 Task: Buy 4 Idler Arms & Parts from Shocks, Struts & Suspension section under best seller category for shipping address: Markus Robinson, 2834 Point Street, Park Ridge, Illinois 60068, Cell Number 7738643880. Pay from credit card ending with 7965, CVV 549
Action: Key pressed amazon.com<Key.enter>
Screenshot: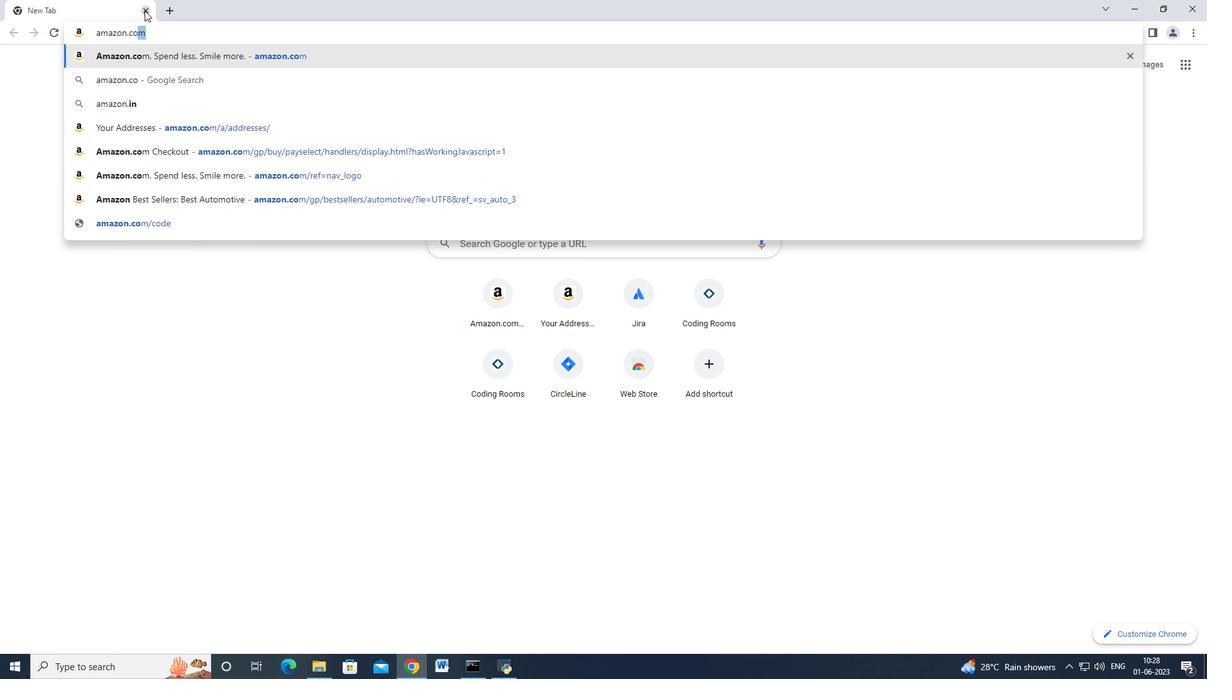 
Action: Mouse moved to (33, 96)
Screenshot: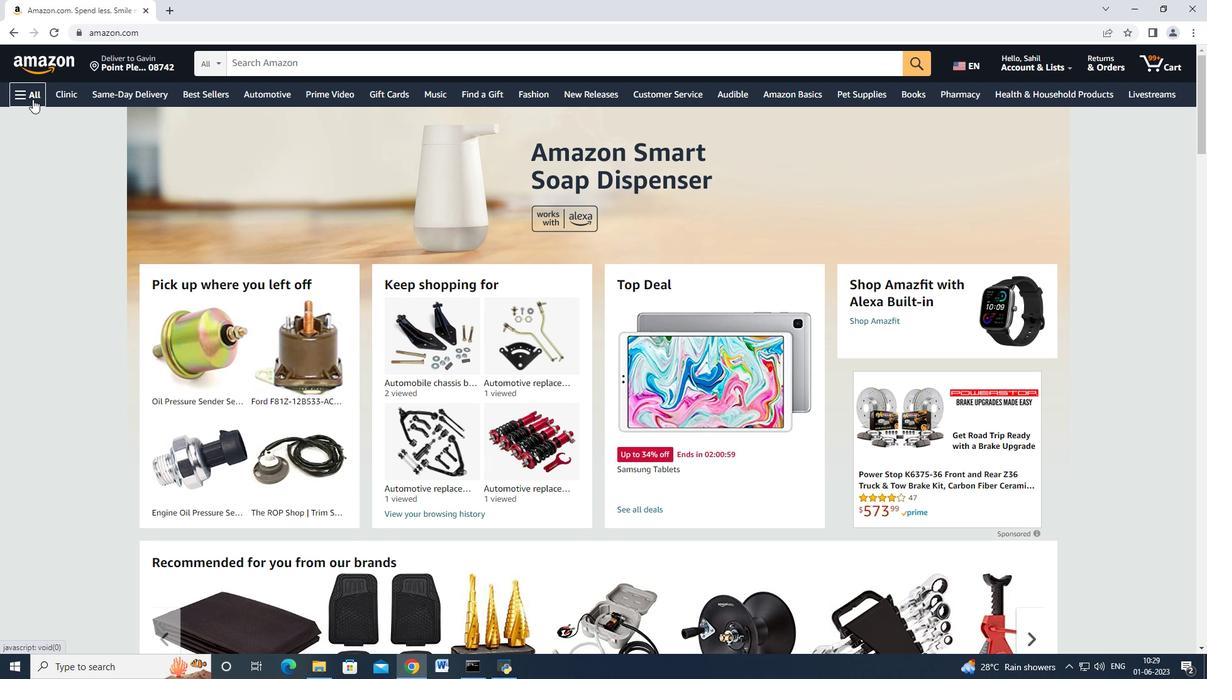 
Action: Mouse pressed left at (33, 96)
Screenshot: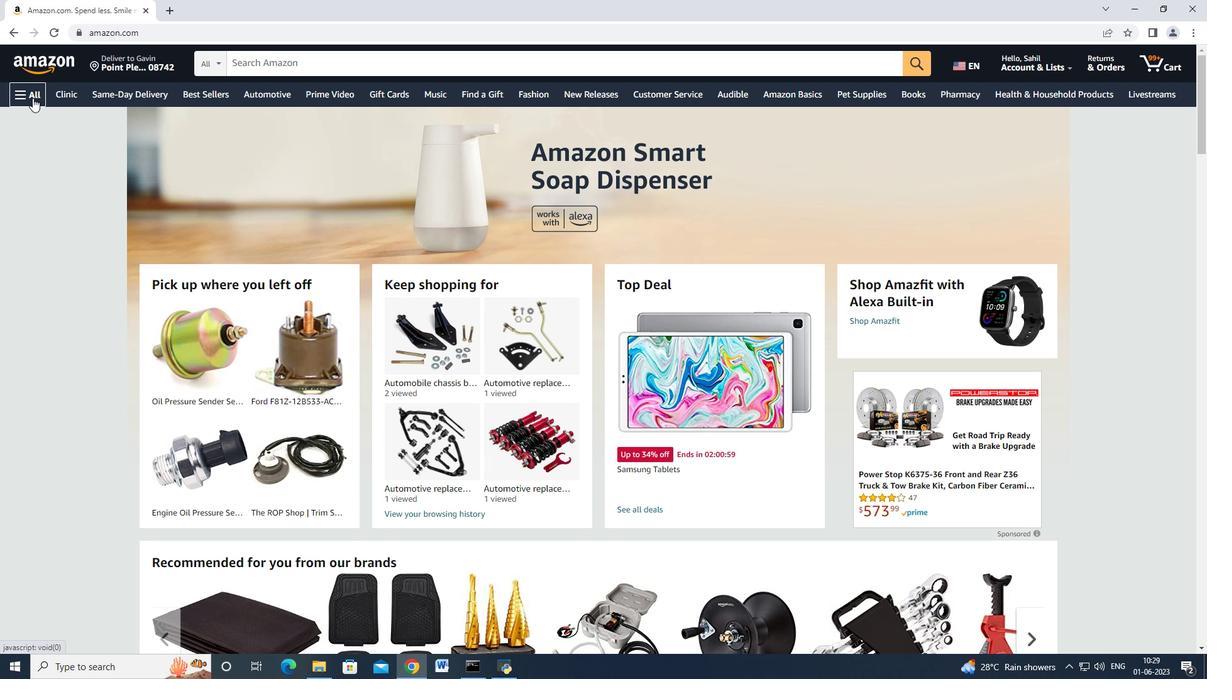 
Action: Mouse moved to (117, 220)
Screenshot: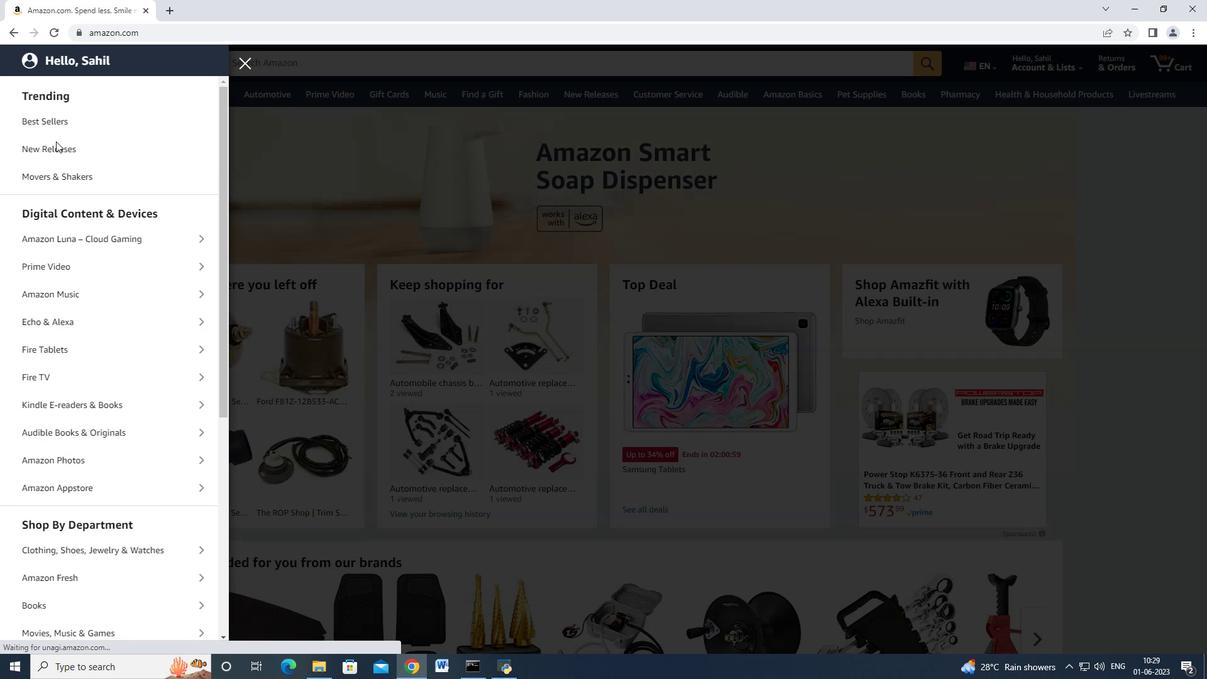 
Action: Mouse scrolled (117, 220) with delta (0, 0)
Screenshot: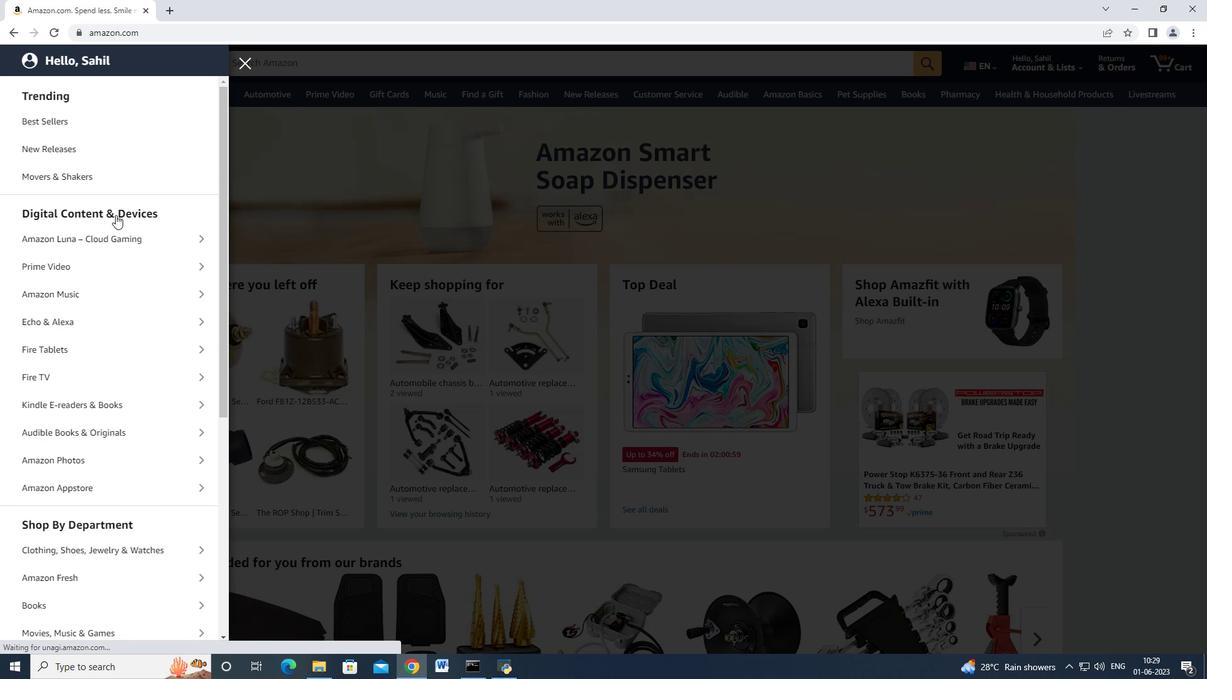 
Action: Mouse moved to (117, 220)
Screenshot: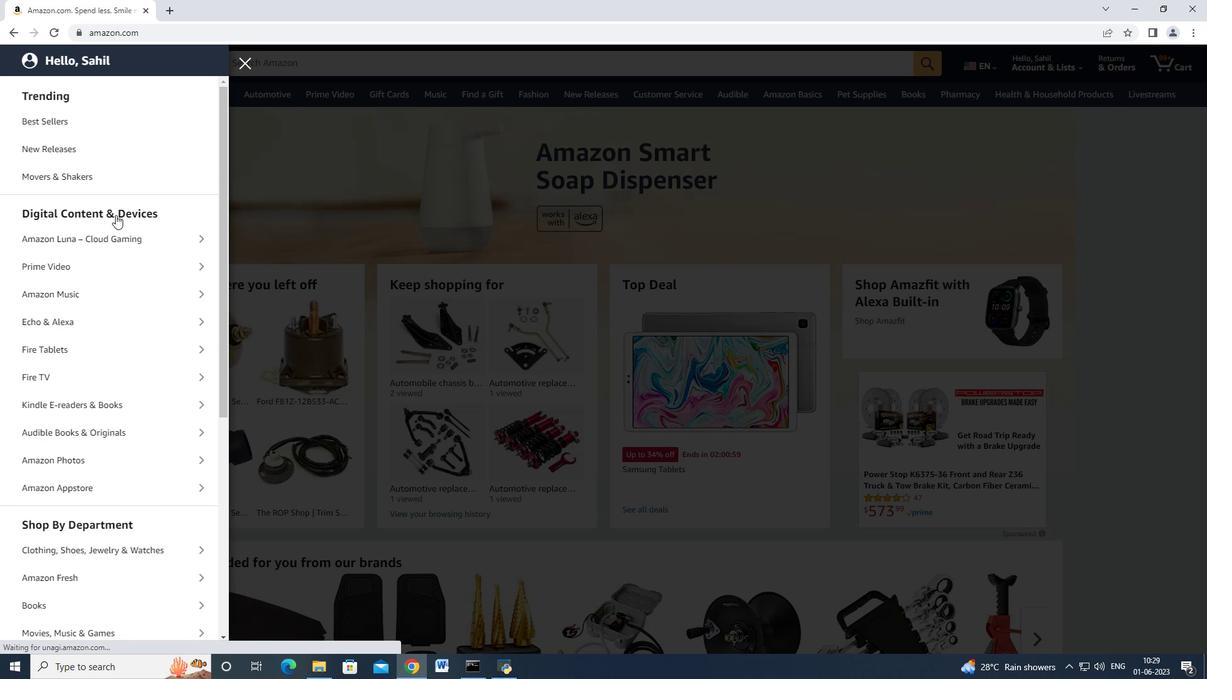 
Action: Mouse scrolled (117, 220) with delta (0, 0)
Screenshot: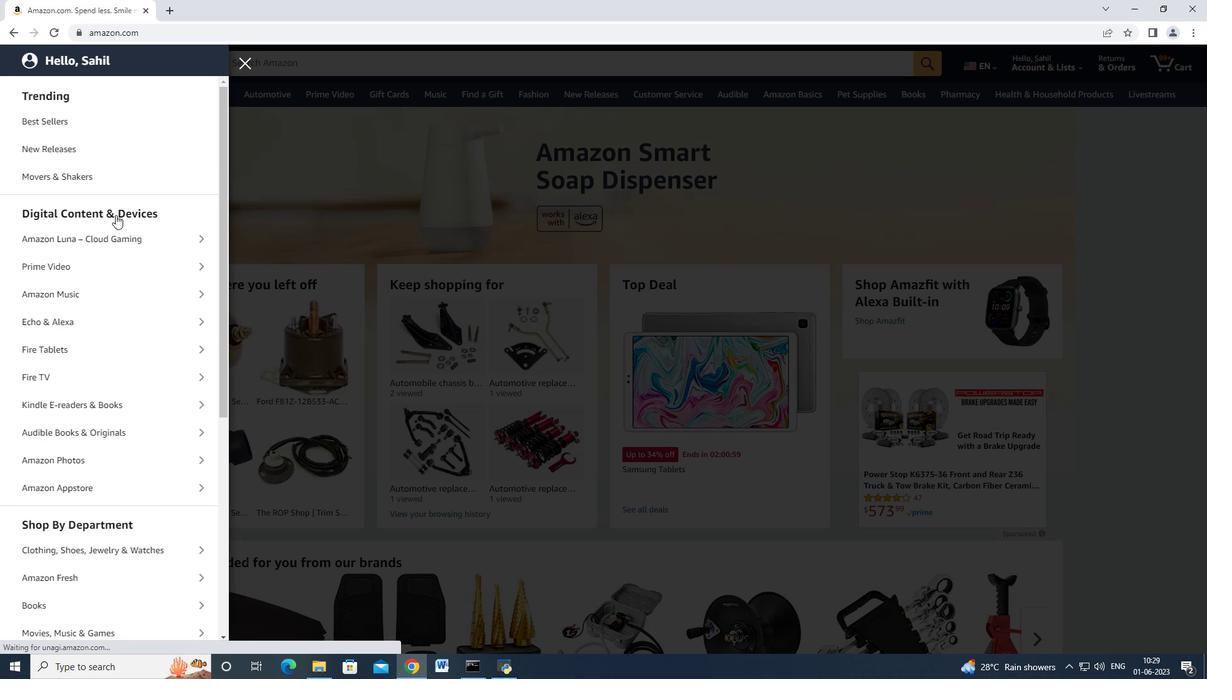 
Action: Mouse moved to (63, 532)
Screenshot: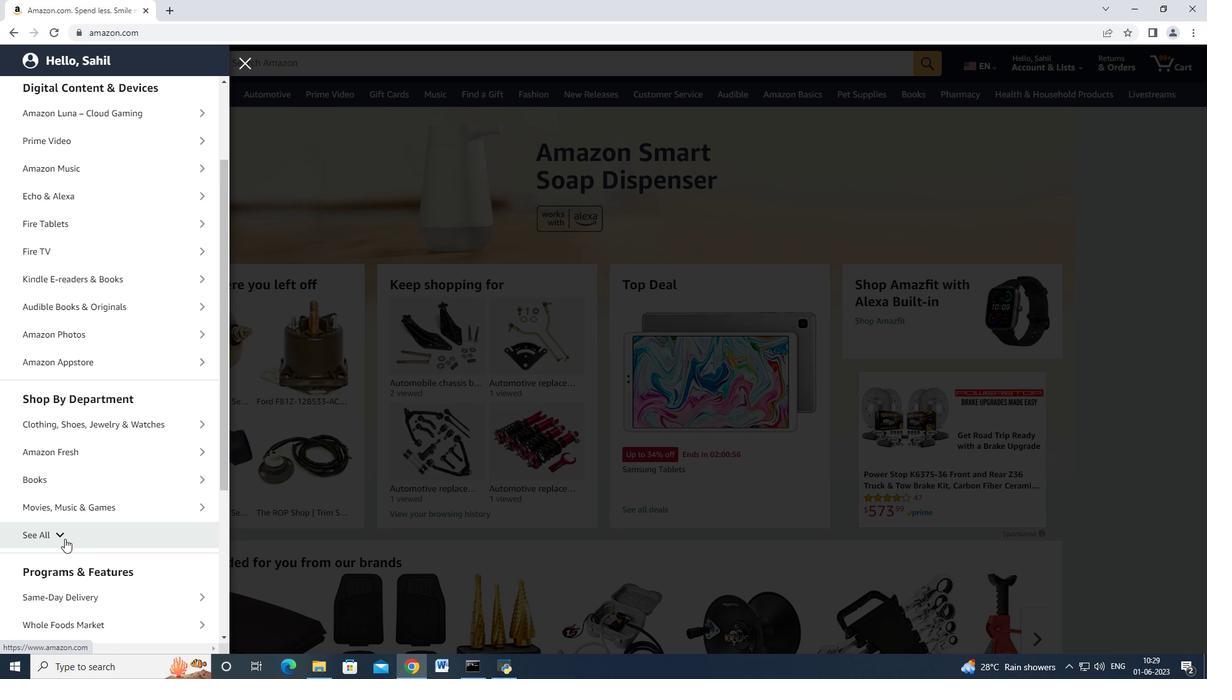 
Action: Mouse pressed left at (63, 532)
Screenshot: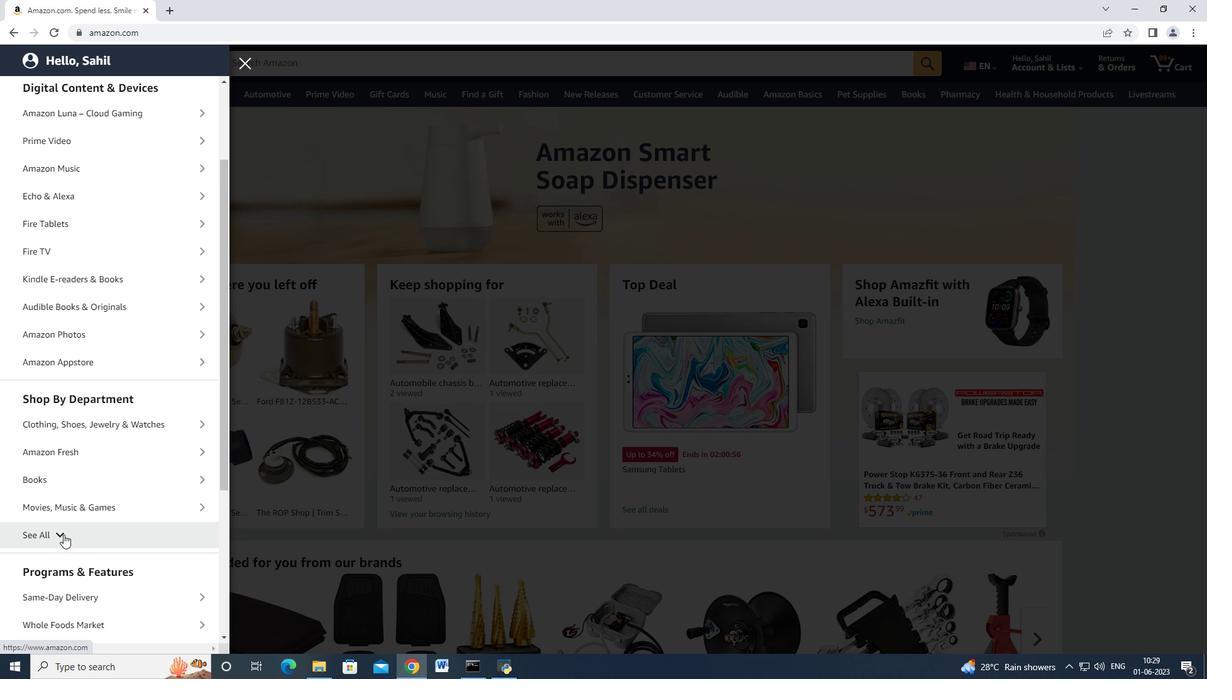 
Action: Mouse moved to (86, 474)
Screenshot: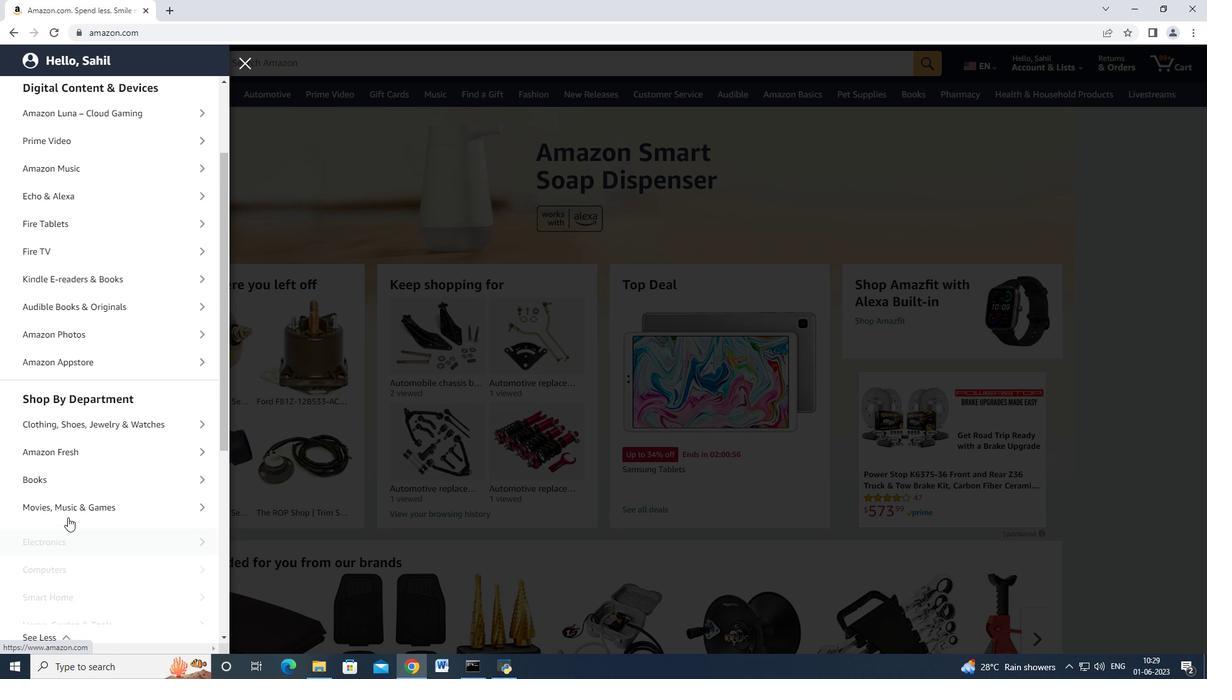 
Action: Mouse scrolled (86, 474) with delta (0, 0)
Screenshot: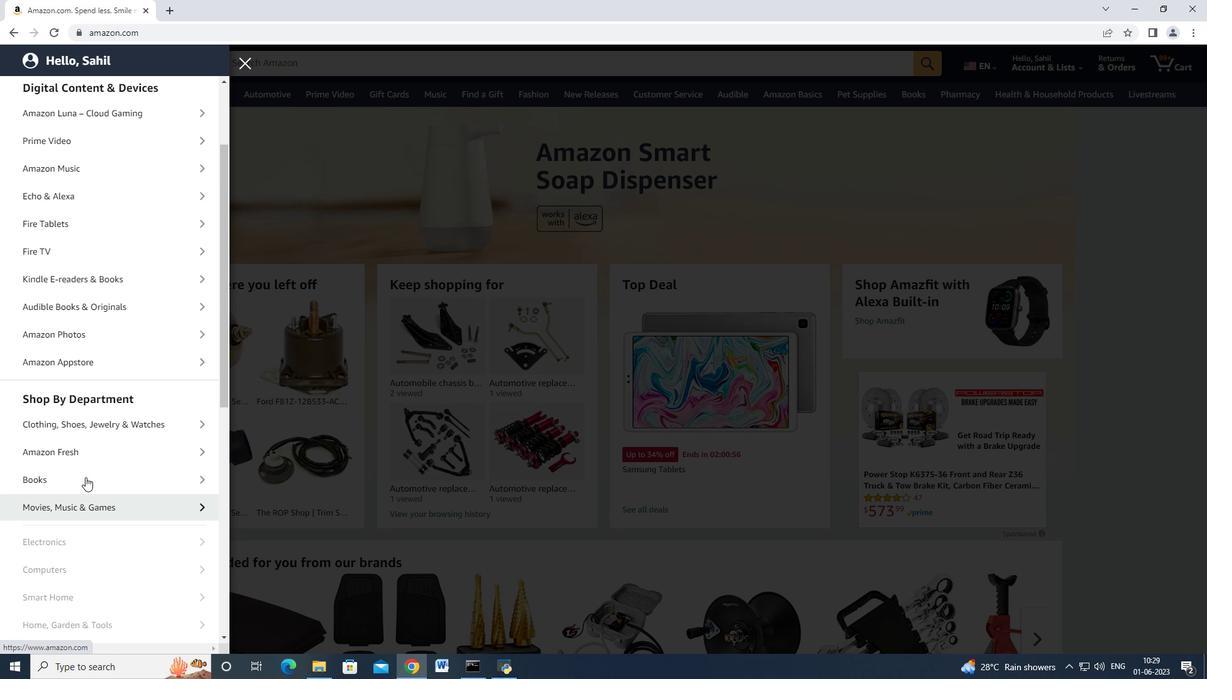 
Action: Mouse scrolled (86, 474) with delta (0, 0)
Screenshot: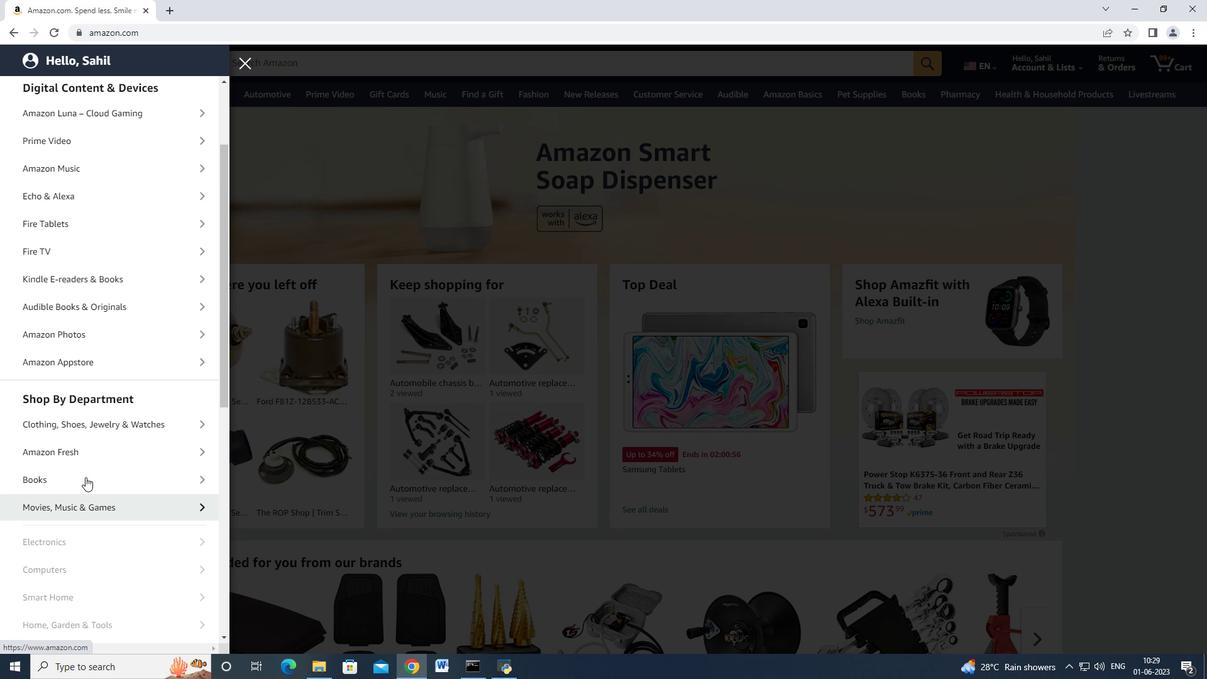 
Action: Mouse scrolled (86, 474) with delta (0, 0)
Screenshot: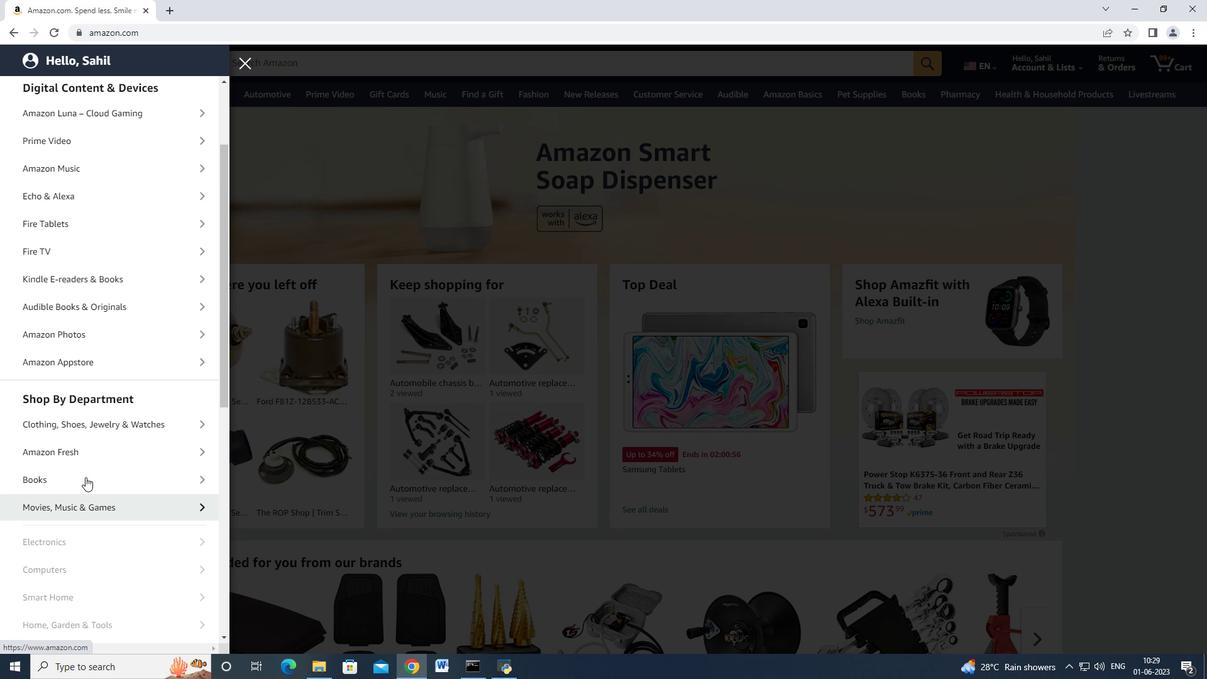 
Action: Mouse scrolled (86, 474) with delta (0, 0)
Screenshot: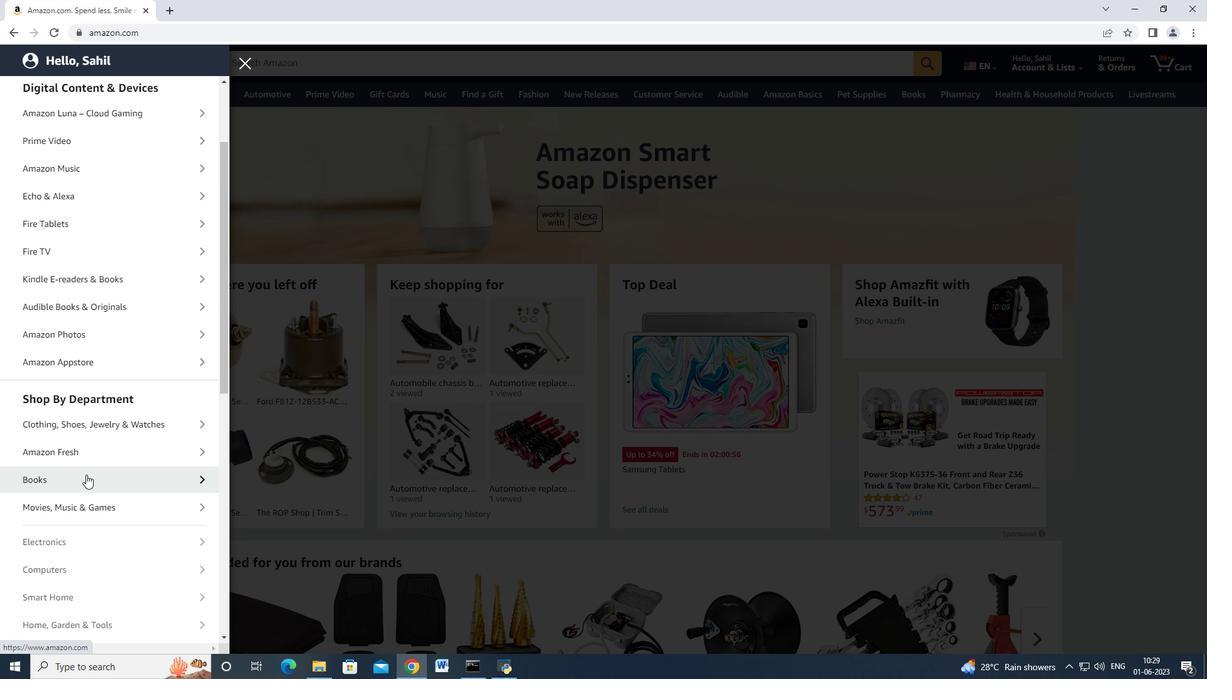 
Action: Mouse scrolled (86, 474) with delta (0, 0)
Screenshot: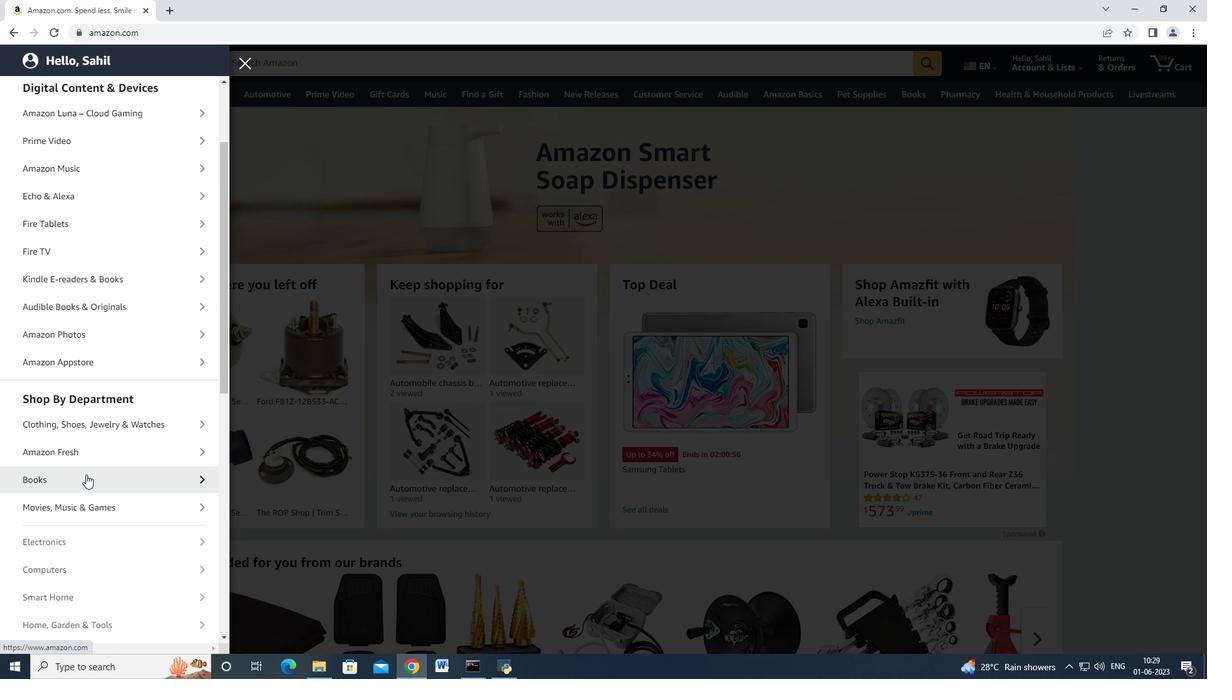
Action: Mouse moved to (104, 481)
Screenshot: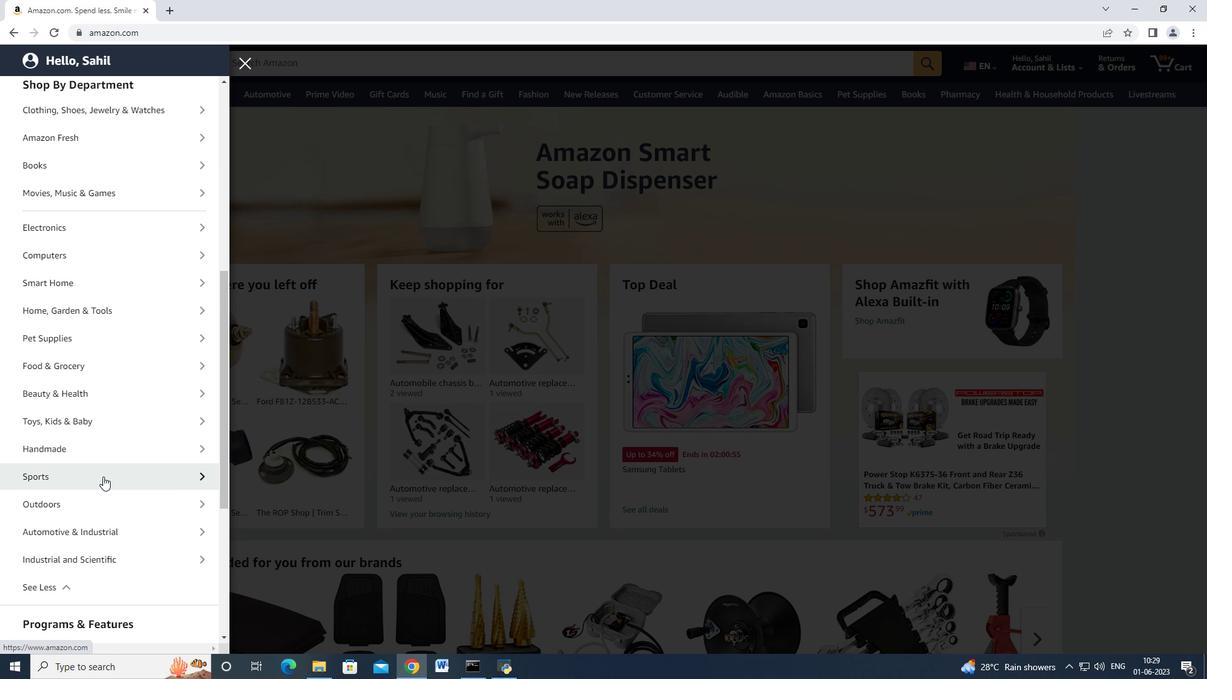 
Action: Mouse scrolled (104, 481) with delta (0, 0)
Screenshot: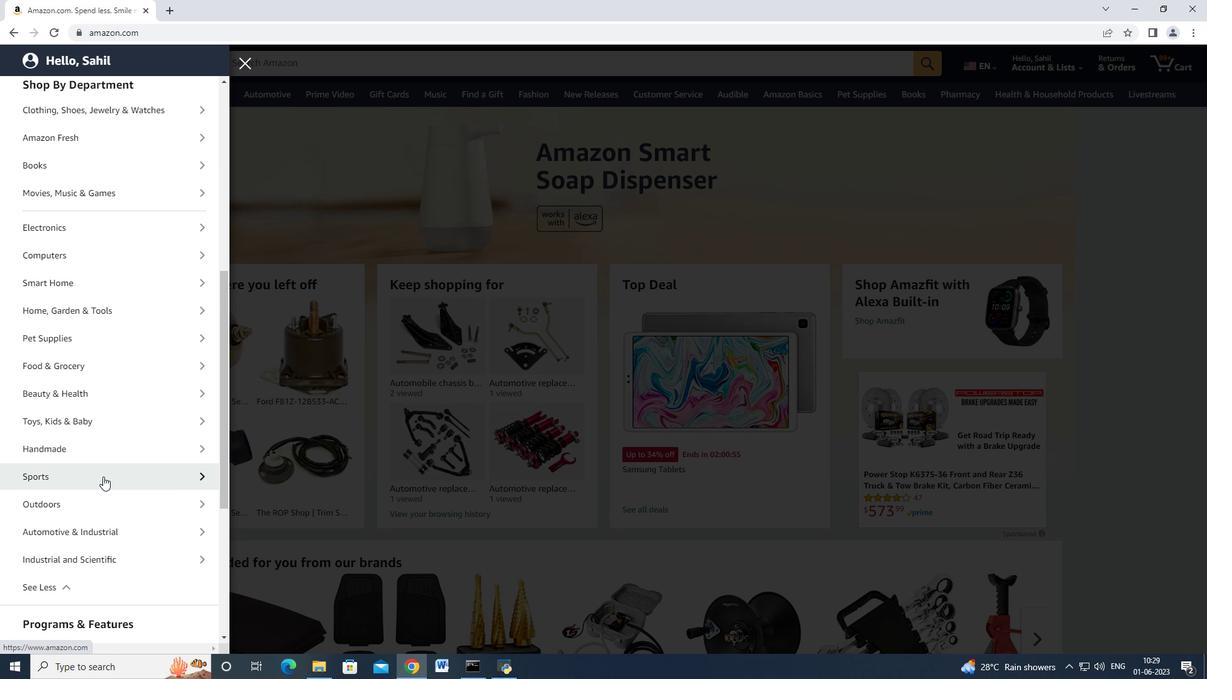 
Action: Mouse moved to (109, 472)
Screenshot: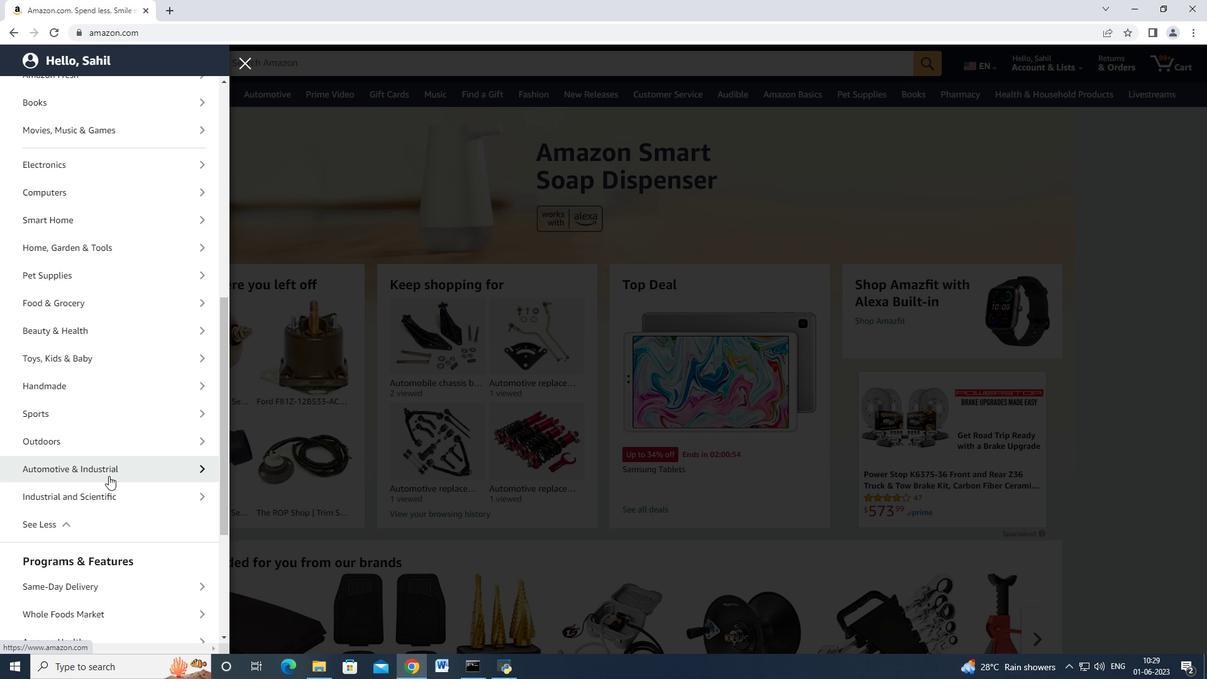 
Action: Mouse pressed left at (109, 472)
Screenshot: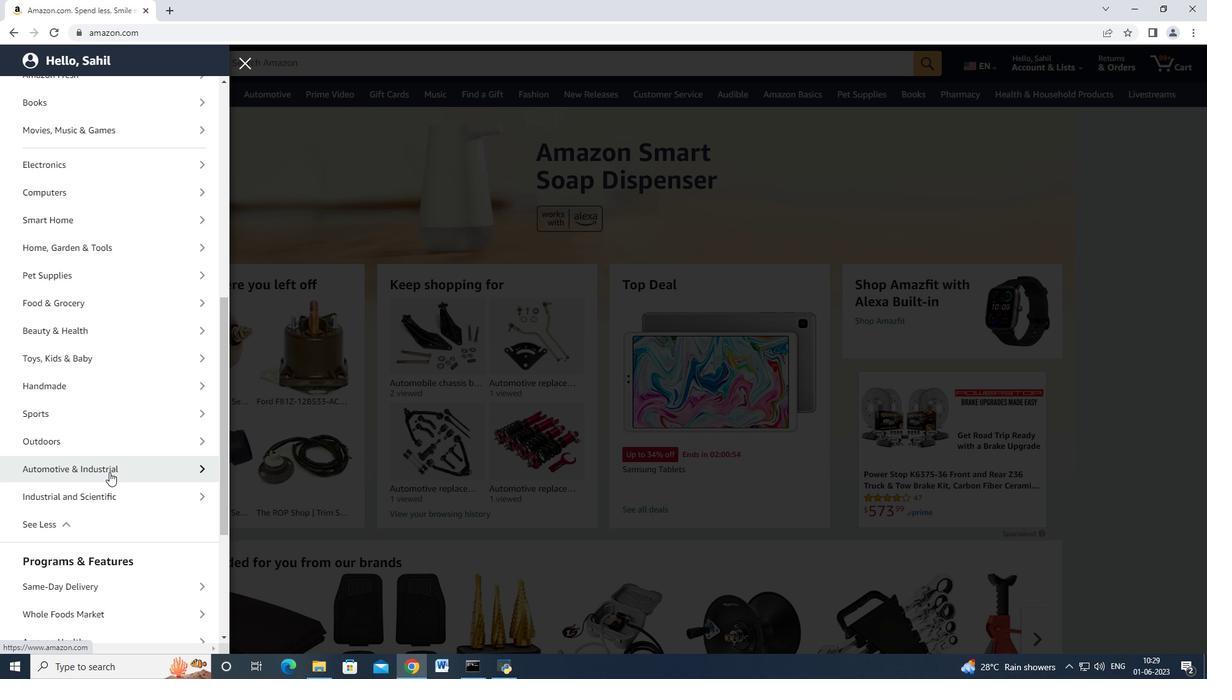 
Action: Mouse moved to (102, 153)
Screenshot: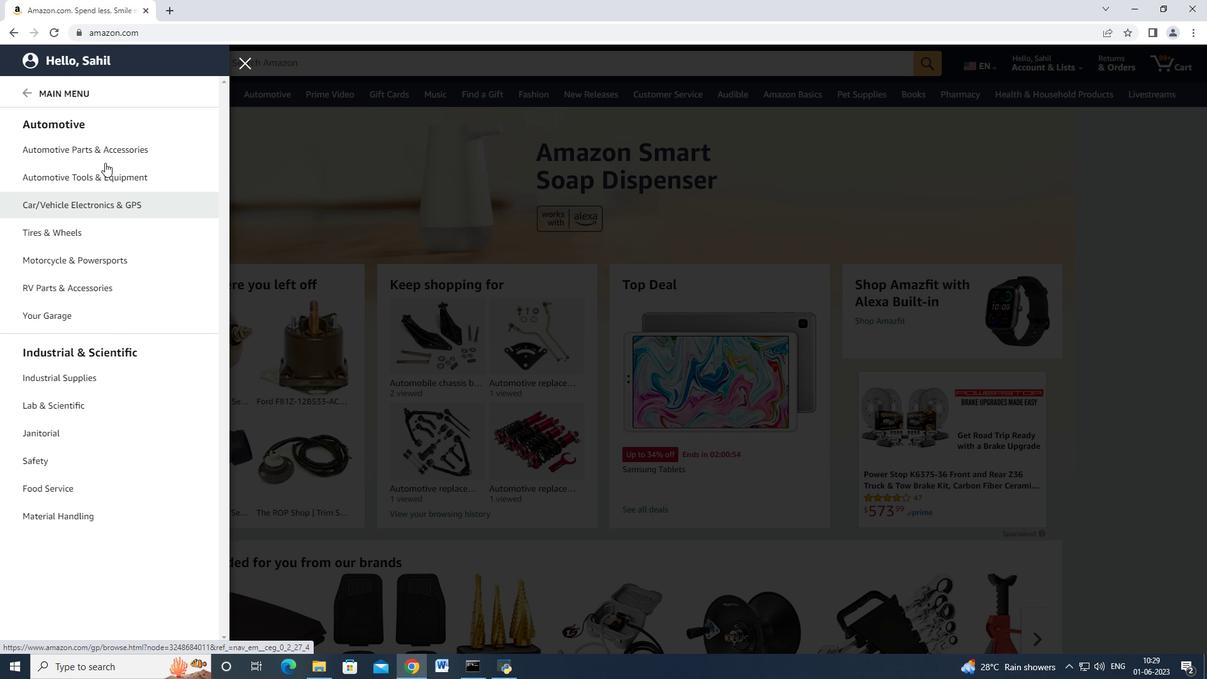 
Action: Mouse pressed left at (102, 153)
Screenshot: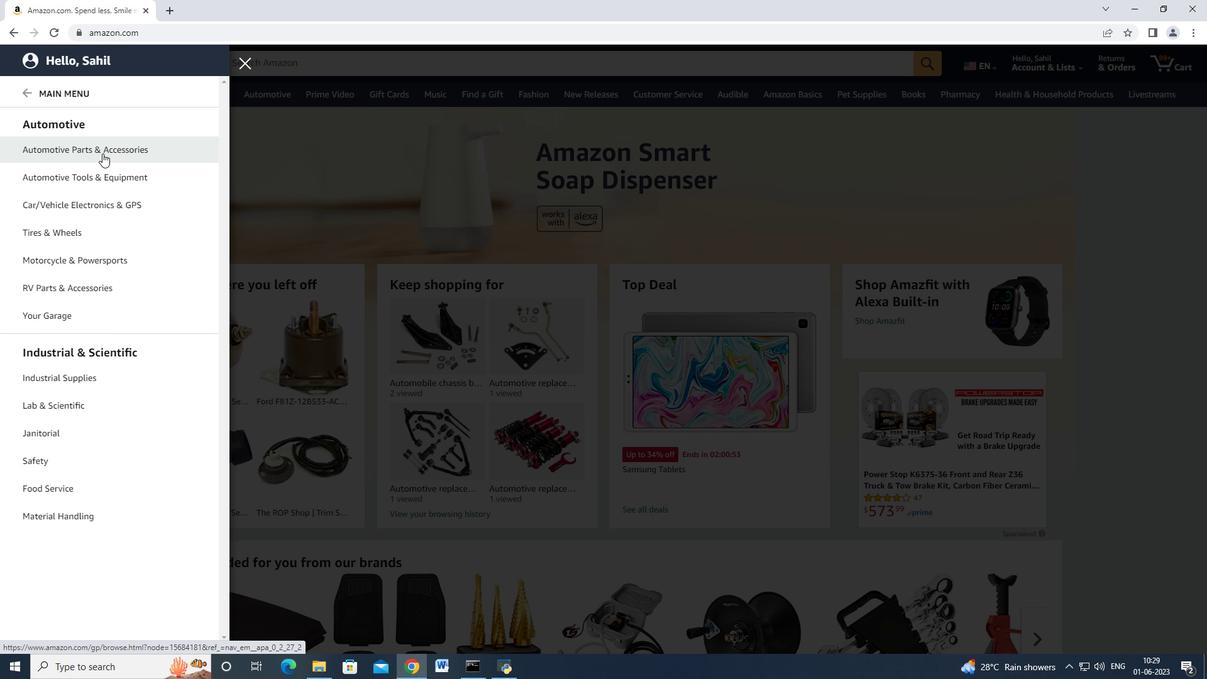 
Action: Mouse moved to (130, 215)
Screenshot: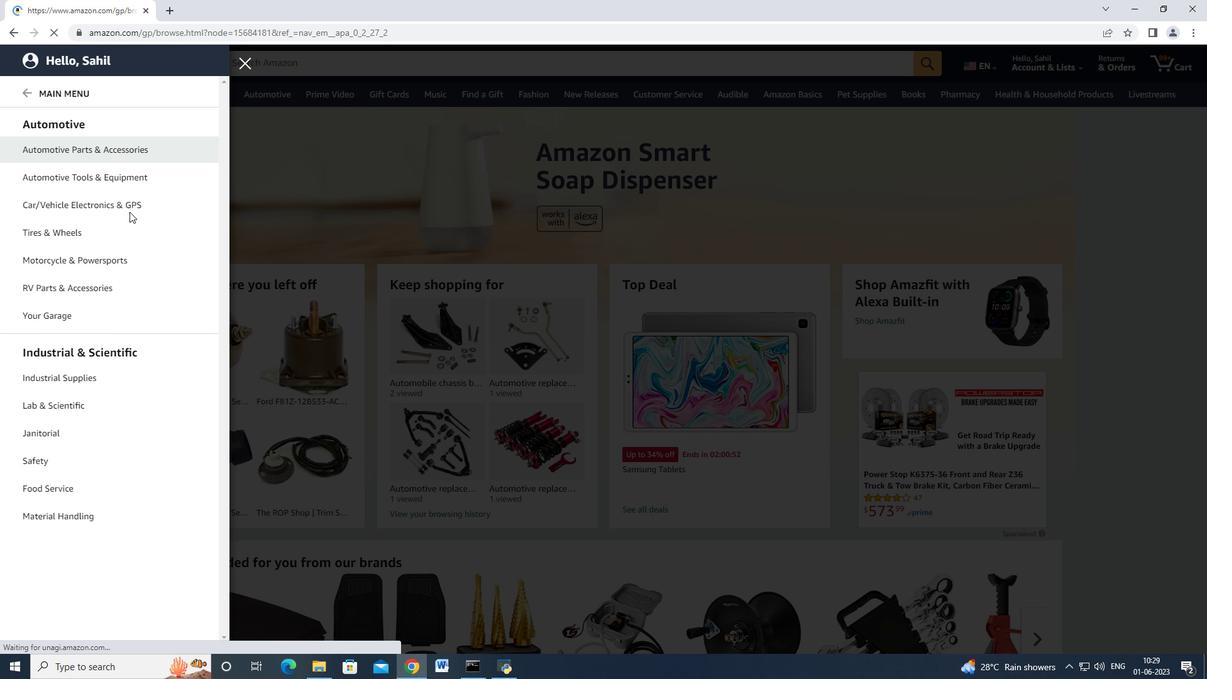 
Action: Mouse scrolled (130, 215) with delta (0, 0)
Screenshot: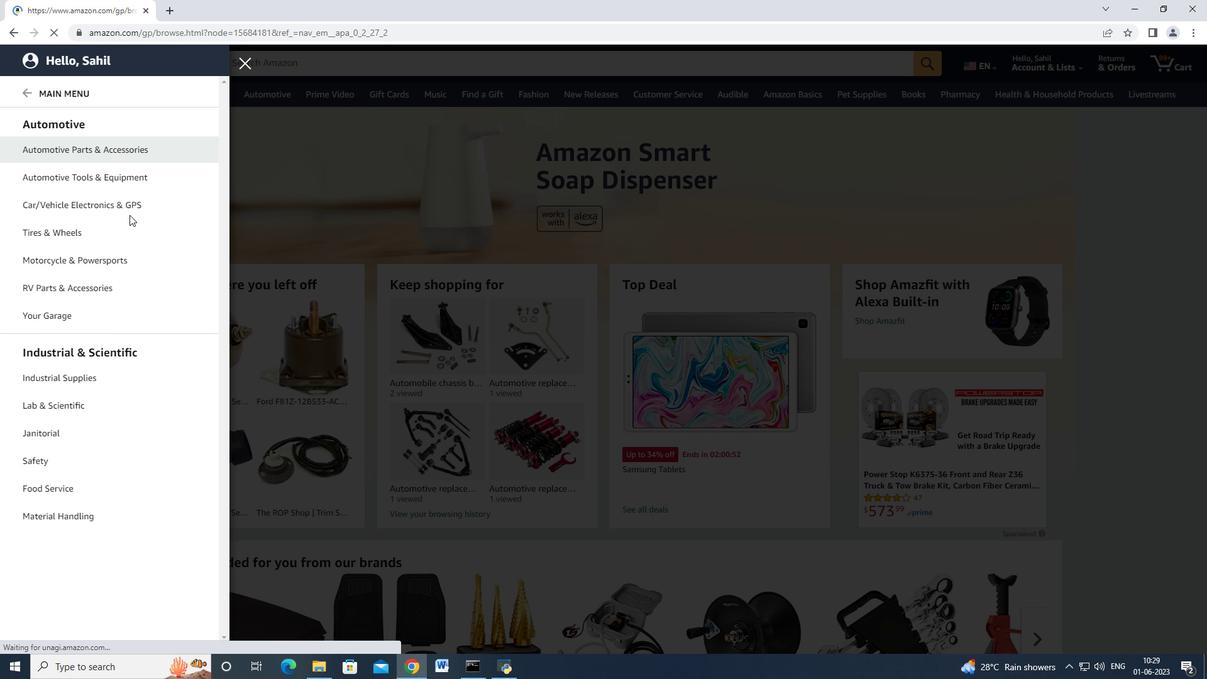 
Action: Mouse moved to (231, 119)
Screenshot: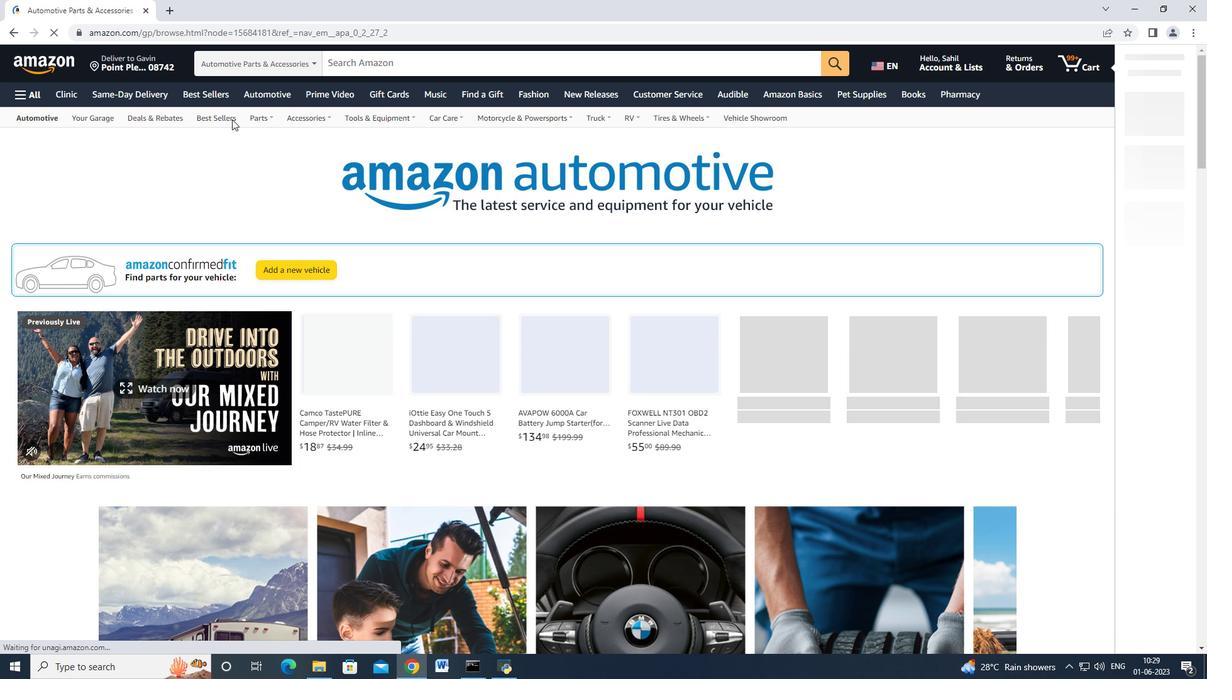 
Action: Mouse pressed left at (231, 119)
Screenshot: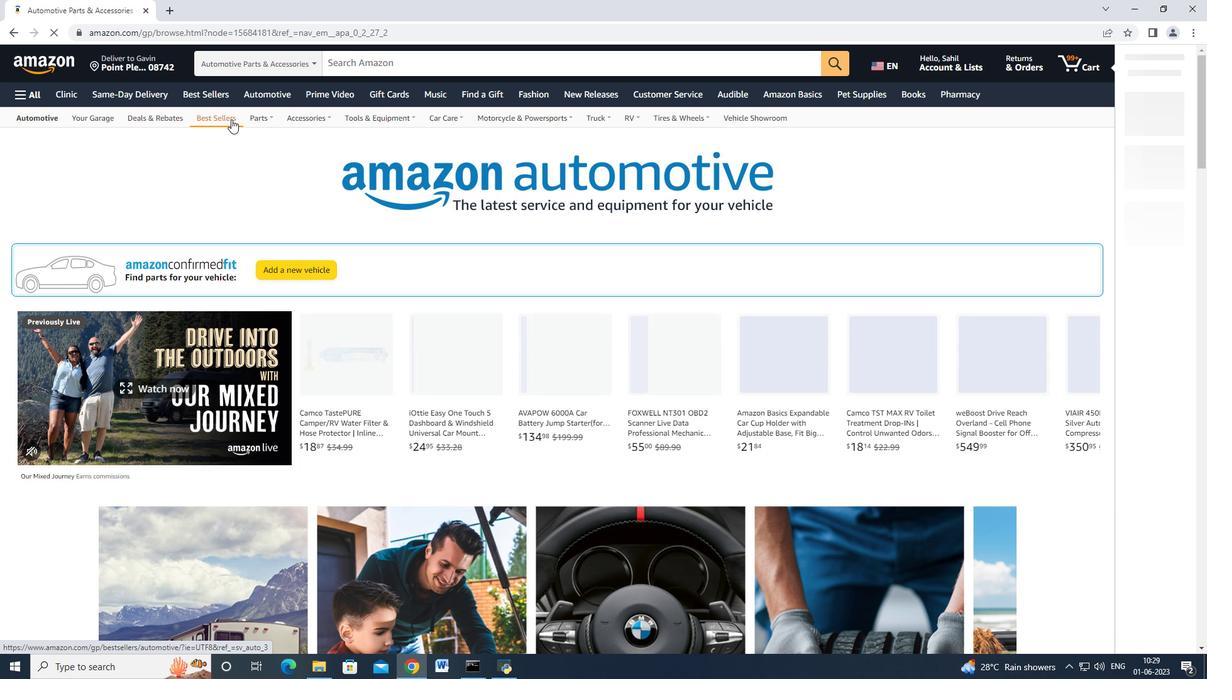
Action: Mouse moved to (222, 176)
Screenshot: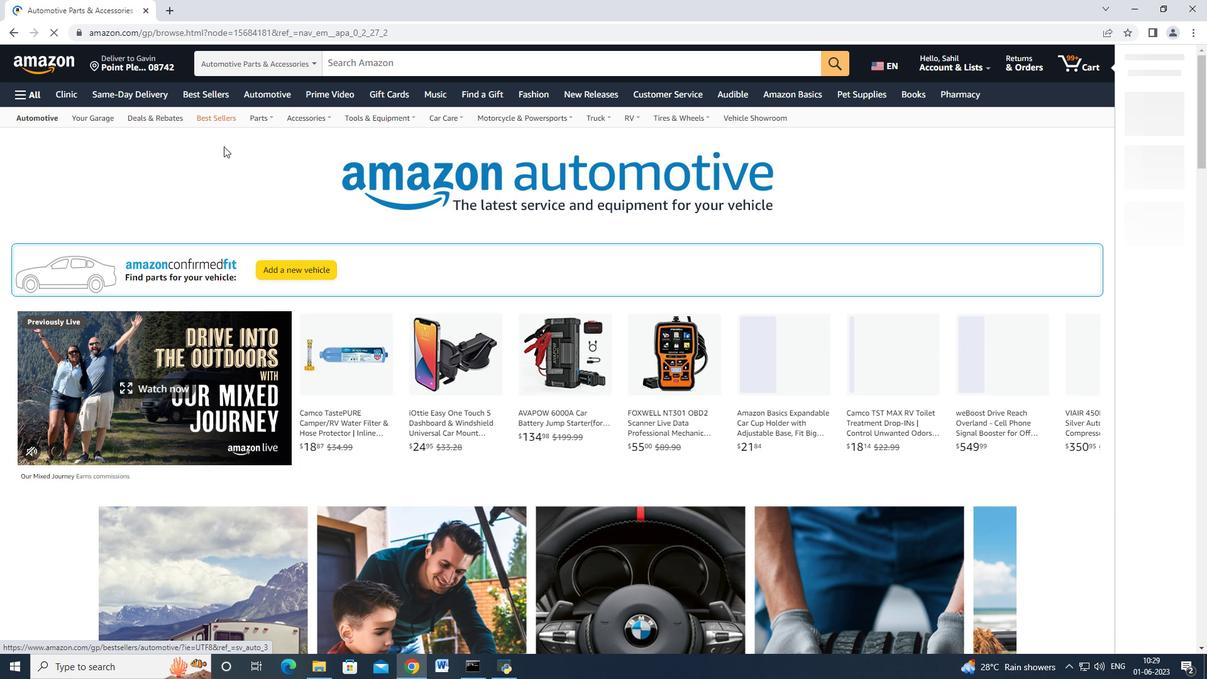
Action: Mouse scrolled (222, 175) with delta (0, 0)
Screenshot: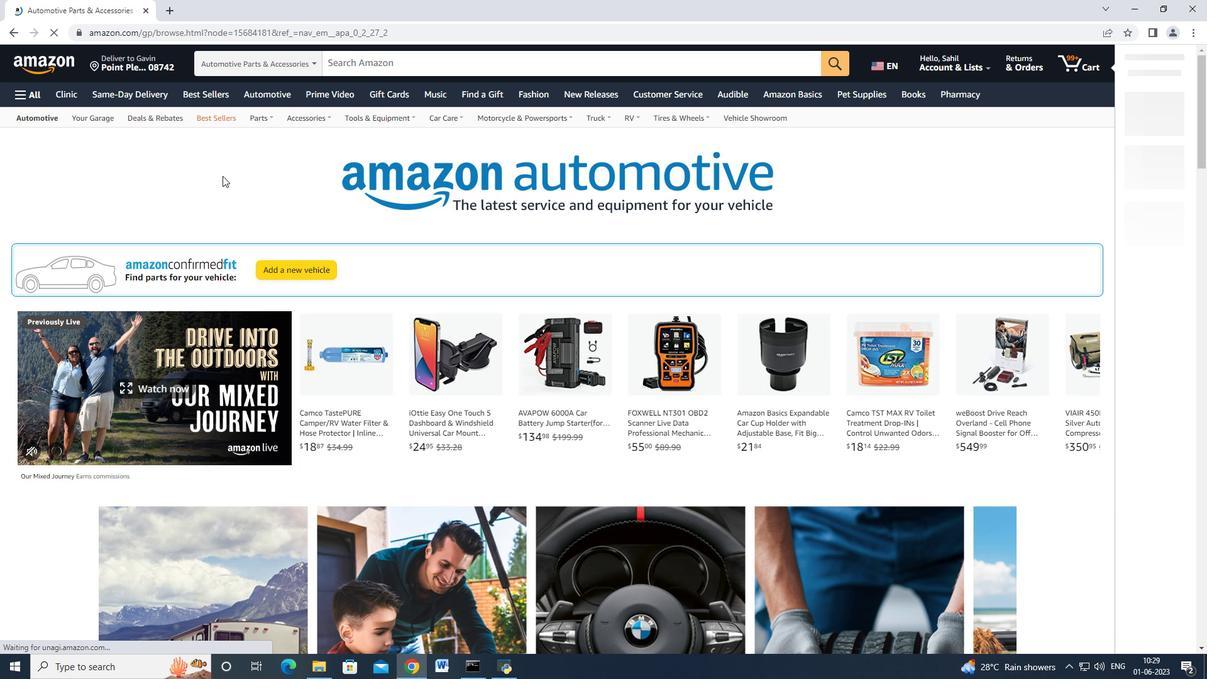 
Action: Mouse scrolled (222, 175) with delta (0, 0)
Screenshot: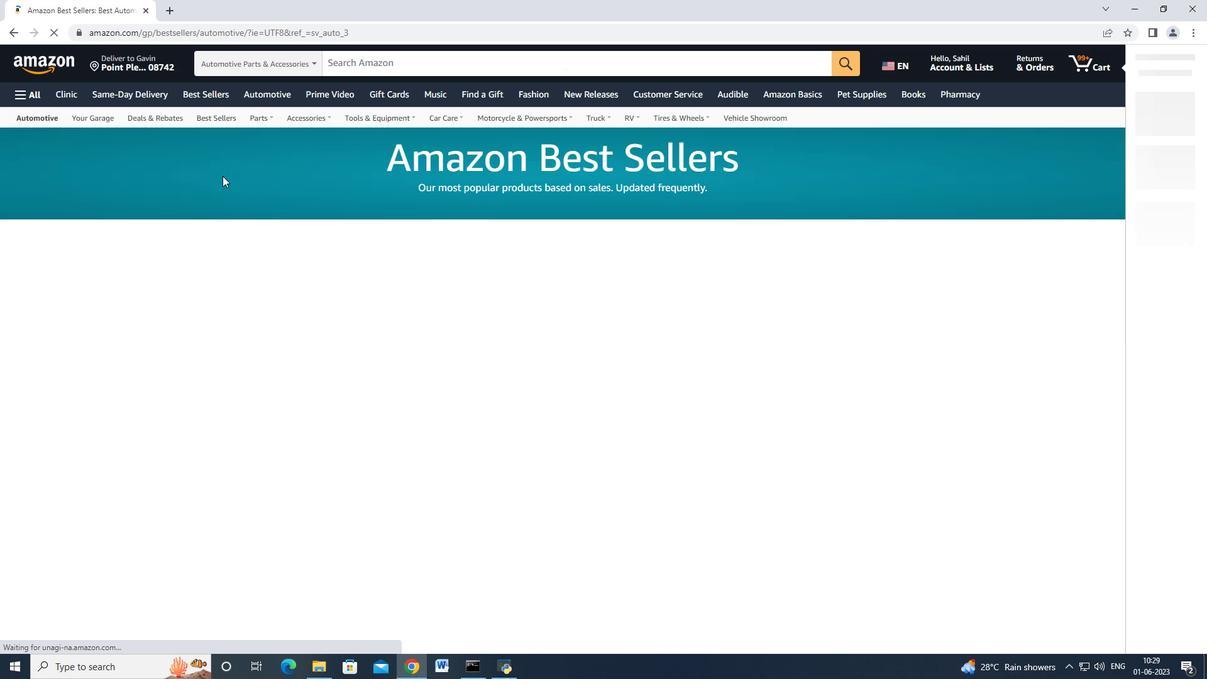 
Action: Mouse moved to (222, 176)
Screenshot: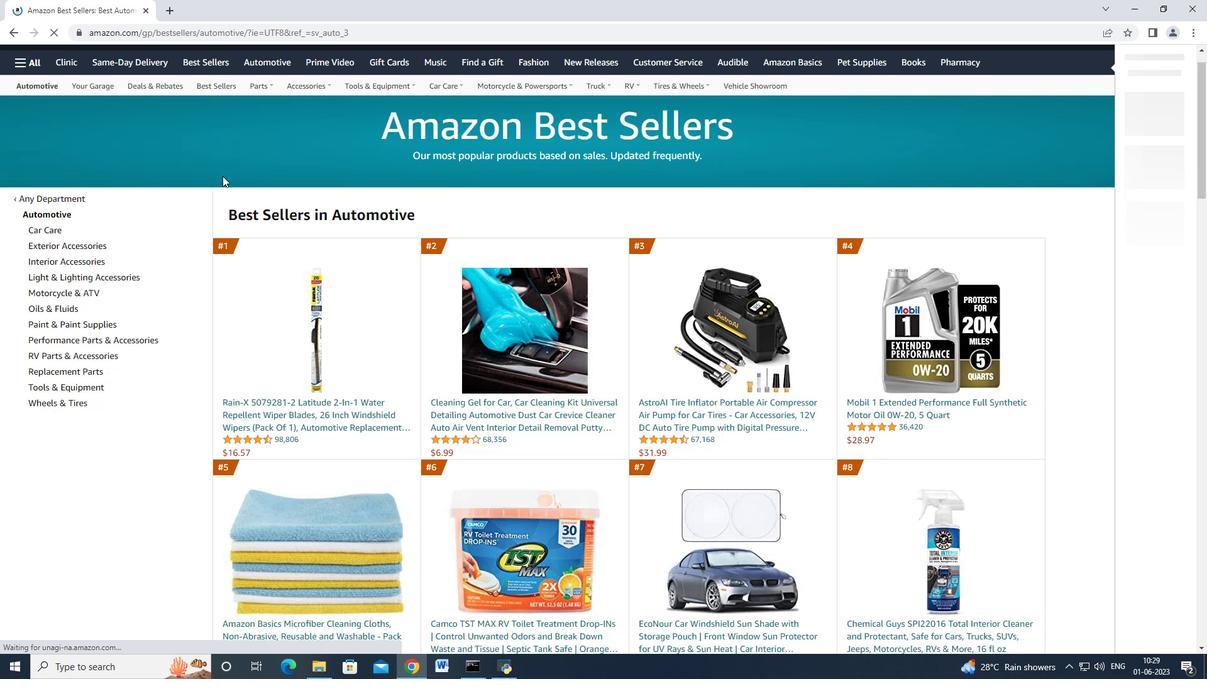 
Action: Mouse scrolled (222, 175) with delta (0, 0)
Screenshot: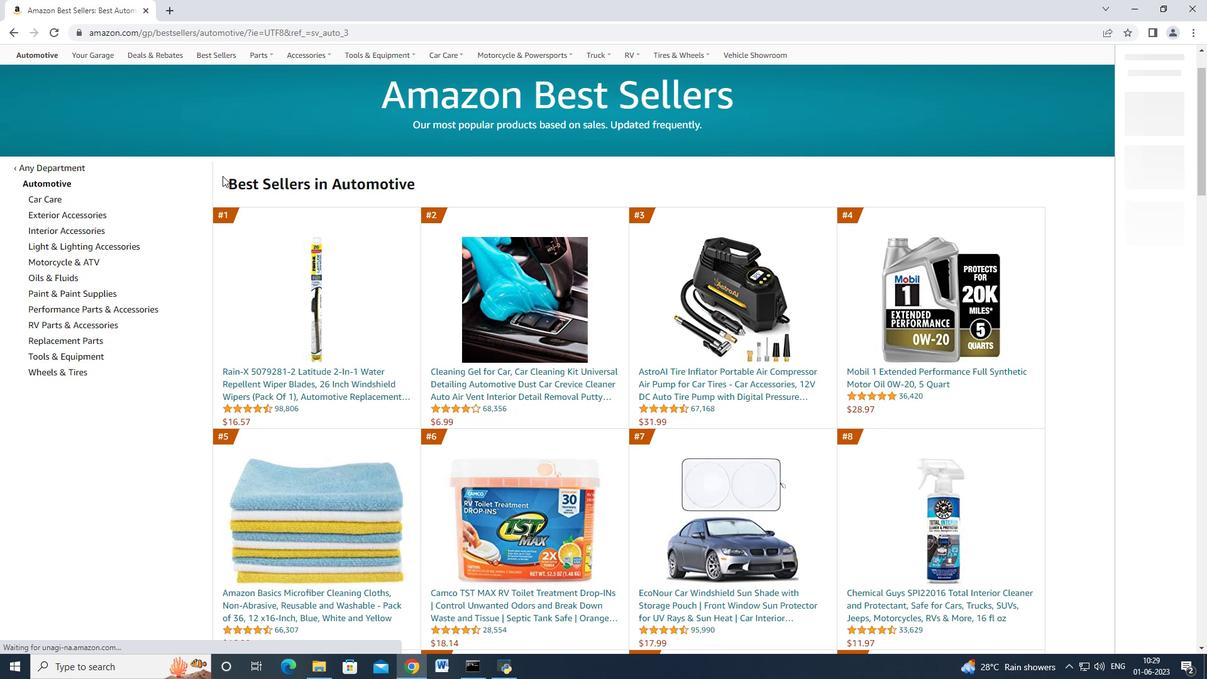 
Action: Mouse moved to (81, 273)
Screenshot: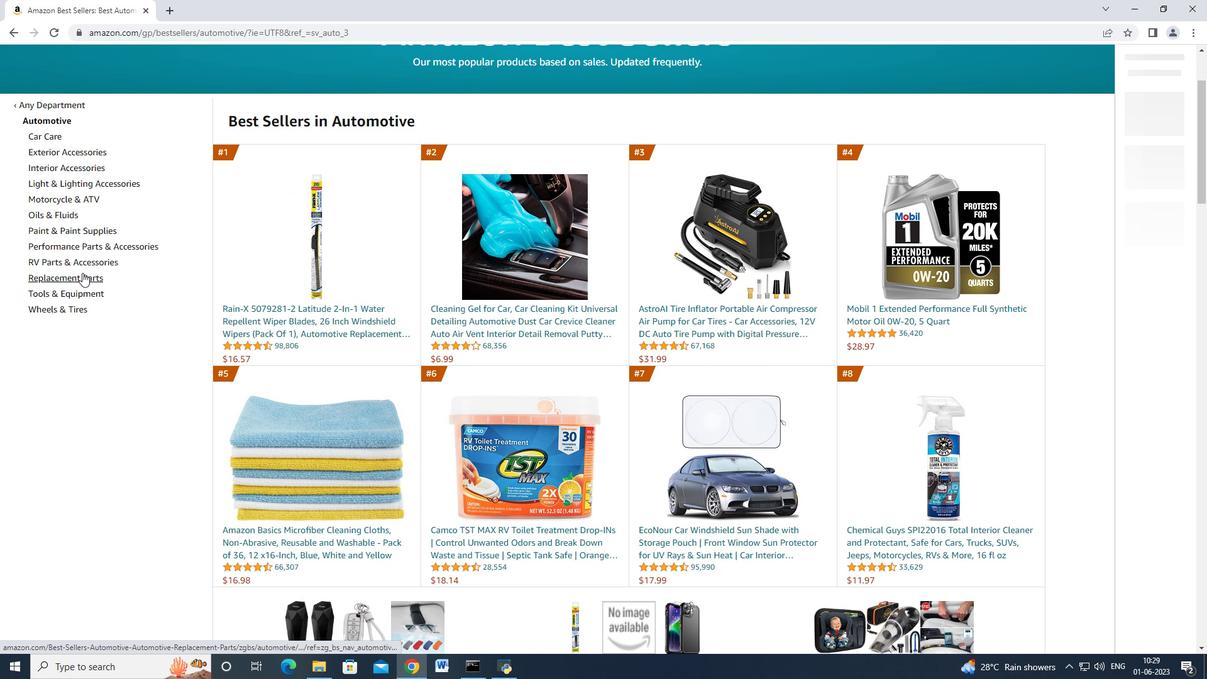 
Action: Mouse pressed left at (81, 273)
Screenshot: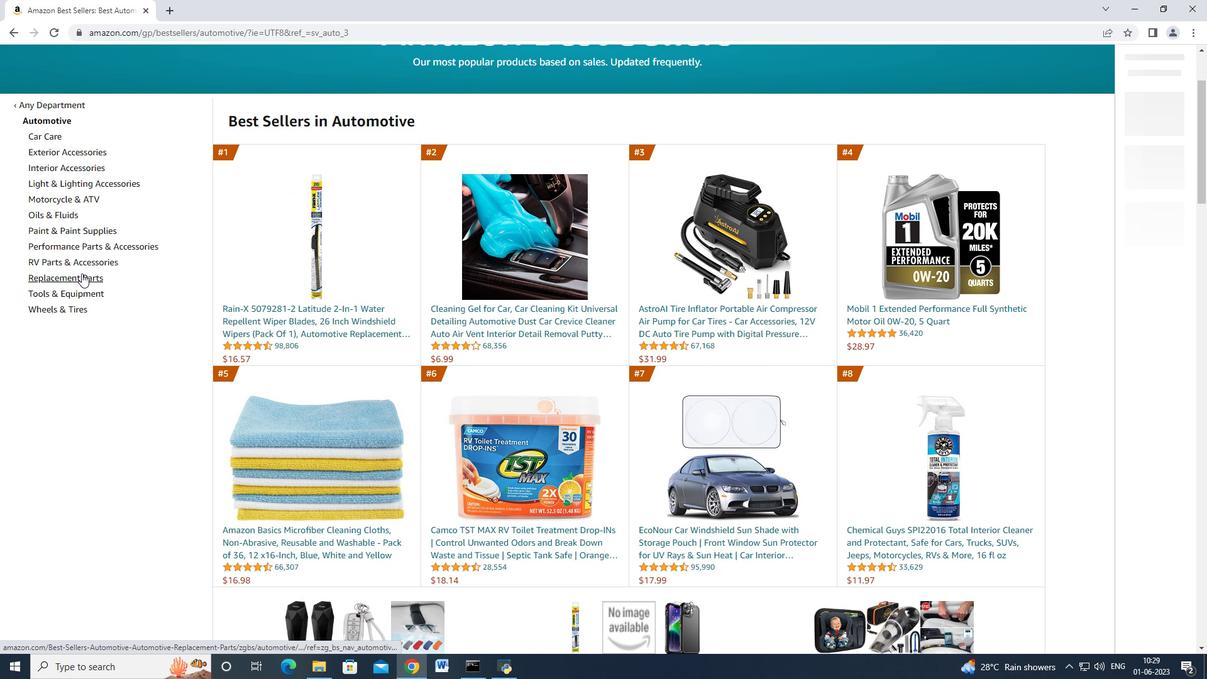 
Action: Mouse moved to (223, 220)
Screenshot: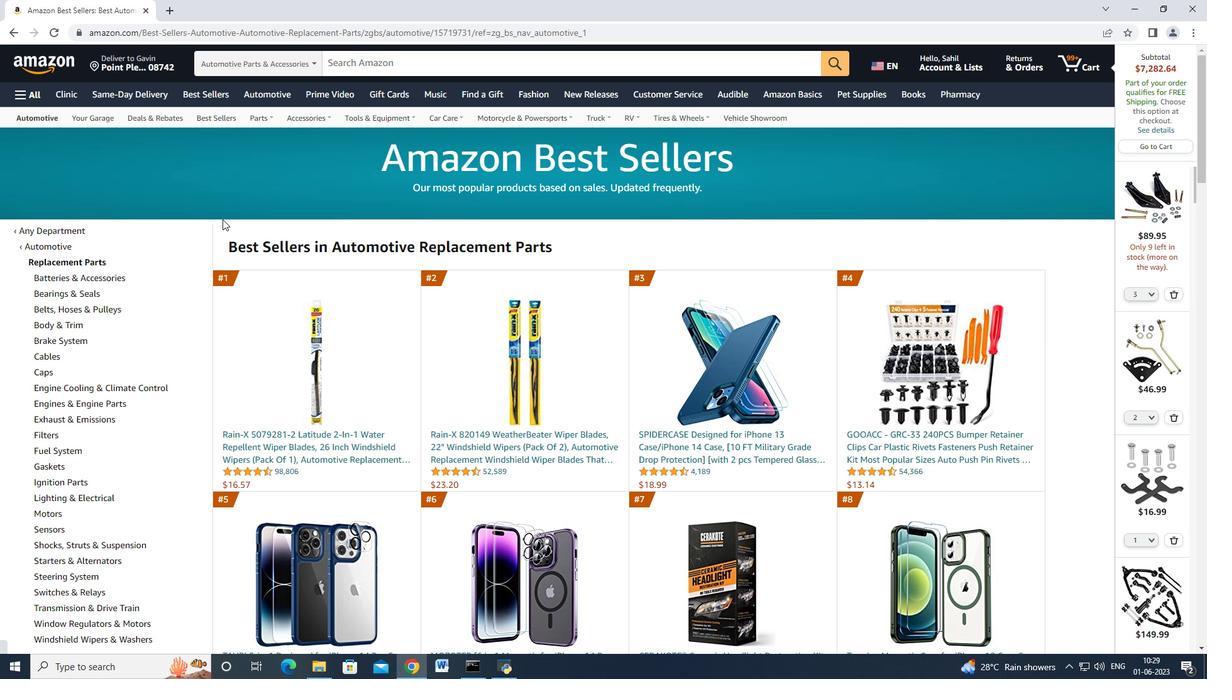 
Action: Mouse scrolled (223, 220) with delta (0, 0)
Screenshot: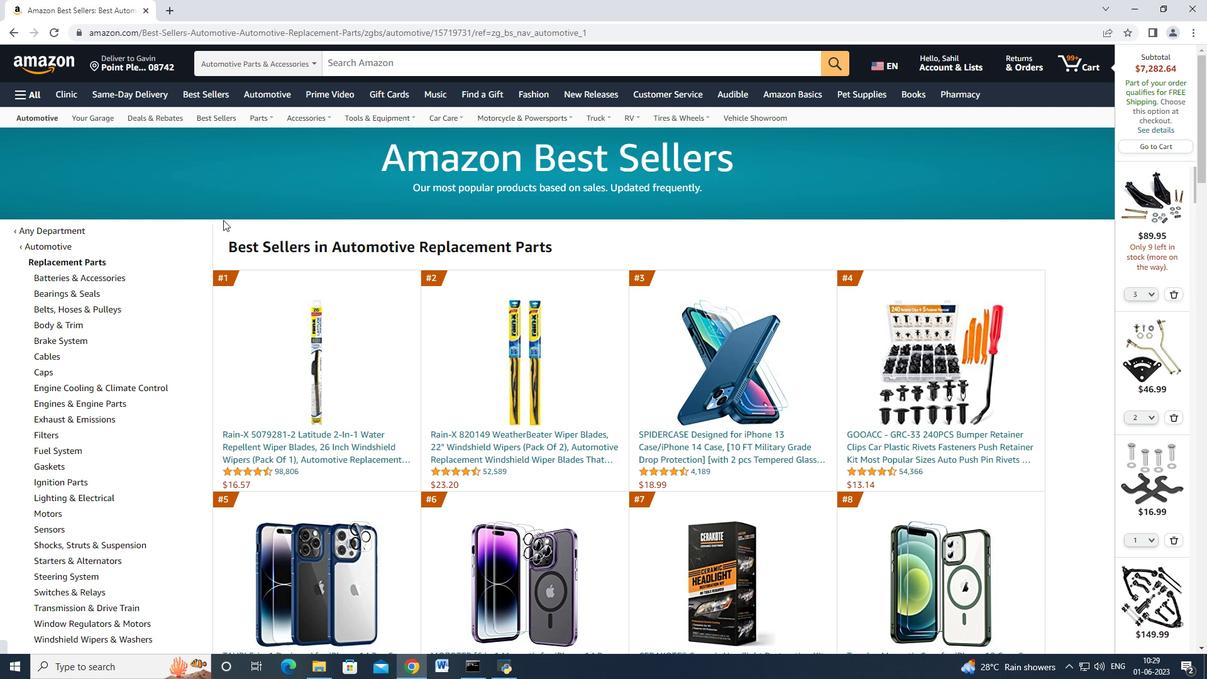 
Action: Mouse scrolled (223, 220) with delta (0, 0)
Screenshot: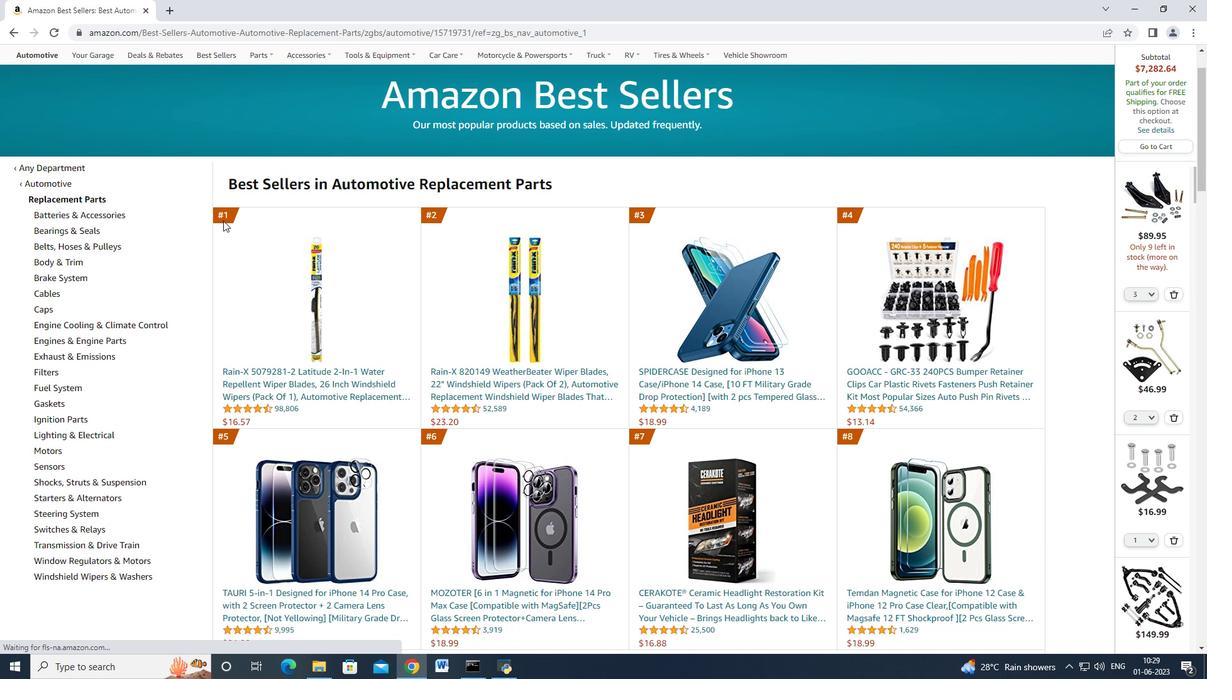 
Action: Mouse moved to (129, 416)
Screenshot: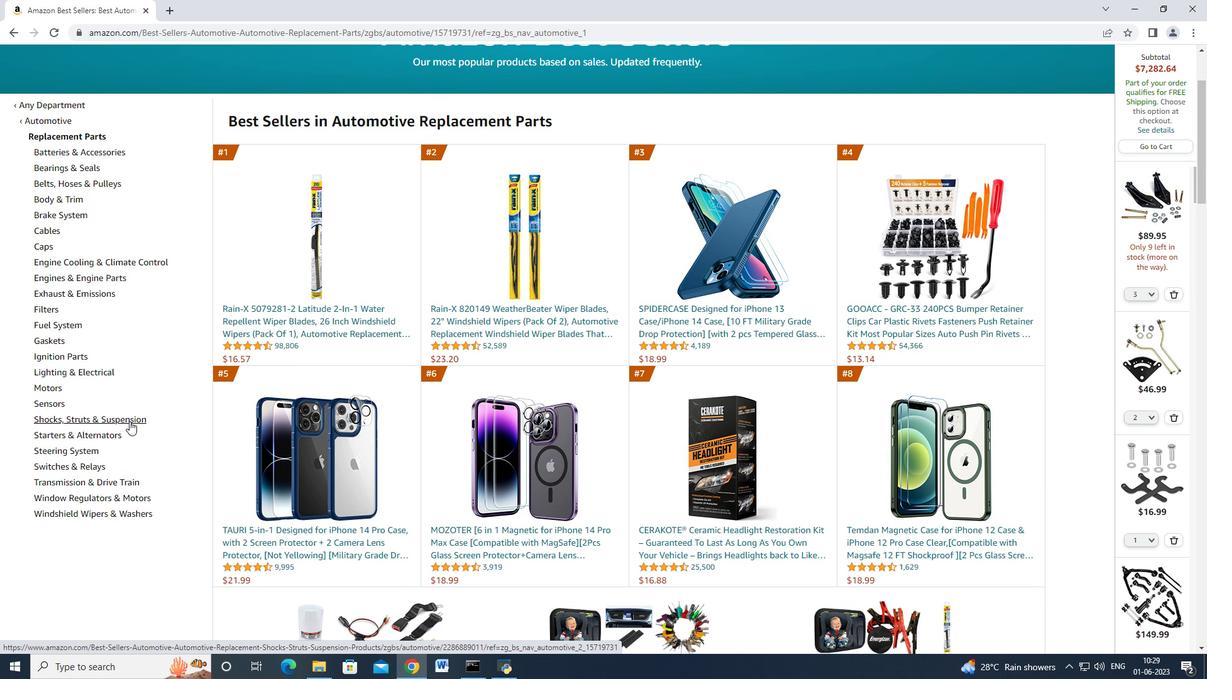 
Action: Mouse pressed left at (129, 416)
Screenshot: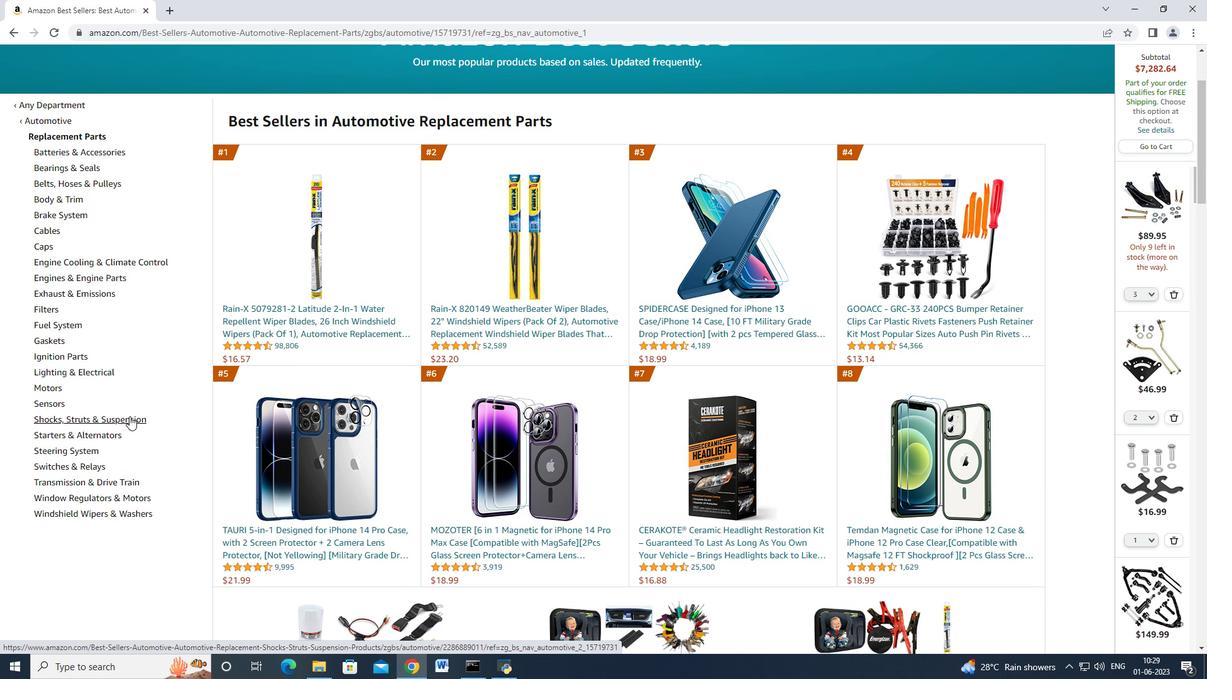 
Action: Mouse moved to (175, 297)
Screenshot: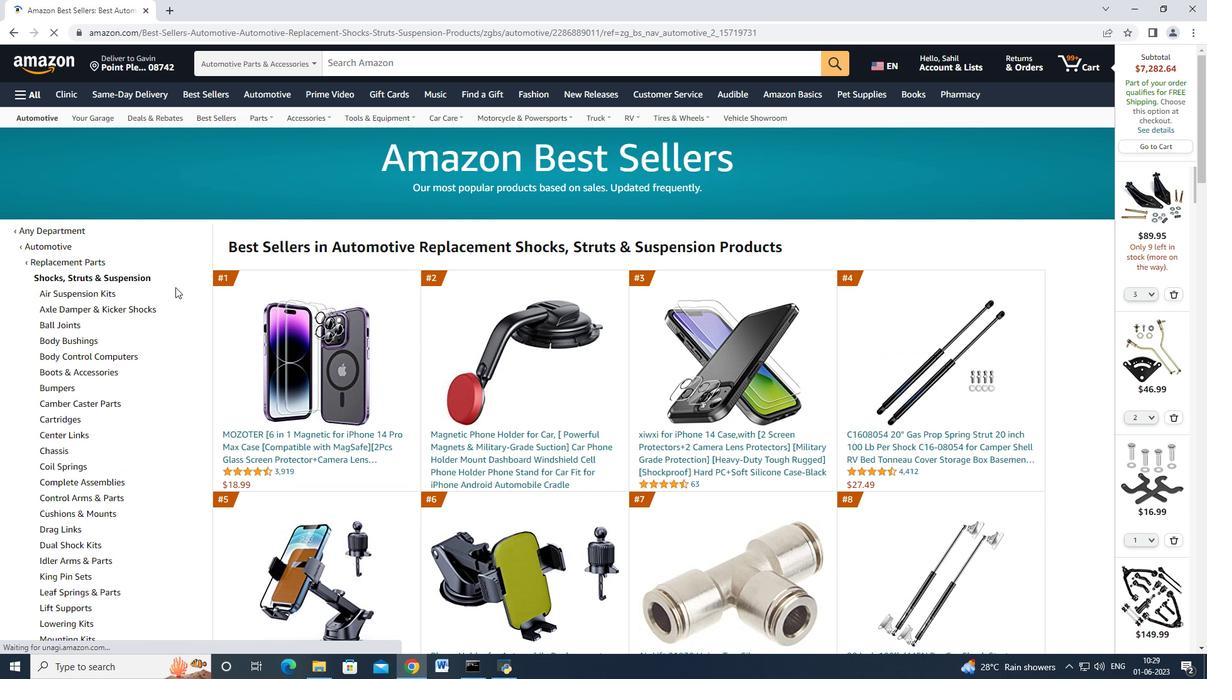 
Action: Mouse scrolled (175, 296) with delta (0, 0)
Screenshot: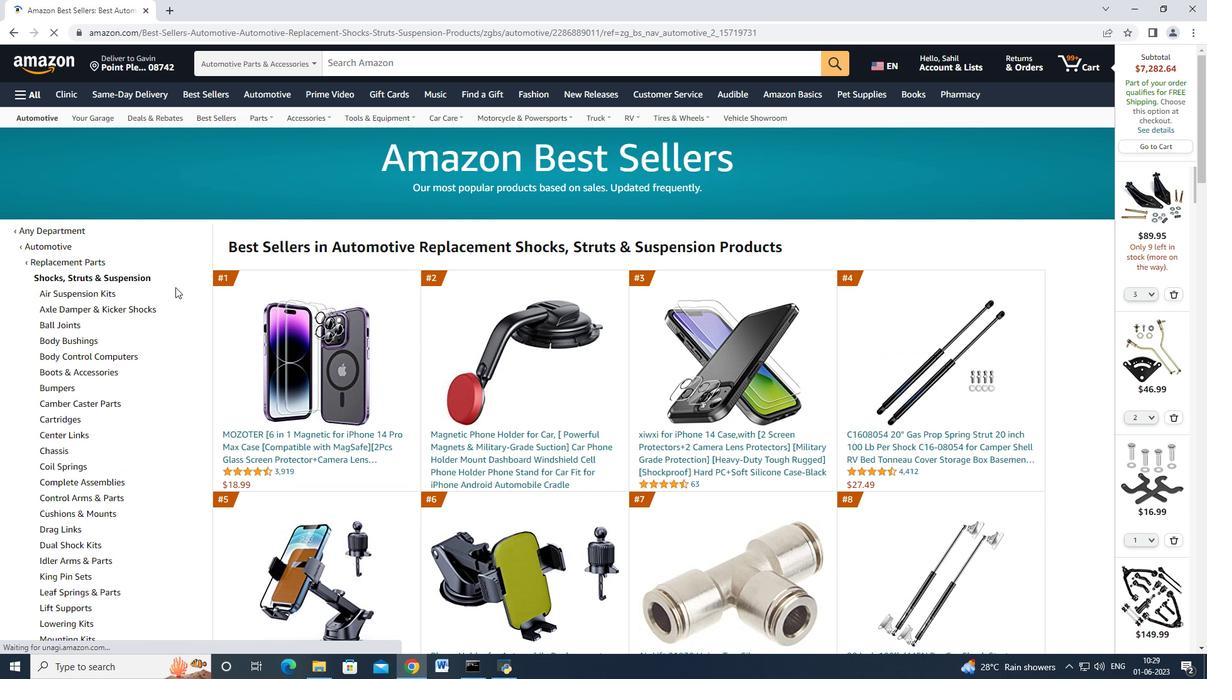 
Action: Mouse moved to (176, 300)
Screenshot: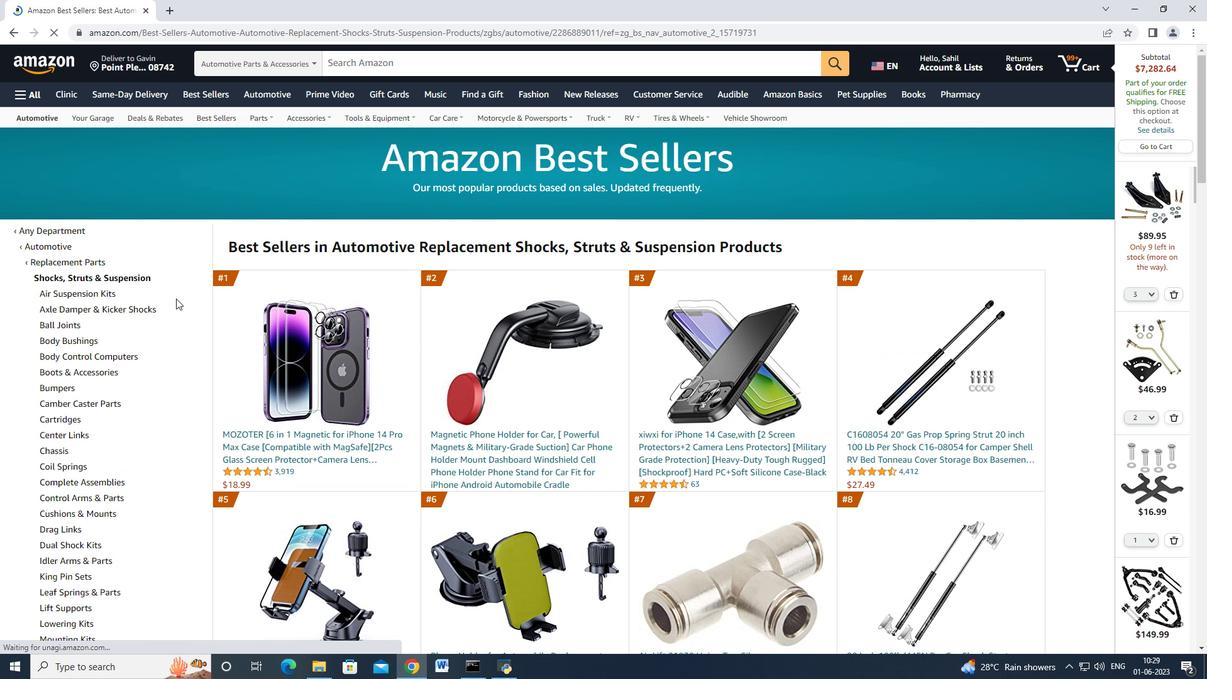 
Action: Mouse scrolled (176, 299) with delta (0, 0)
Screenshot: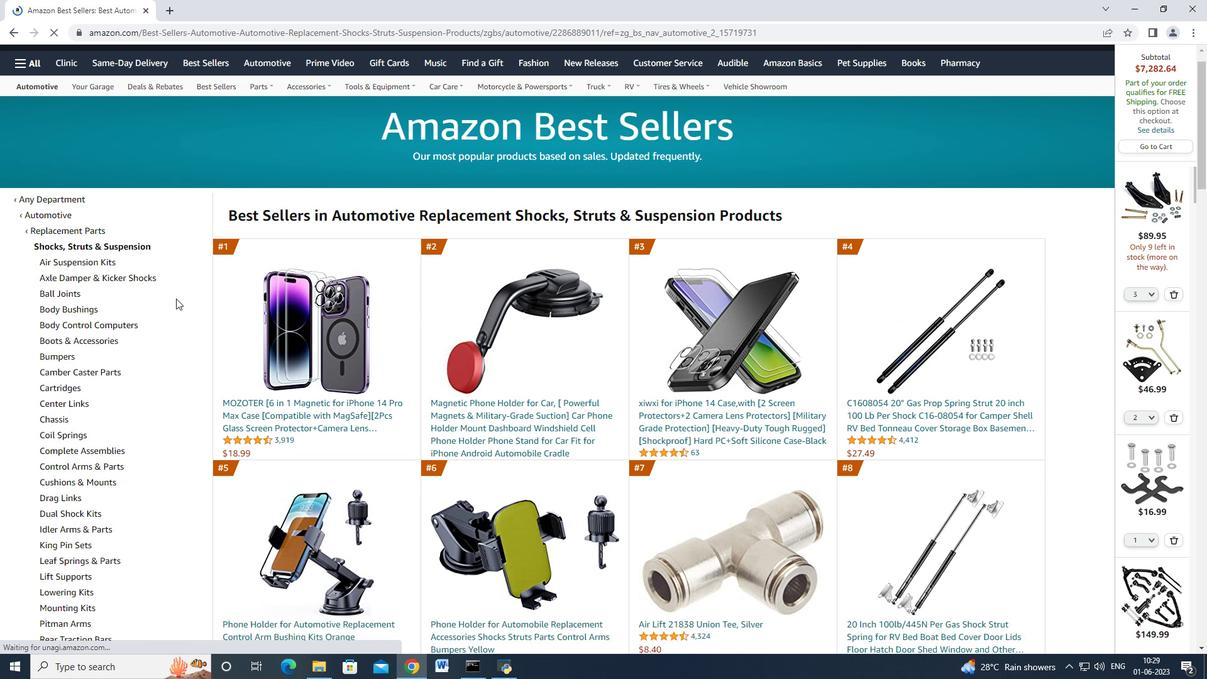 
Action: Mouse scrolled (176, 299) with delta (0, 0)
Screenshot: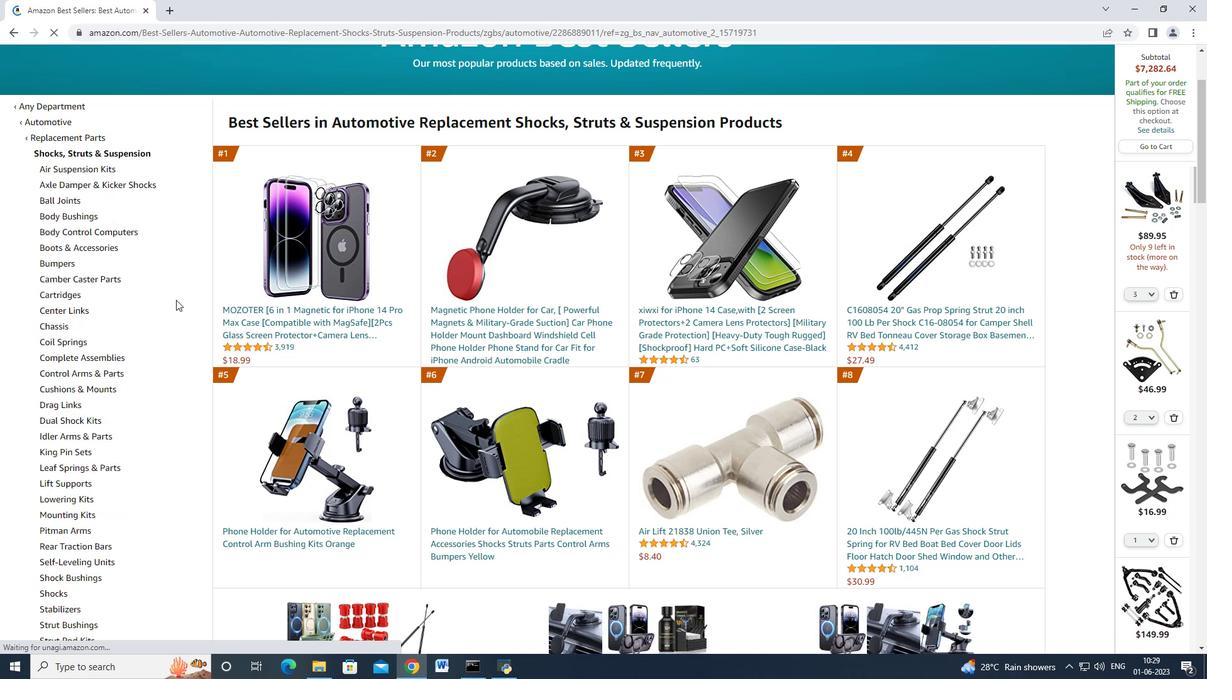 
Action: Mouse scrolled (176, 299) with delta (0, 0)
Screenshot: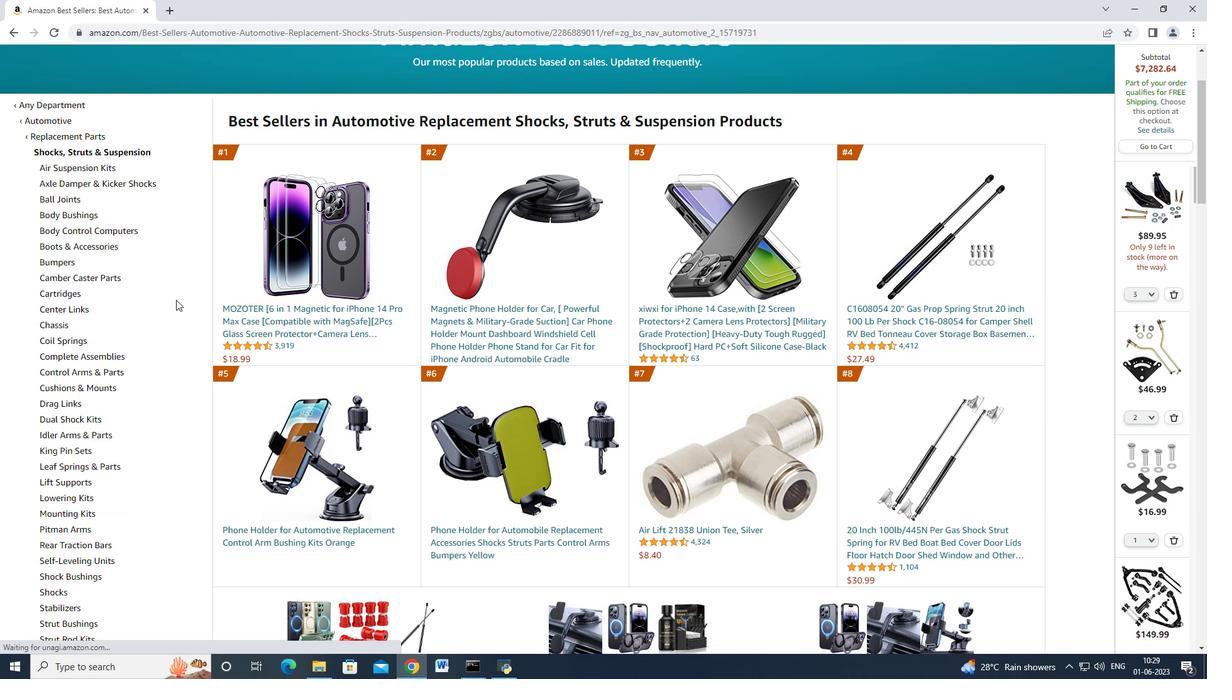 
Action: Mouse scrolled (176, 299) with delta (0, 0)
Screenshot: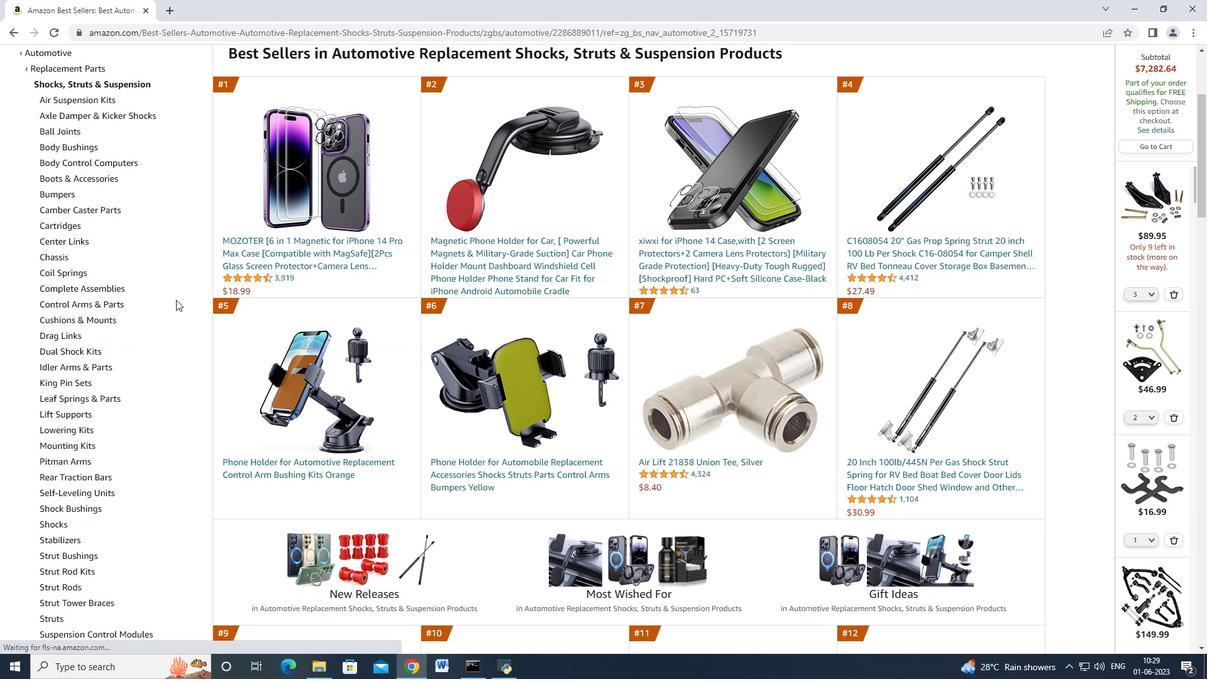 
Action: Mouse scrolled (176, 299) with delta (0, 0)
Screenshot: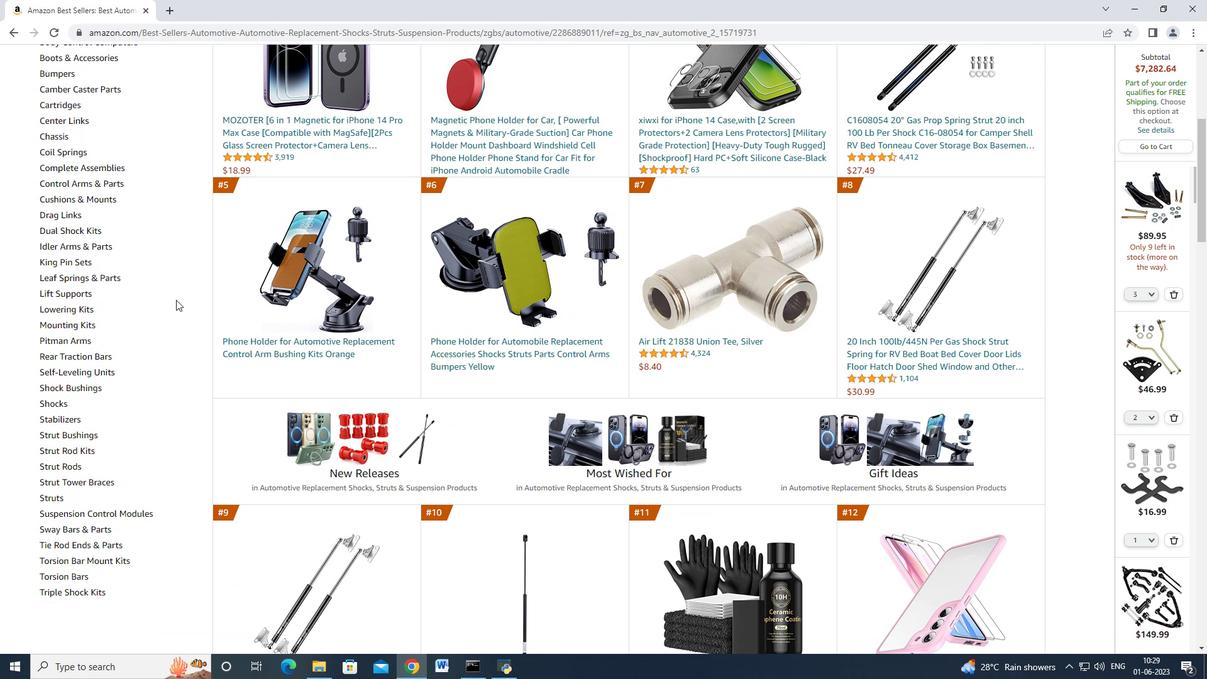 
Action: Mouse scrolled (176, 299) with delta (0, 0)
Screenshot: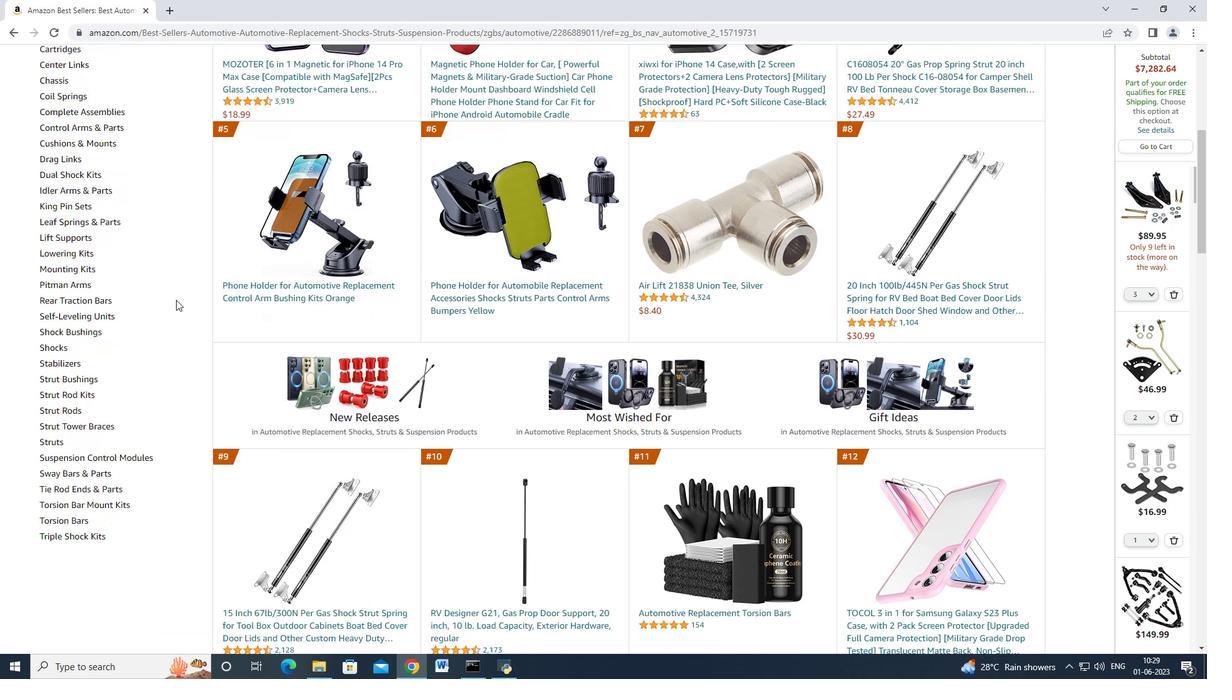 
Action: Mouse scrolled (176, 299) with delta (0, 0)
Screenshot: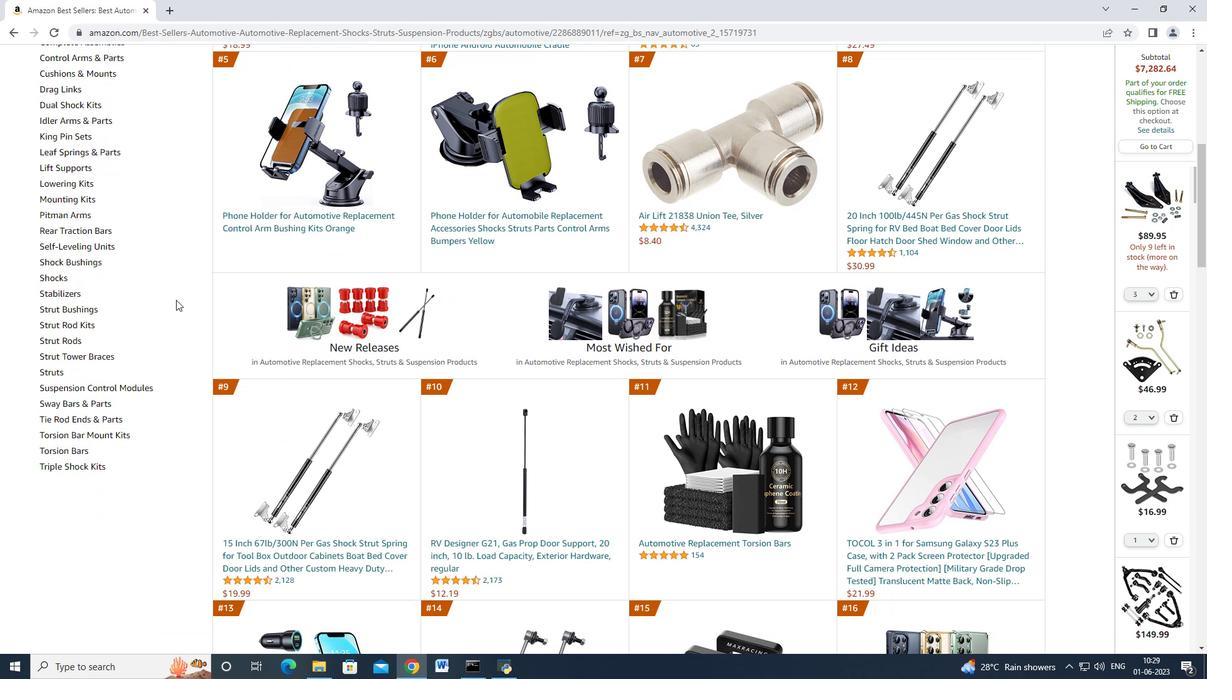 
Action: Mouse scrolled (176, 299) with delta (0, 0)
Screenshot: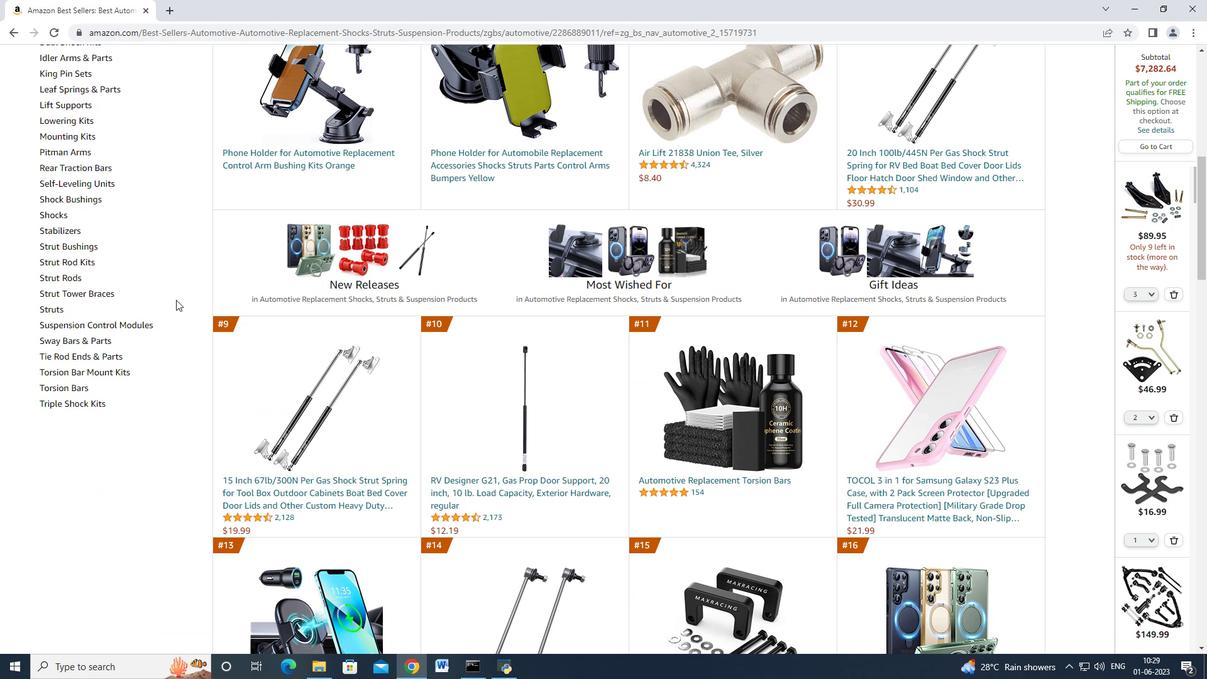 
Action: Mouse scrolled (176, 299) with delta (0, 0)
Screenshot: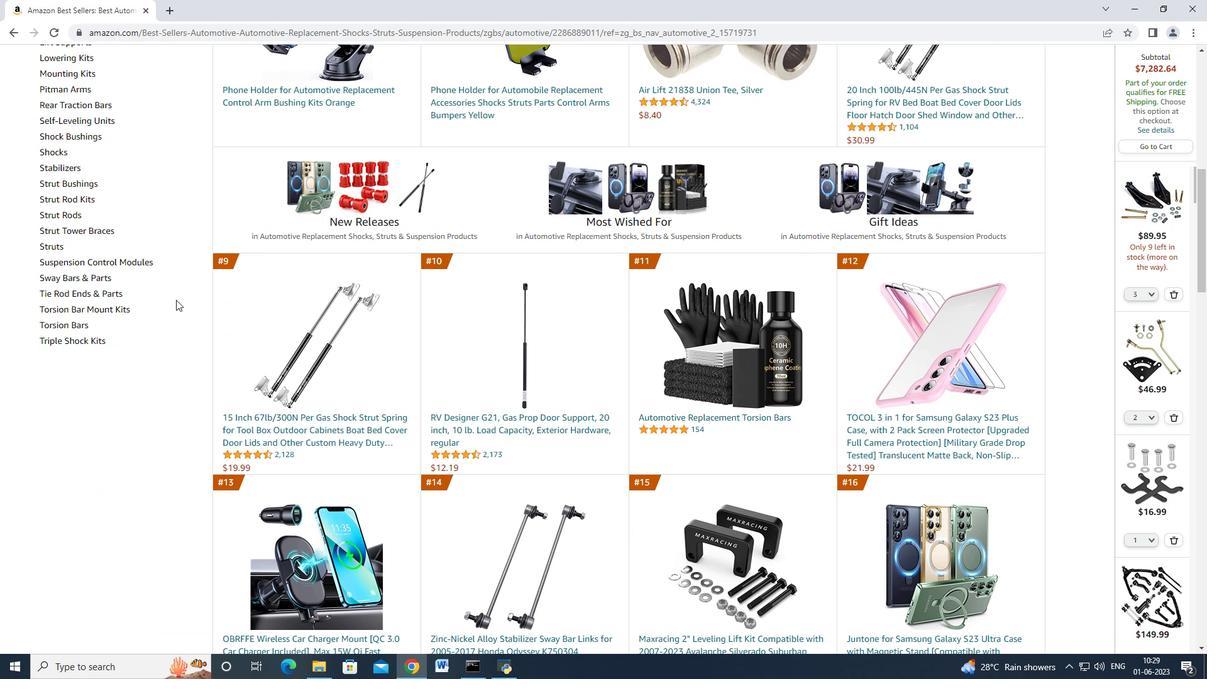 
Action: Mouse scrolled (176, 299) with delta (0, 0)
Screenshot: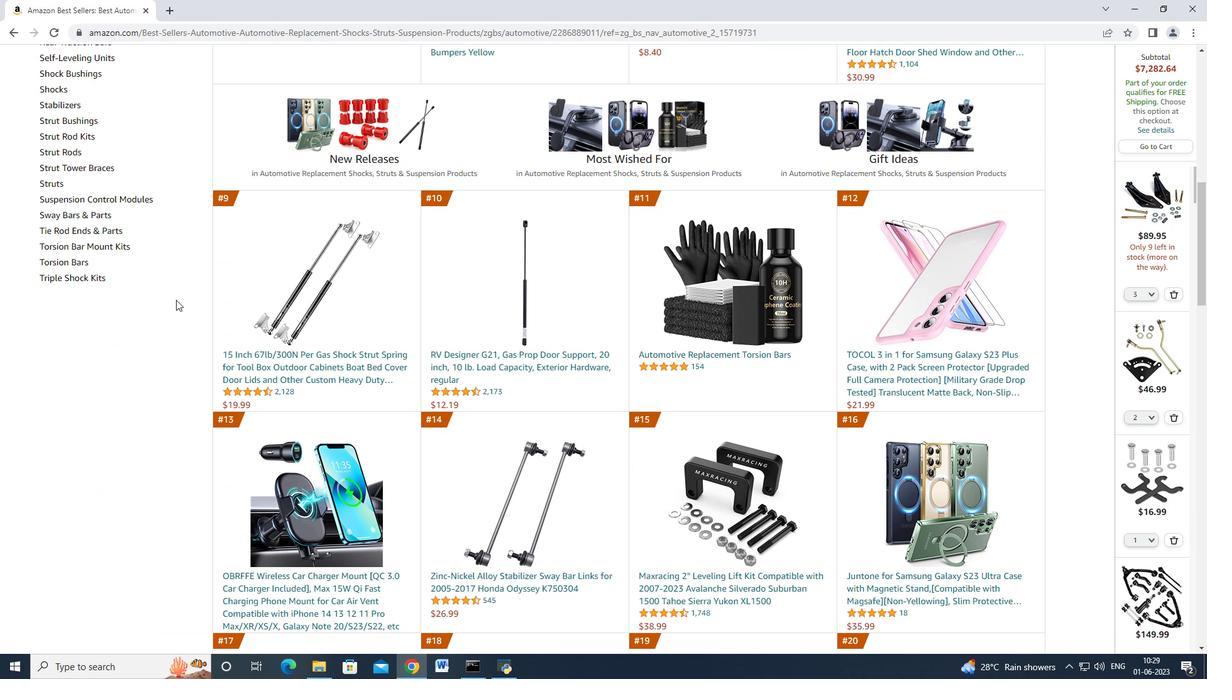
Action: Mouse scrolled (176, 299) with delta (0, 0)
Screenshot: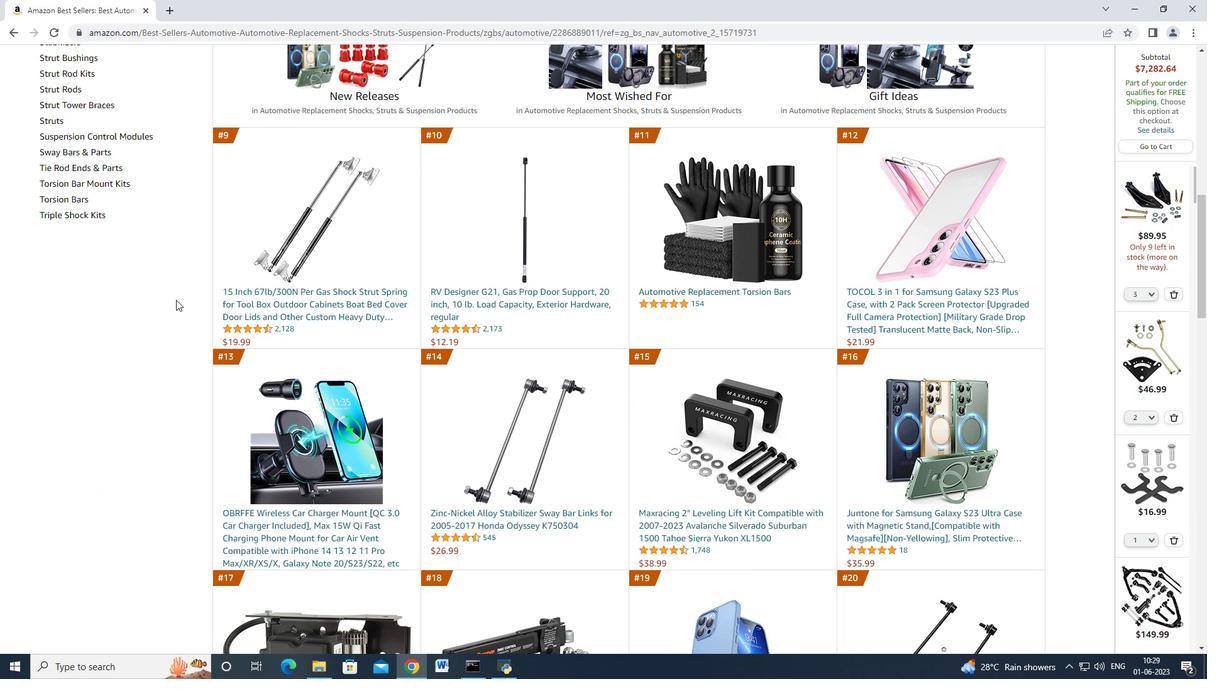 
Action: Mouse scrolled (176, 300) with delta (0, 0)
Screenshot: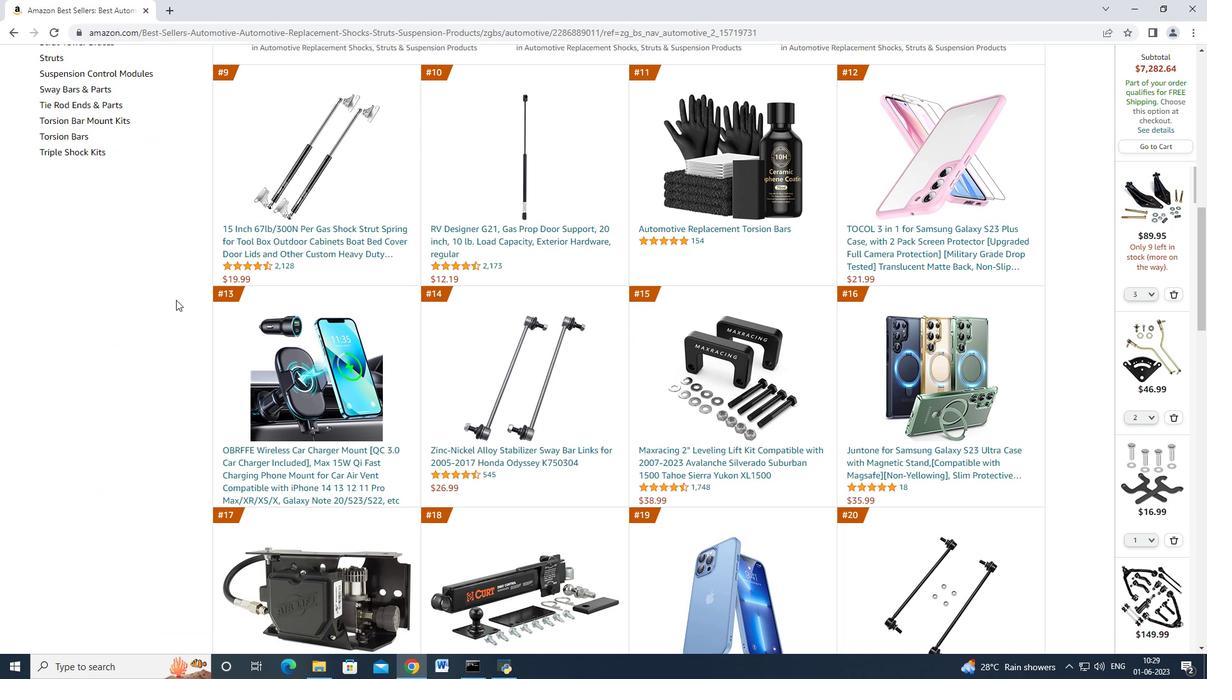 
Action: Mouse scrolled (176, 300) with delta (0, 0)
Screenshot: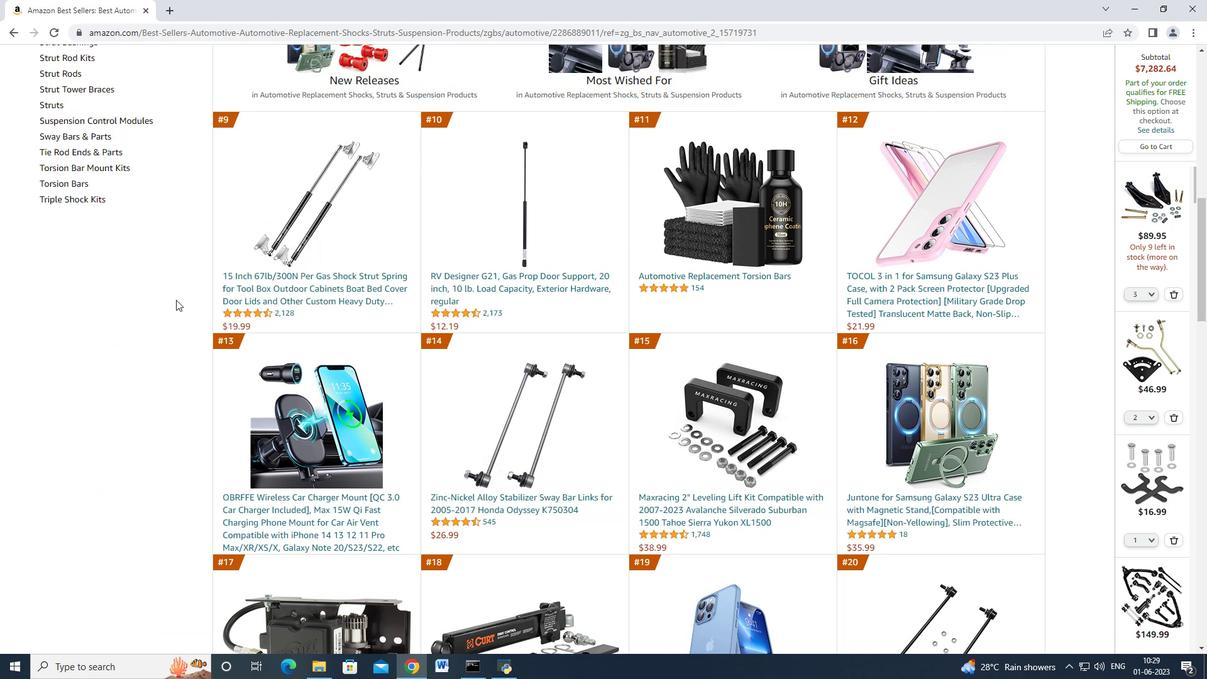 
Action: Mouse scrolled (176, 300) with delta (0, 0)
Screenshot: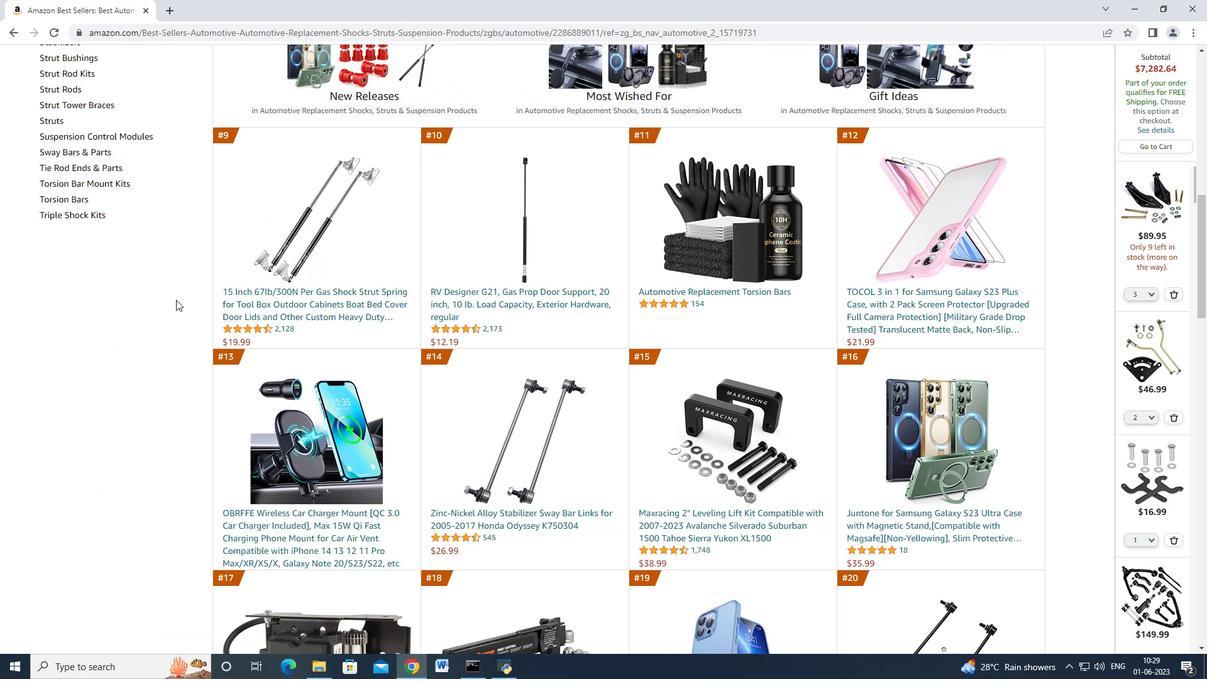 
Action: Mouse scrolled (176, 300) with delta (0, 0)
Screenshot: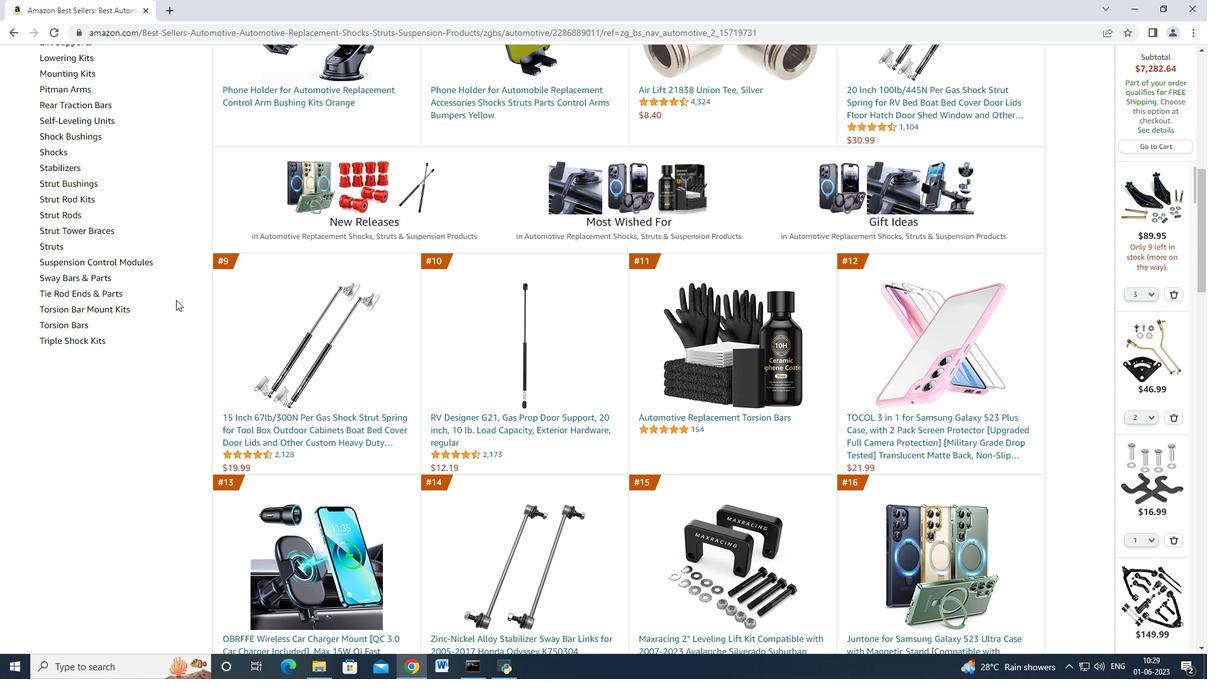 
Action: Mouse scrolled (176, 300) with delta (0, 0)
Screenshot: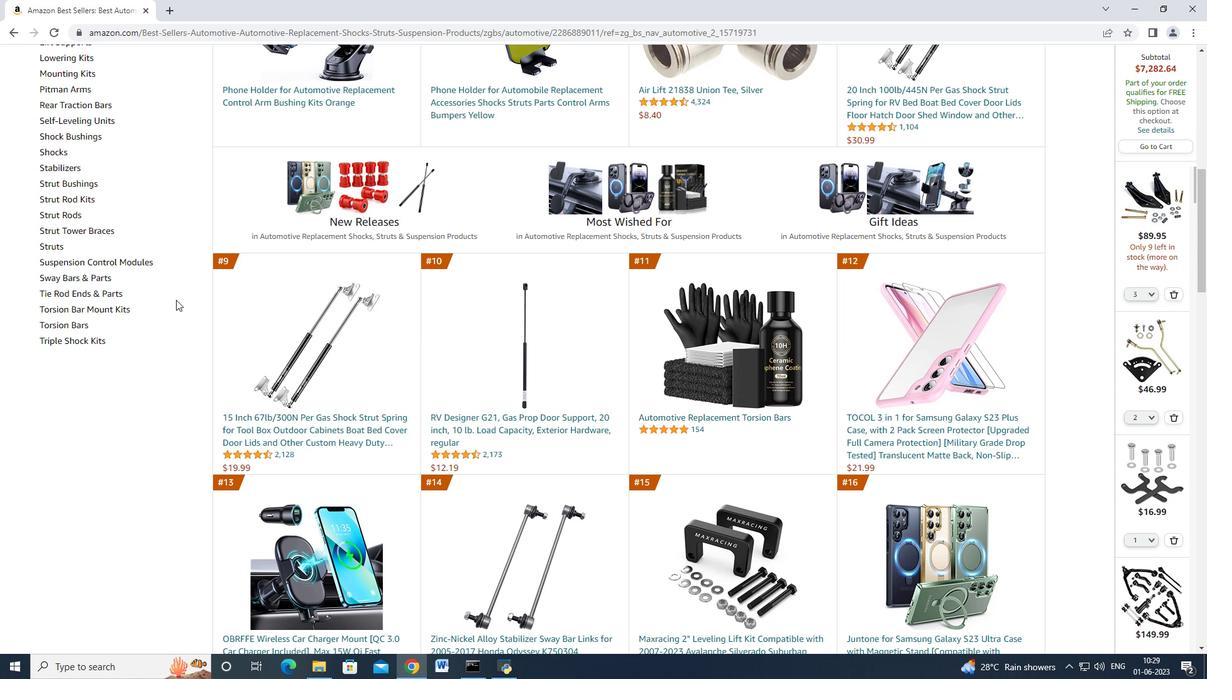 
Action: Mouse moved to (108, 306)
Screenshot: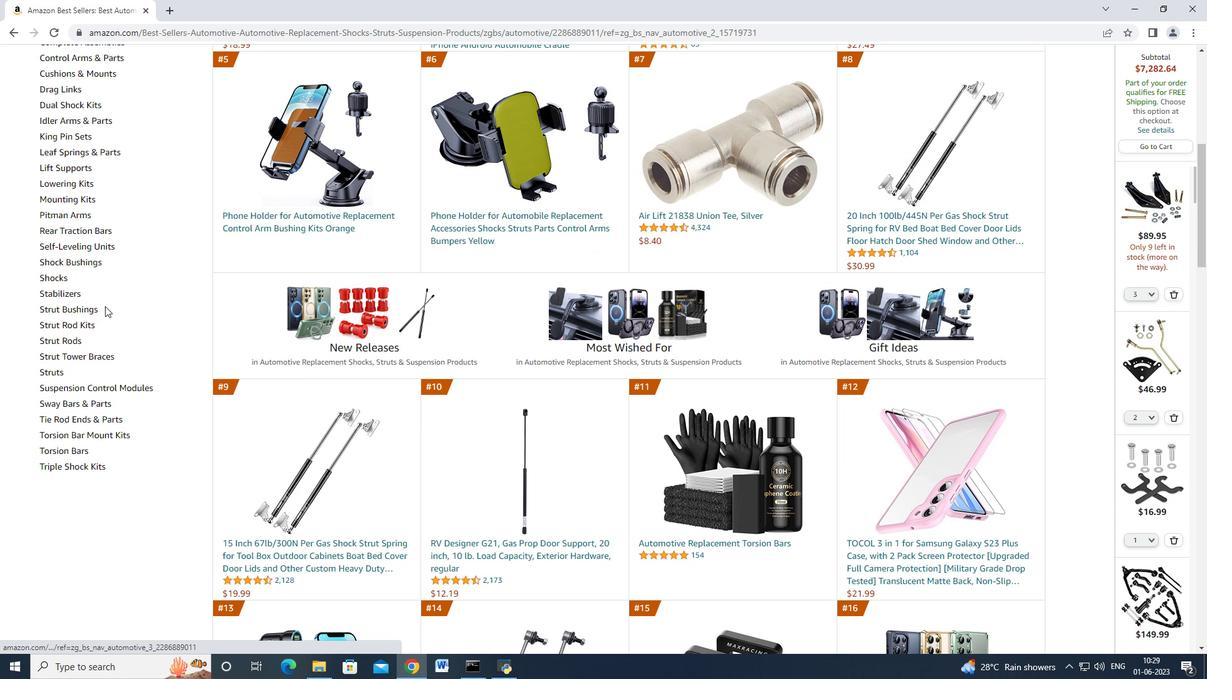 
Action: Mouse scrolled (108, 306) with delta (0, 0)
Screenshot: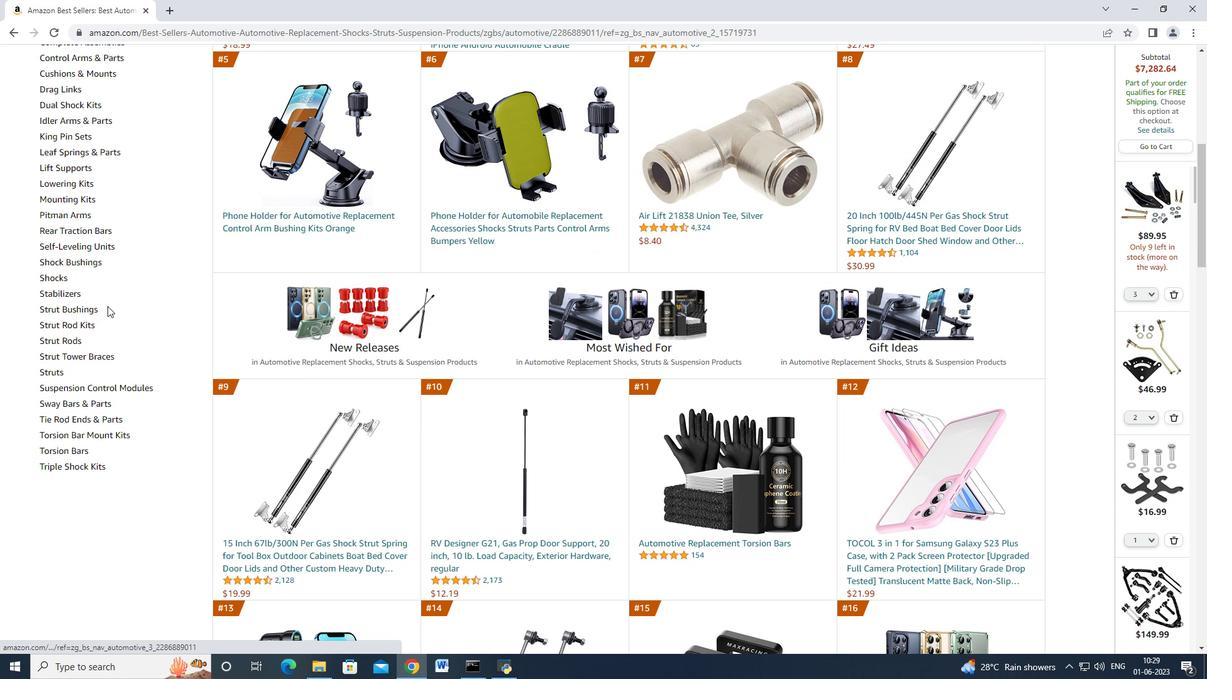 
Action: Mouse moved to (108, 306)
Screenshot: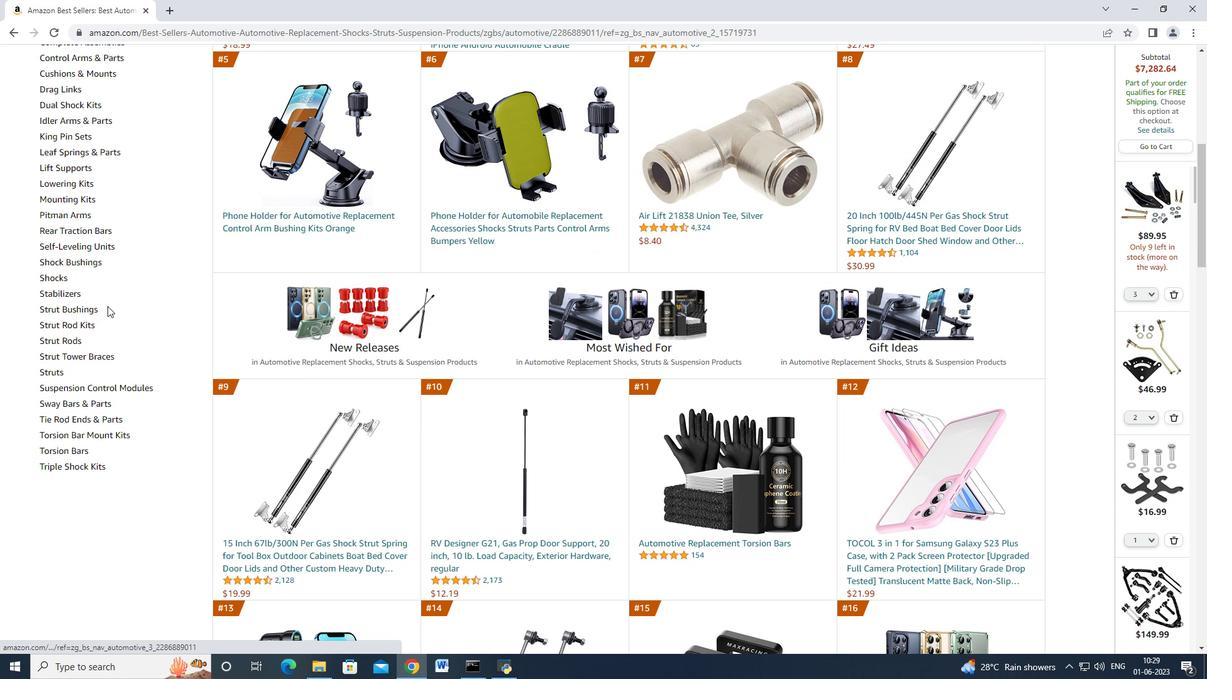 
Action: Mouse scrolled (108, 306) with delta (0, 0)
Screenshot: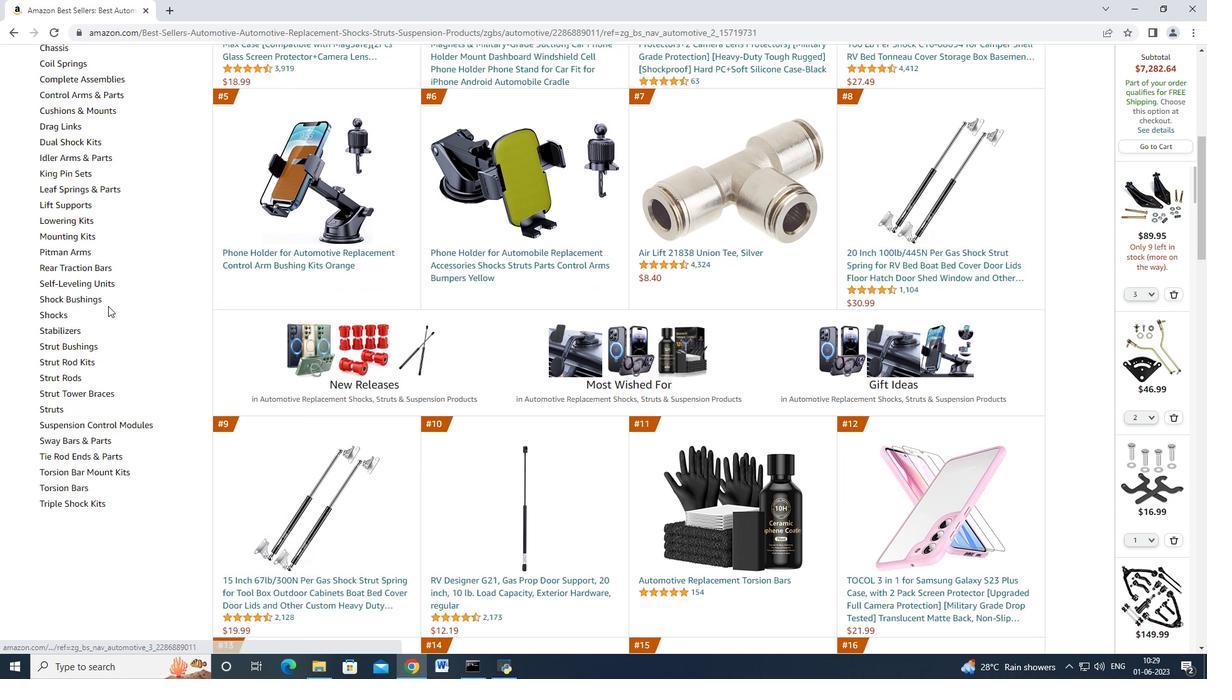 
Action: Mouse scrolled (108, 306) with delta (0, 0)
Screenshot: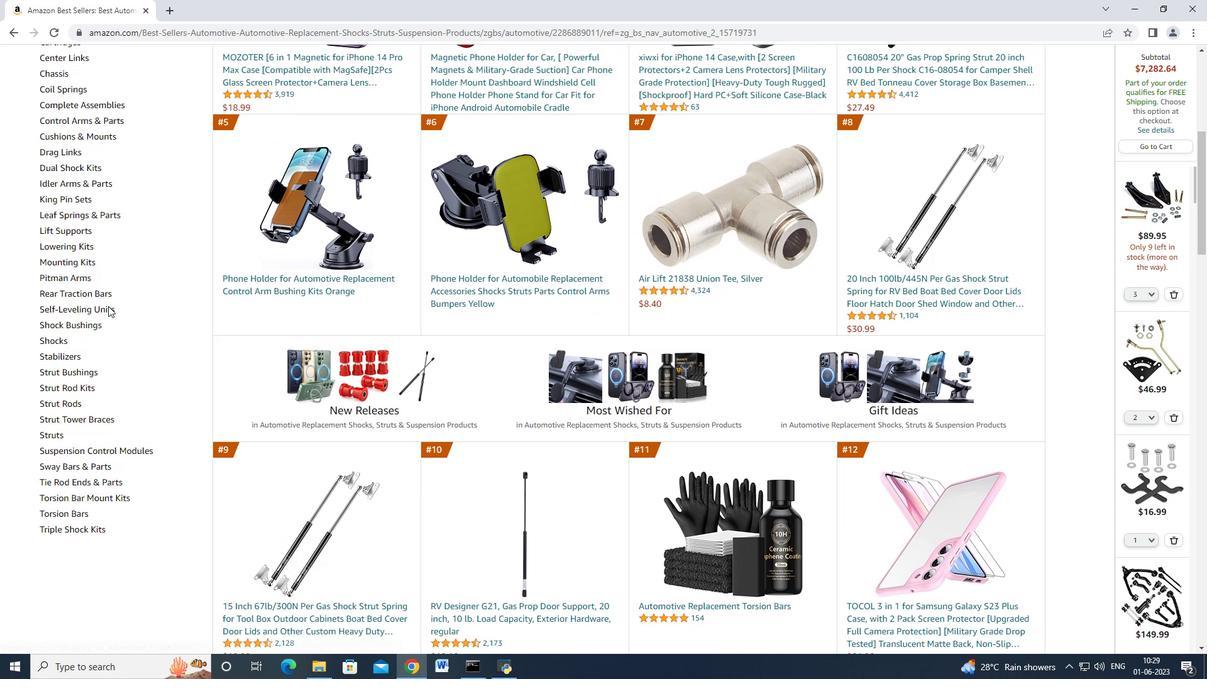 
Action: Mouse scrolled (108, 306) with delta (0, 0)
Screenshot: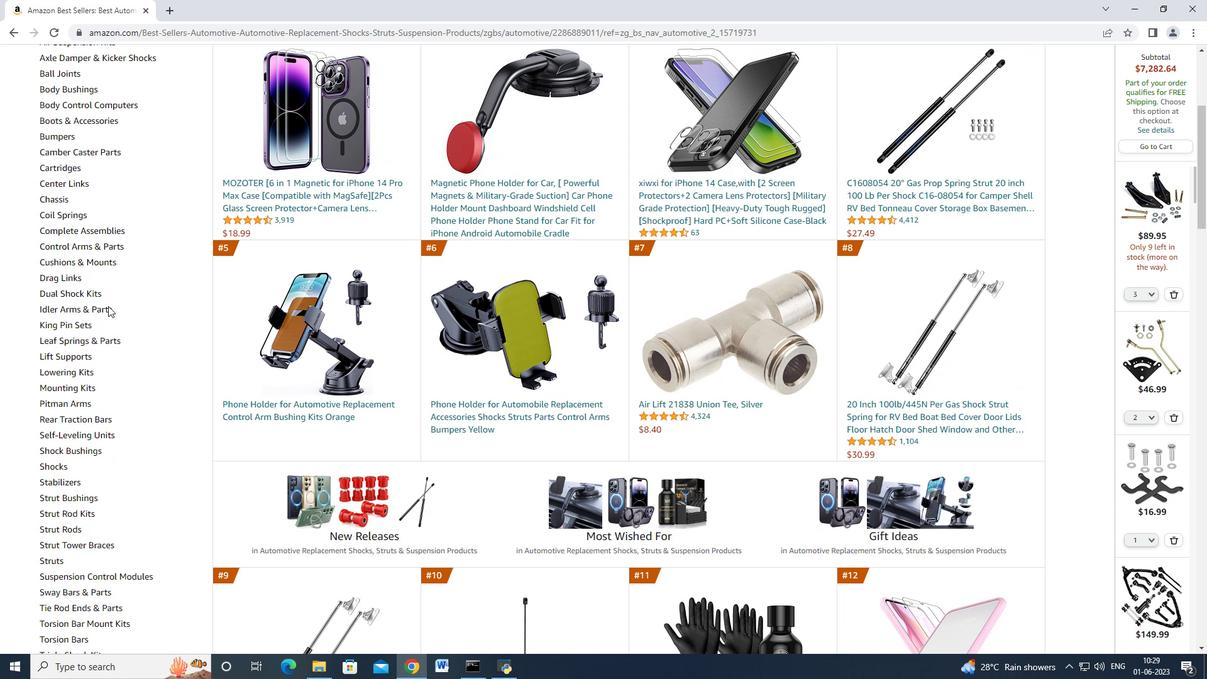 
Action: Mouse moved to (83, 371)
Screenshot: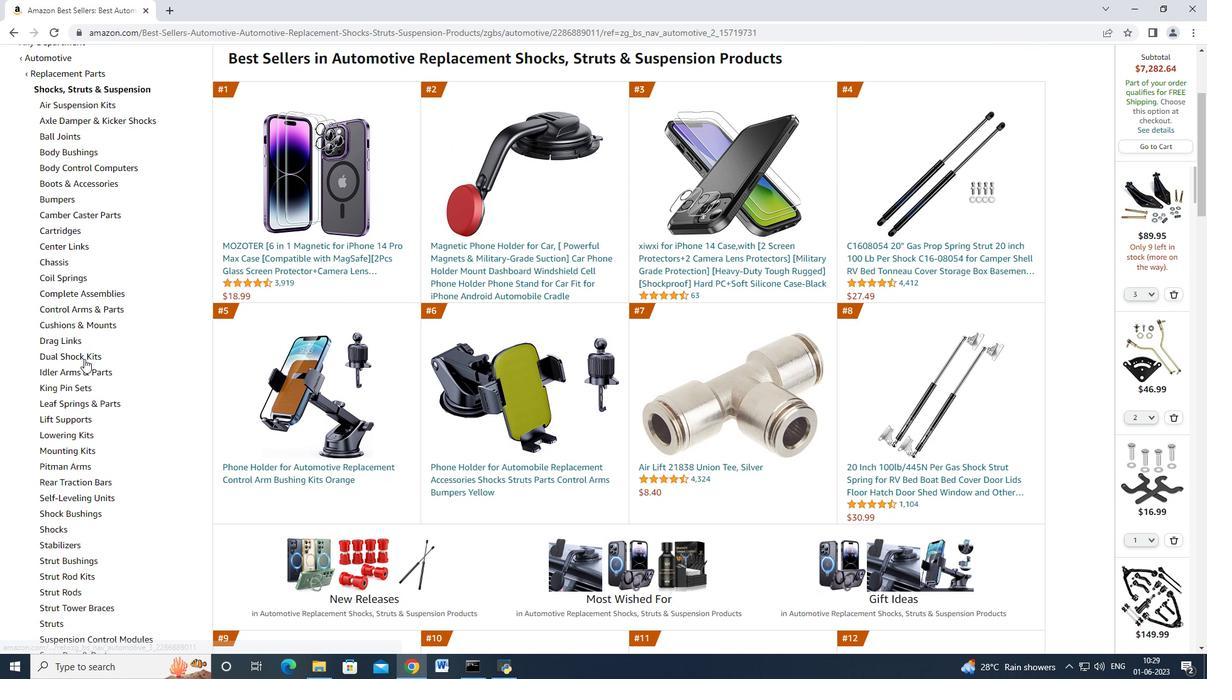 
Action: Mouse pressed left at (83, 371)
Screenshot: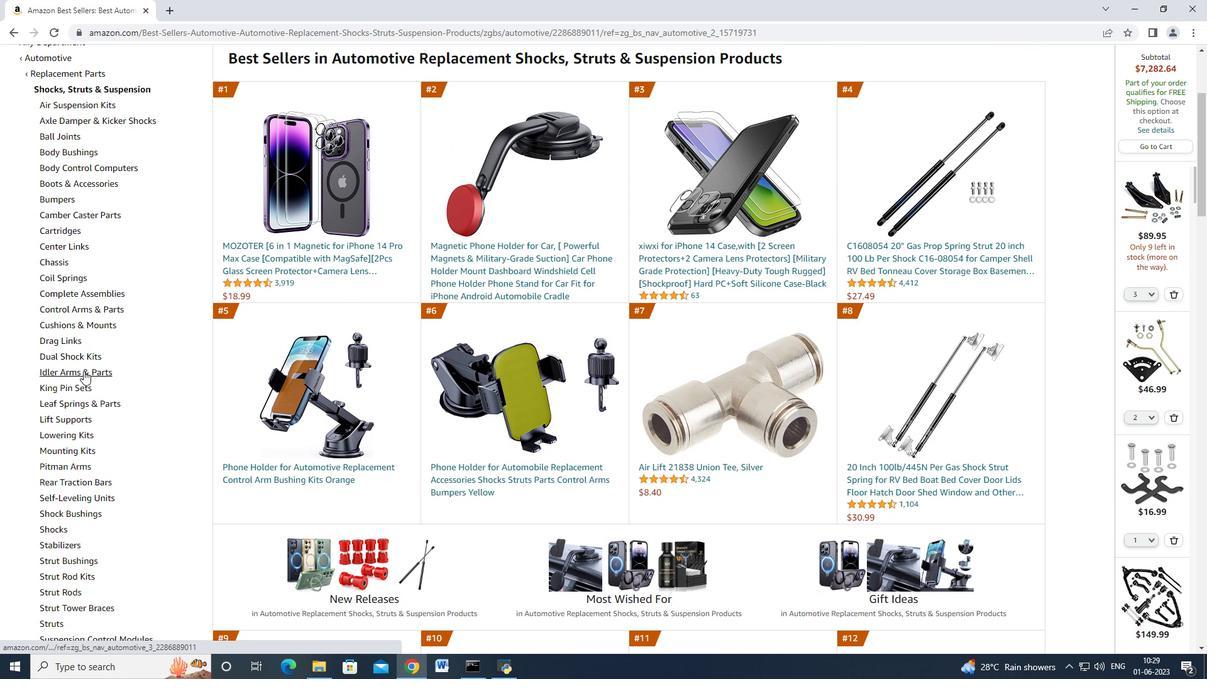 
Action: Mouse moved to (322, 436)
Screenshot: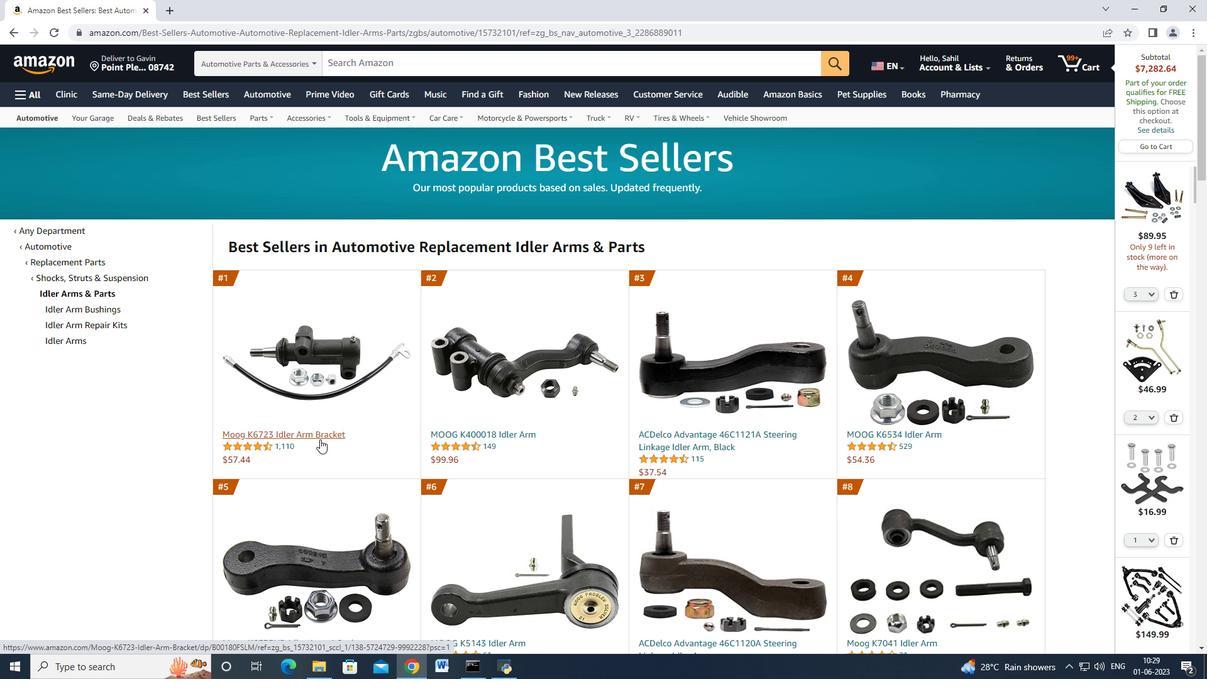 
Action: Mouse pressed left at (322, 436)
Screenshot: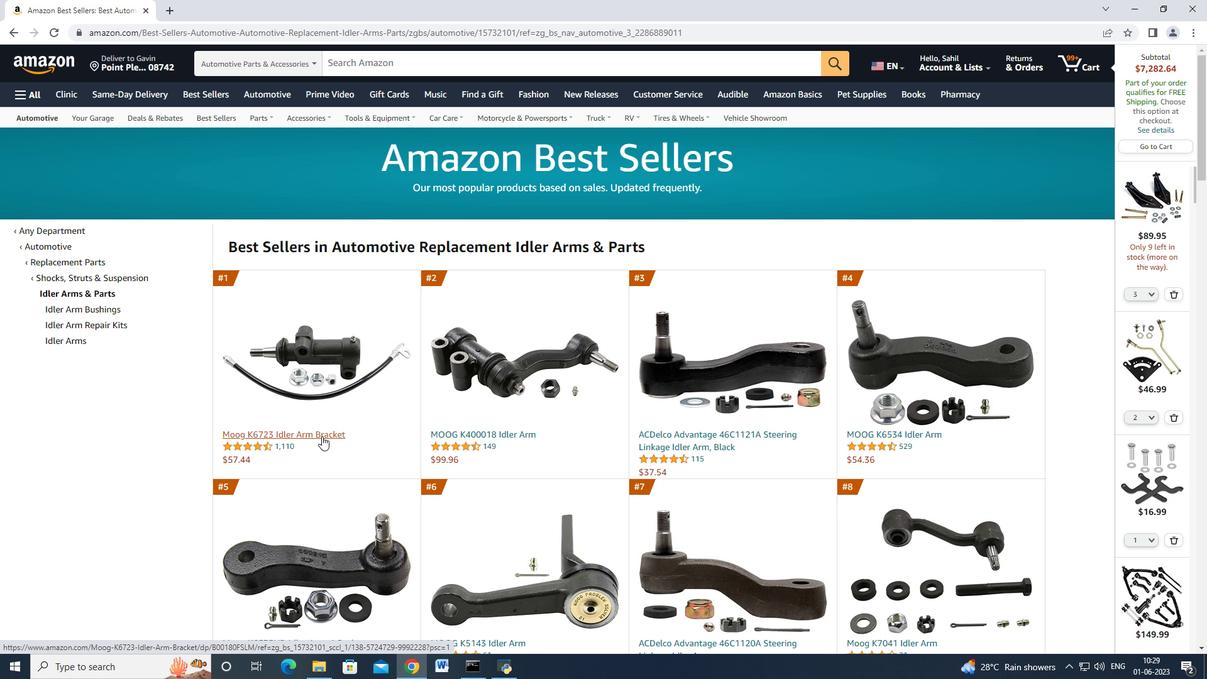 
Action: Mouse moved to (929, 496)
Screenshot: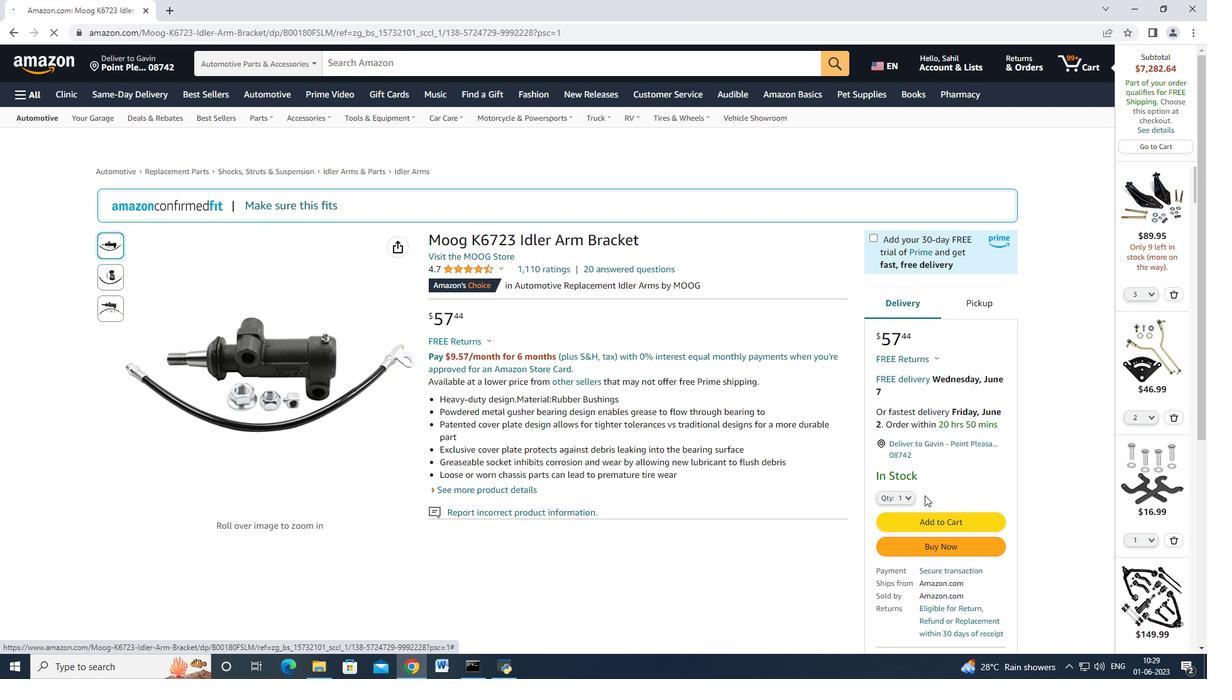 
Action: Mouse scrolled (929, 496) with delta (0, 0)
Screenshot: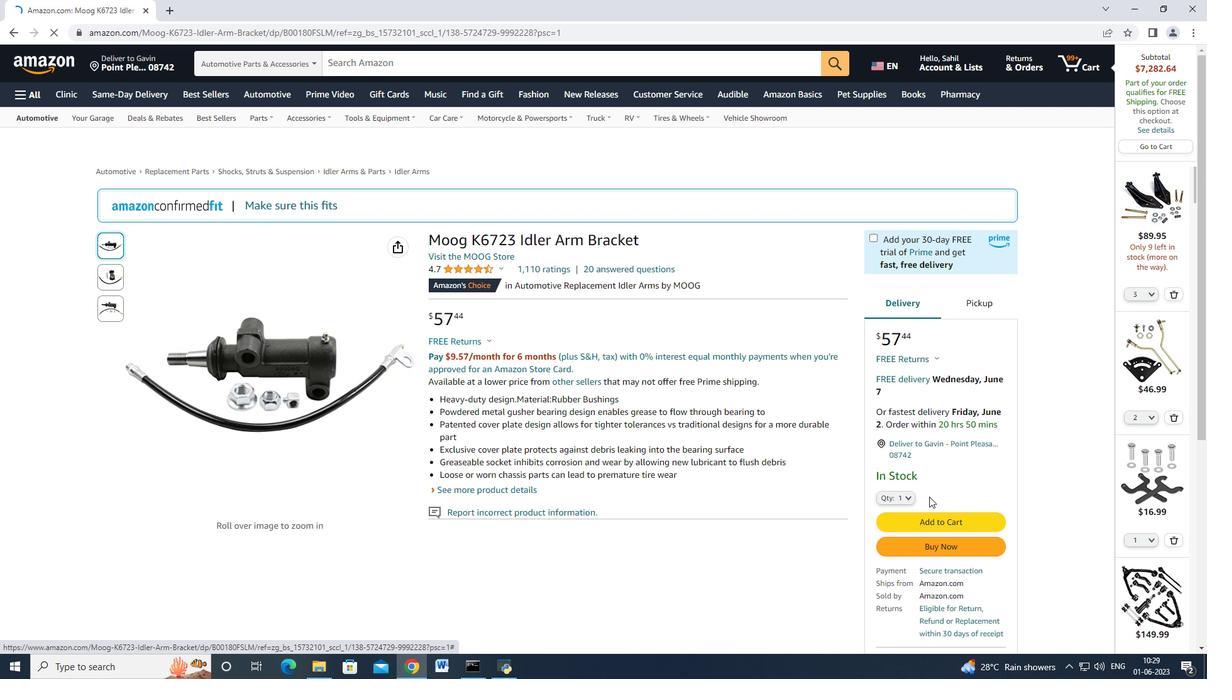
Action: Mouse moved to (937, 482)
Screenshot: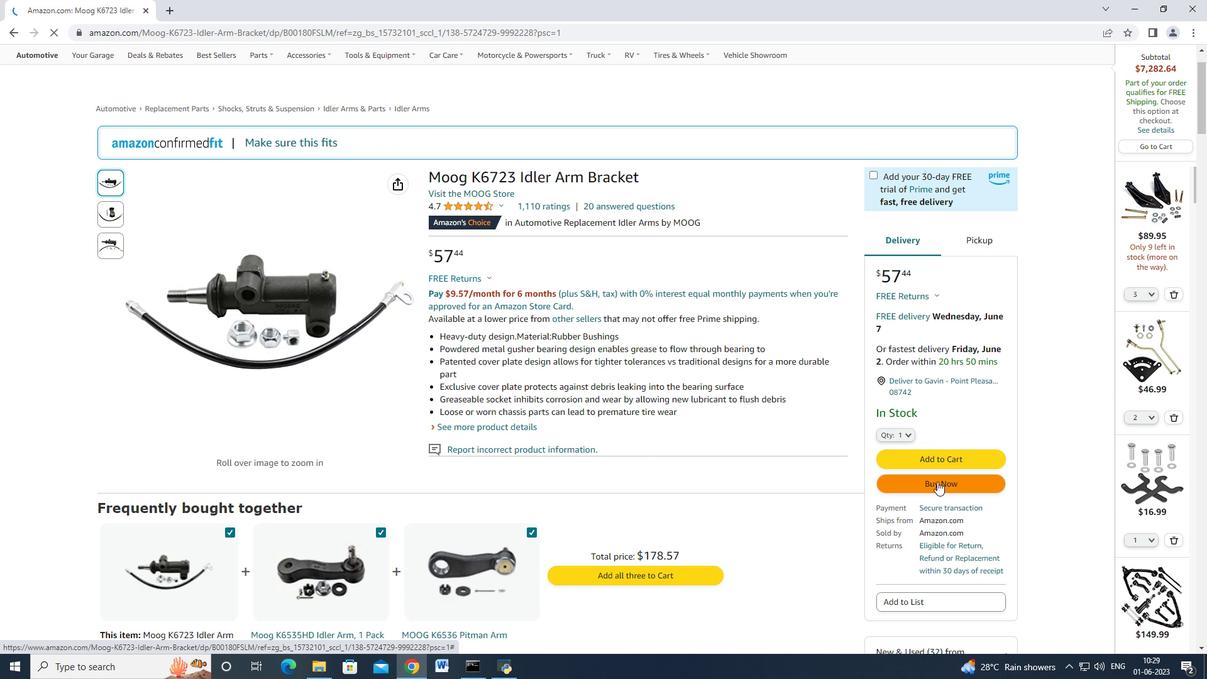 
Action: Mouse pressed left at (937, 482)
Screenshot: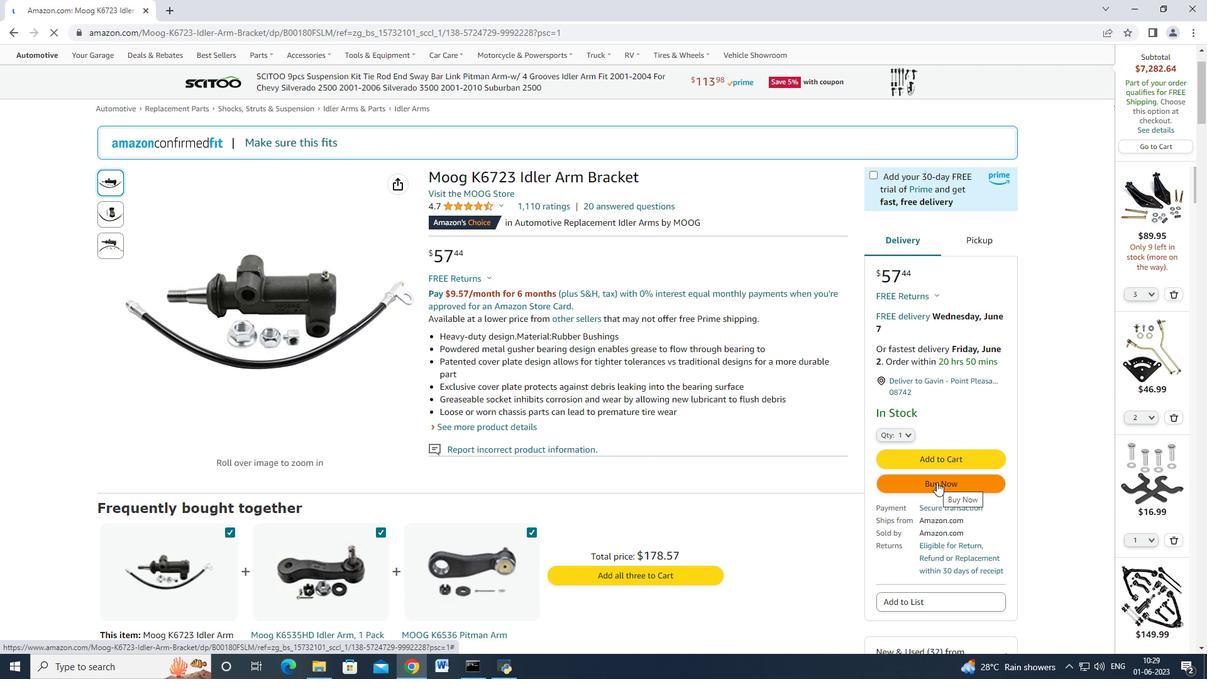 
Action: Mouse moved to (11, 27)
Screenshot: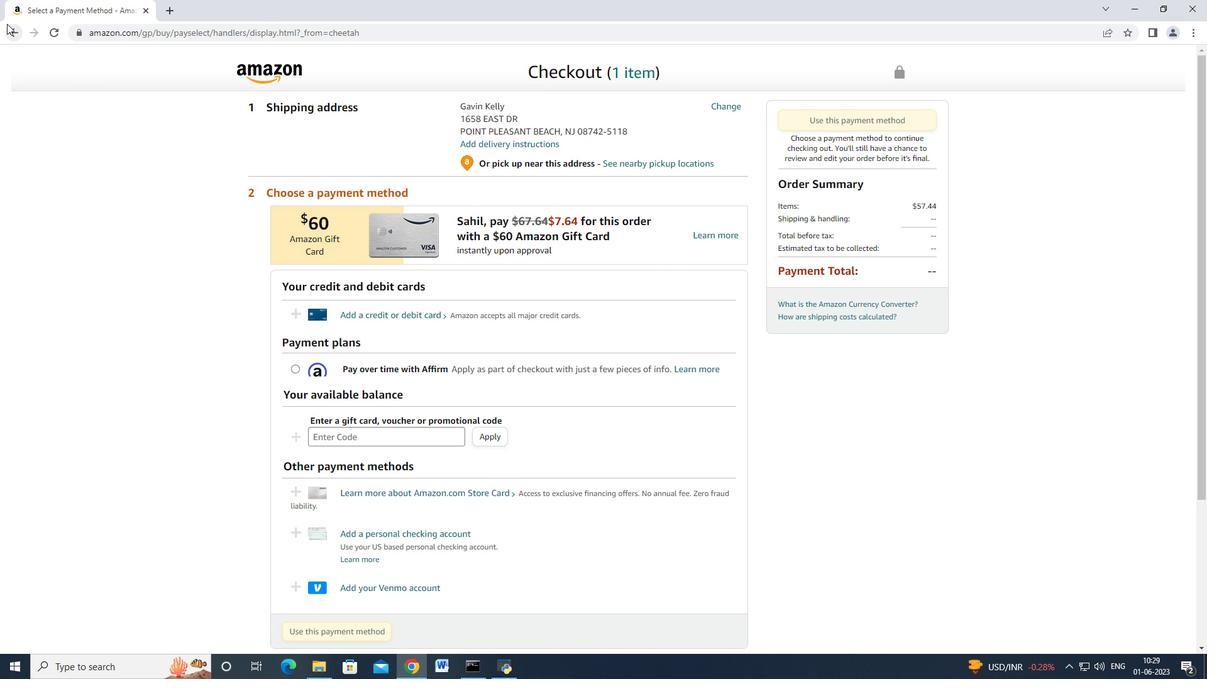 
Action: Mouse pressed left at (11, 27)
Screenshot: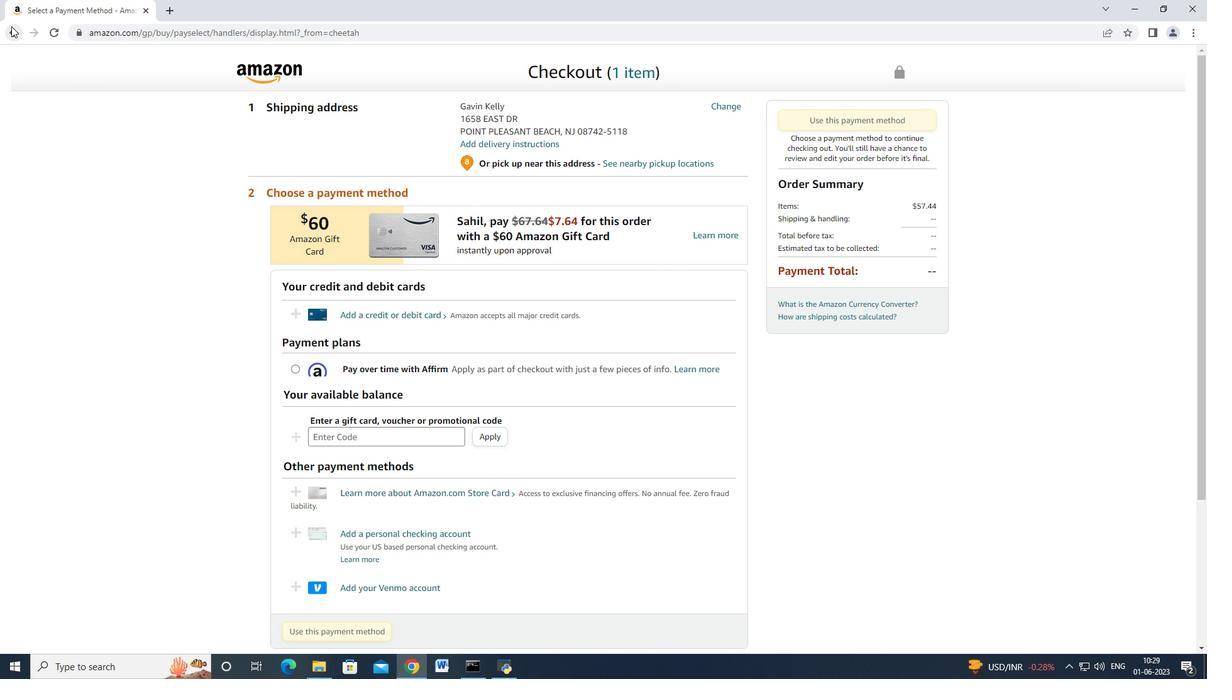 
Action: Mouse moved to (903, 435)
Screenshot: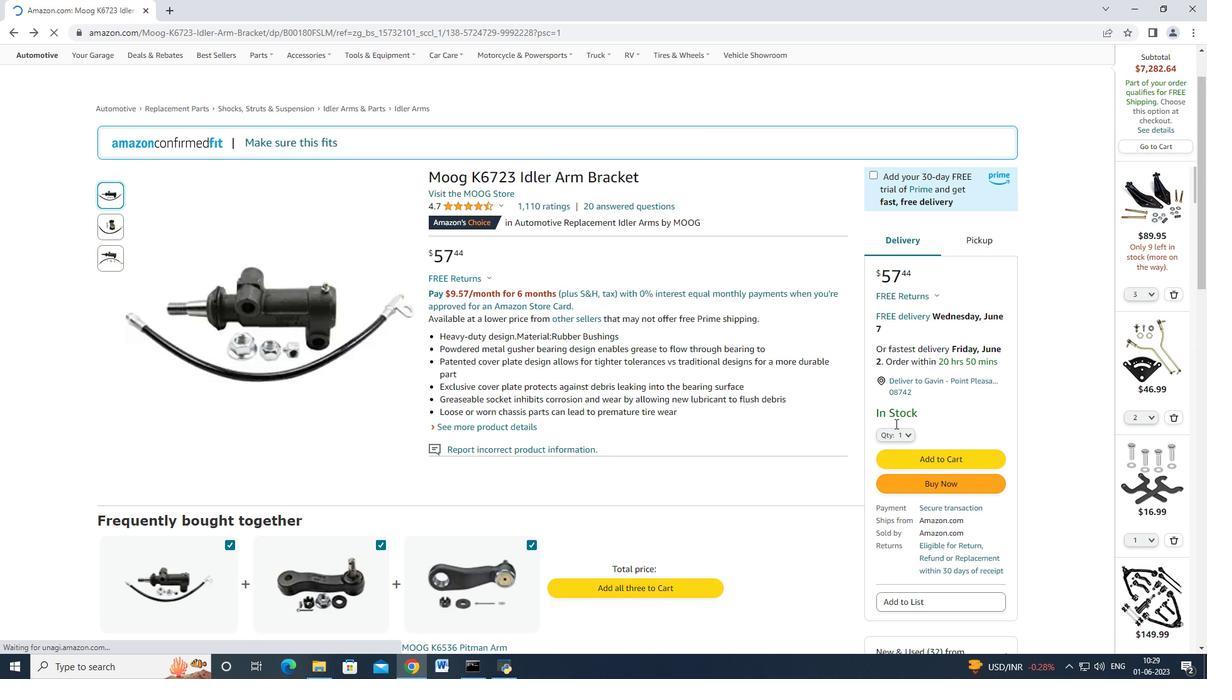 
Action: Mouse pressed left at (903, 435)
Screenshot: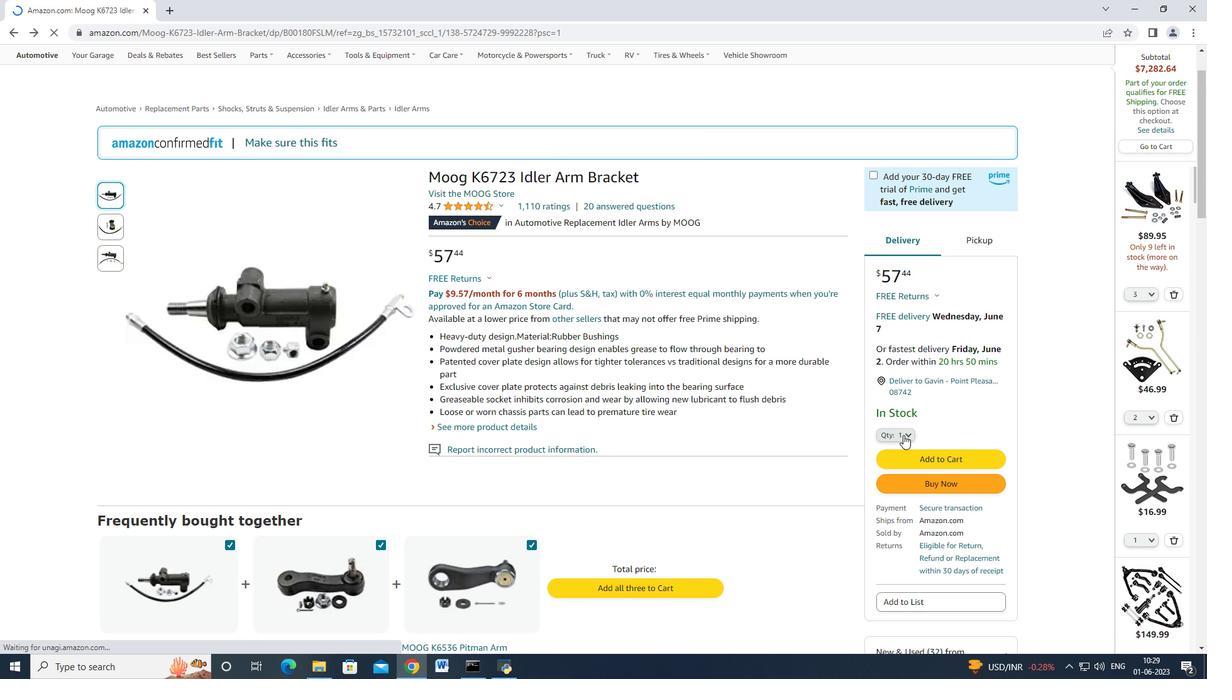 
Action: Mouse moved to (900, 337)
Screenshot: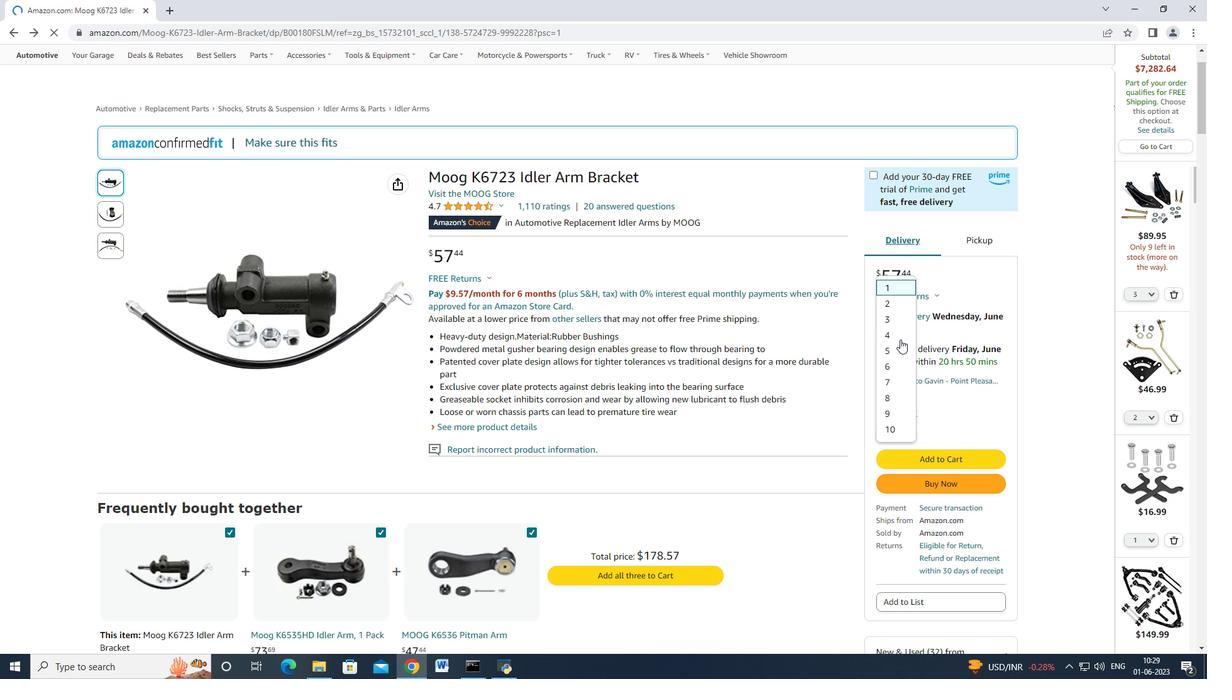 
Action: Mouse pressed left at (900, 337)
Screenshot: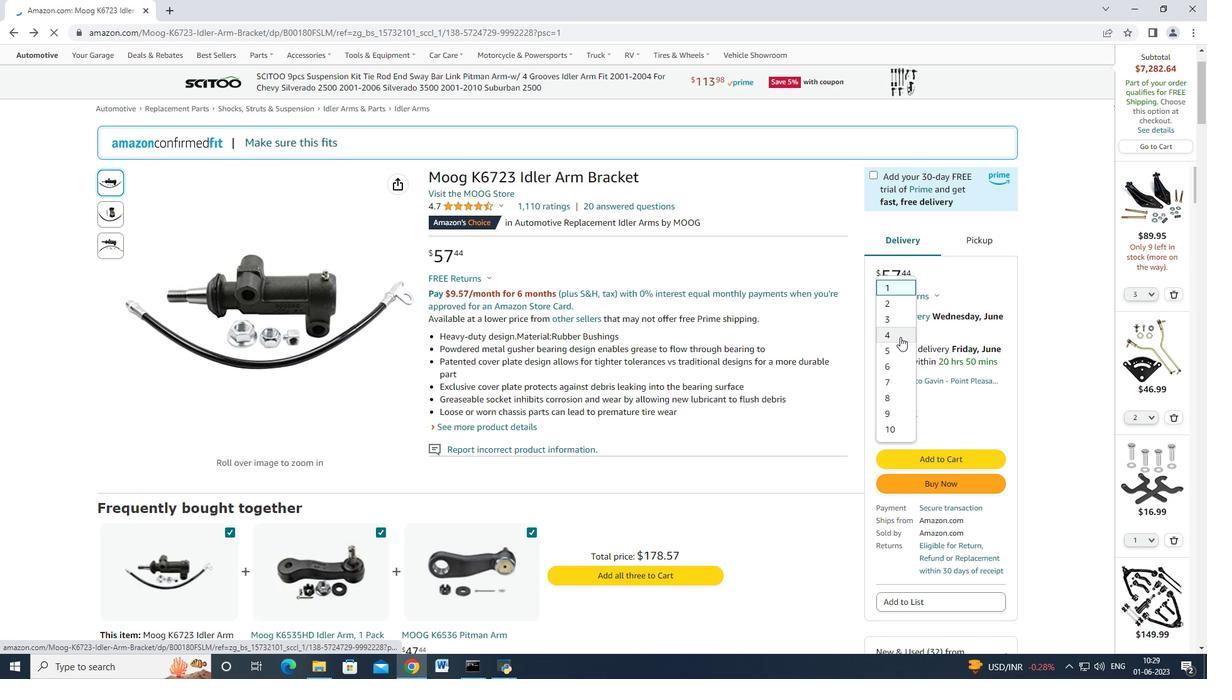 
Action: Mouse moved to (916, 477)
Screenshot: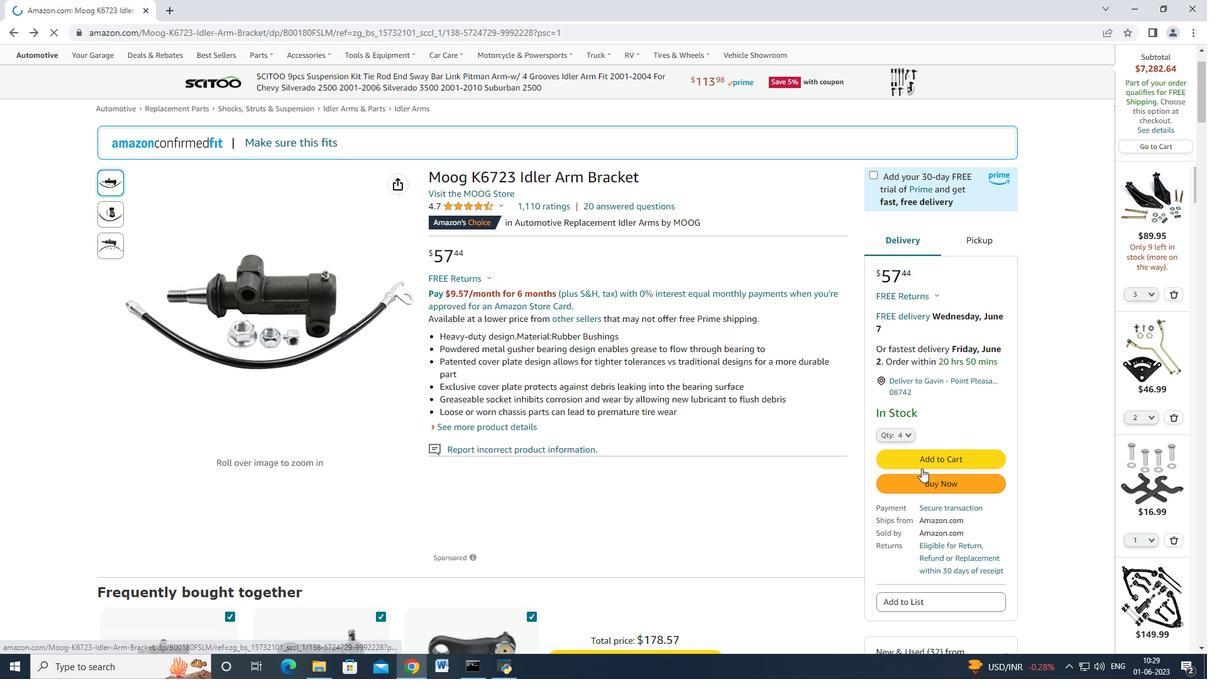 
Action: Mouse pressed left at (916, 477)
Screenshot: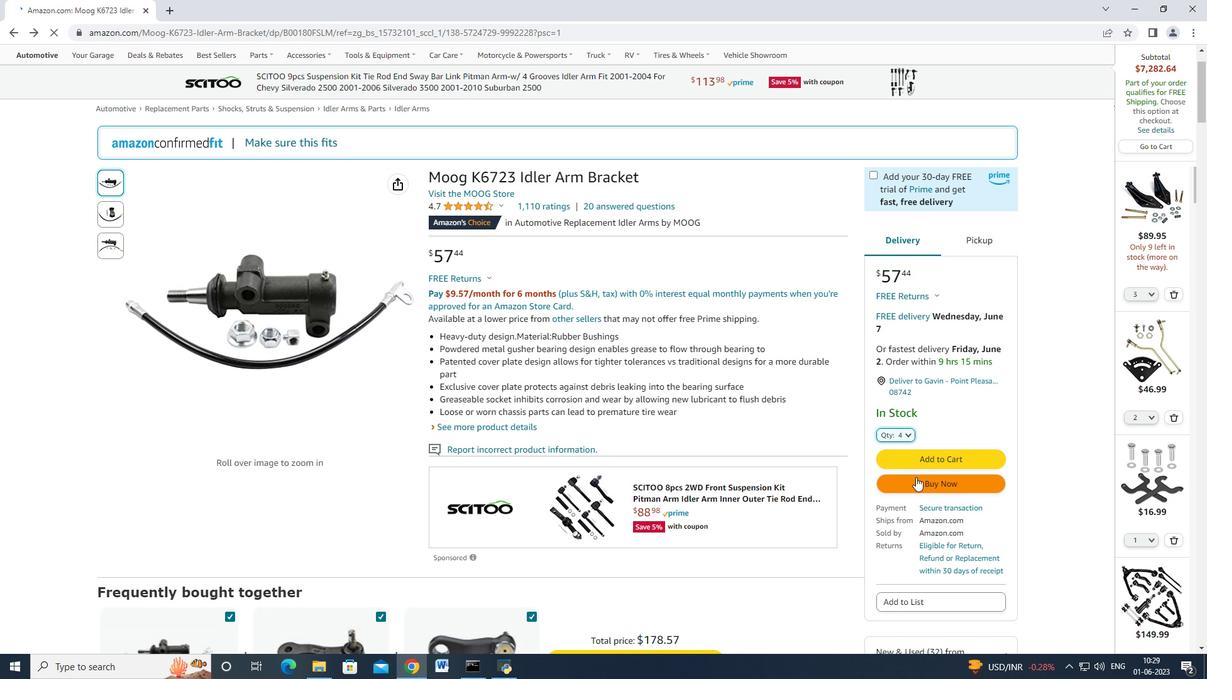 
Action: Mouse moved to (718, 106)
Screenshot: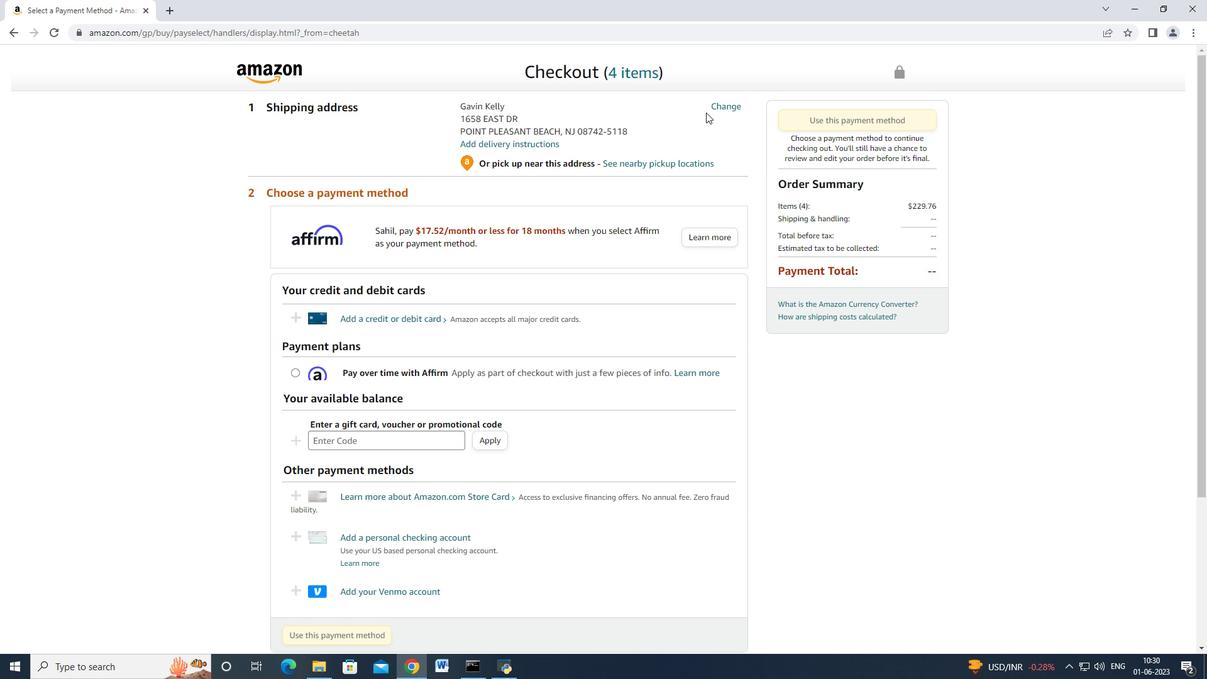 
Action: Mouse pressed left at (718, 106)
Screenshot: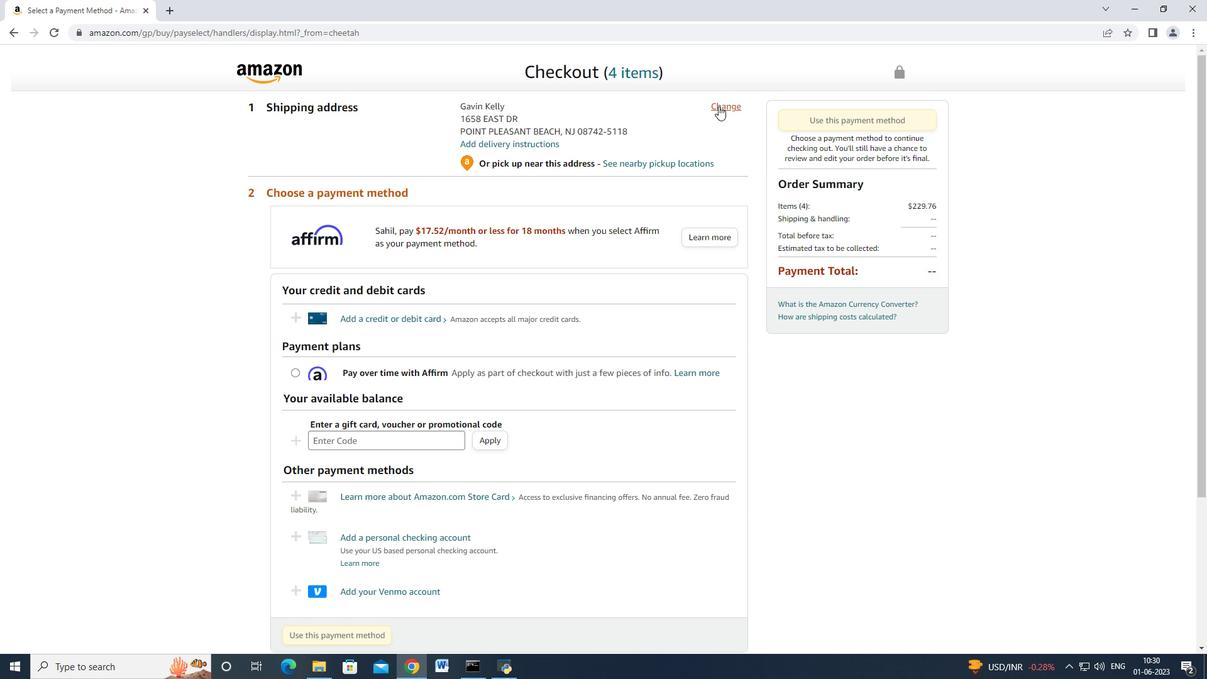 
Action: Mouse moved to (483, 306)
Screenshot: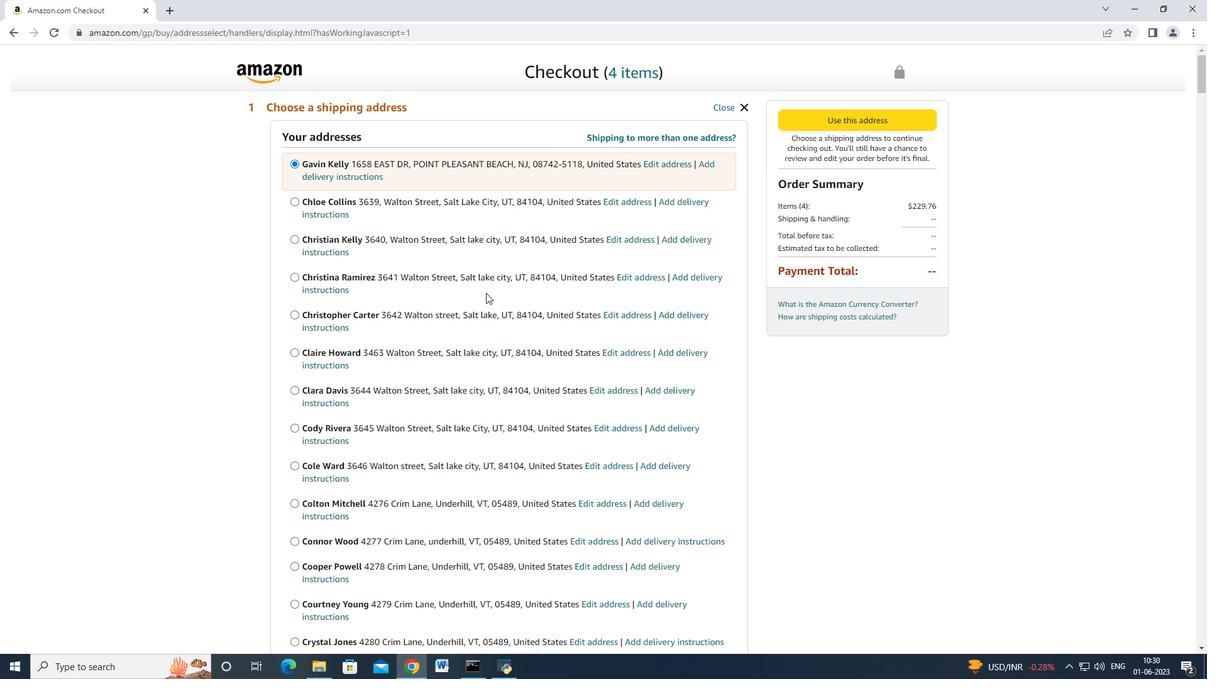 
Action: Mouse scrolled (483, 305) with delta (0, 0)
Screenshot: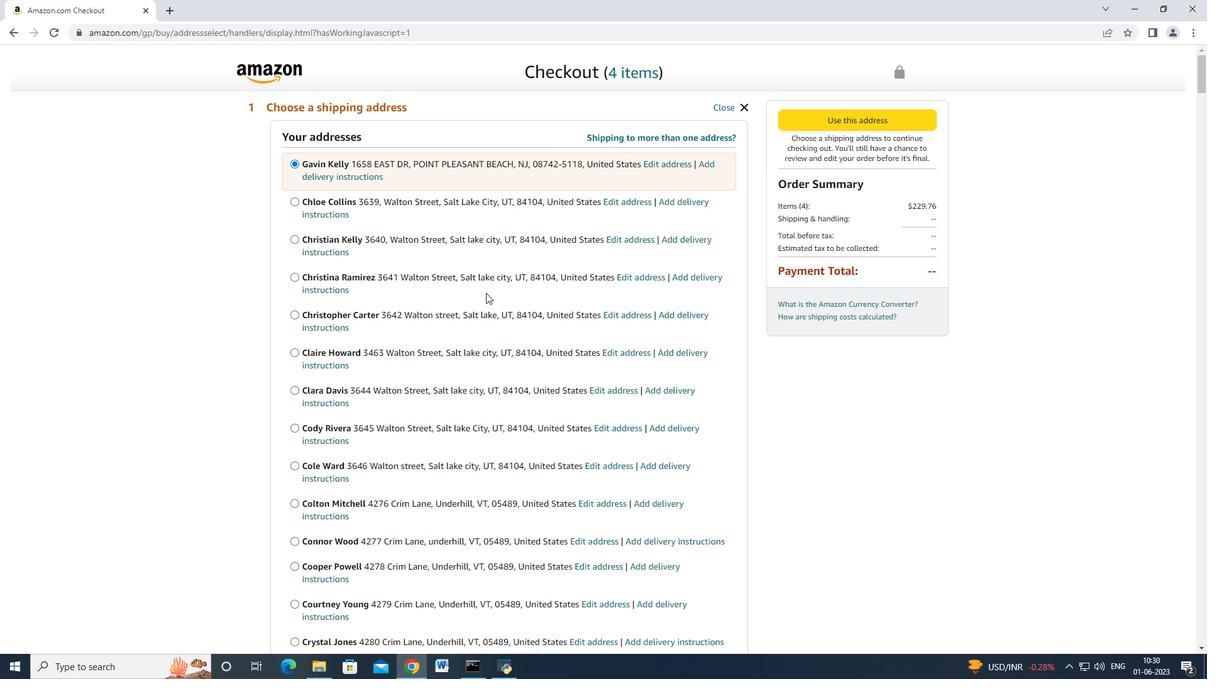 
Action: Mouse moved to (483, 306)
Screenshot: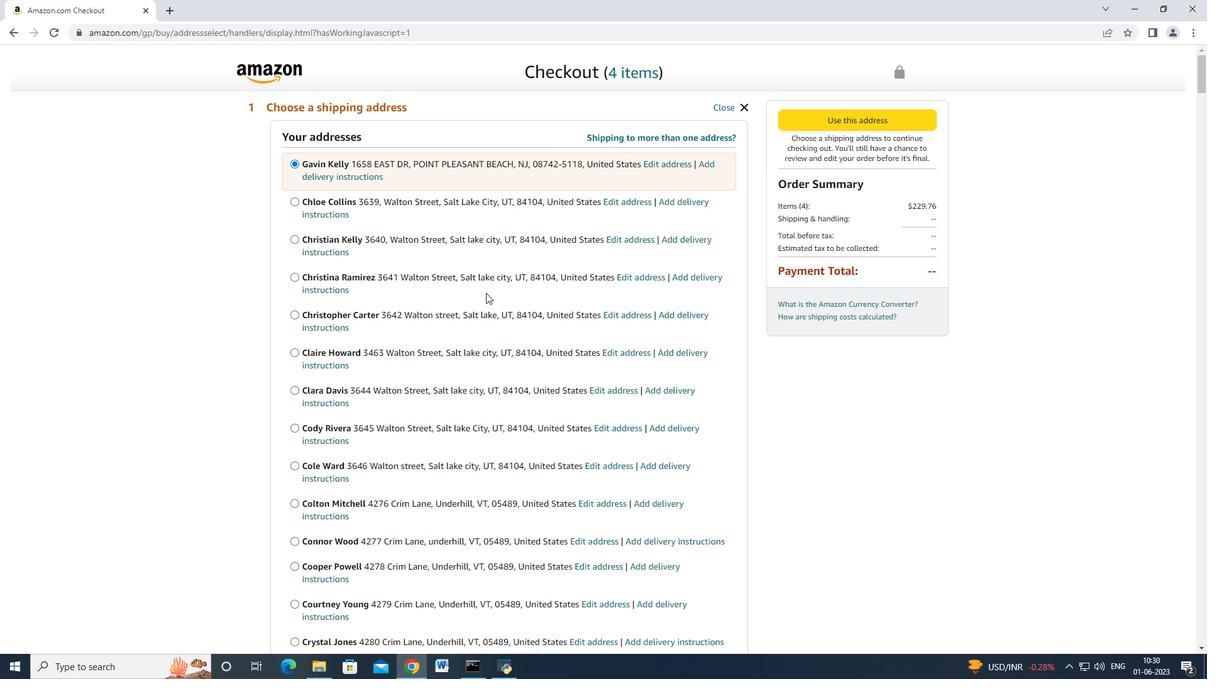 
Action: Mouse scrolled (483, 305) with delta (0, 0)
Screenshot: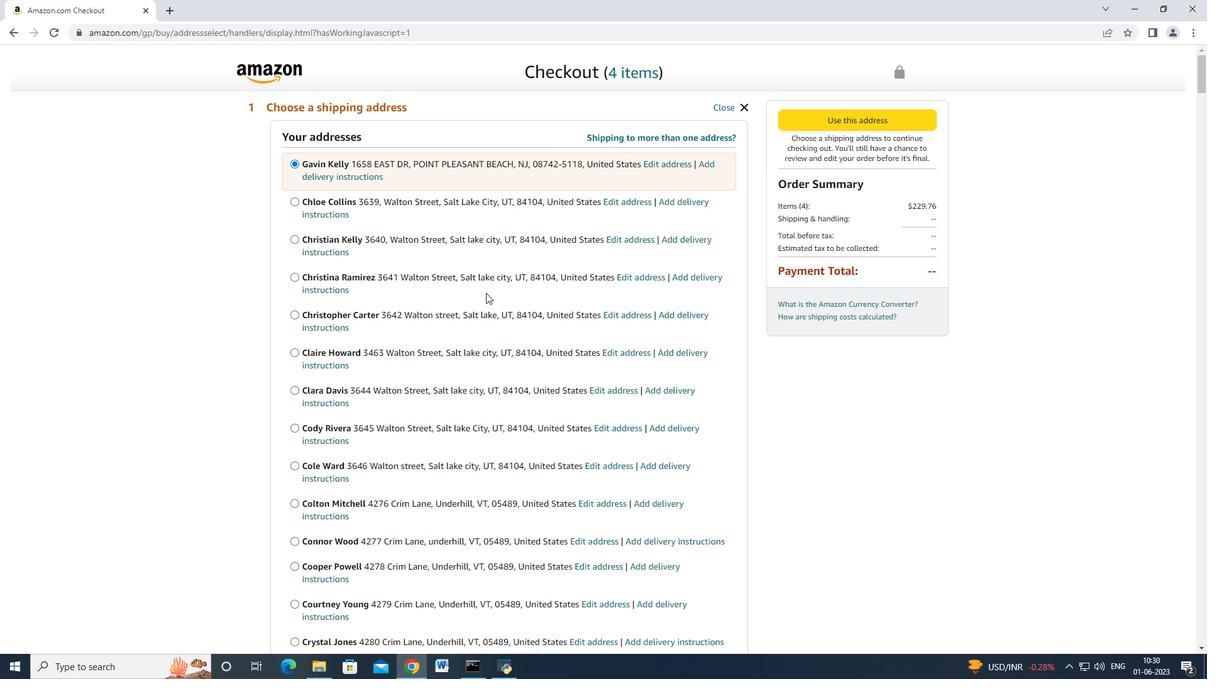 
Action: Mouse scrolled (483, 305) with delta (0, 0)
Screenshot: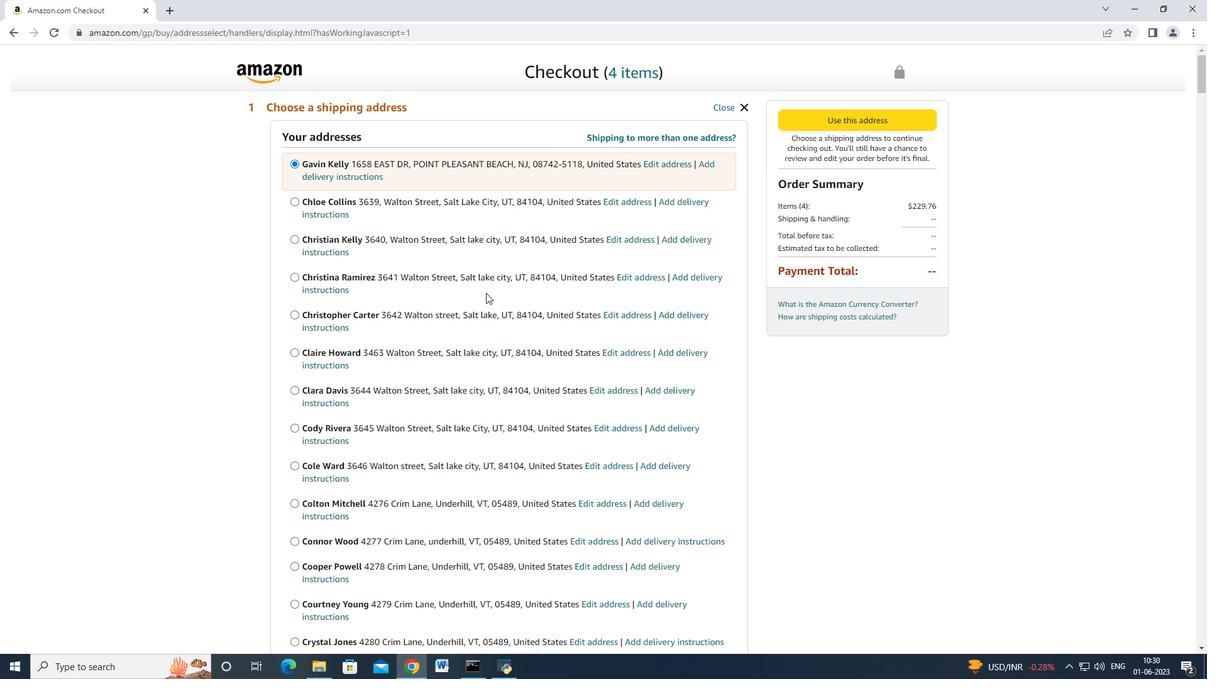 
Action: Mouse scrolled (483, 305) with delta (0, 0)
Screenshot: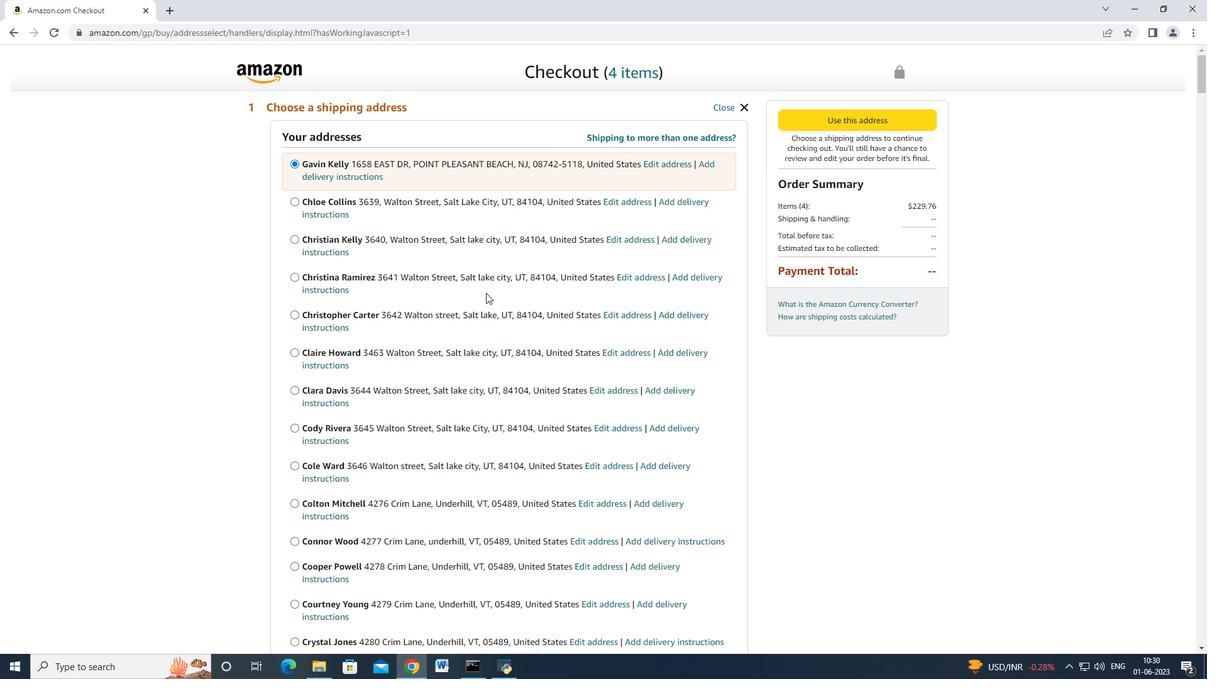 
Action: Mouse scrolled (483, 305) with delta (0, 0)
Screenshot: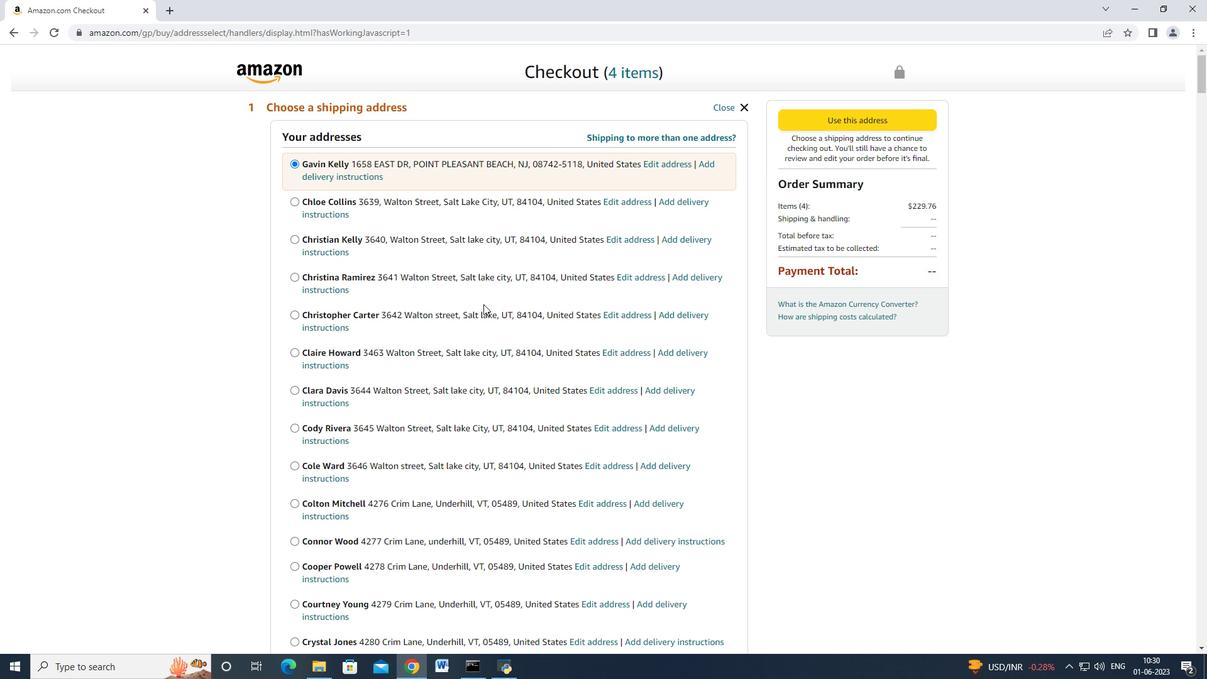 
Action: Mouse scrolled (483, 305) with delta (0, 0)
Screenshot: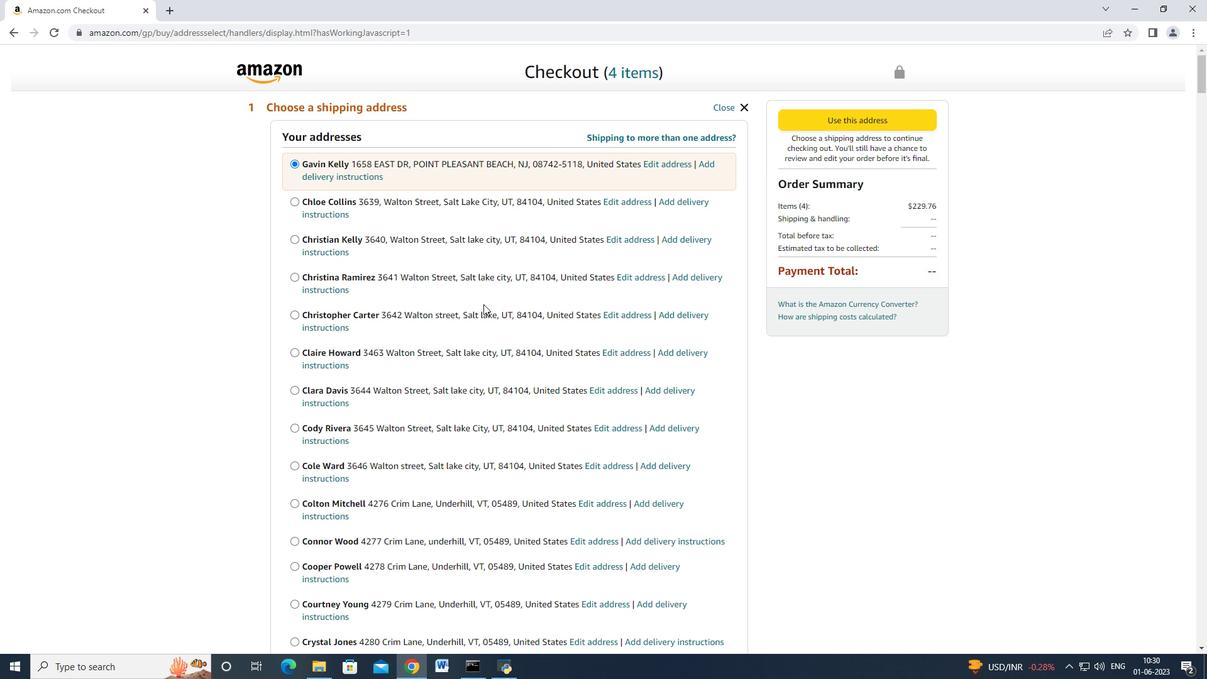 
Action: Mouse scrolled (483, 305) with delta (0, 0)
Screenshot: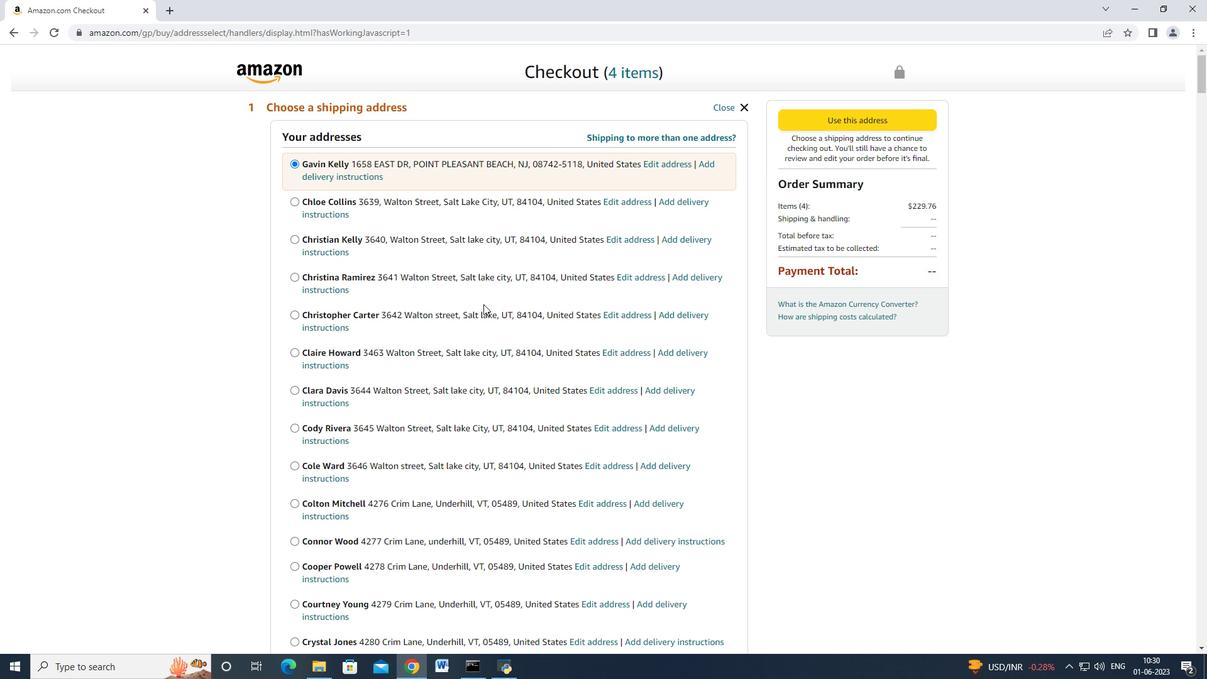 
Action: Mouse moved to (484, 298)
Screenshot: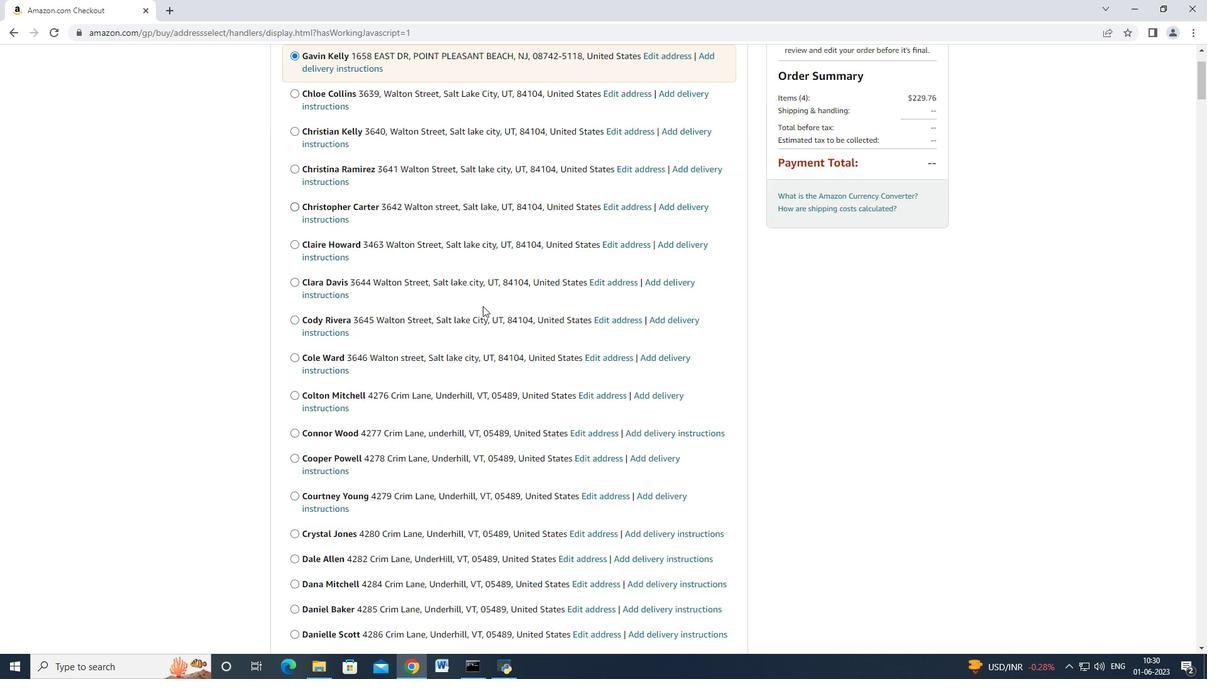 
Action: Mouse scrolled (484, 298) with delta (0, 0)
Screenshot: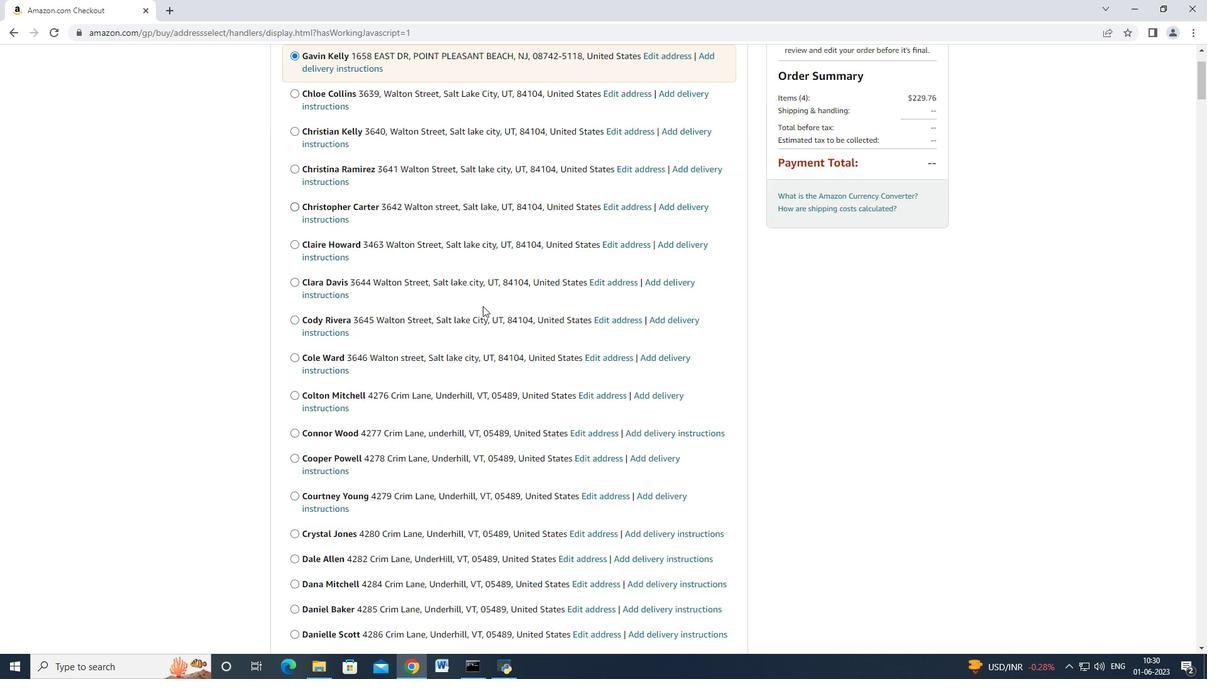 
Action: Mouse scrolled (484, 298) with delta (0, 0)
Screenshot: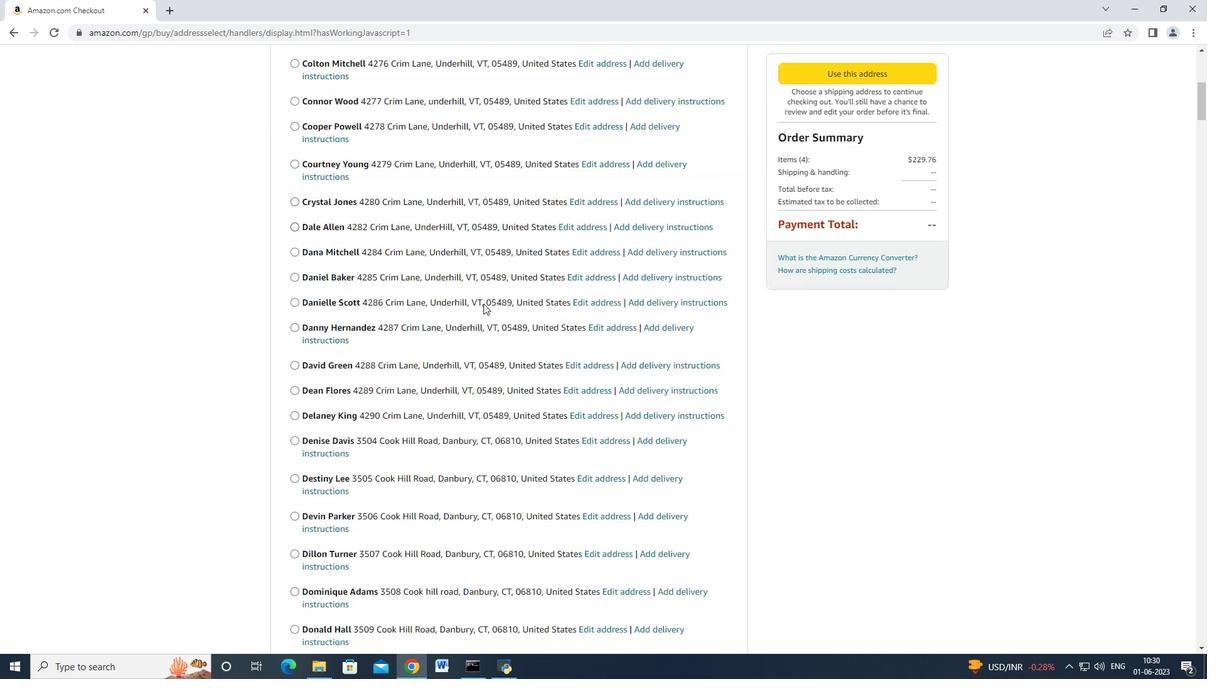 
Action: Mouse scrolled (484, 298) with delta (0, 0)
Screenshot: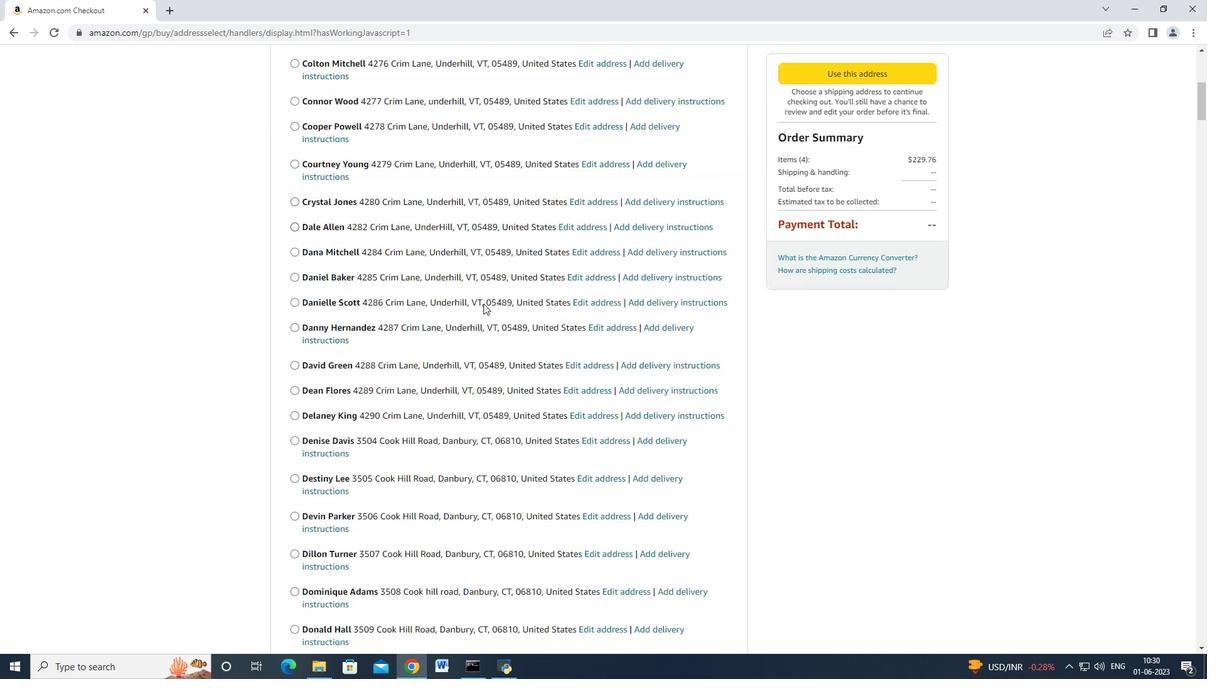 
Action: Mouse scrolled (484, 298) with delta (0, 0)
Screenshot: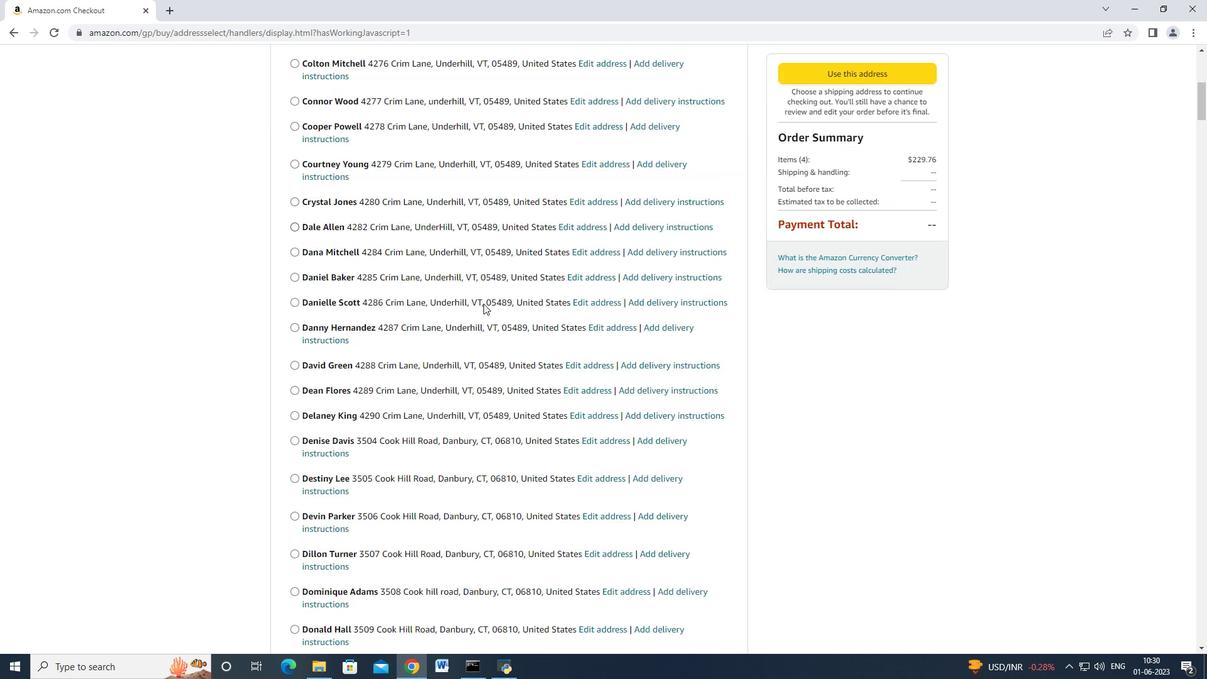 
Action: Mouse scrolled (484, 298) with delta (0, 0)
Screenshot: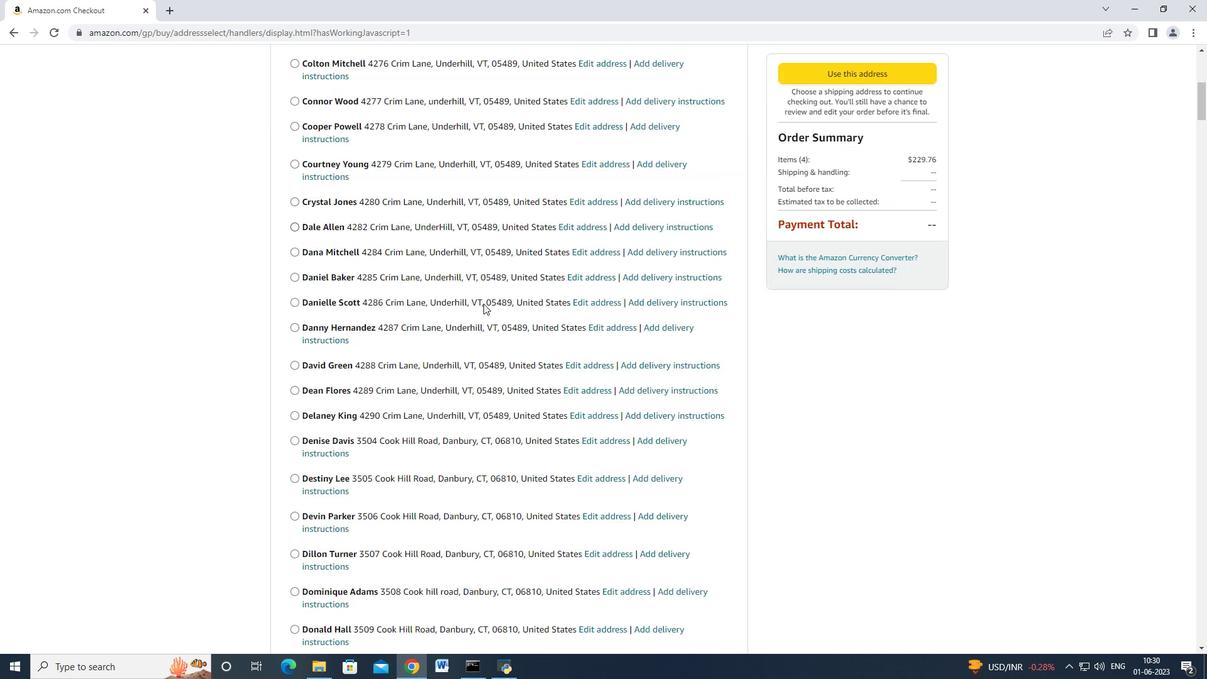 
Action: Mouse scrolled (484, 298) with delta (0, 0)
Screenshot: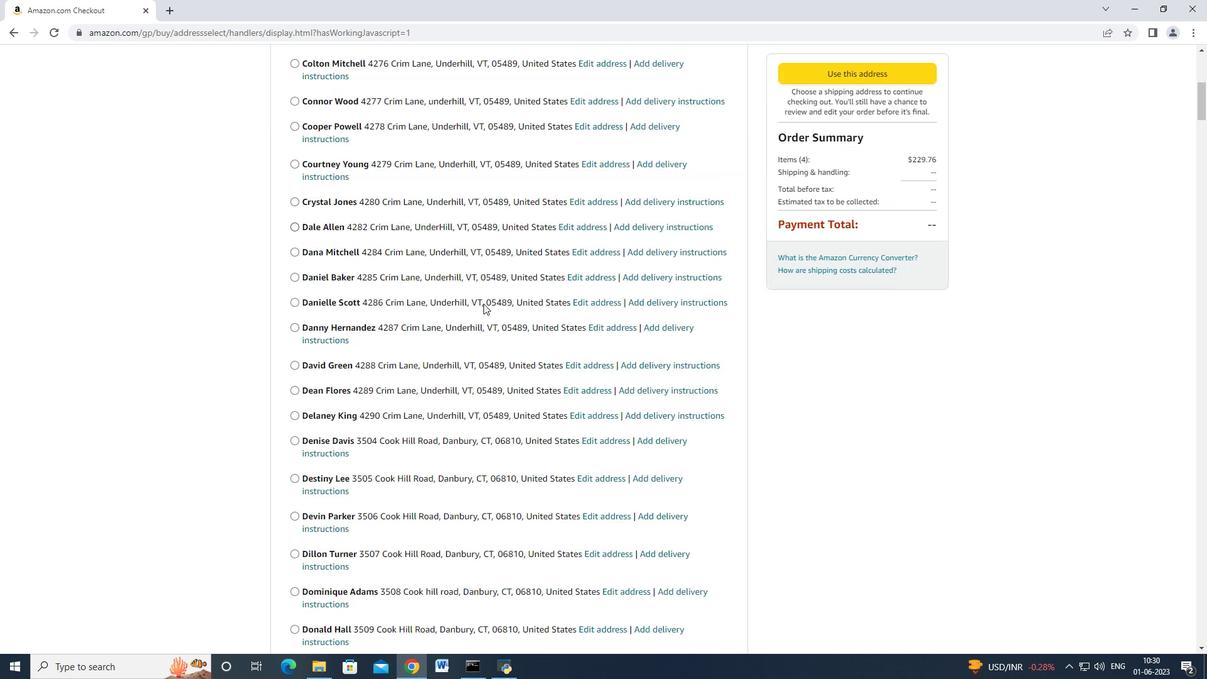 
Action: Mouse scrolled (484, 298) with delta (0, 0)
Screenshot: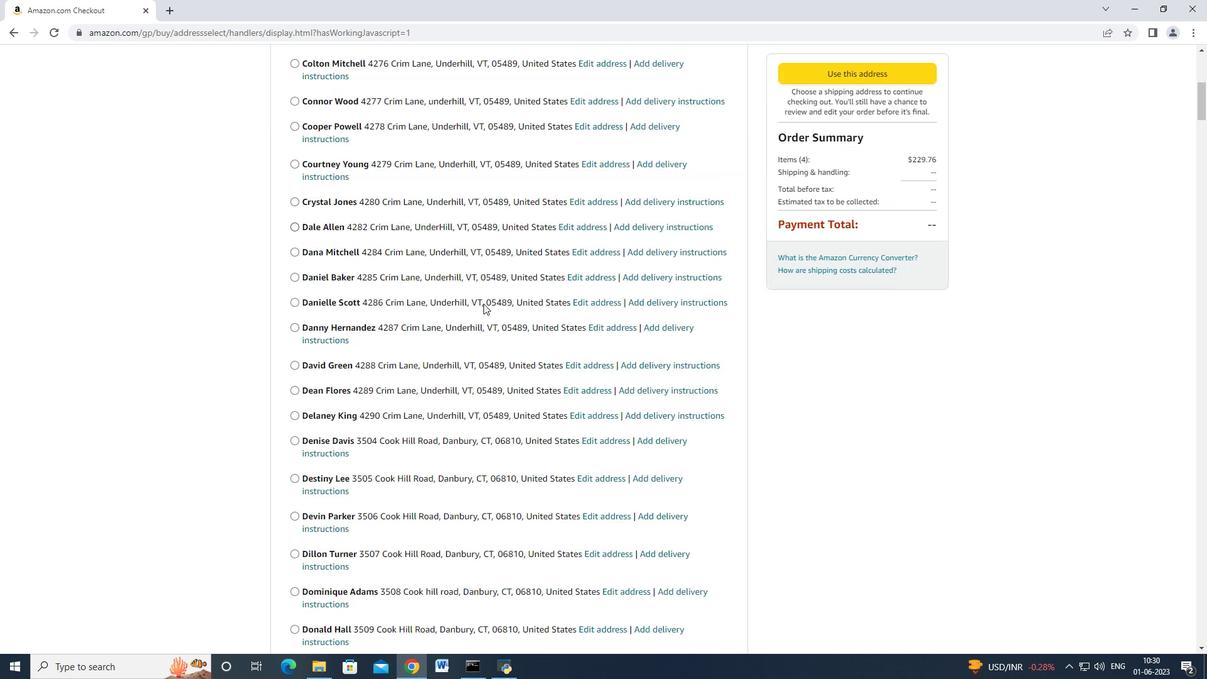 
Action: Mouse scrolled (484, 298) with delta (0, 0)
Screenshot: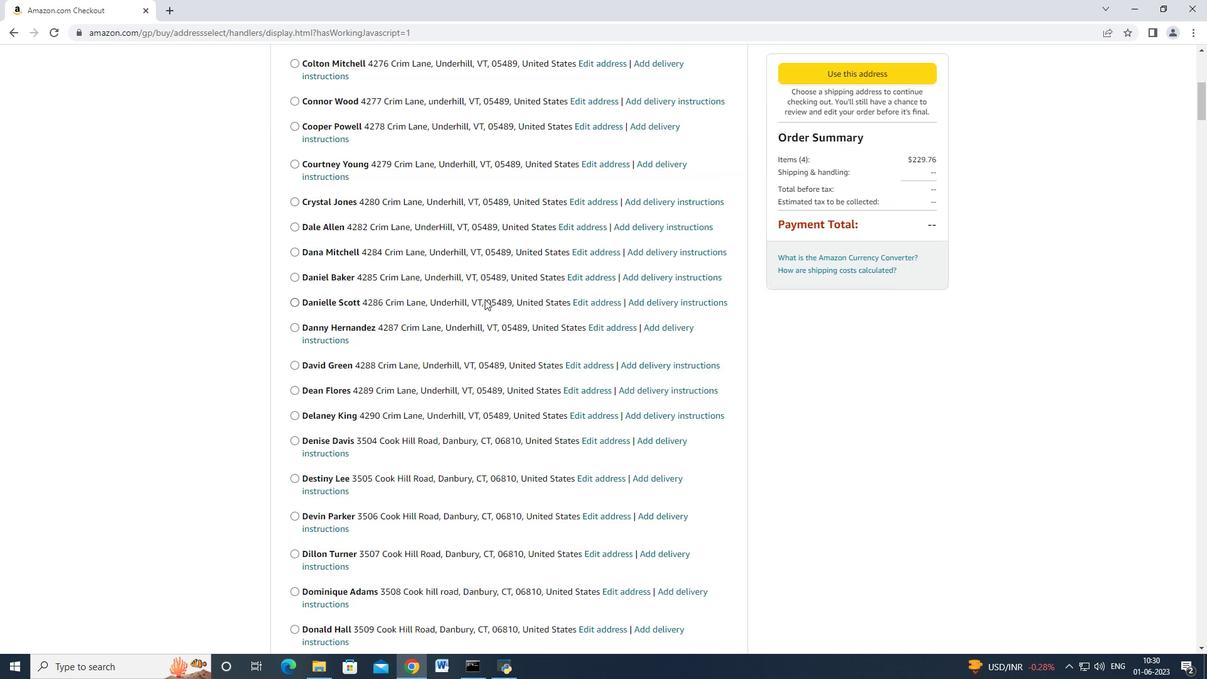 
Action: Mouse scrolled (484, 298) with delta (0, 0)
Screenshot: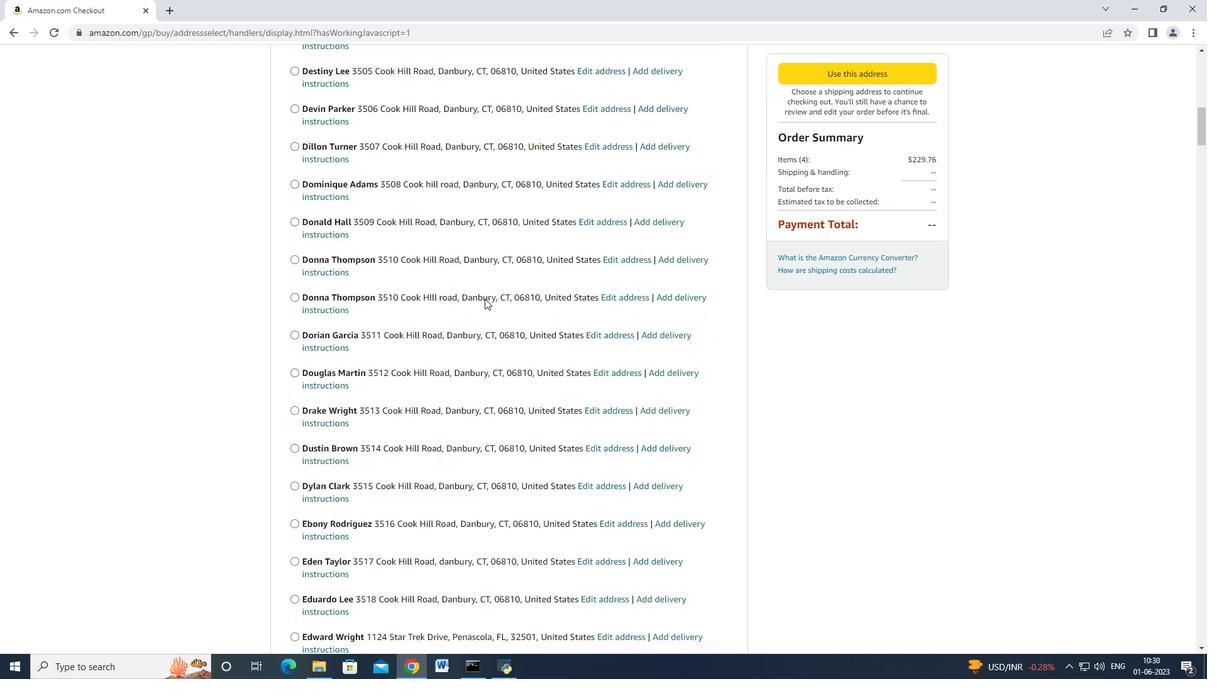 
Action: Mouse scrolled (484, 298) with delta (0, 0)
Screenshot: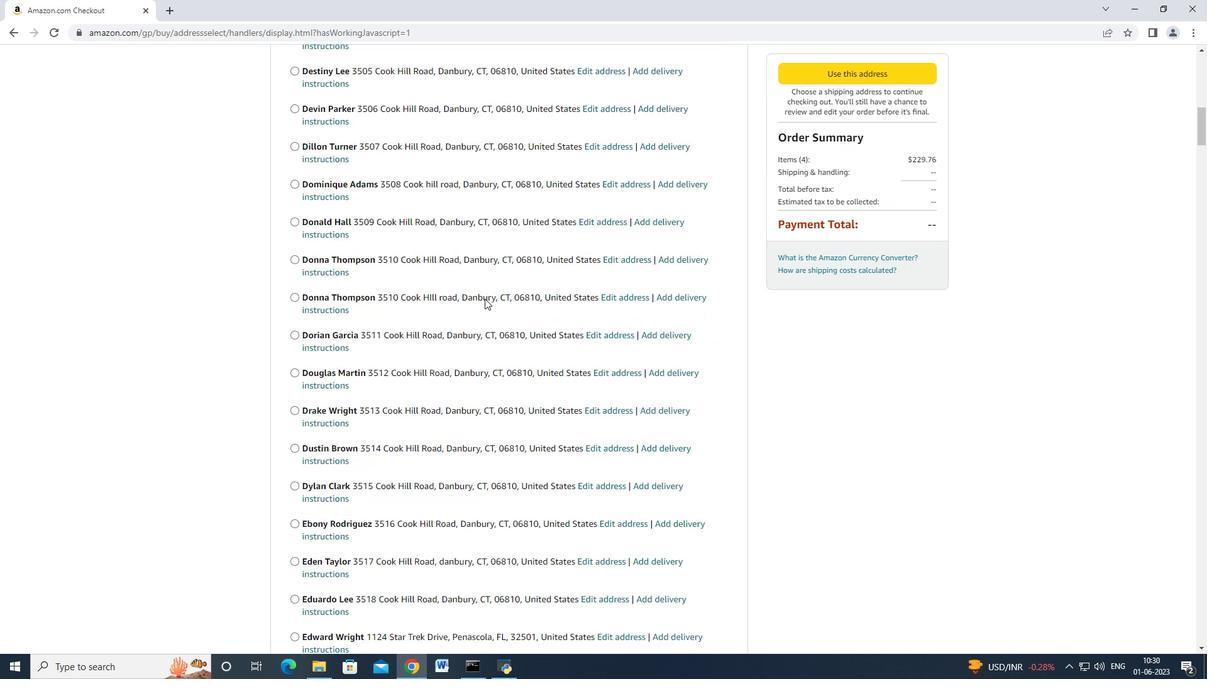 
Action: Mouse scrolled (484, 298) with delta (0, 0)
Screenshot: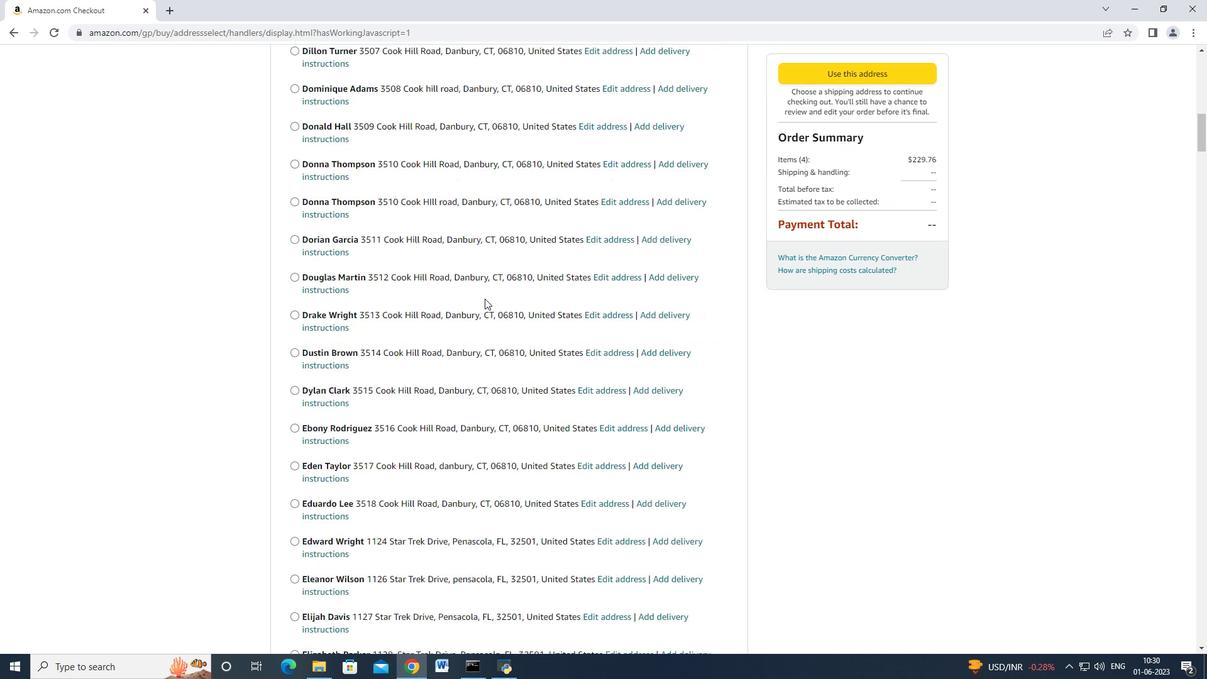 
Action: Mouse scrolled (484, 298) with delta (0, 0)
Screenshot: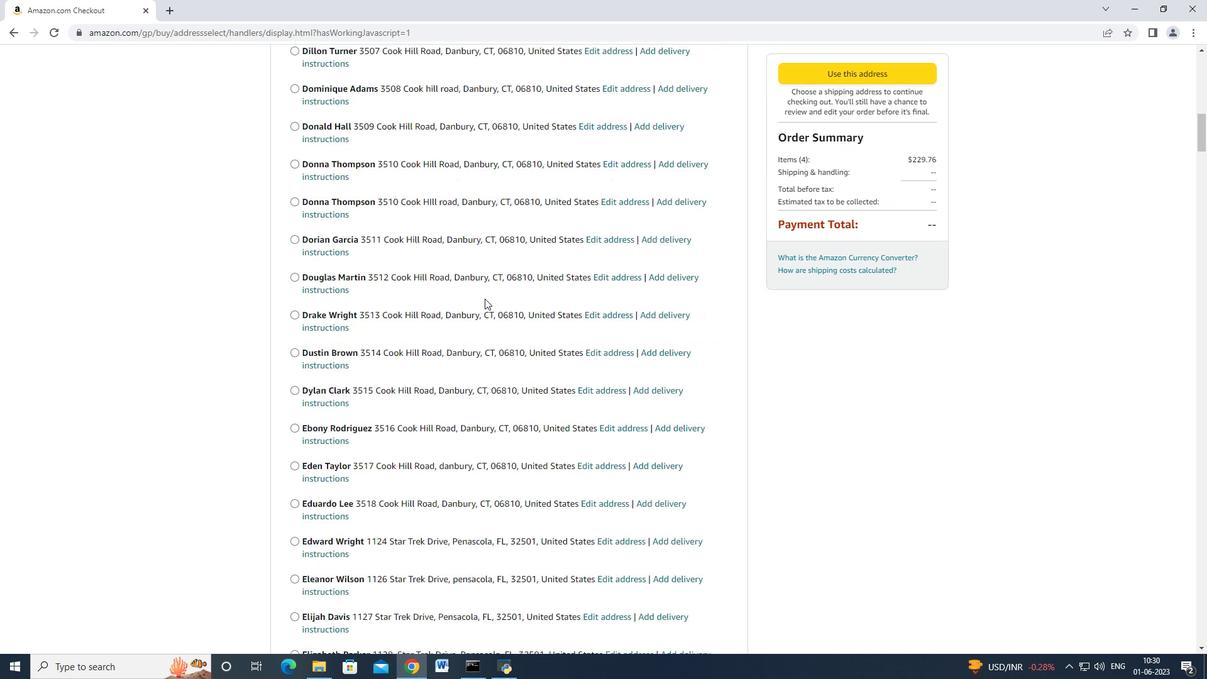 
Action: Mouse scrolled (484, 298) with delta (0, 0)
Screenshot: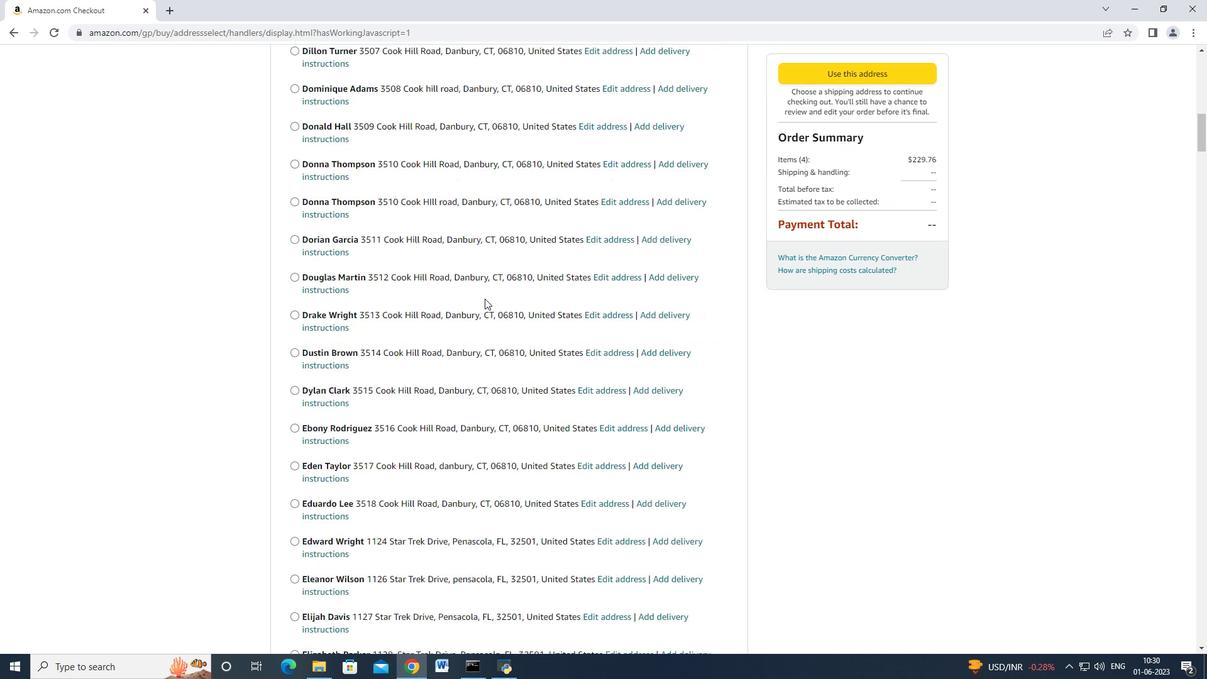 
Action: Mouse scrolled (484, 298) with delta (0, 0)
Screenshot: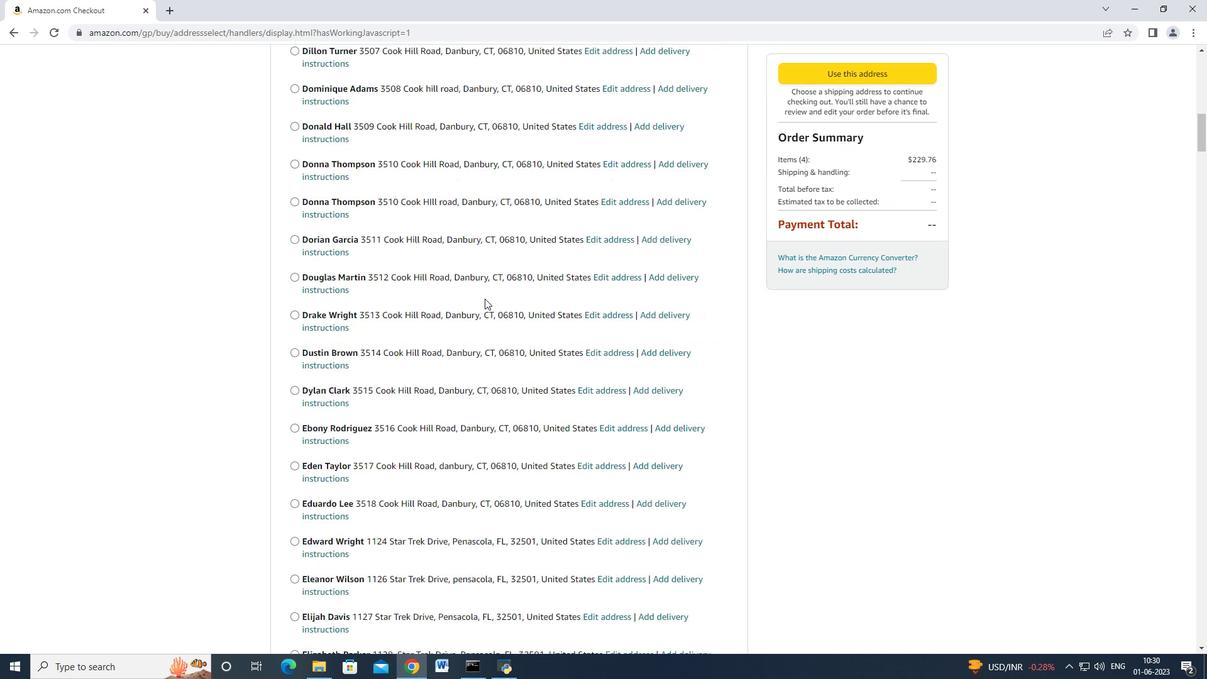 
Action: Mouse scrolled (484, 298) with delta (0, 0)
Screenshot: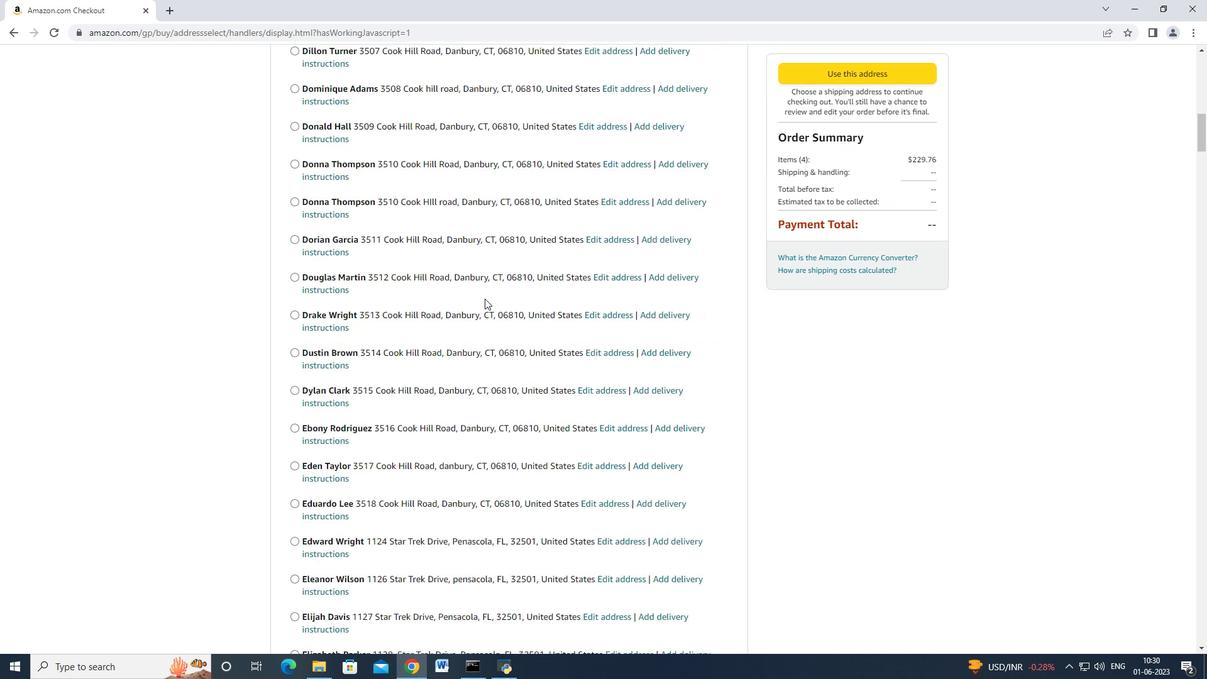 
Action: Mouse scrolled (484, 298) with delta (0, 0)
Screenshot: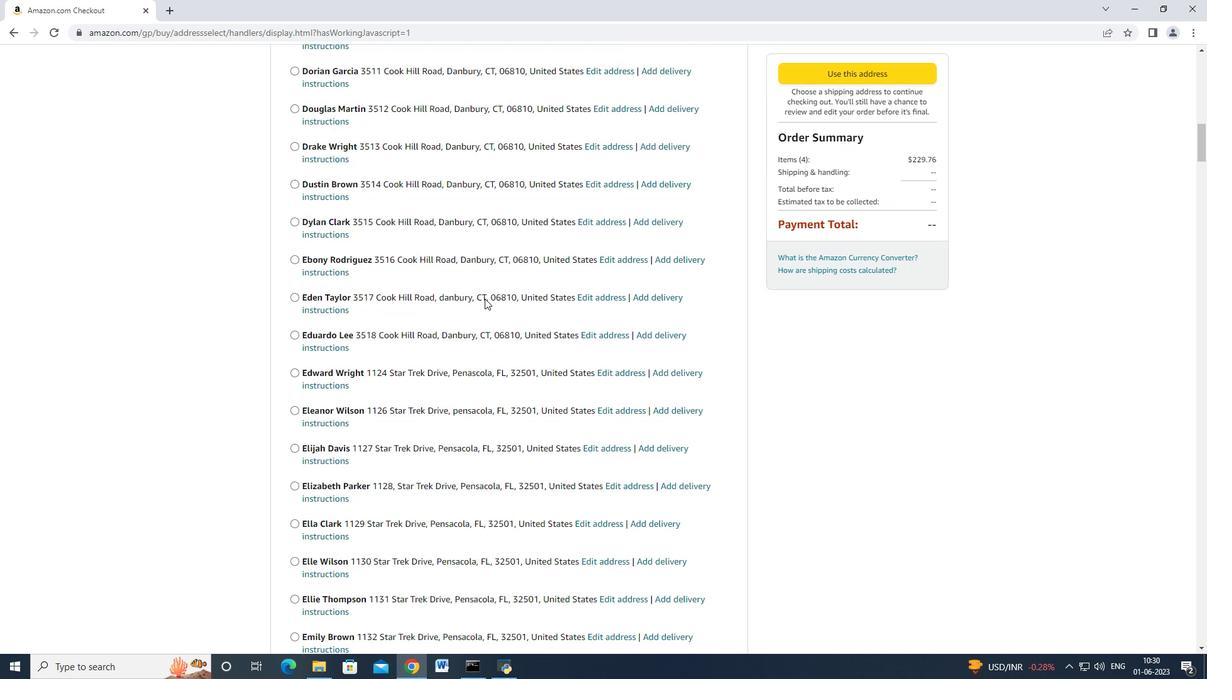 
Action: Mouse scrolled (484, 298) with delta (0, 0)
Screenshot: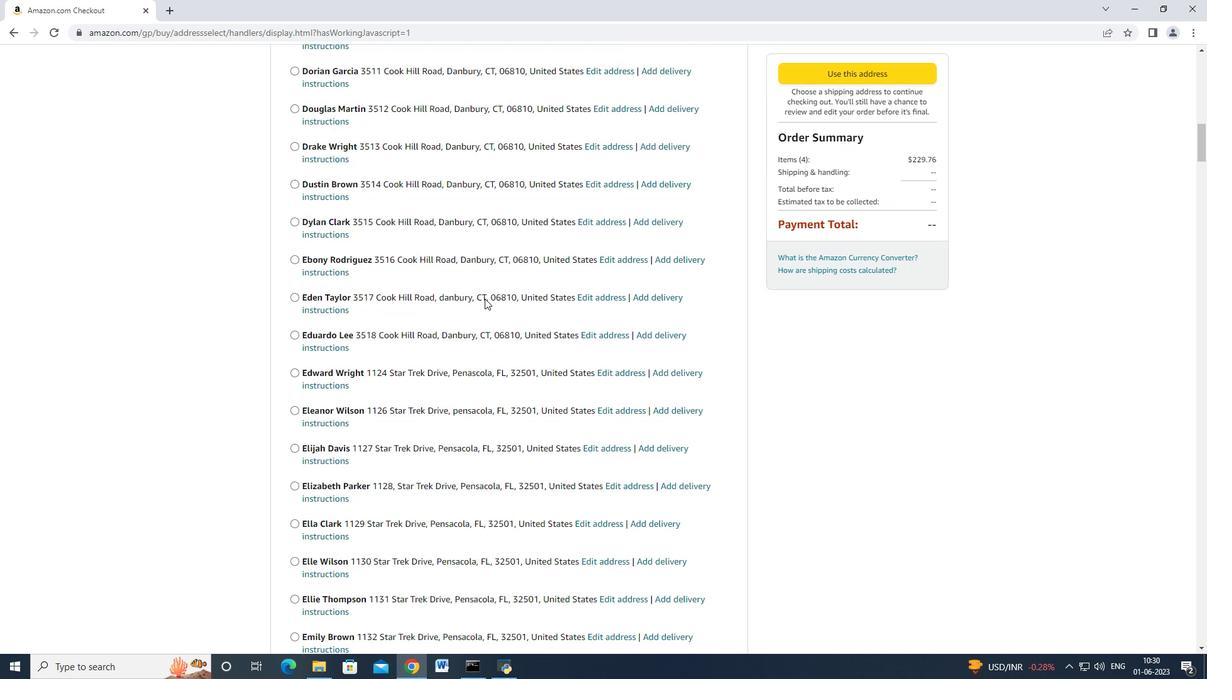 
Action: Mouse scrolled (484, 298) with delta (0, 0)
Screenshot: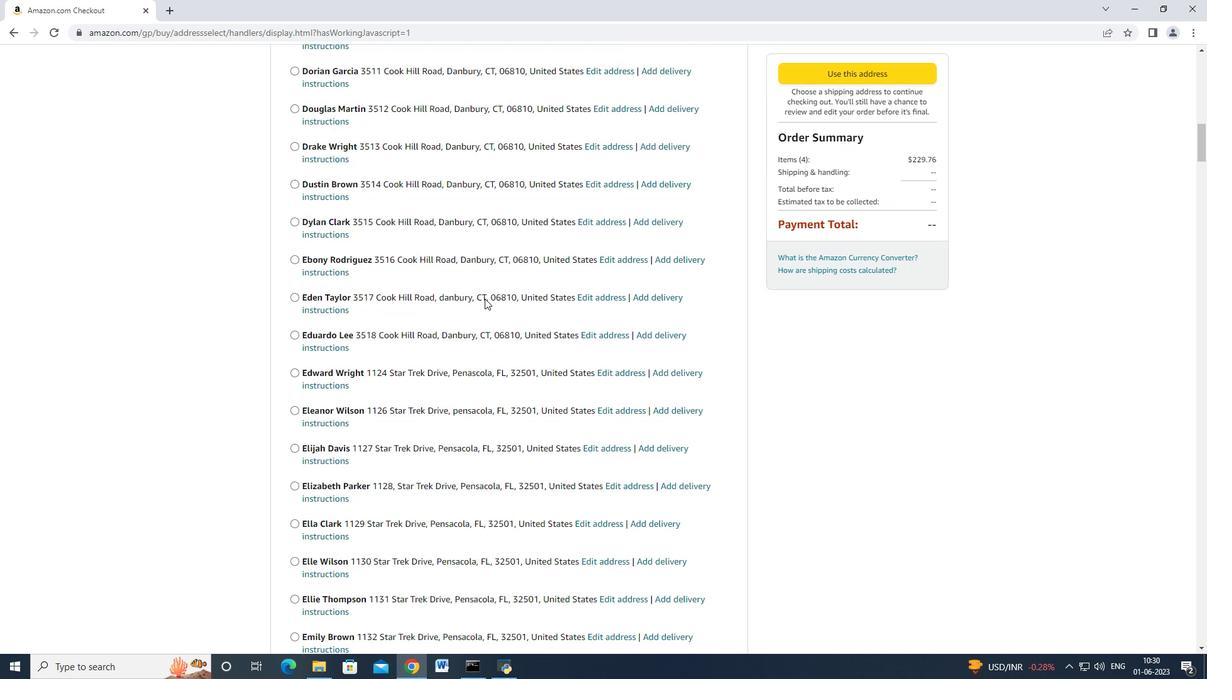 
Action: Mouse scrolled (484, 298) with delta (0, 0)
Screenshot: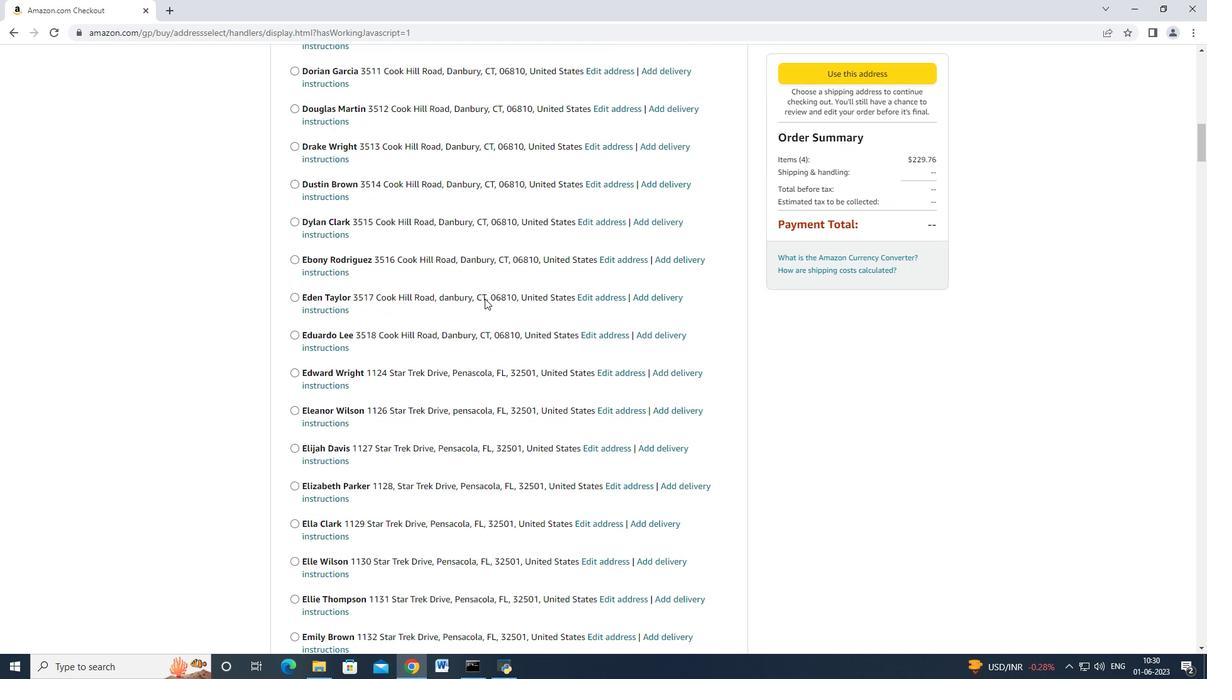 
Action: Mouse scrolled (484, 298) with delta (0, 0)
Screenshot: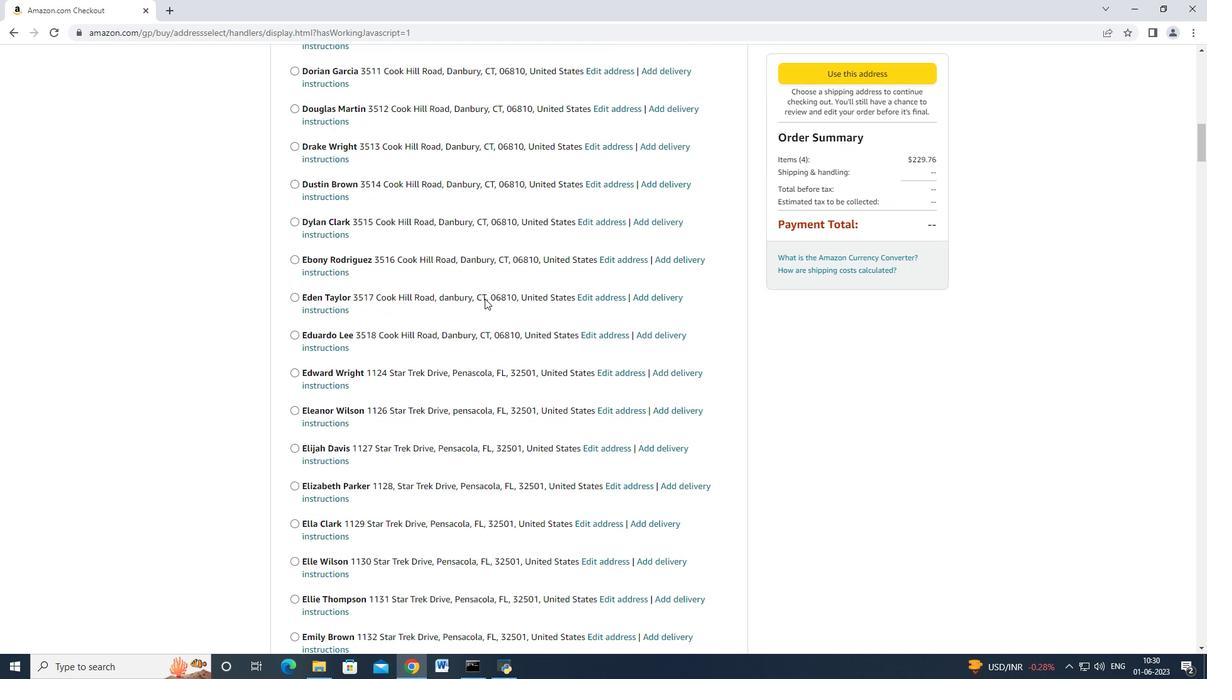 
Action: Mouse scrolled (484, 297) with delta (0, -1)
Screenshot: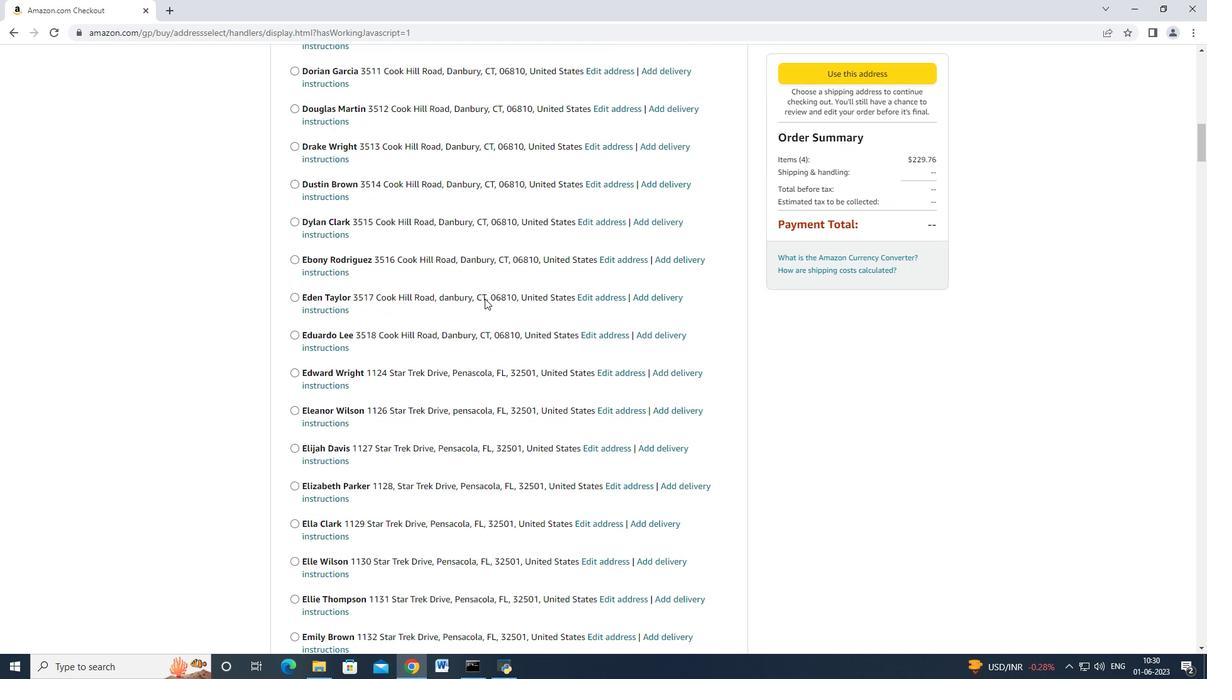 
Action: Mouse scrolled (484, 298) with delta (0, 0)
Screenshot: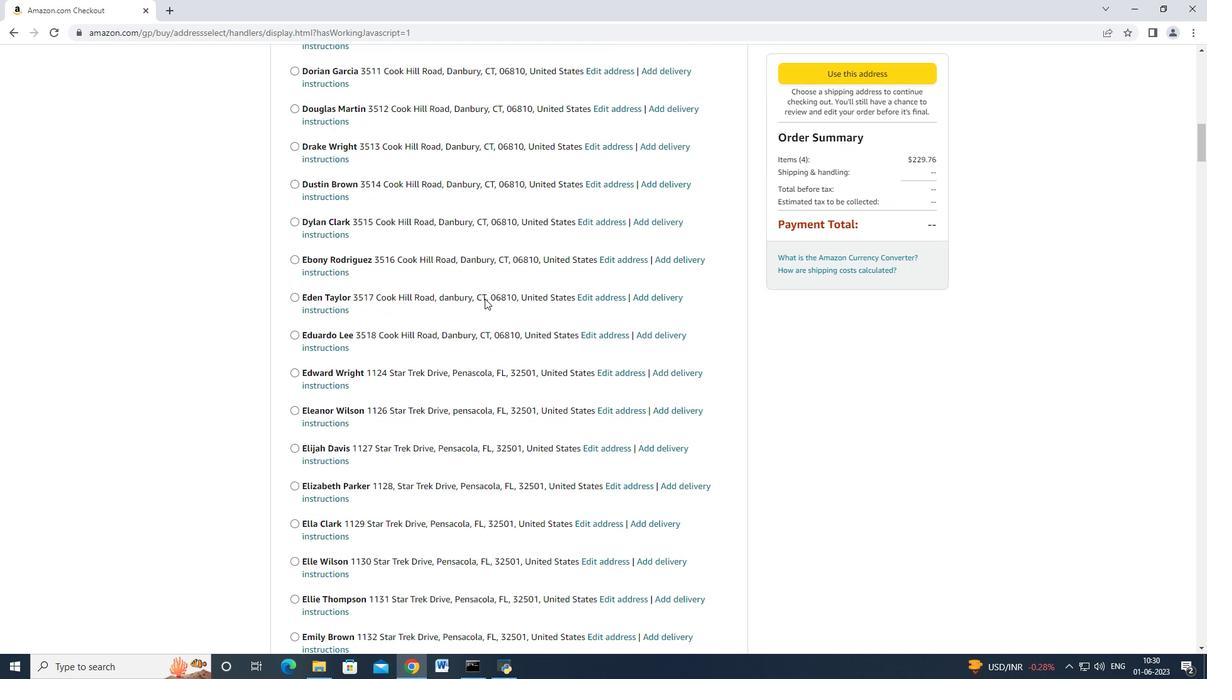 
Action: Mouse scrolled (484, 298) with delta (0, 0)
Screenshot: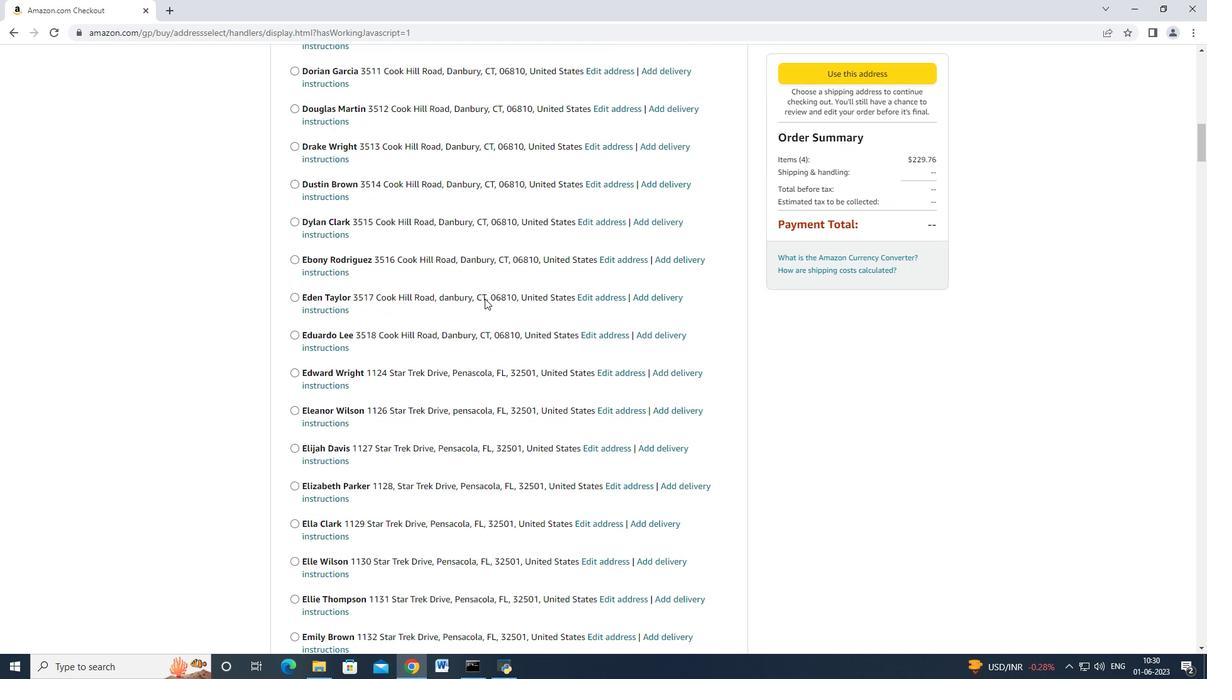 
Action: Mouse moved to (484, 298)
Screenshot: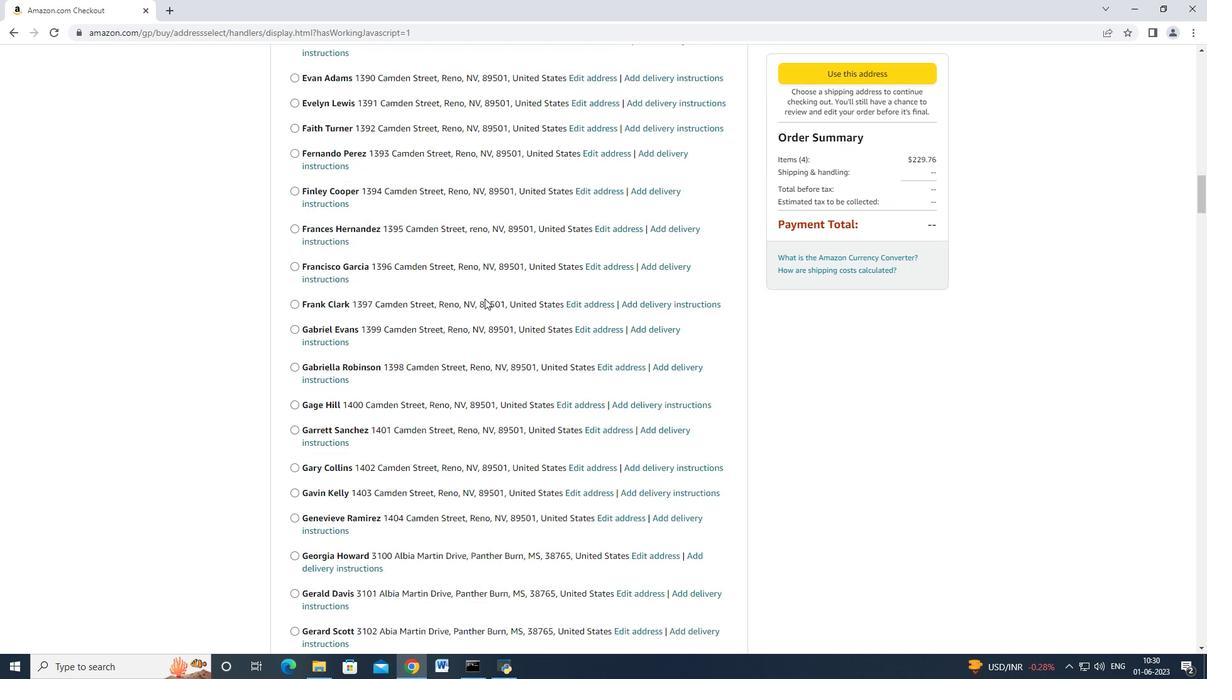 
Action: Mouse scrolled (484, 298) with delta (0, 0)
Screenshot: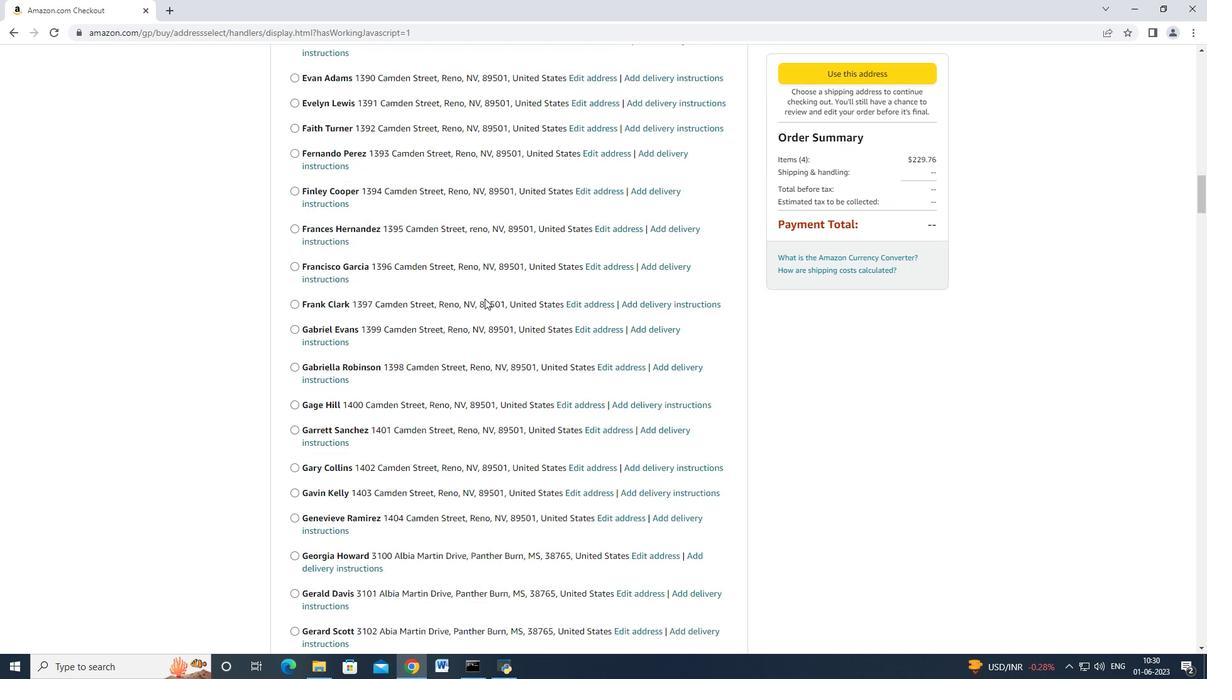 
Action: Mouse moved to (484, 299)
Screenshot: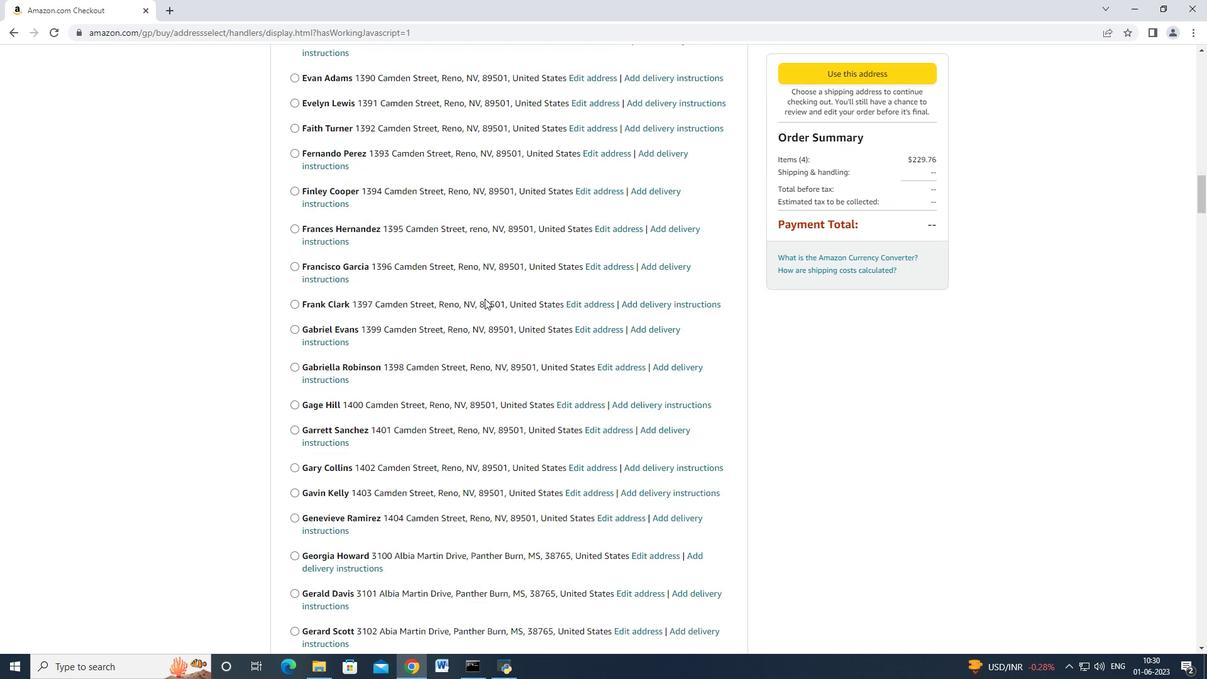 
Action: Mouse scrolled (484, 298) with delta (0, 0)
Screenshot: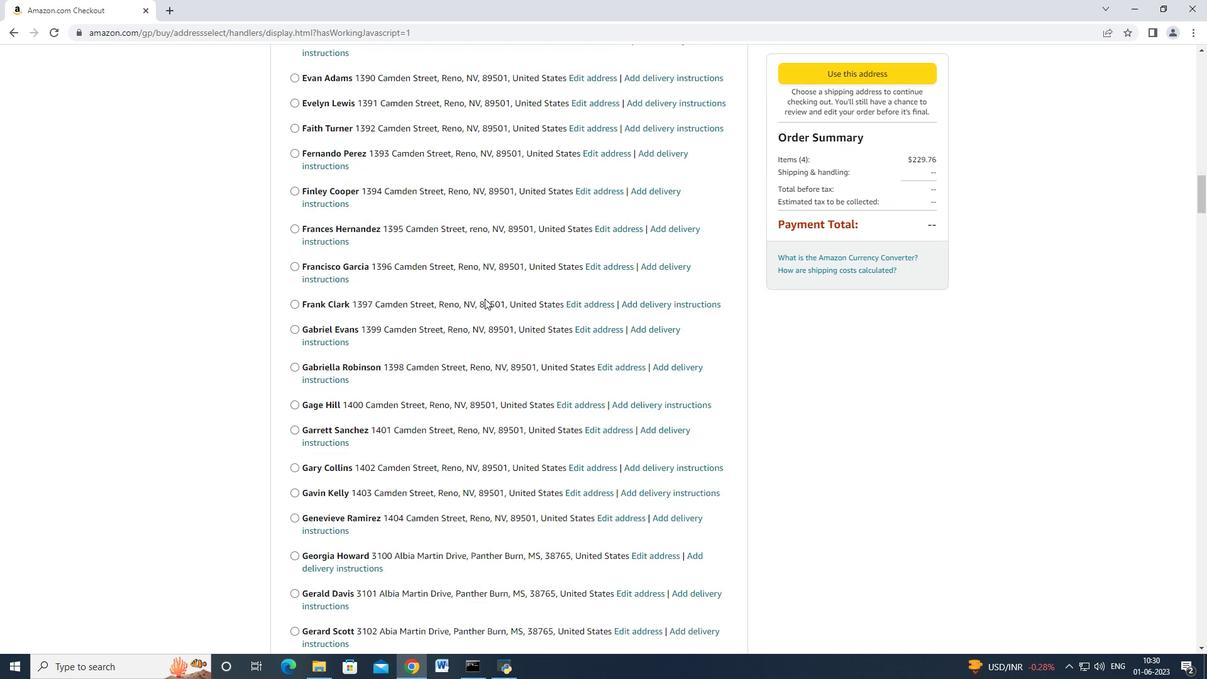 
Action: Mouse scrolled (484, 298) with delta (0, 0)
Screenshot: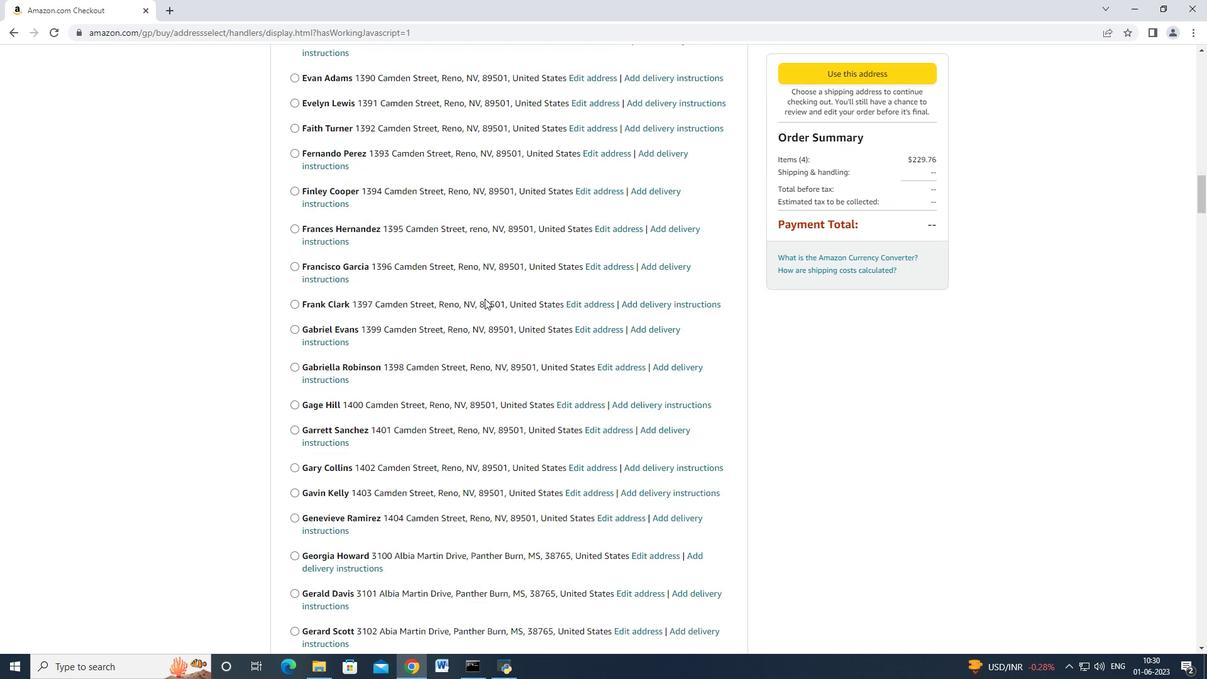 
Action: Mouse scrolled (484, 298) with delta (0, 0)
Screenshot: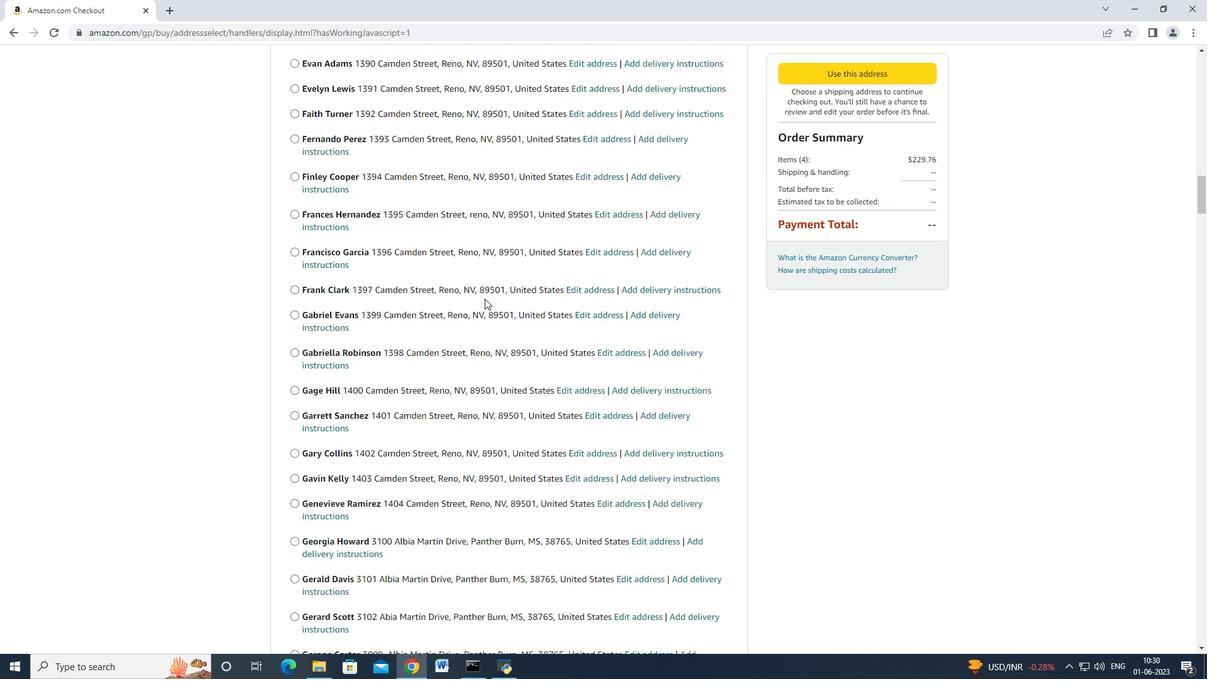
Action: Mouse scrolled (484, 298) with delta (0, -1)
Screenshot: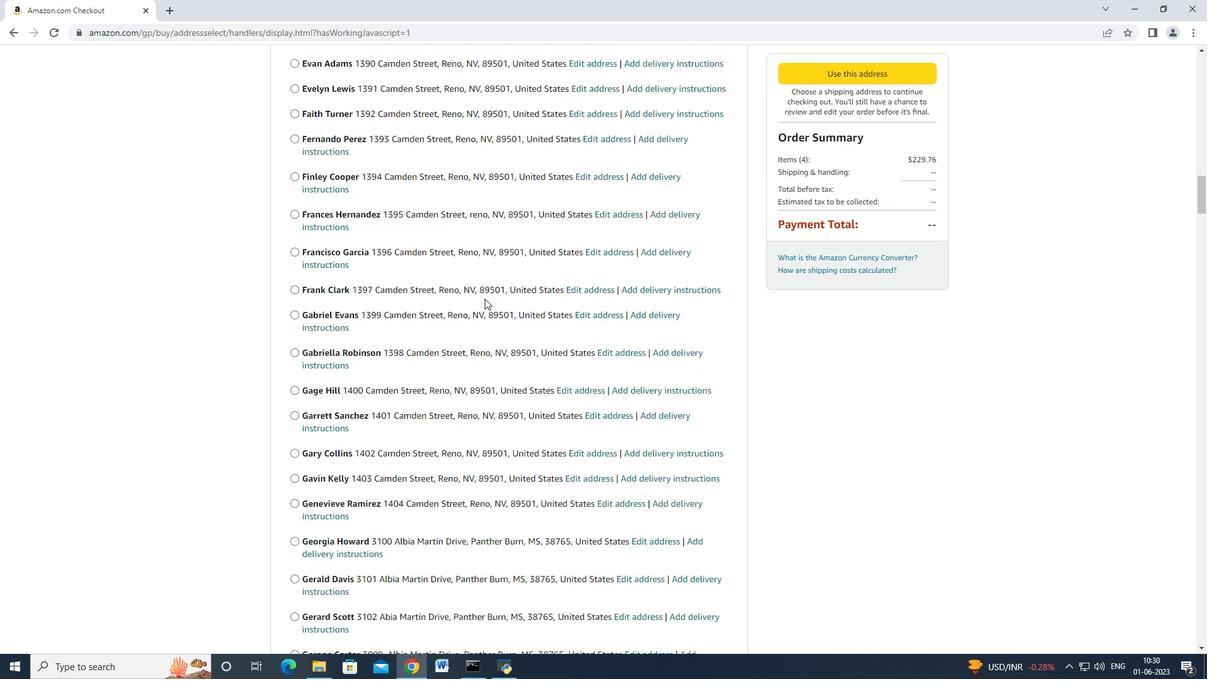 
Action: Mouse scrolled (484, 298) with delta (0, 0)
Screenshot: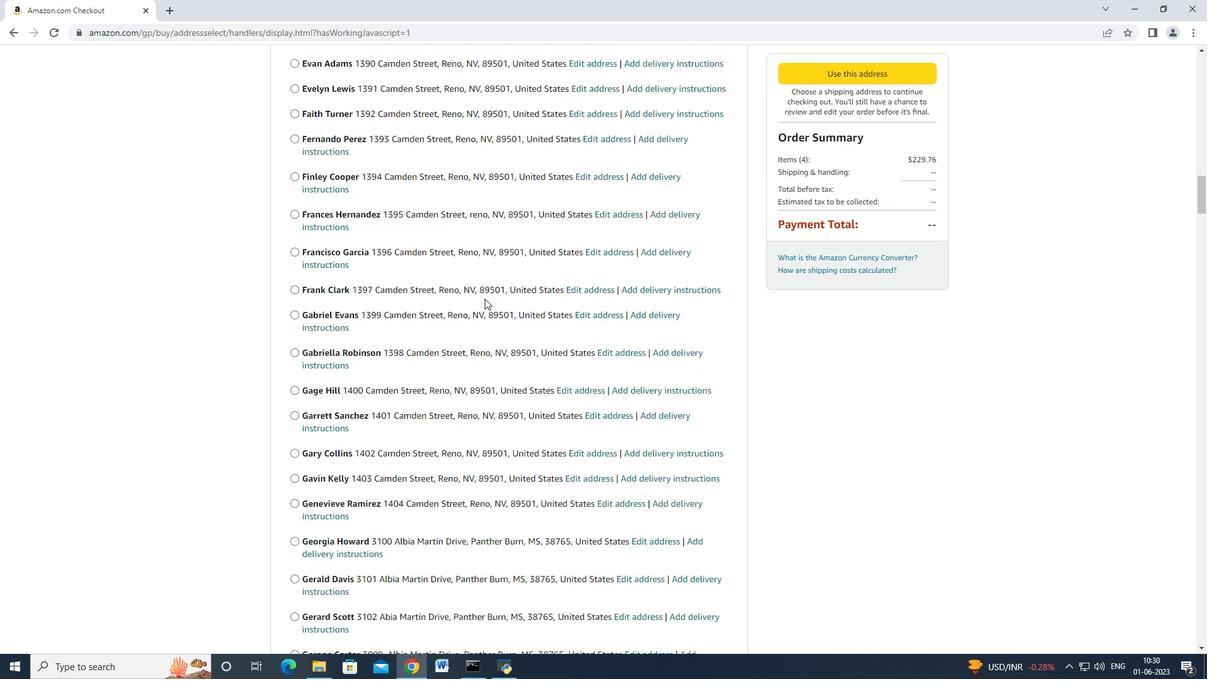 
Action: Mouse moved to (484, 299)
Screenshot: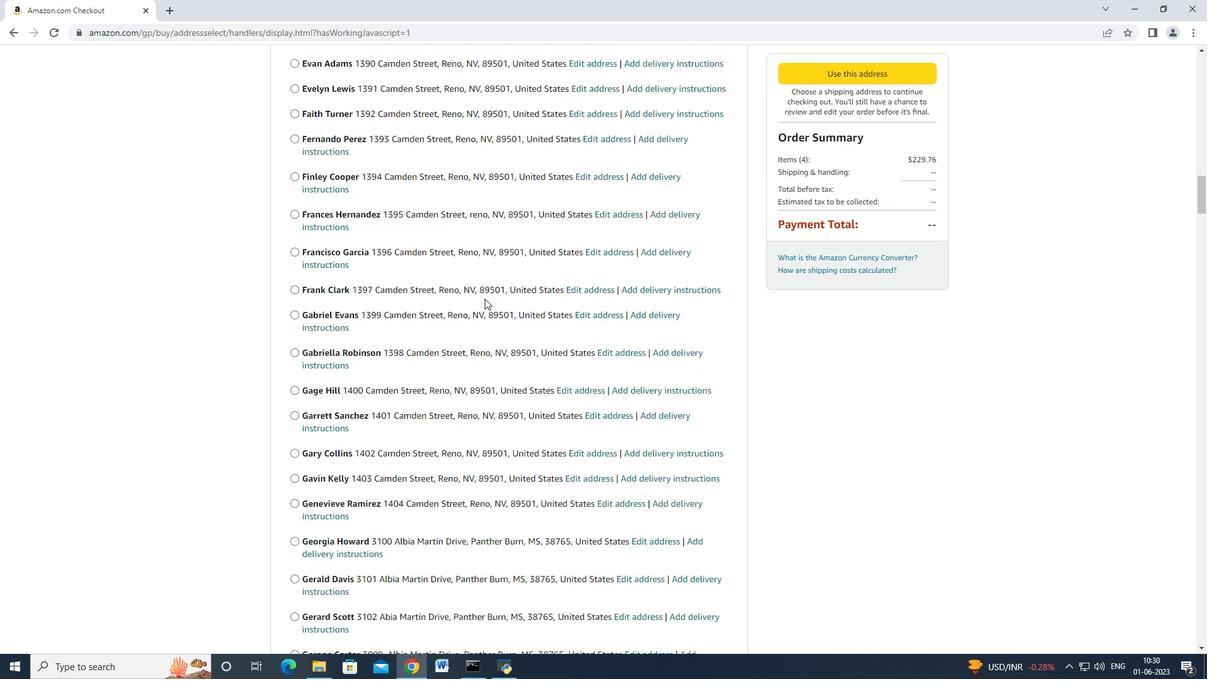 
Action: Mouse scrolled (484, 298) with delta (0, 0)
Screenshot: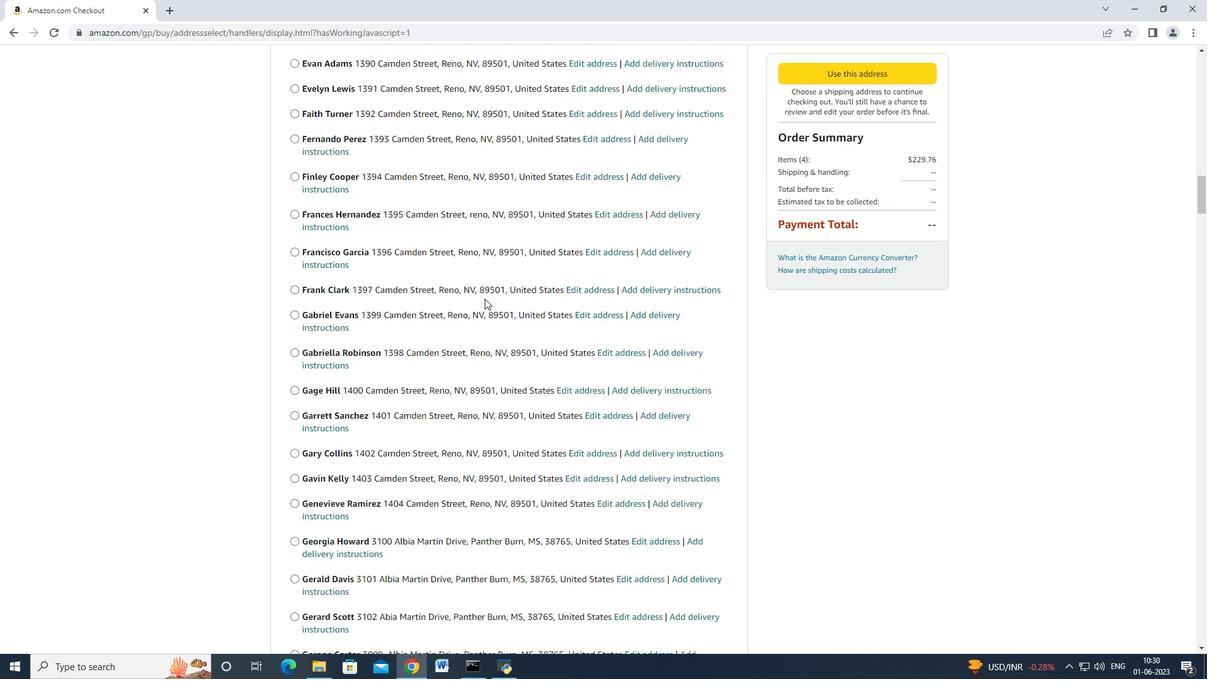 
Action: Mouse scrolled (484, 298) with delta (0, 0)
Screenshot: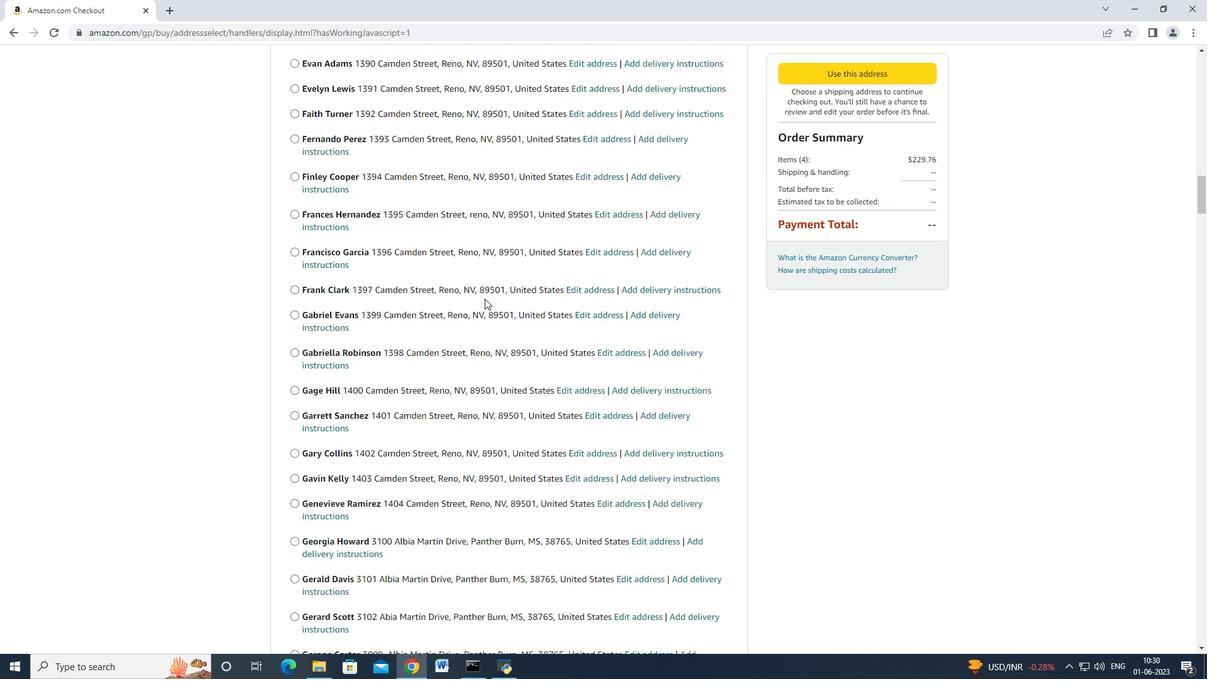 
Action: Mouse moved to (484, 299)
Screenshot: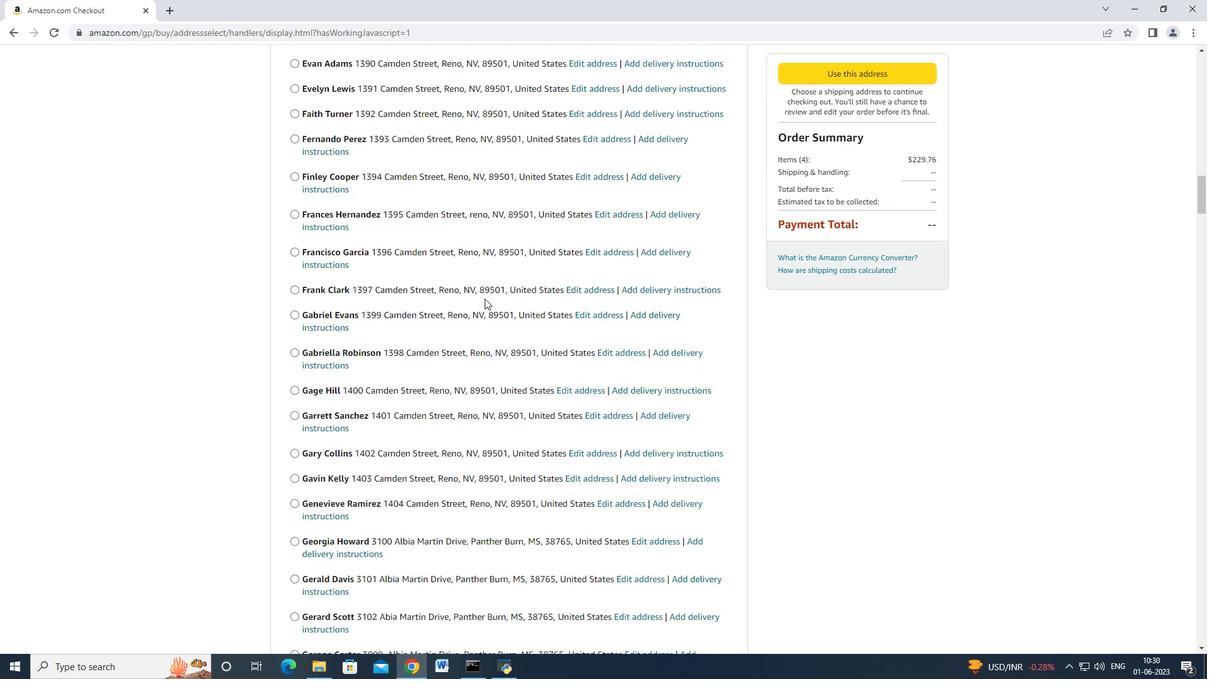 
Action: Mouse scrolled (484, 298) with delta (0, 0)
Screenshot: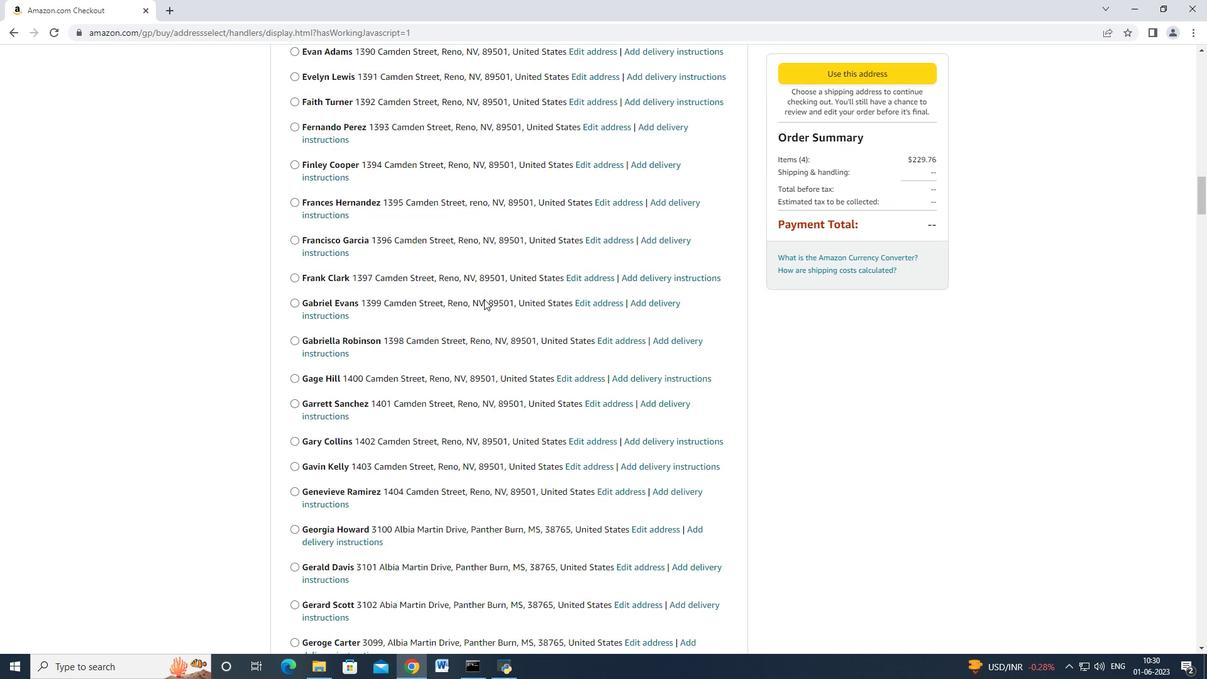 
Action: Mouse moved to (483, 300)
Screenshot: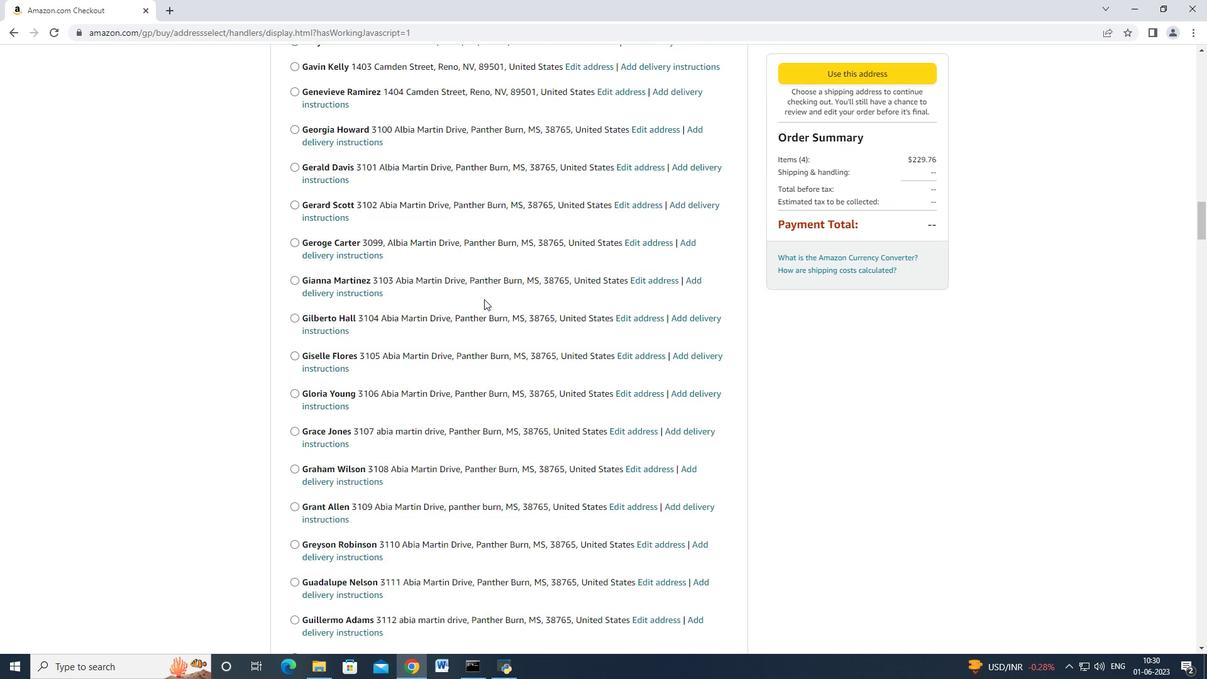 
Action: Mouse scrolled (483, 299) with delta (0, -1)
Screenshot: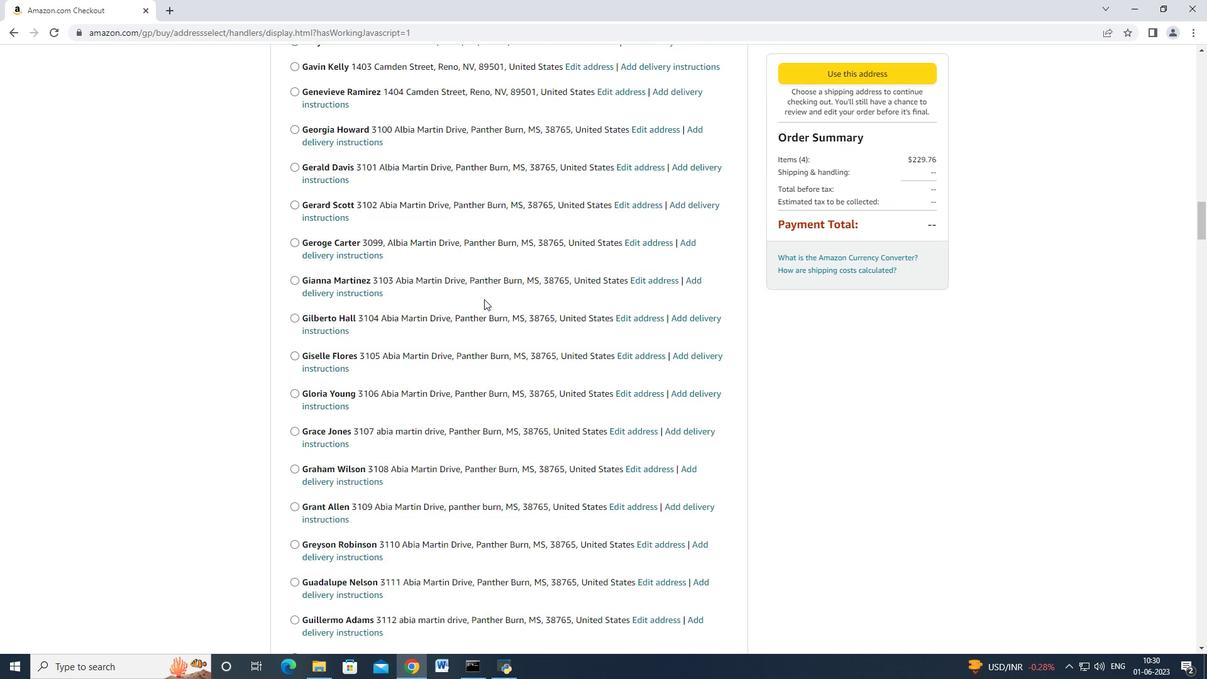 
Action: Mouse scrolled (483, 300) with delta (0, 0)
Screenshot: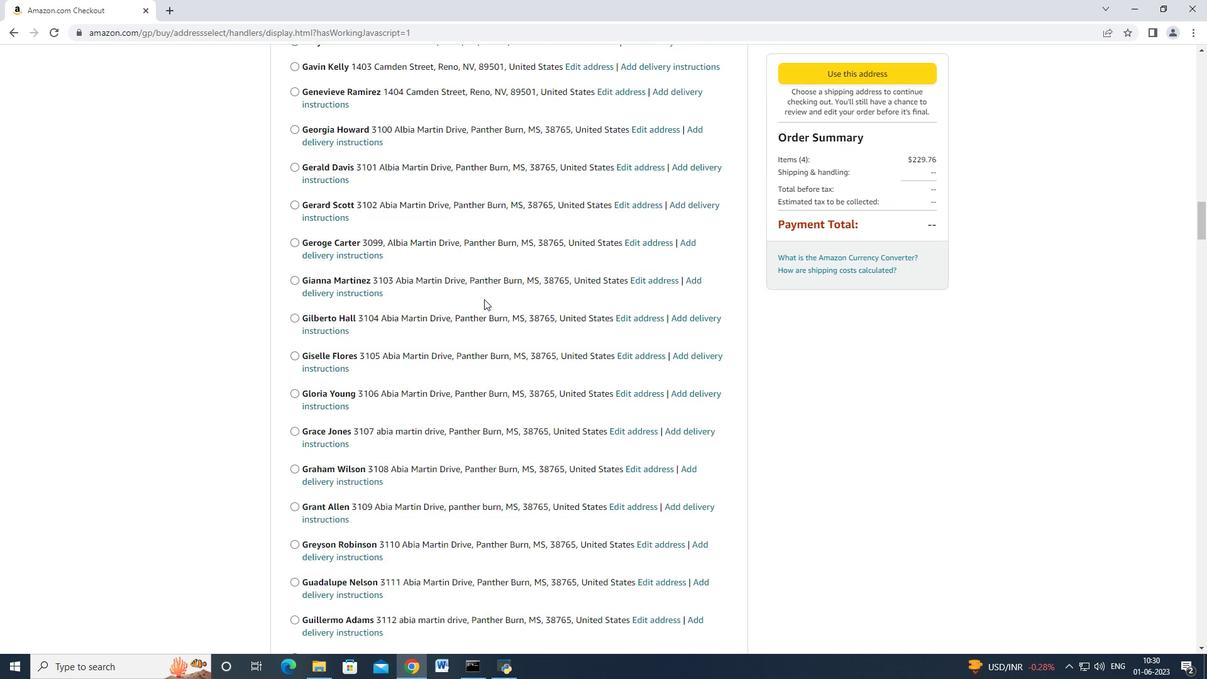 
Action: Mouse moved to (483, 300)
Screenshot: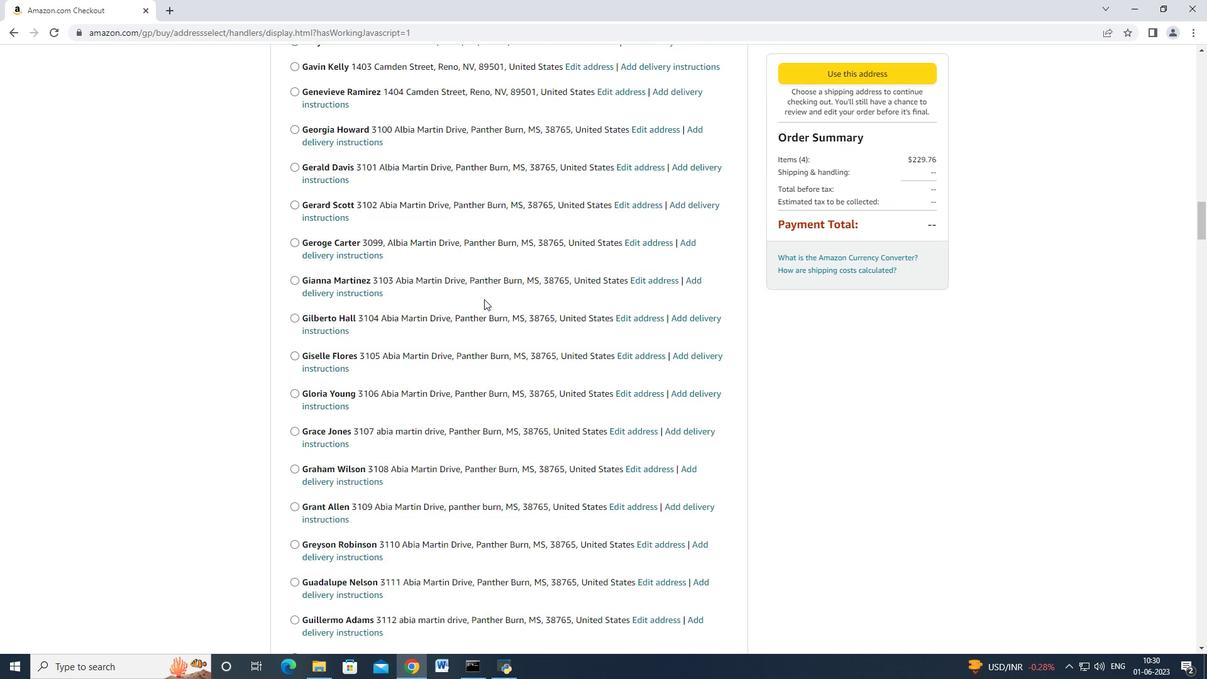 
Action: Mouse scrolled (483, 299) with delta (0, -1)
Screenshot: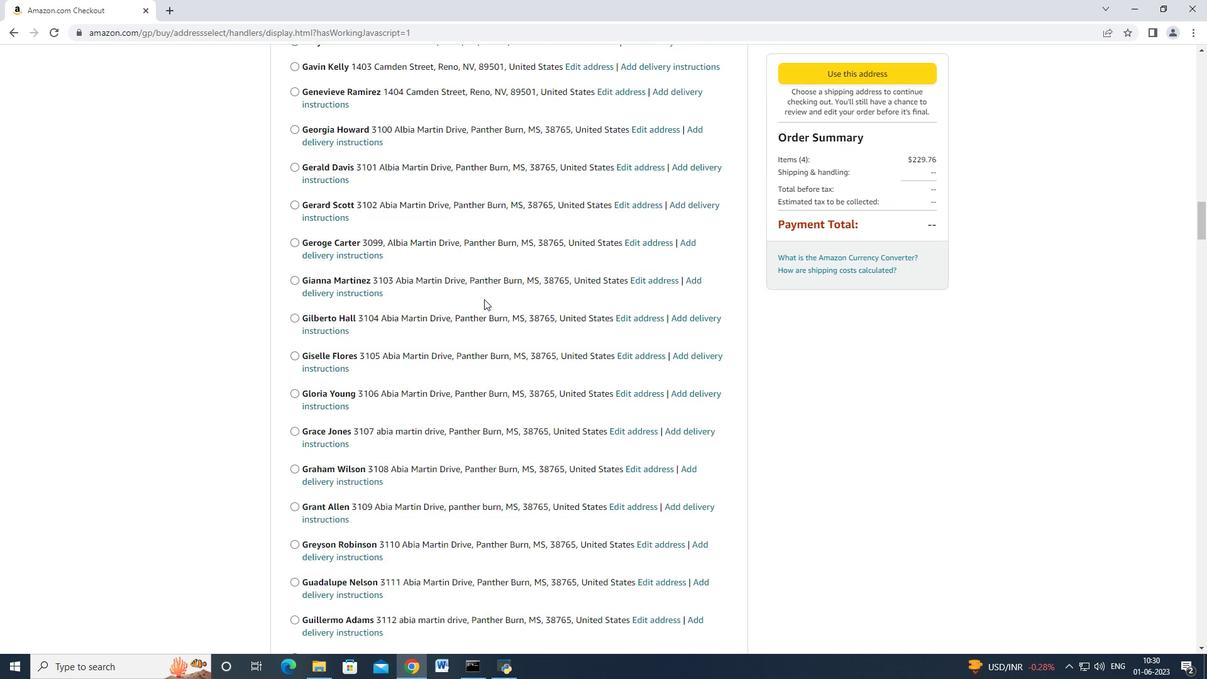 
Action: Mouse scrolled (483, 299) with delta (0, -1)
Screenshot: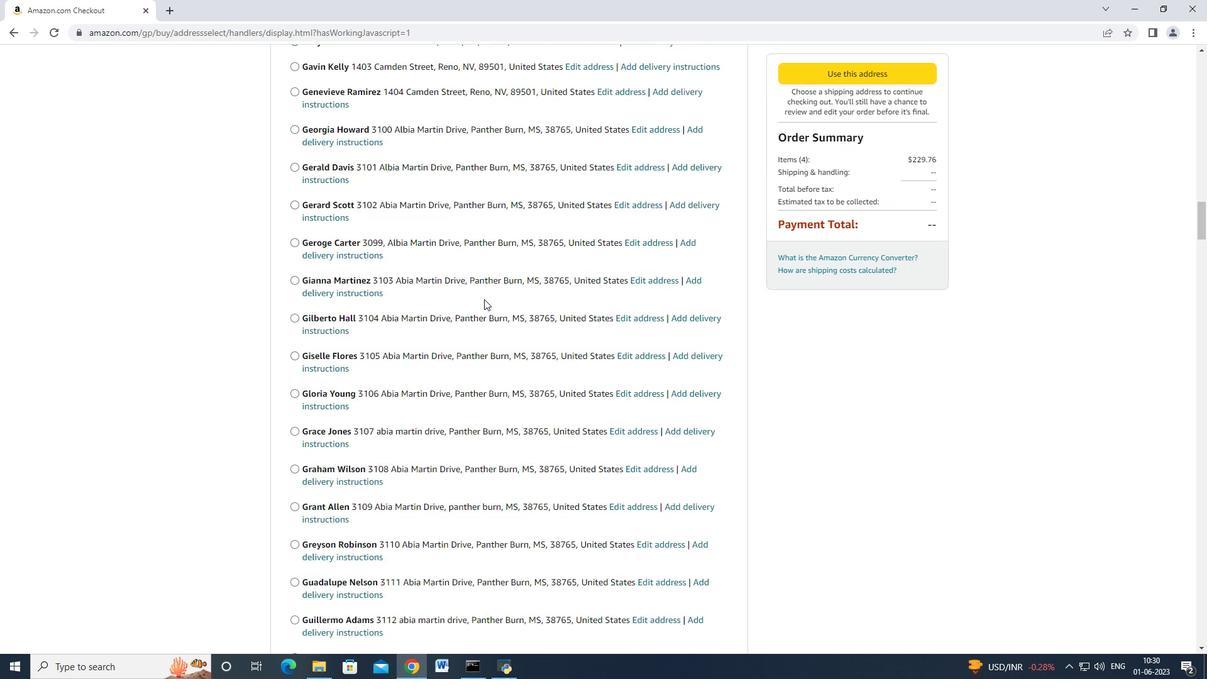 
Action: Mouse scrolled (483, 300) with delta (0, 0)
Screenshot: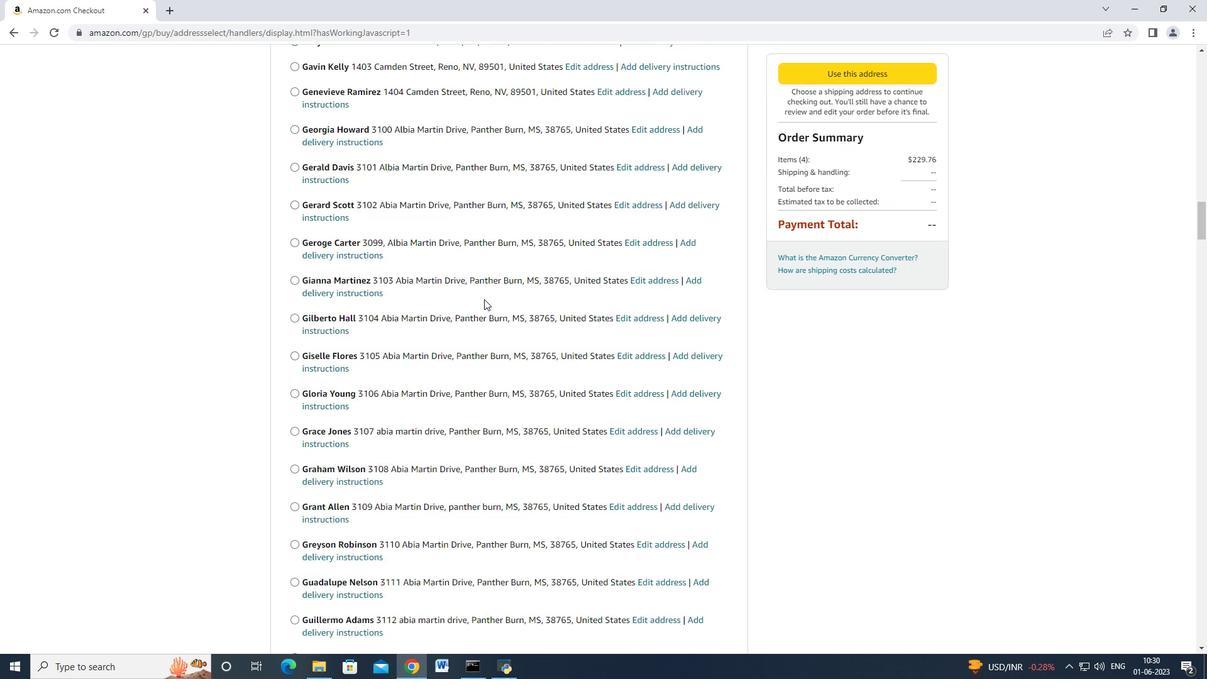 
Action: Mouse moved to (482, 301)
Screenshot: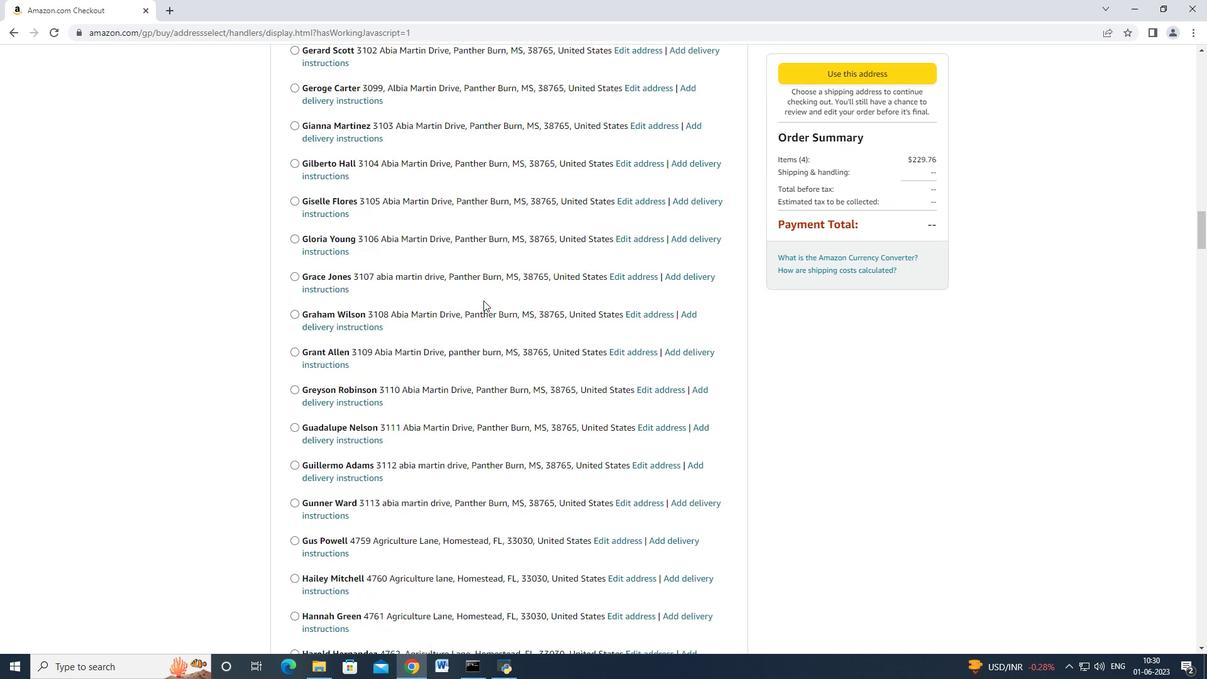 
Action: Mouse scrolled (482, 300) with delta (0, 0)
Screenshot: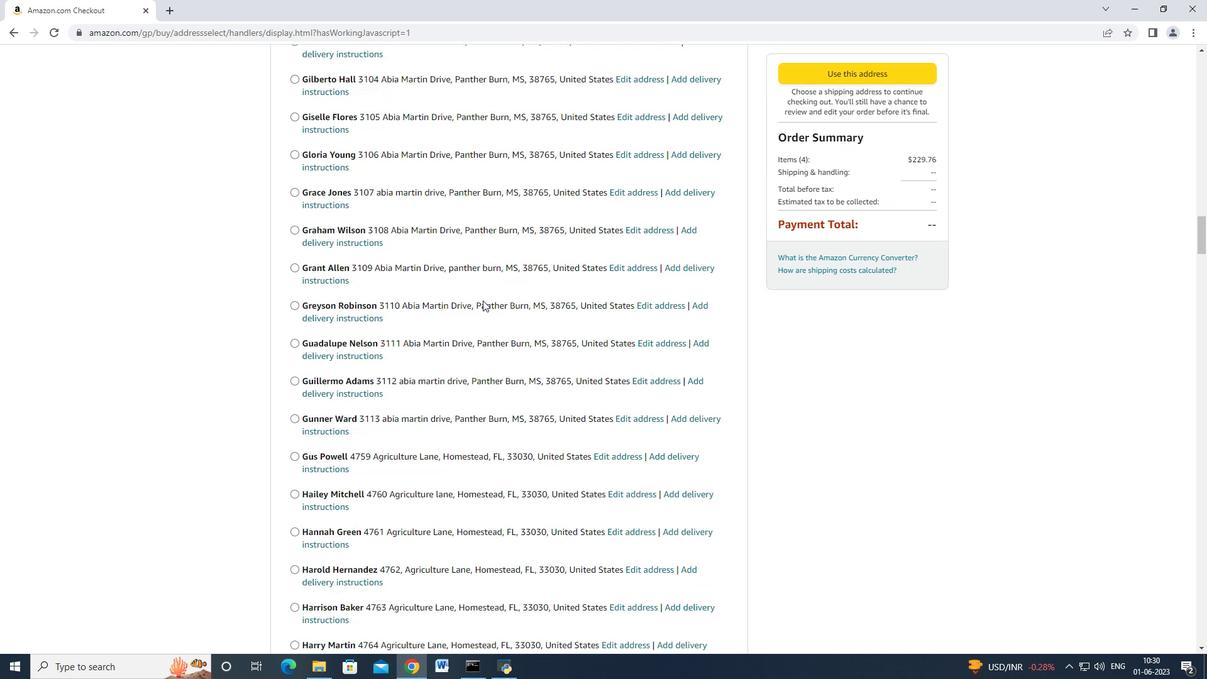
Action: Mouse moved to (482, 301)
Screenshot: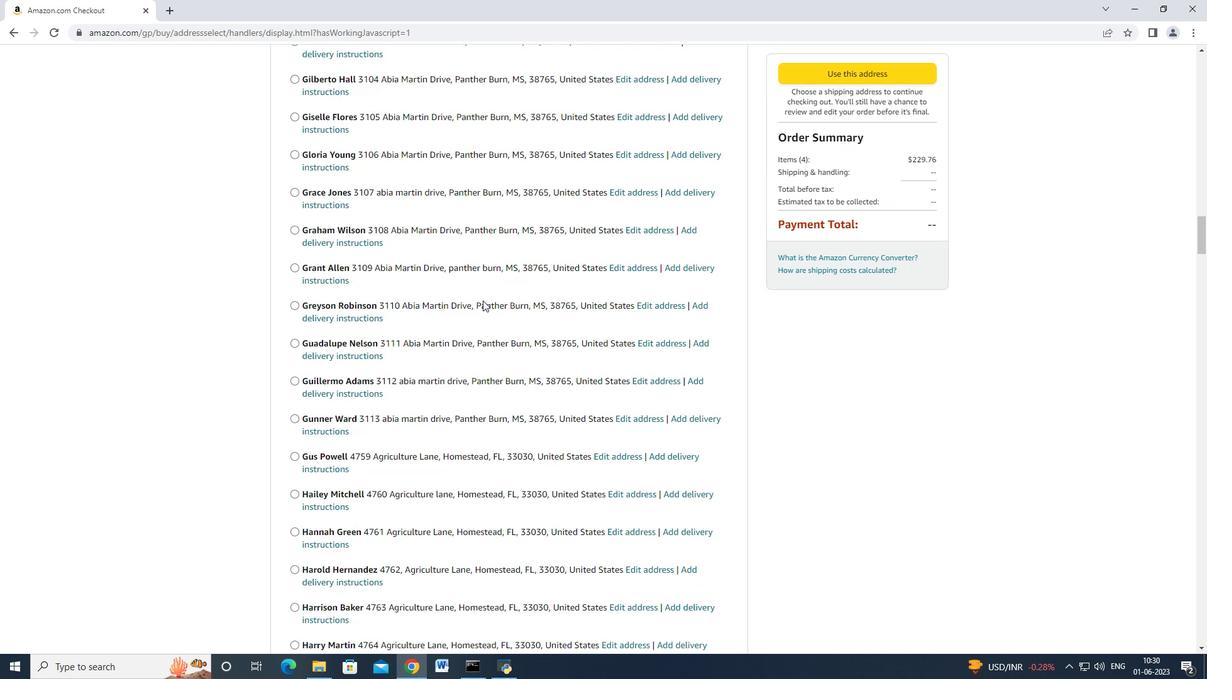 
Action: Mouse scrolled (482, 300) with delta (0, 0)
Screenshot: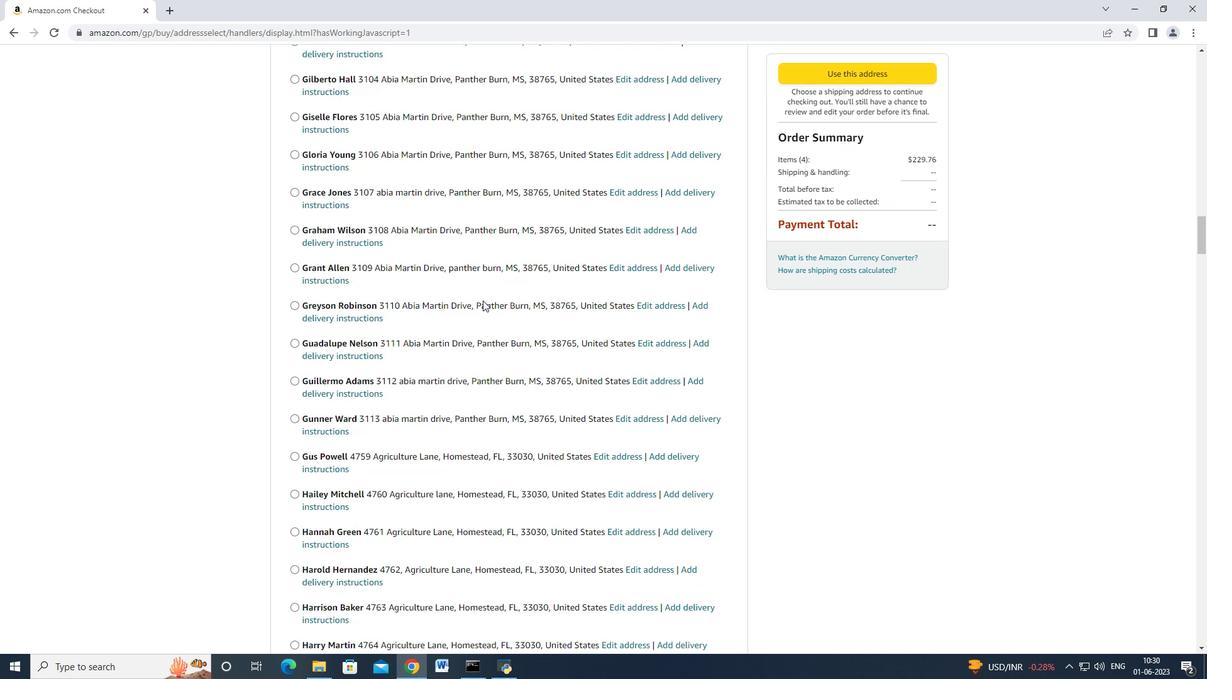 
Action: Mouse moved to (481, 301)
Screenshot: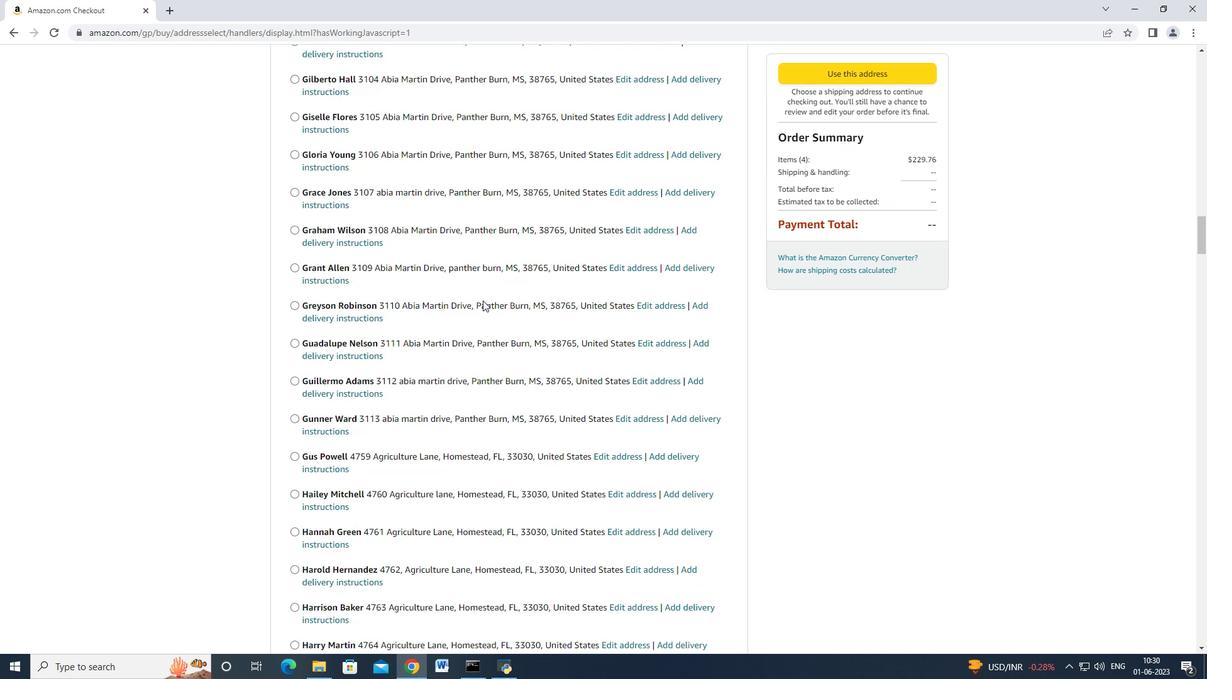 
Action: Mouse scrolled (481, 300) with delta (0, -1)
Screenshot: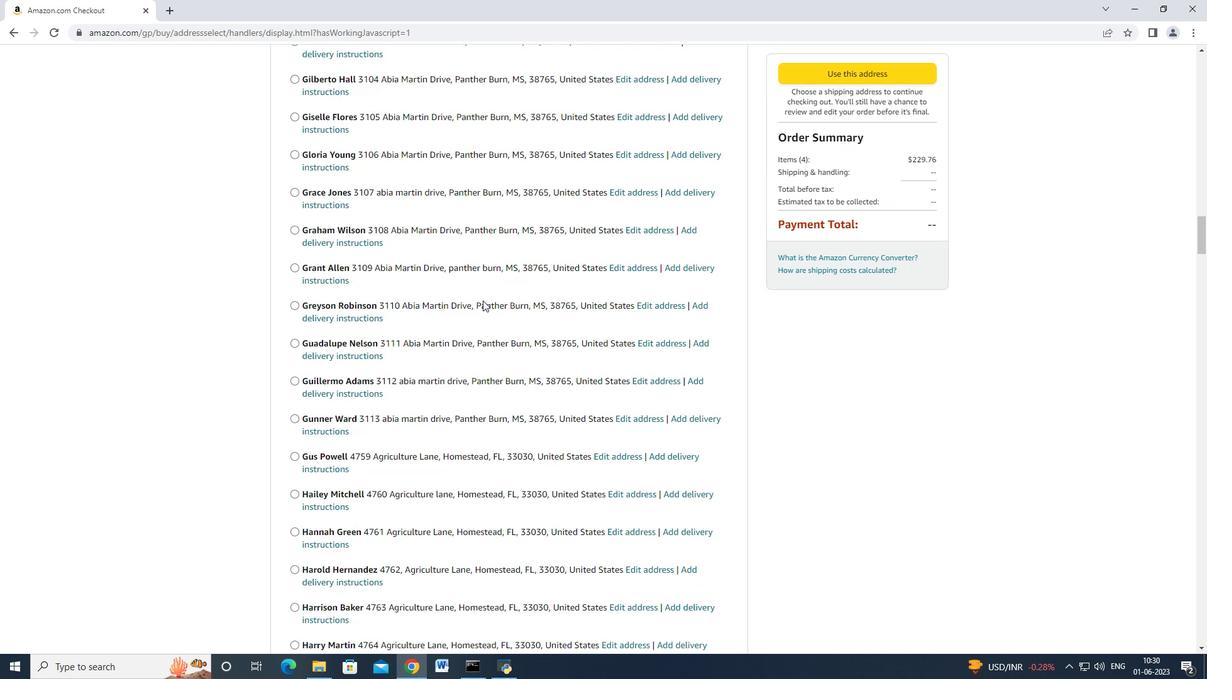 
Action: Mouse scrolled (481, 300) with delta (0, -1)
Screenshot: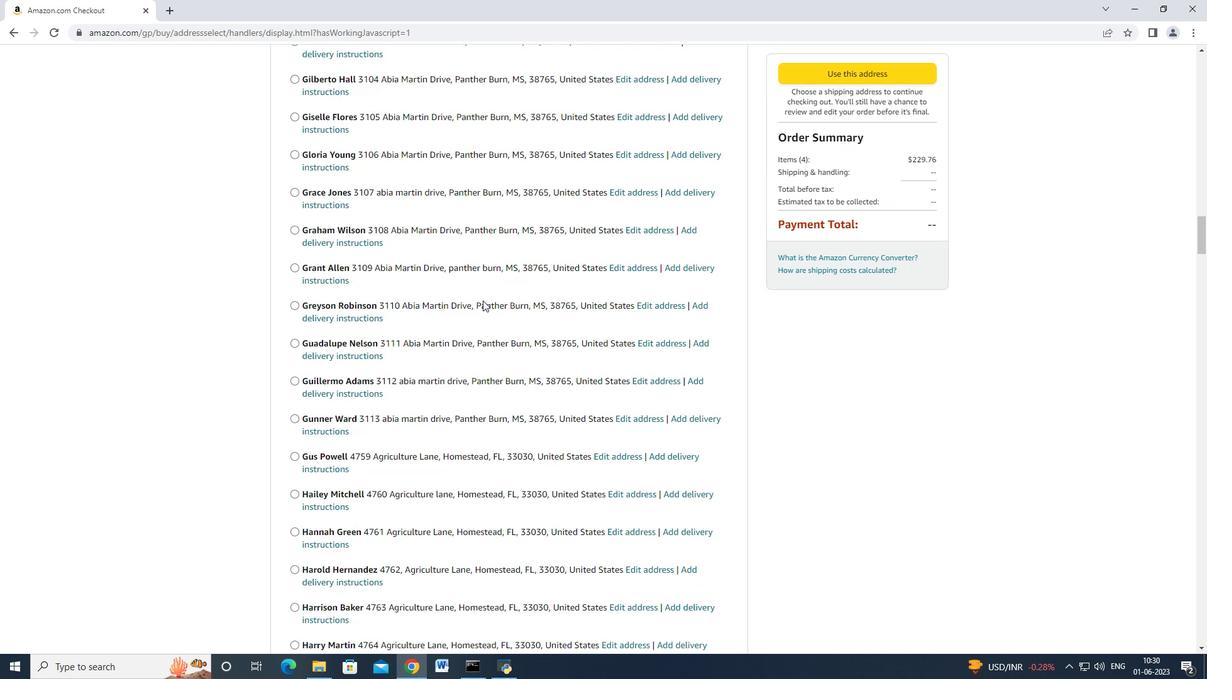 
Action: Mouse scrolled (481, 301) with delta (0, 0)
Screenshot: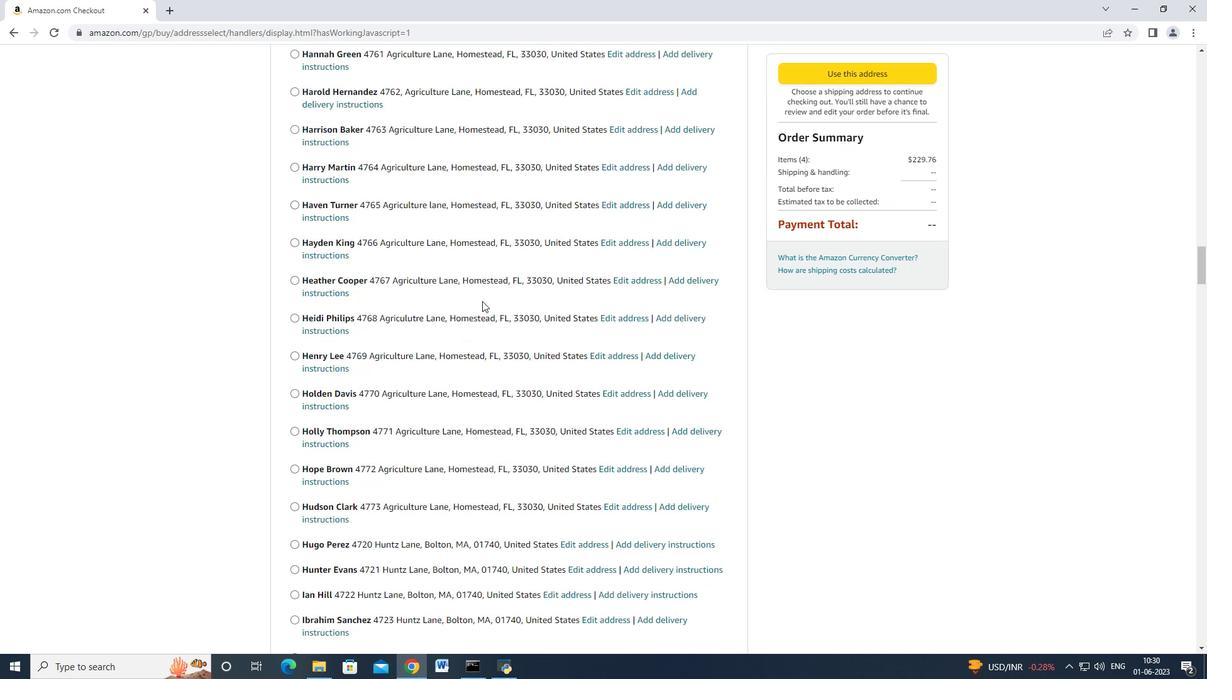 
Action: Mouse moved to (481, 301)
Screenshot: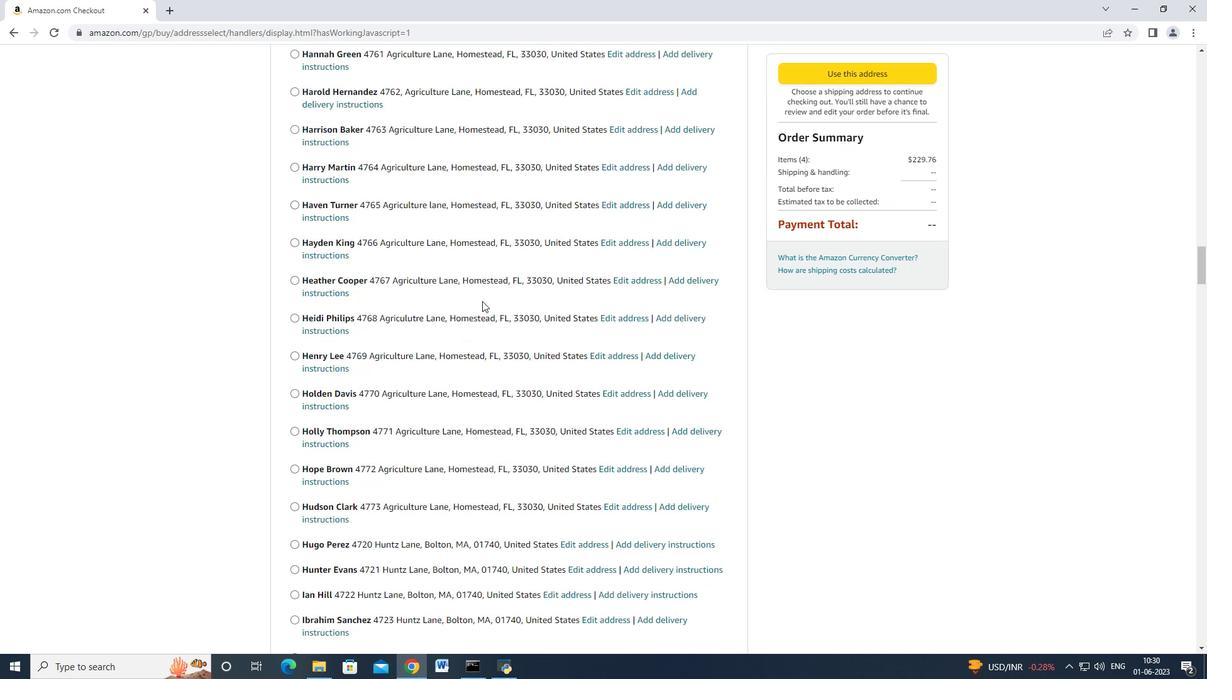 
Action: Mouse scrolled (481, 301) with delta (0, 0)
Screenshot: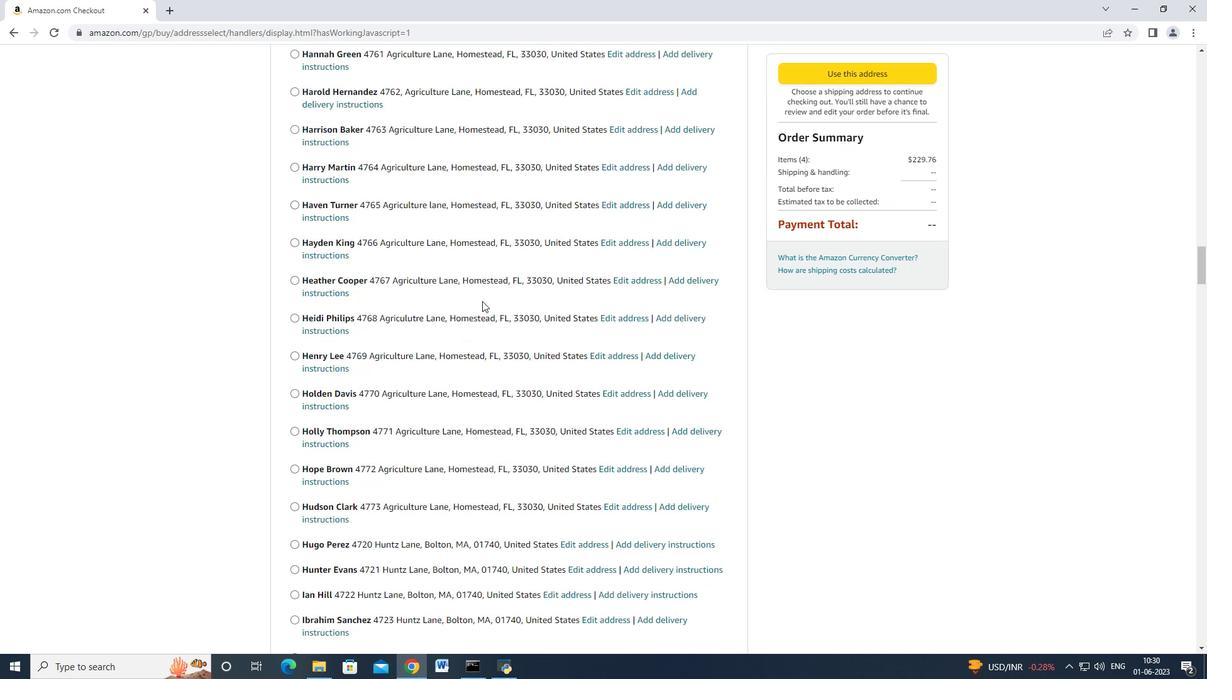 
Action: Mouse moved to (481, 301)
Screenshot: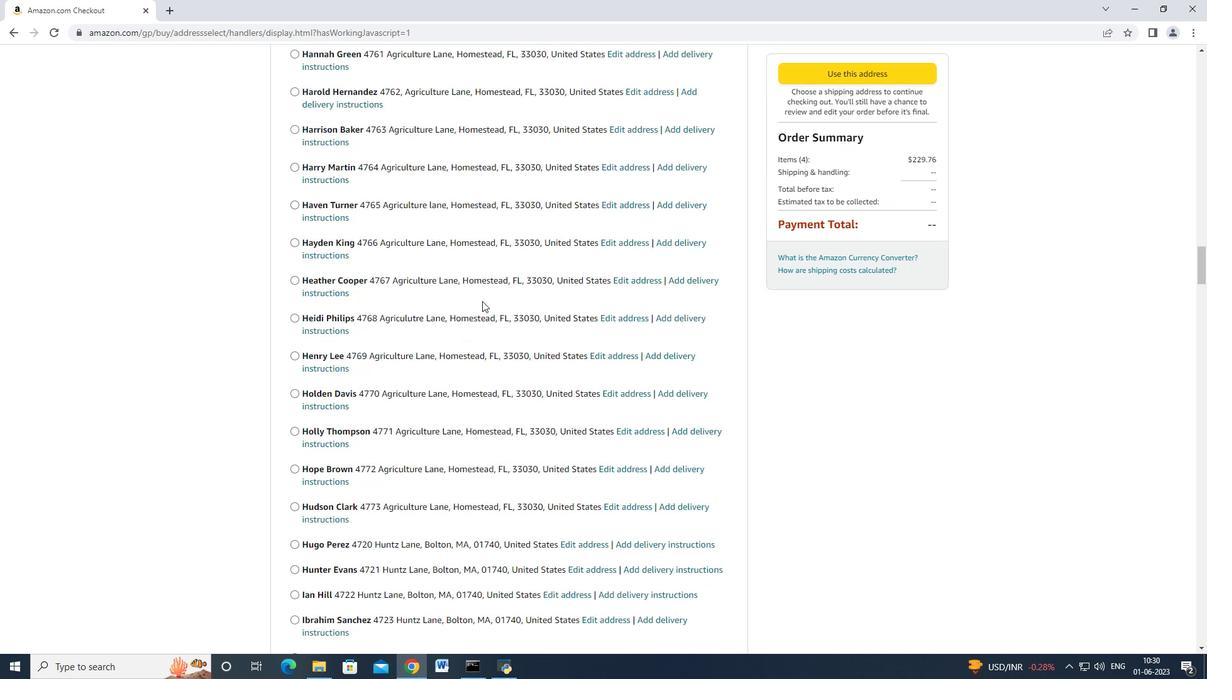 
Action: Mouse scrolled (481, 301) with delta (0, 0)
Screenshot: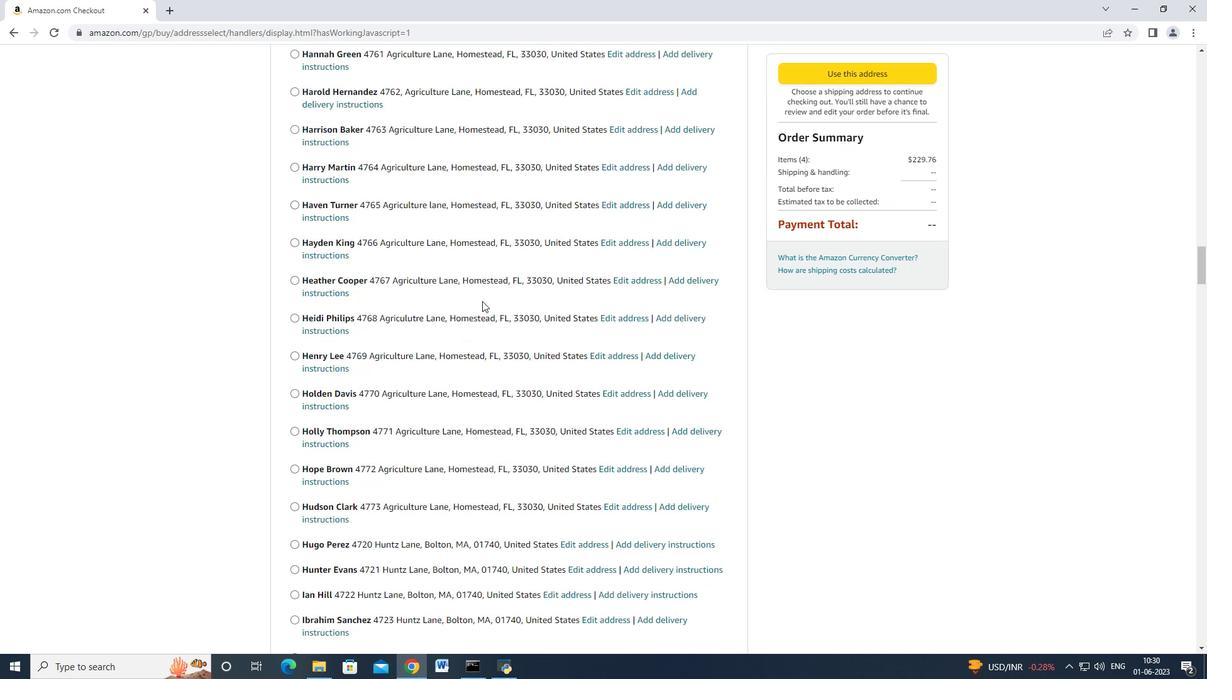 
Action: Mouse moved to (481, 301)
Screenshot: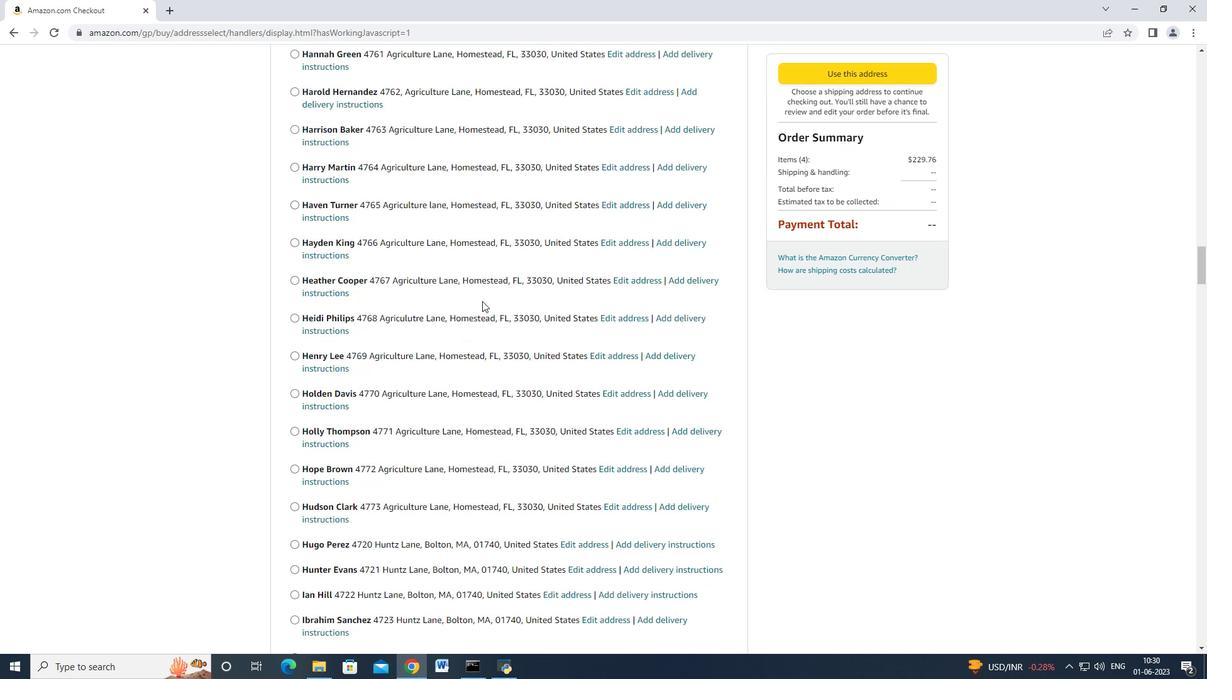 
Action: Mouse scrolled (481, 301) with delta (0, 0)
Screenshot: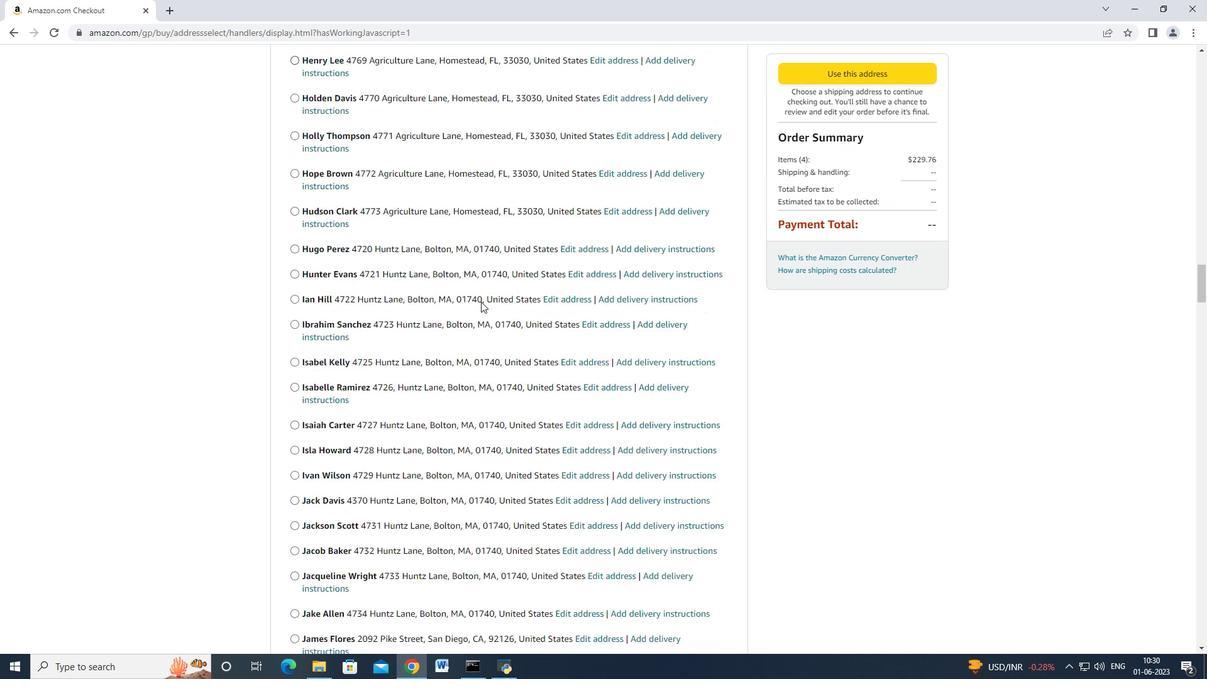 
Action: Mouse scrolled (481, 301) with delta (0, 0)
Screenshot: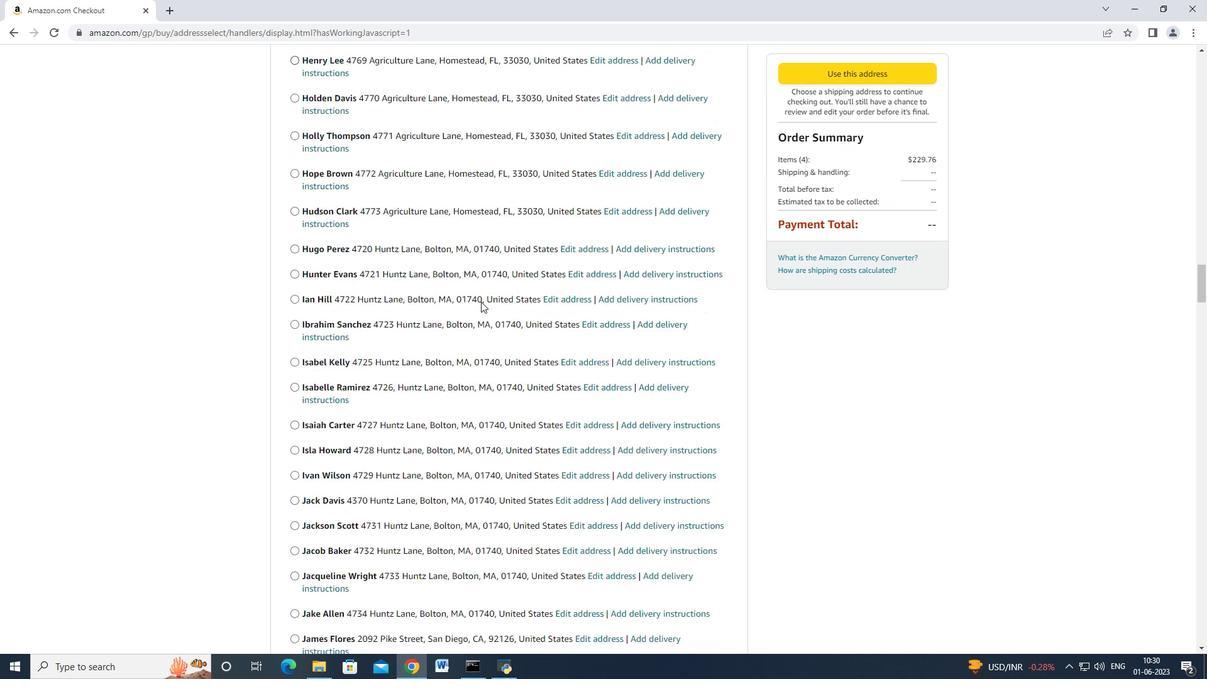 
Action: Mouse scrolled (481, 301) with delta (0, 0)
Screenshot: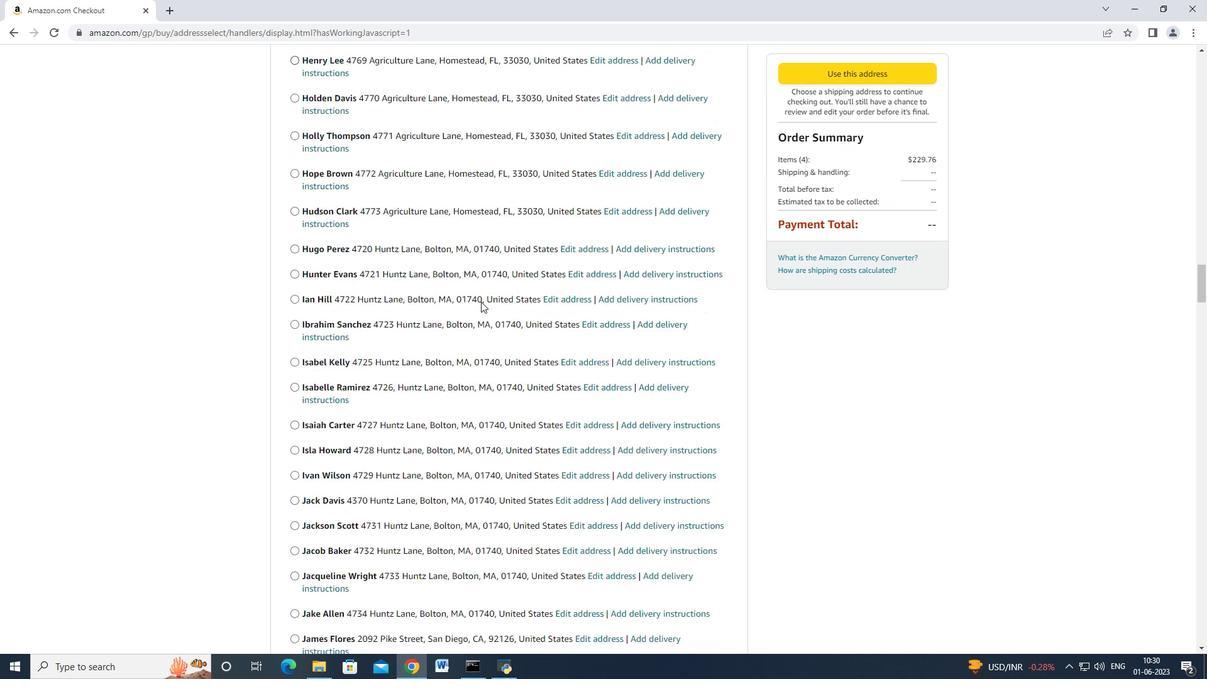 
Action: Mouse moved to (481, 301)
Screenshot: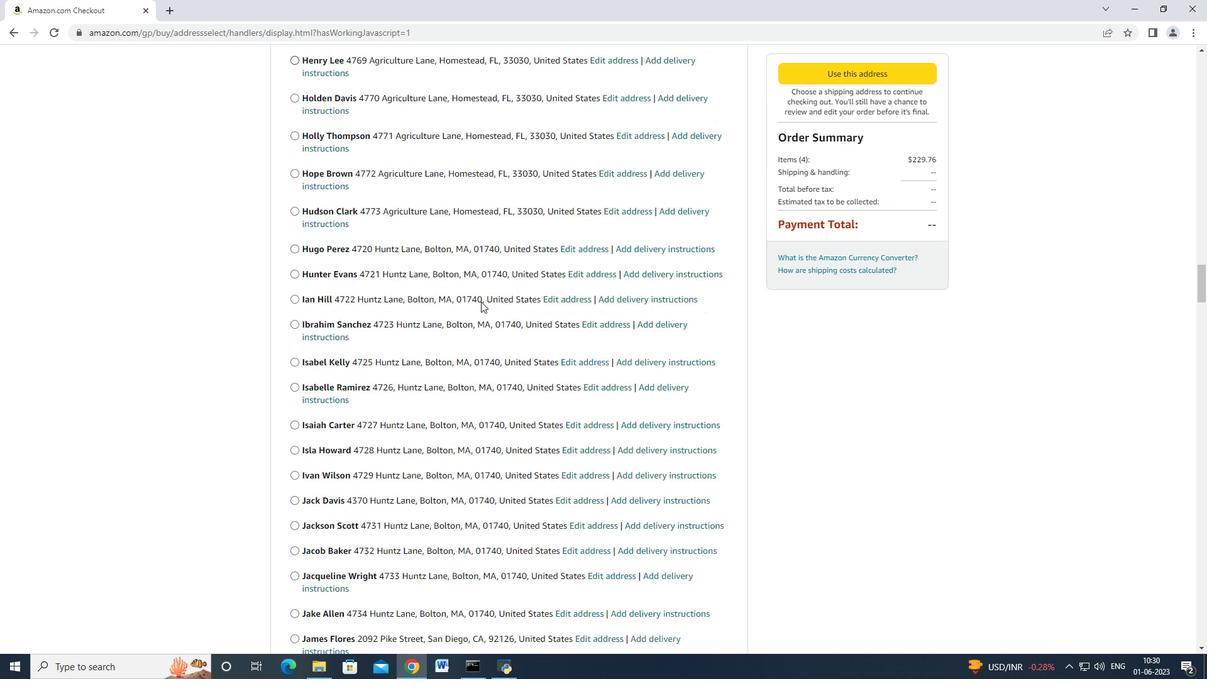 
Action: Mouse scrolled (481, 300) with delta (0, -1)
Screenshot: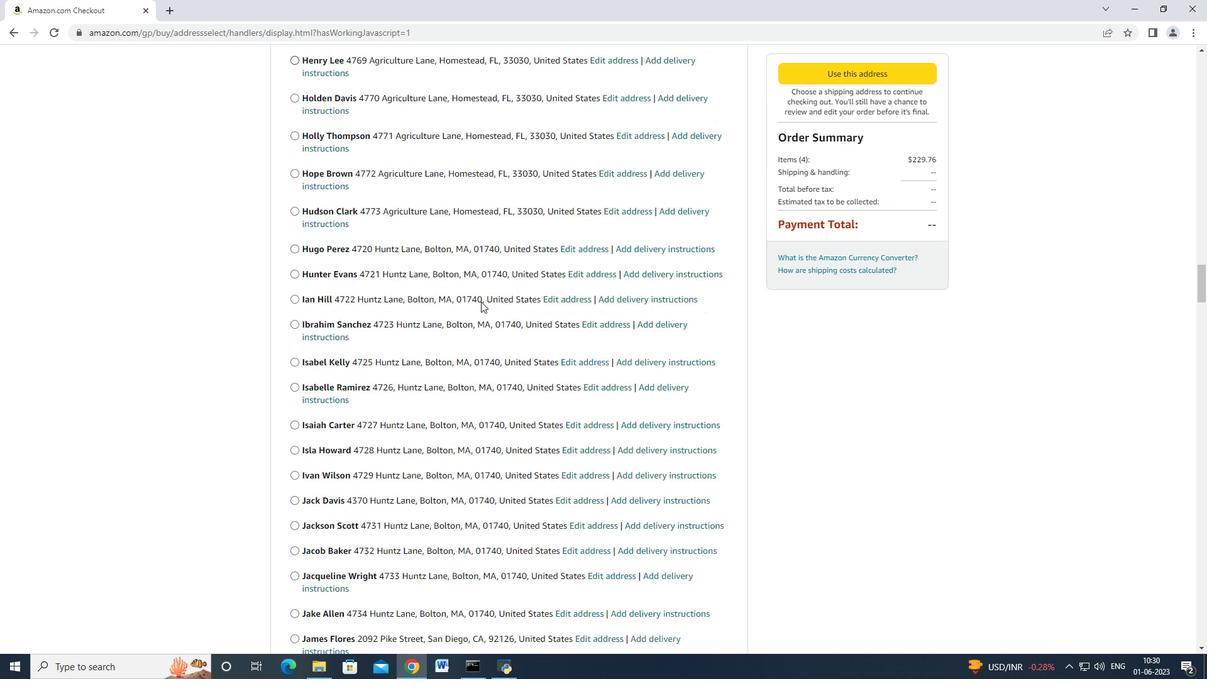 
Action: Mouse scrolled (481, 300) with delta (0, -1)
Screenshot: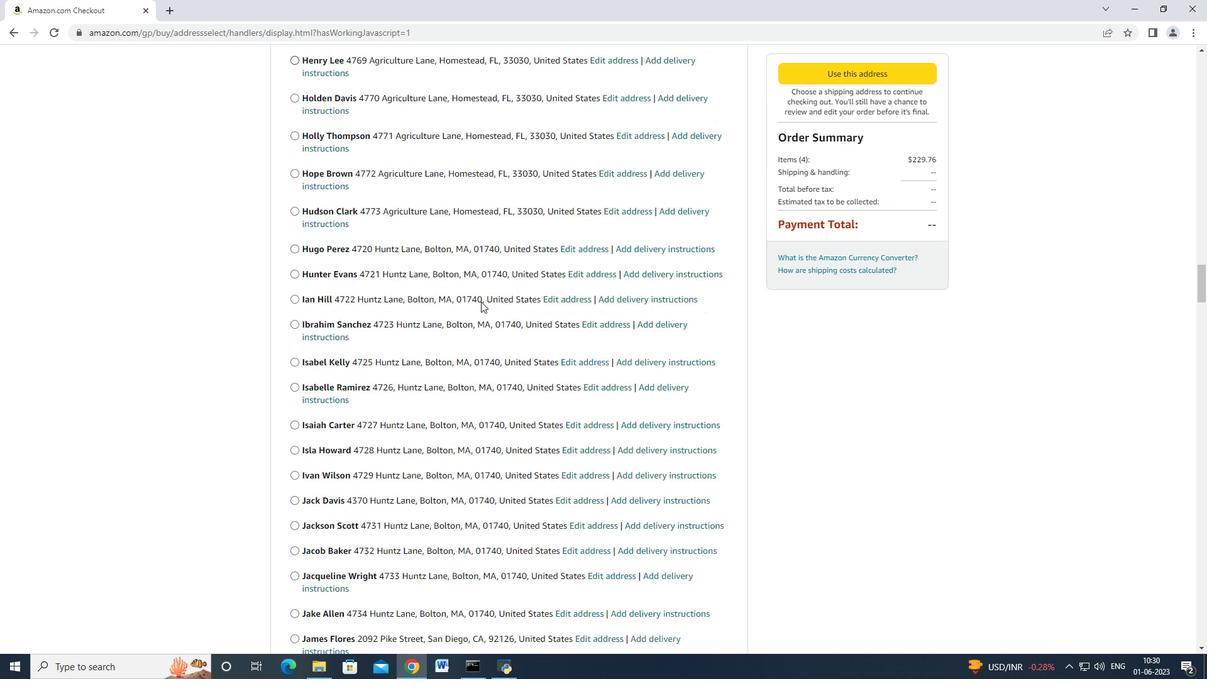 
Action: Mouse scrolled (481, 300) with delta (0, -1)
Screenshot: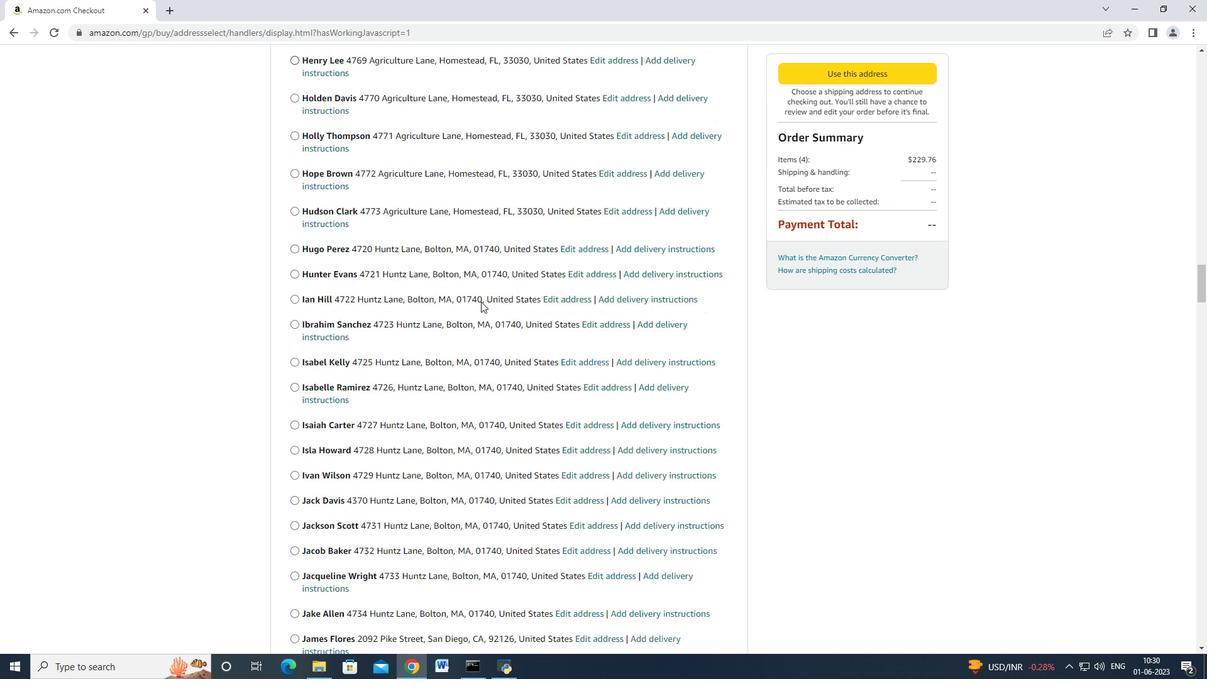 
Action: Mouse moved to (480, 301)
Screenshot: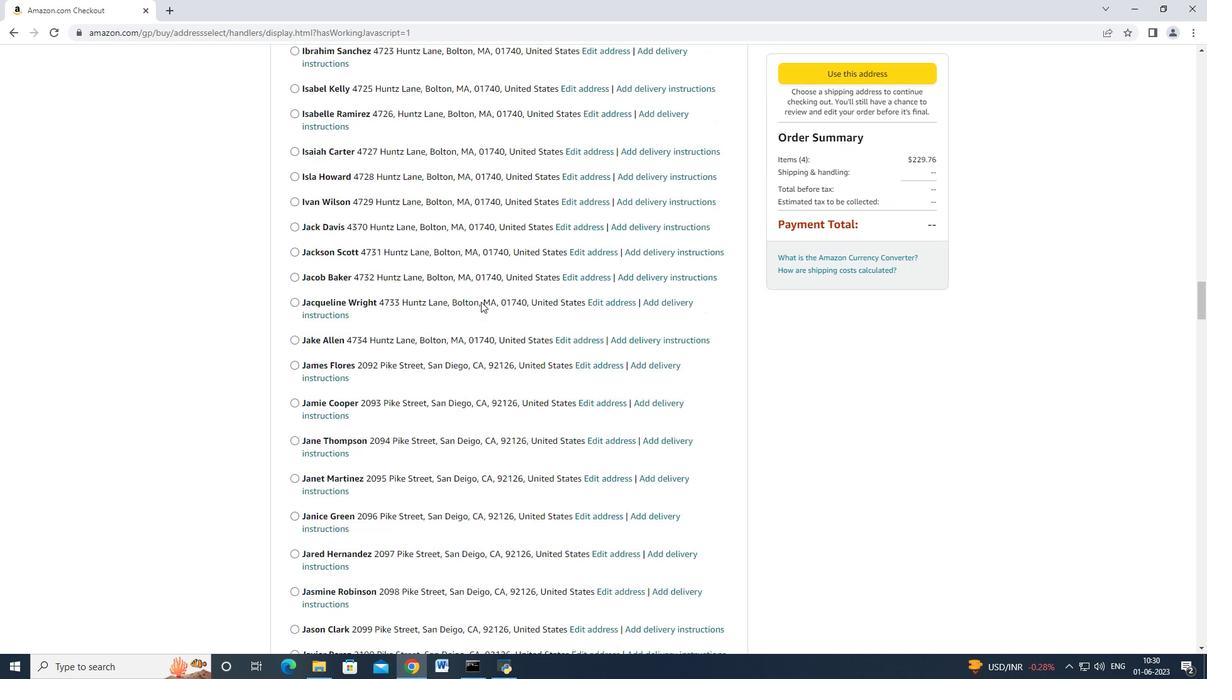 
Action: Mouse scrolled (480, 301) with delta (0, 0)
Screenshot: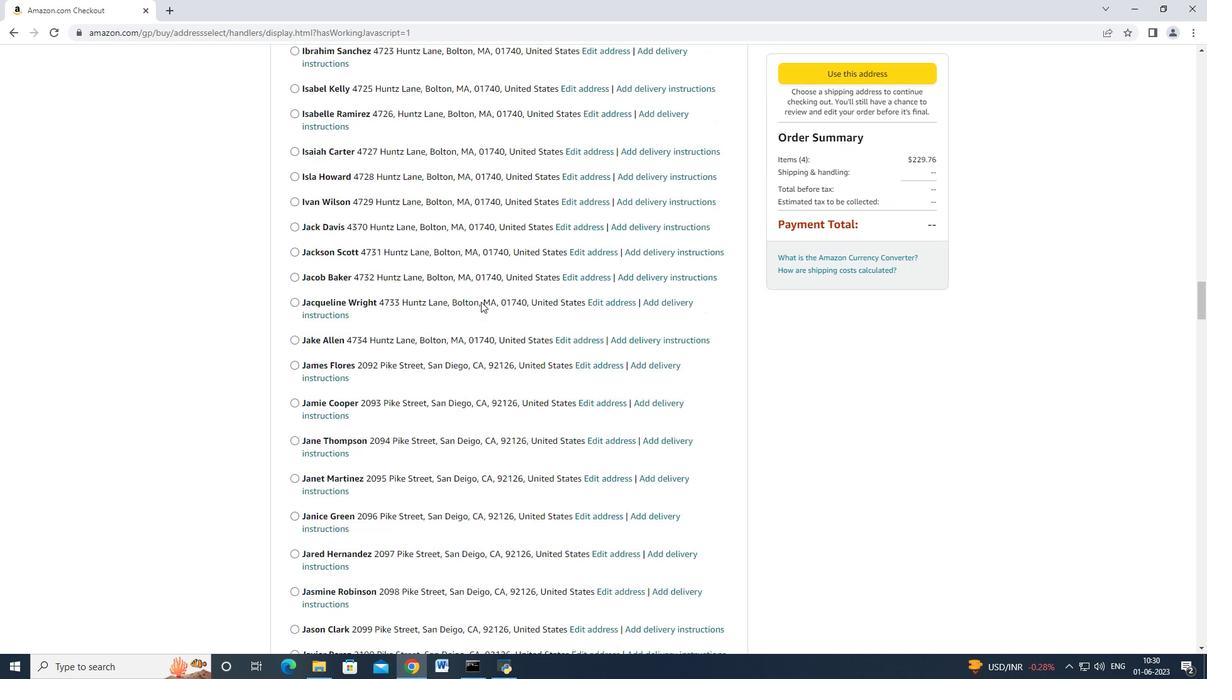 
Action: Mouse scrolled (480, 301) with delta (0, 0)
Screenshot: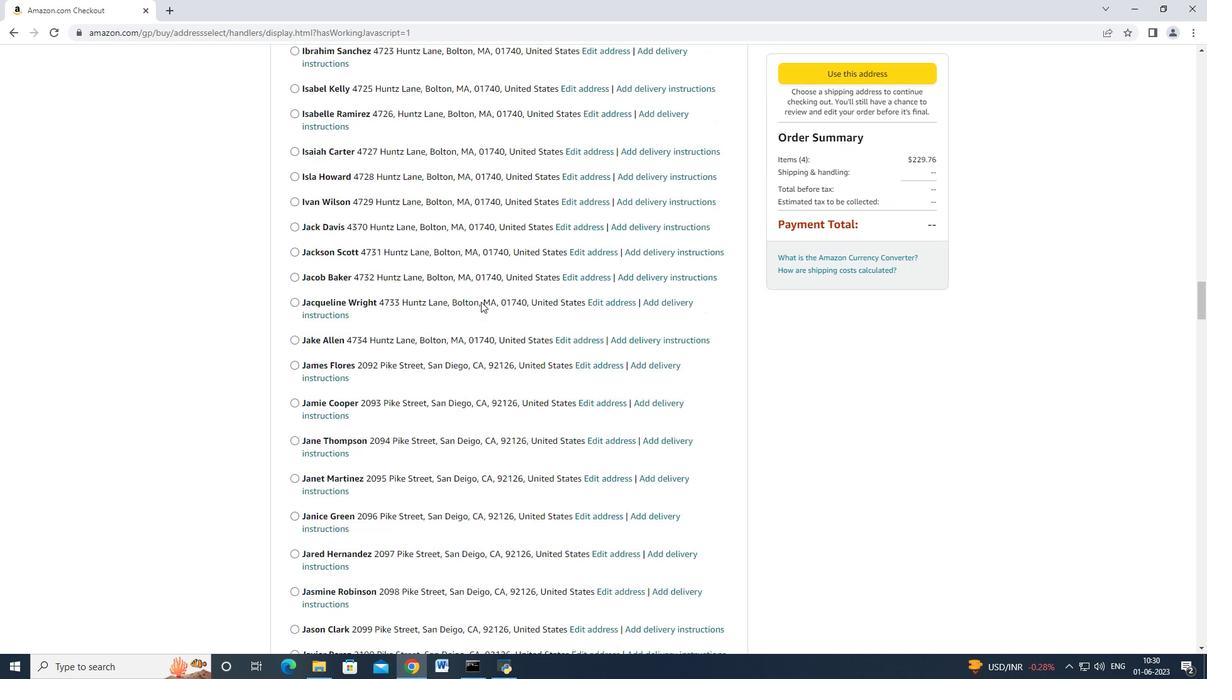 
Action: Mouse moved to (479, 302)
Screenshot: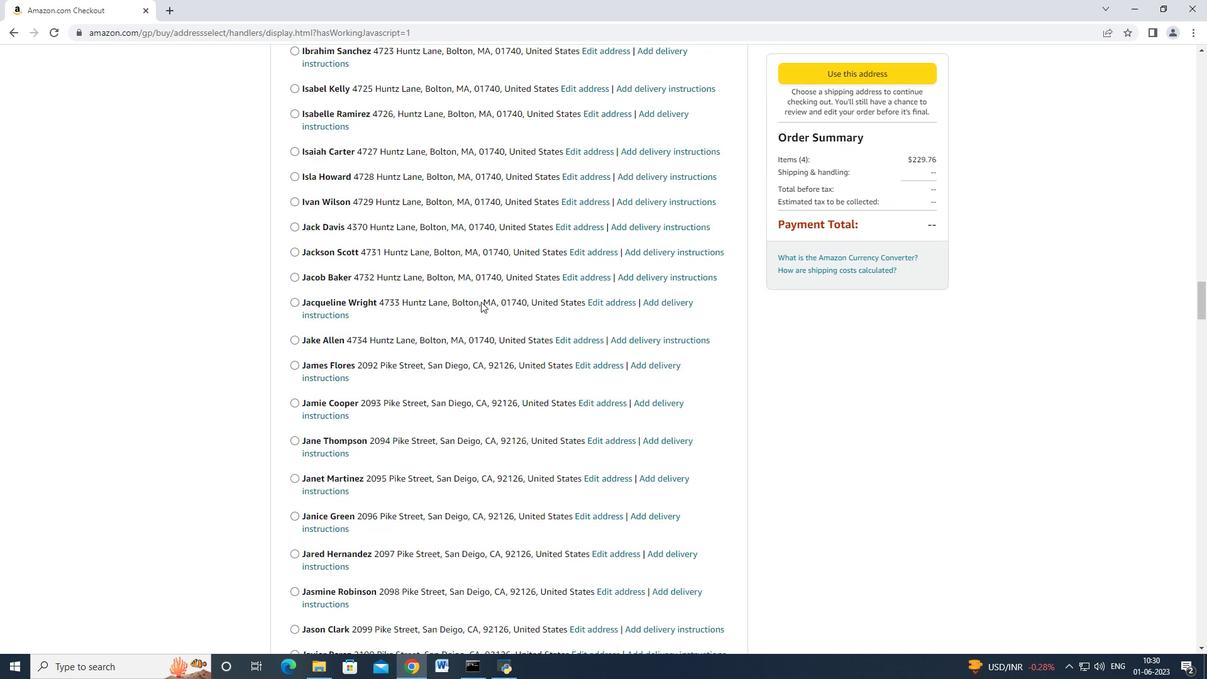 
Action: Mouse scrolled (479, 301) with delta (0, 0)
Screenshot: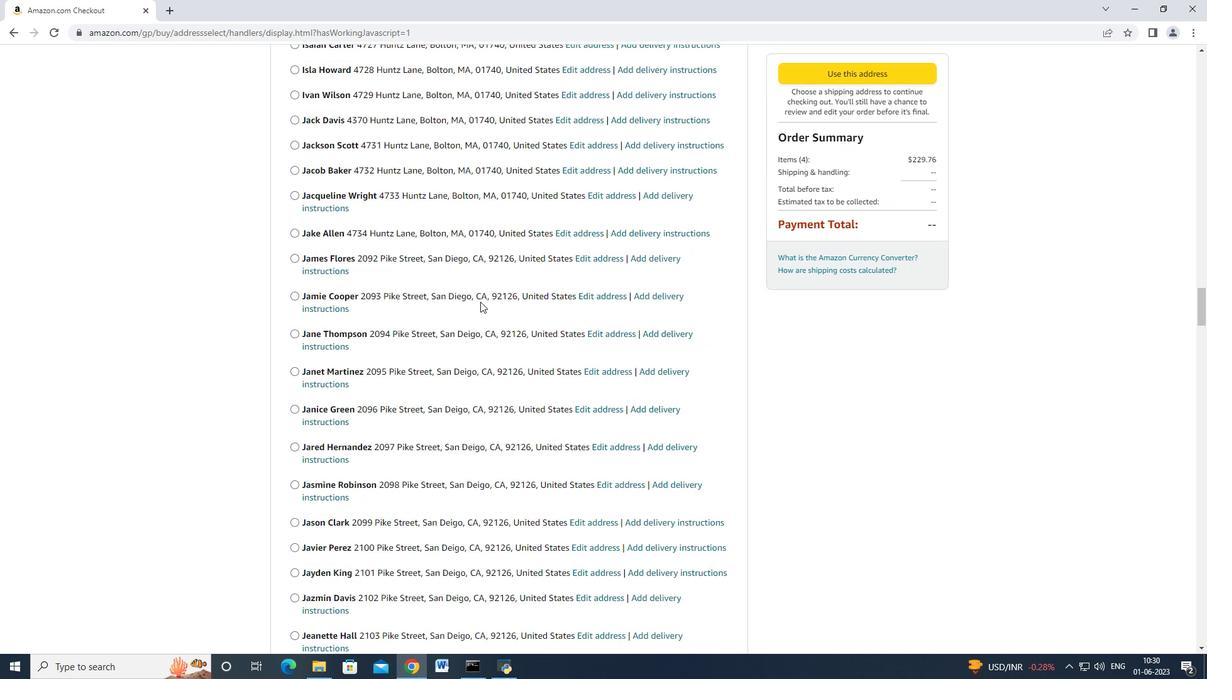 
Action: Mouse moved to (478, 303)
Screenshot: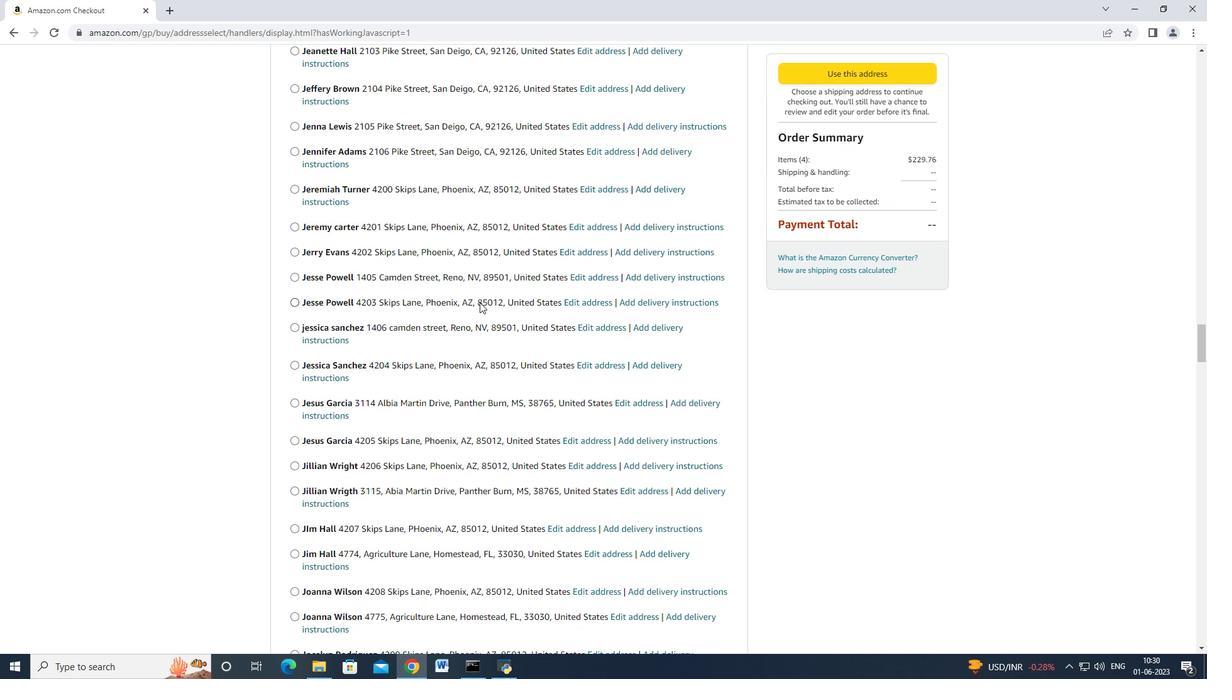 
Action: Mouse scrolled (479, 303) with delta (0, 0)
Screenshot: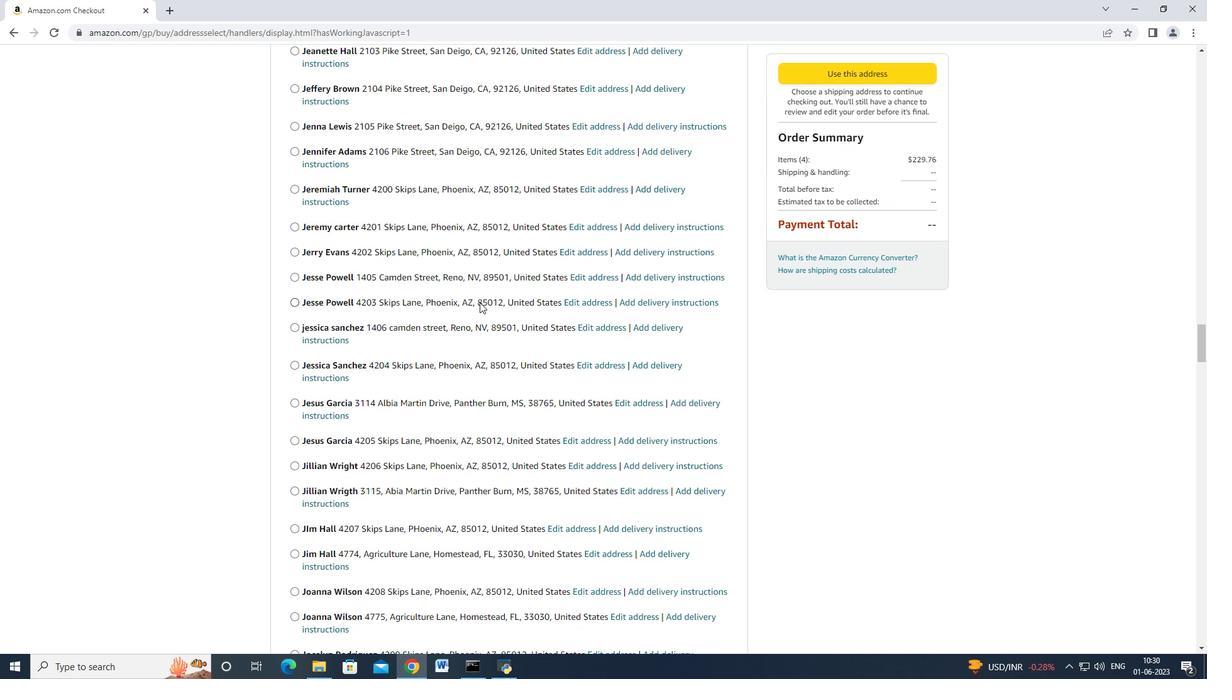 
Action: Mouse moved to (478, 304)
Screenshot: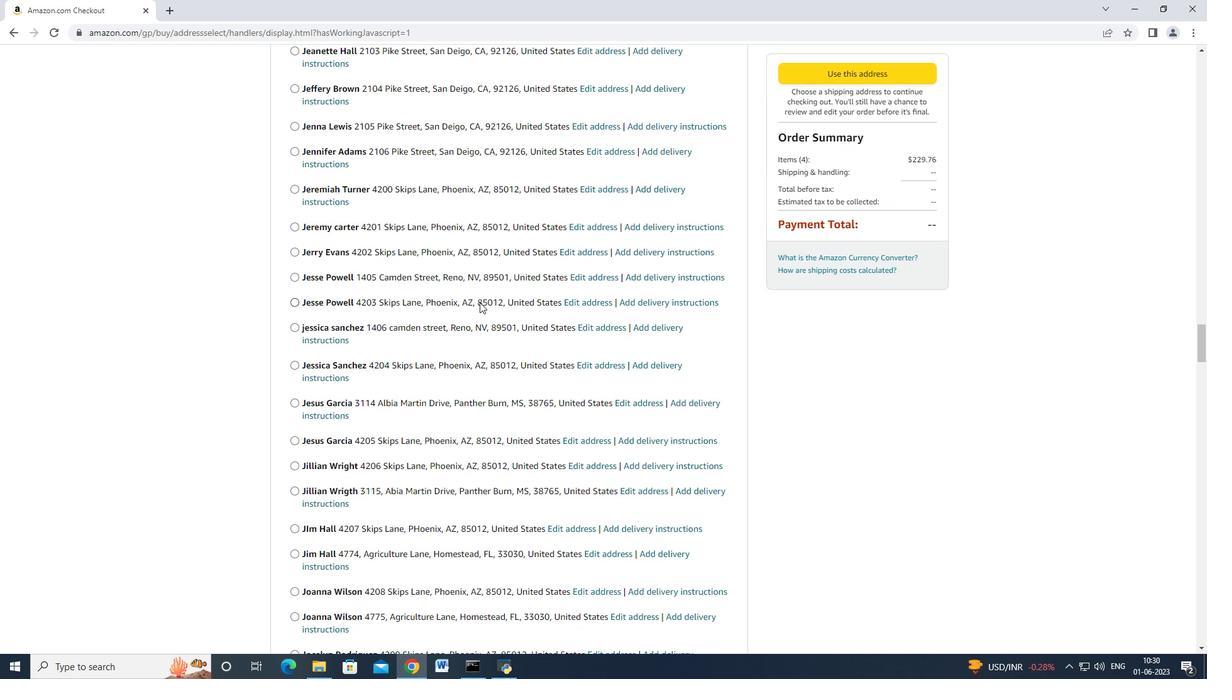
Action: Mouse scrolled (478, 303) with delta (0, 0)
Screenshot: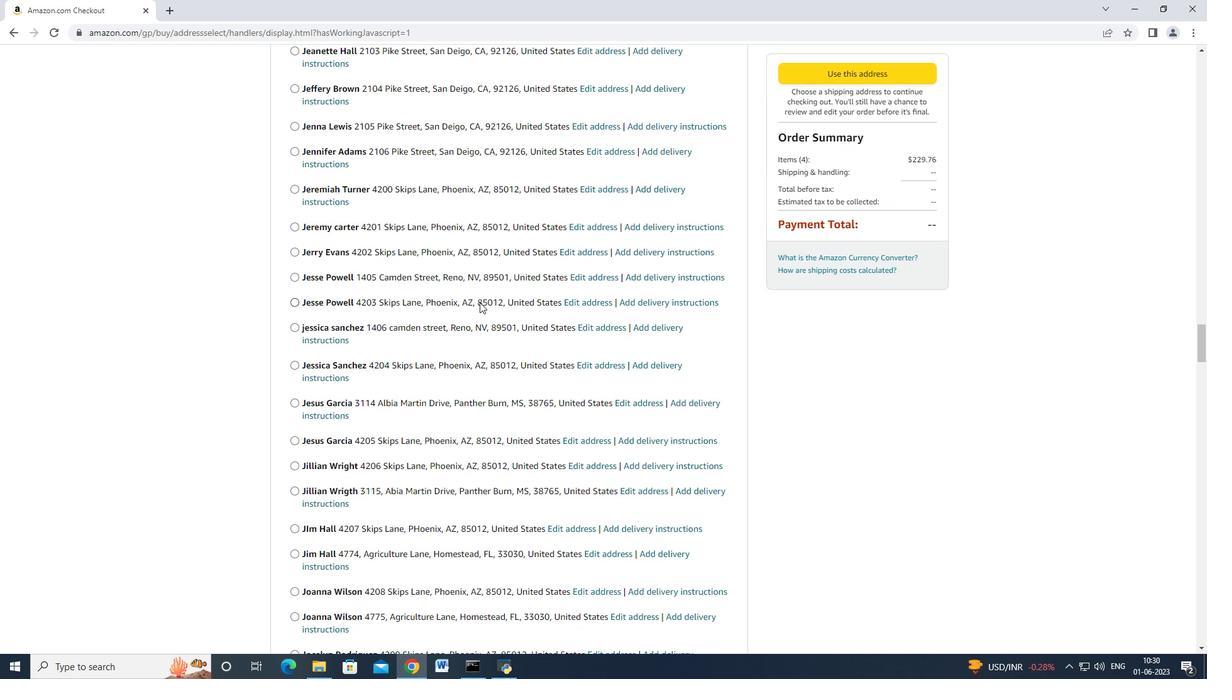 
Action: Mouse moved to (478, 304)
Screenshot: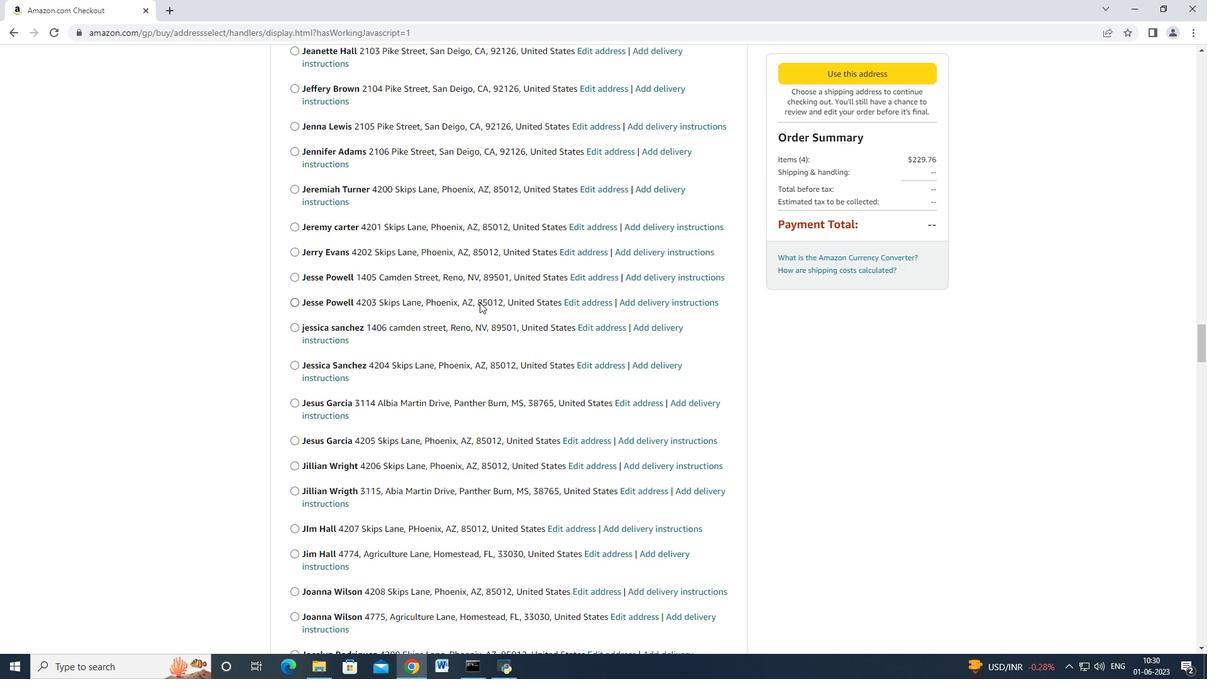
Action: Mouse scrolled (478, 303) with delta (0, -1)
Screenshot: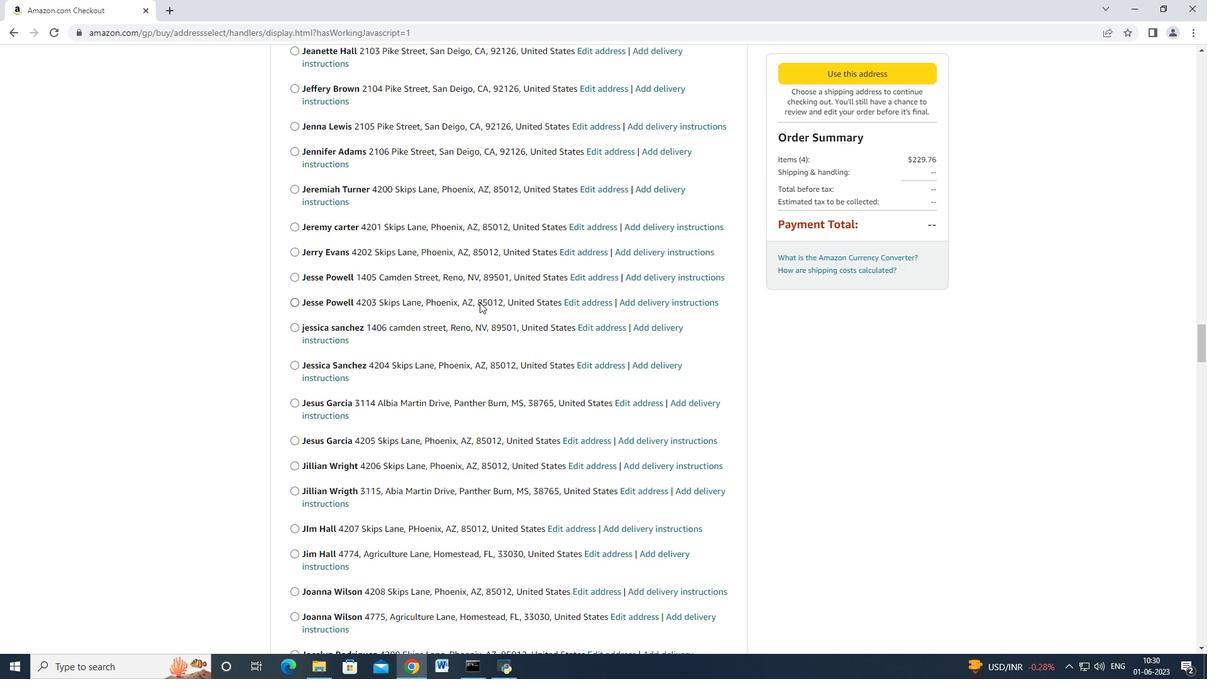 
Action: Mouse moved to (478, 304)
Screenshot: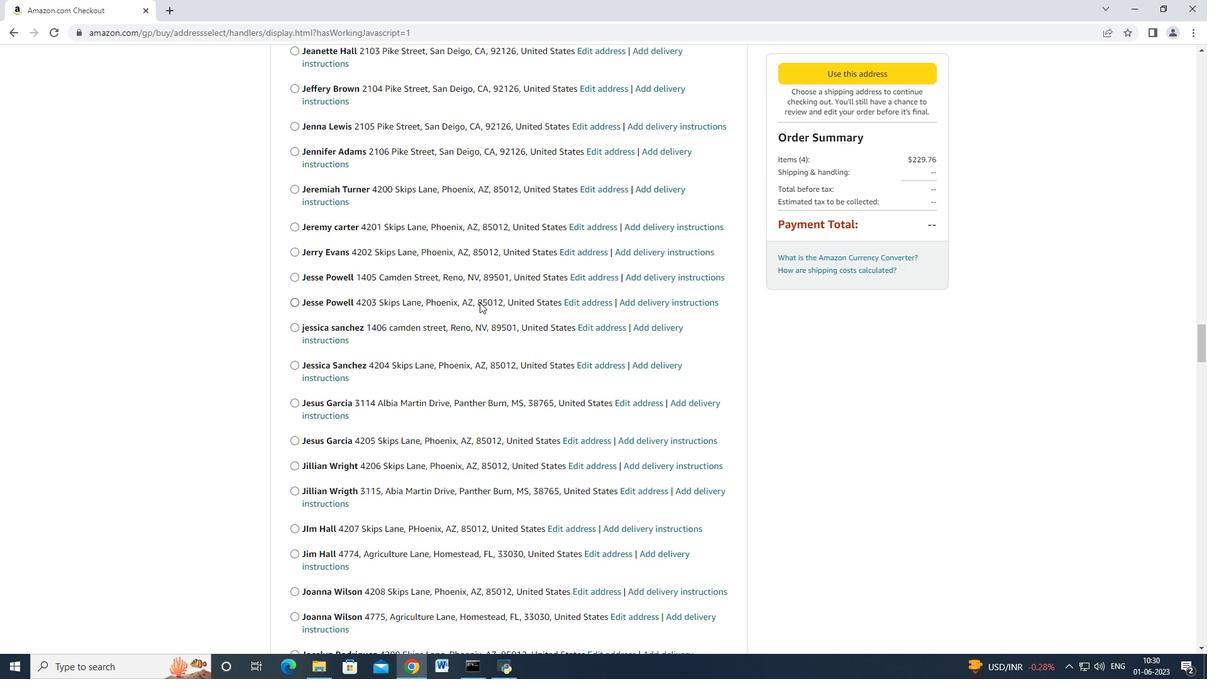 
Action: Mouse scrolled (478, 302) with delta (0, -1)
Screenshot: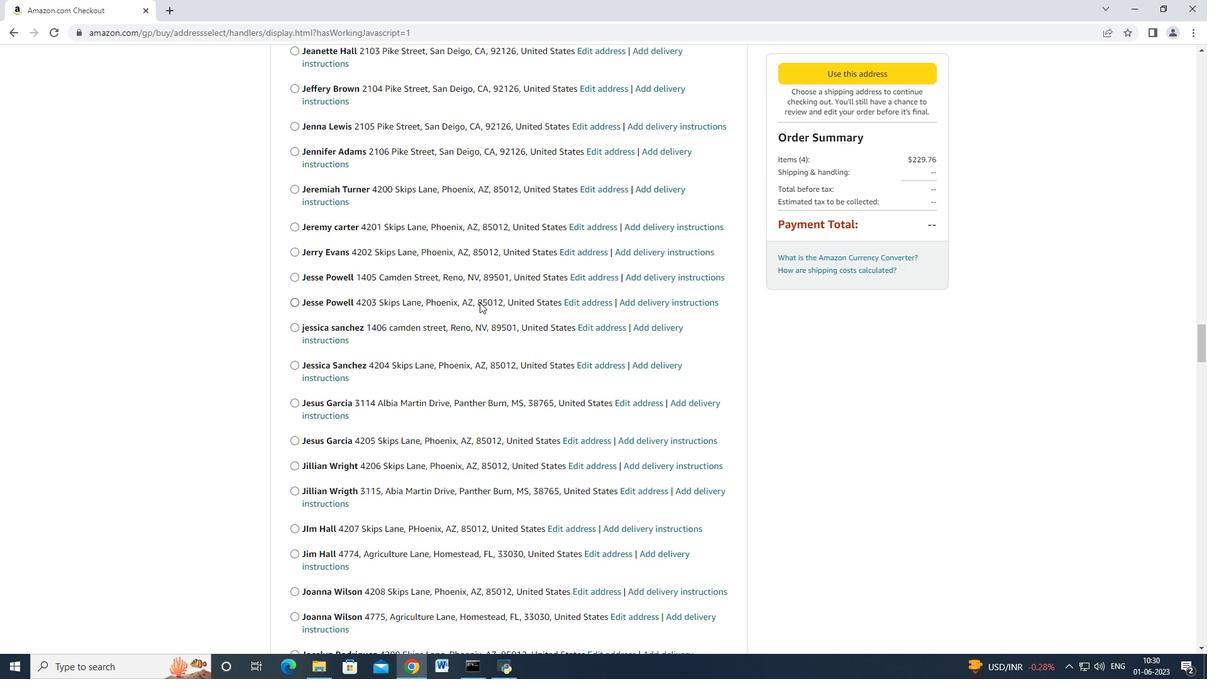 
Action: Mouse moved to (478, 304)
Screenshot: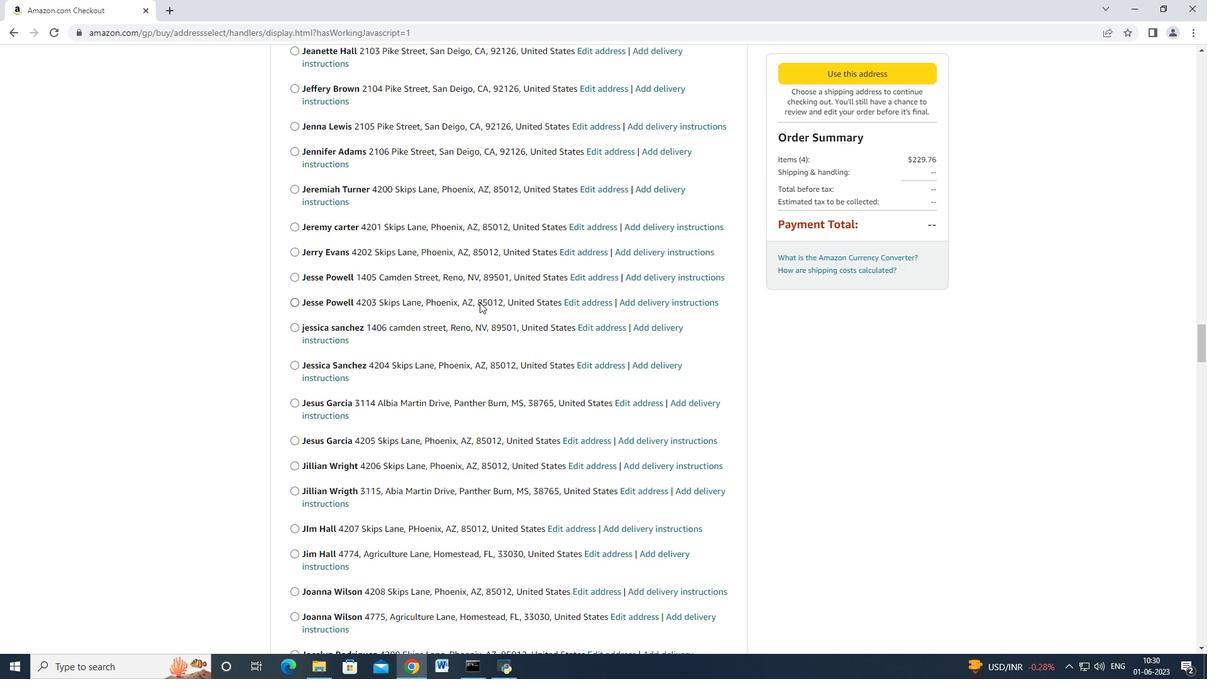 
Action: Mouse scrolled (478, 303) with delta (0, 0)
Screenshot: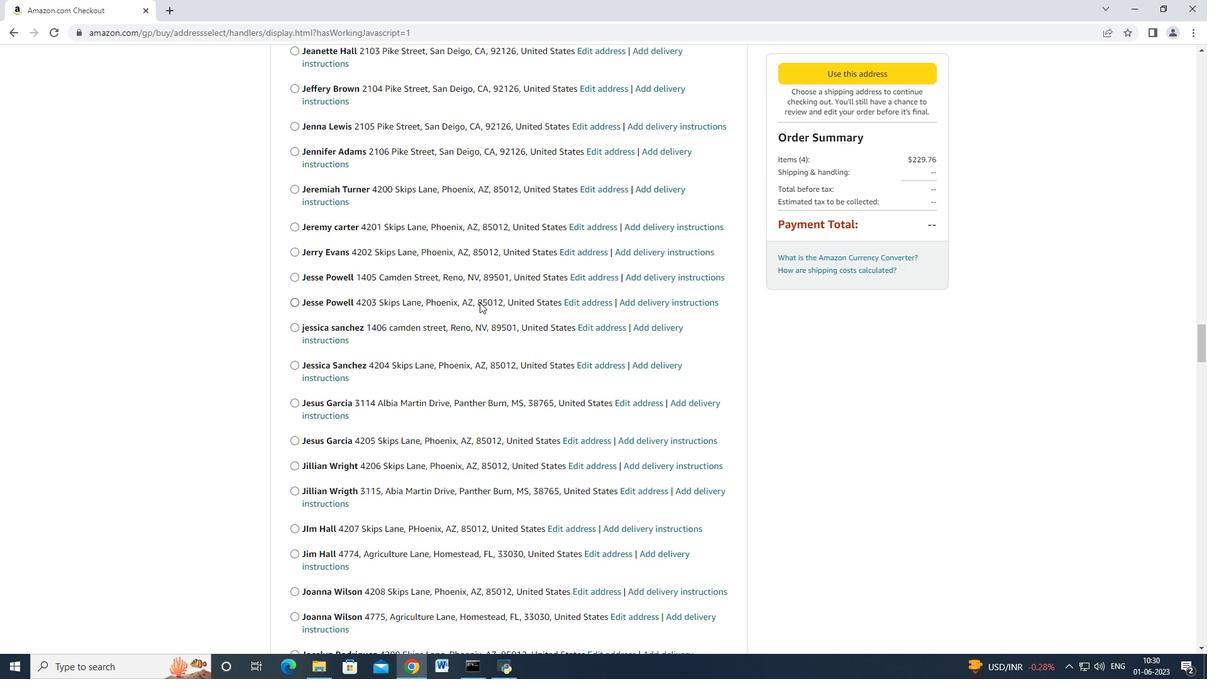 
Action: Mouse scrolled (478, 303) with delta (0, 0)
Screenshot: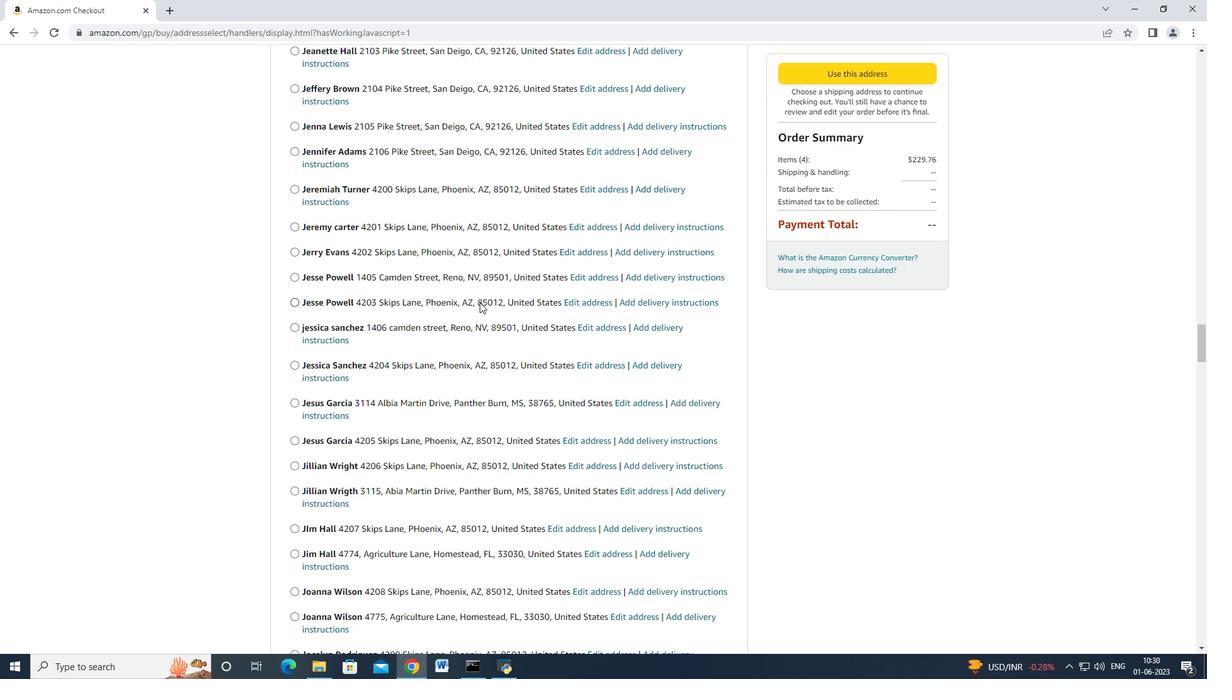 
Action: Mouse scrolled (478, 303) with delta (0, 0)
Screenshot: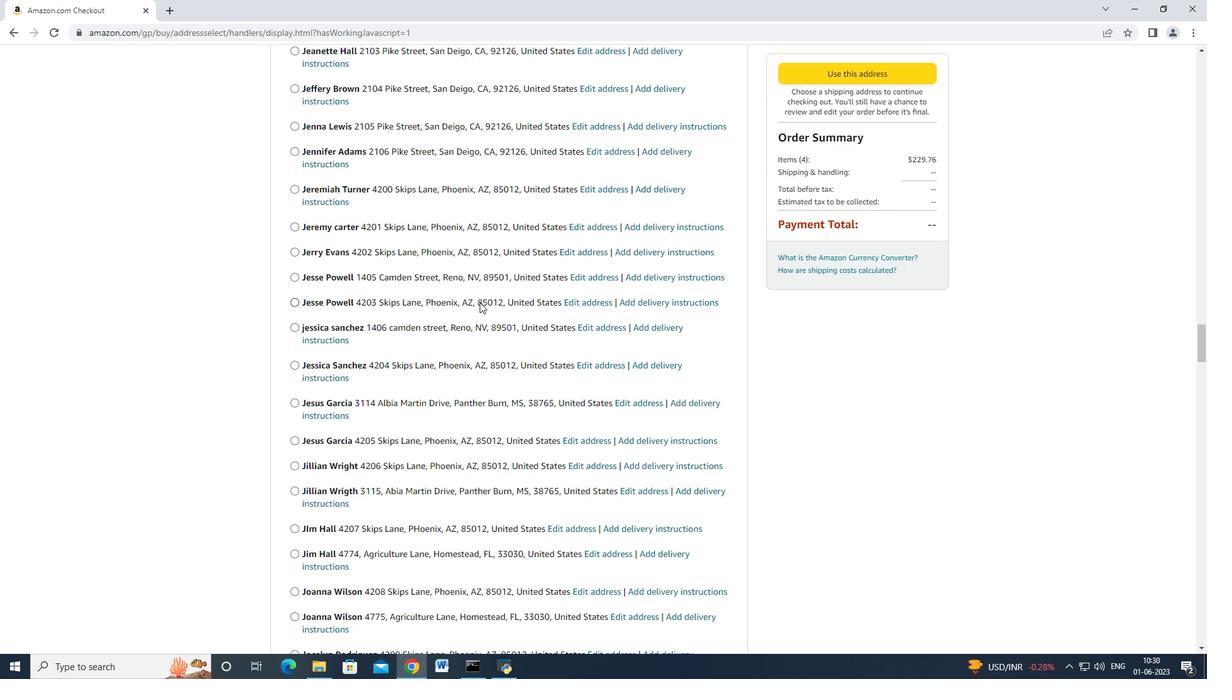 
Action: Mouse moved to (478, 304)
Screenshot: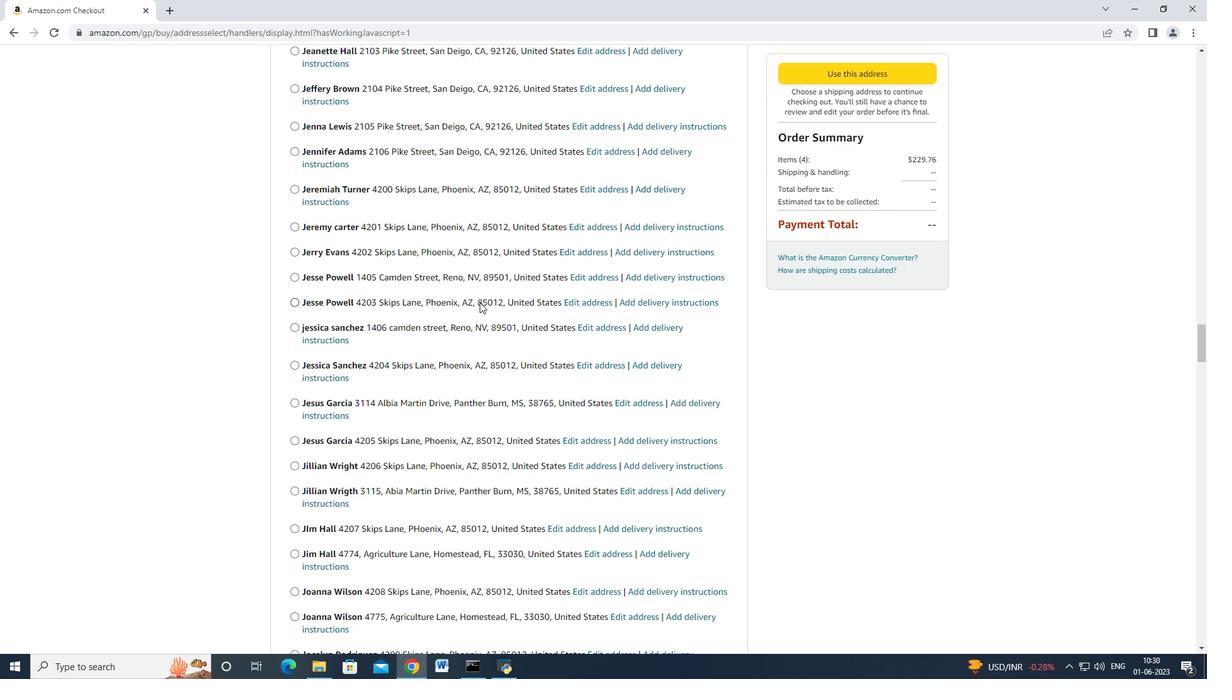 
Action: Mouse scrolled (478, 303) with delta (0, 0)
Screenshot: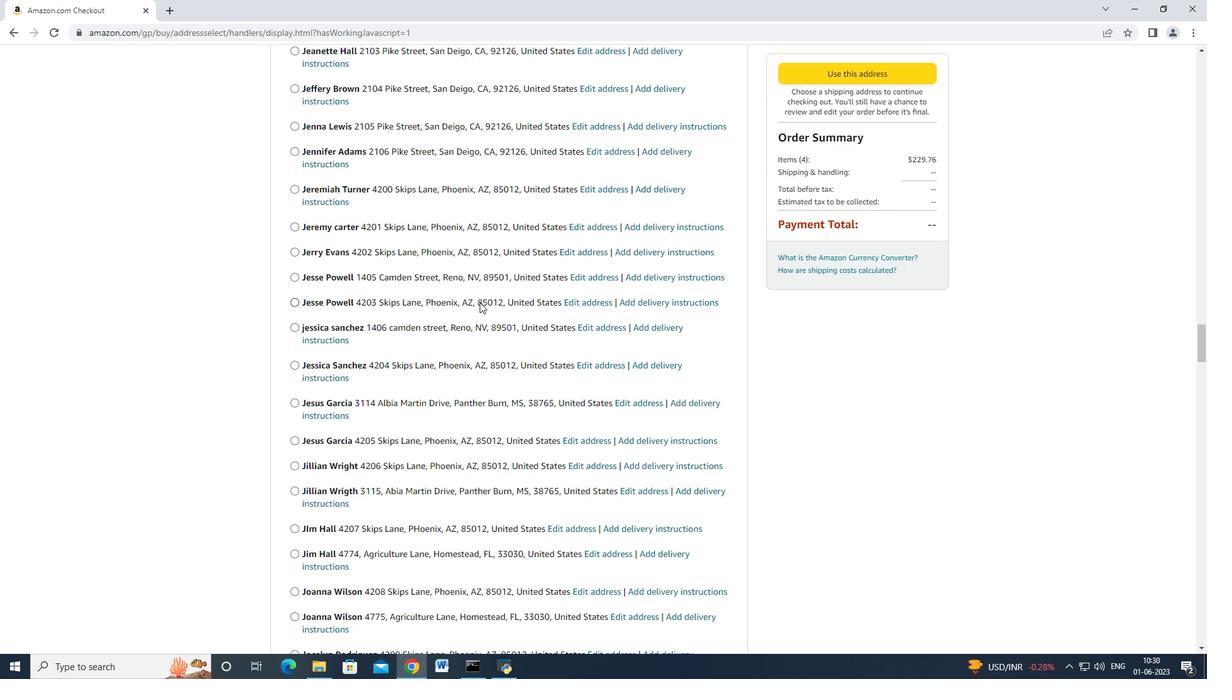 
Action: Mouse moved to (477, 305)
Screenshot: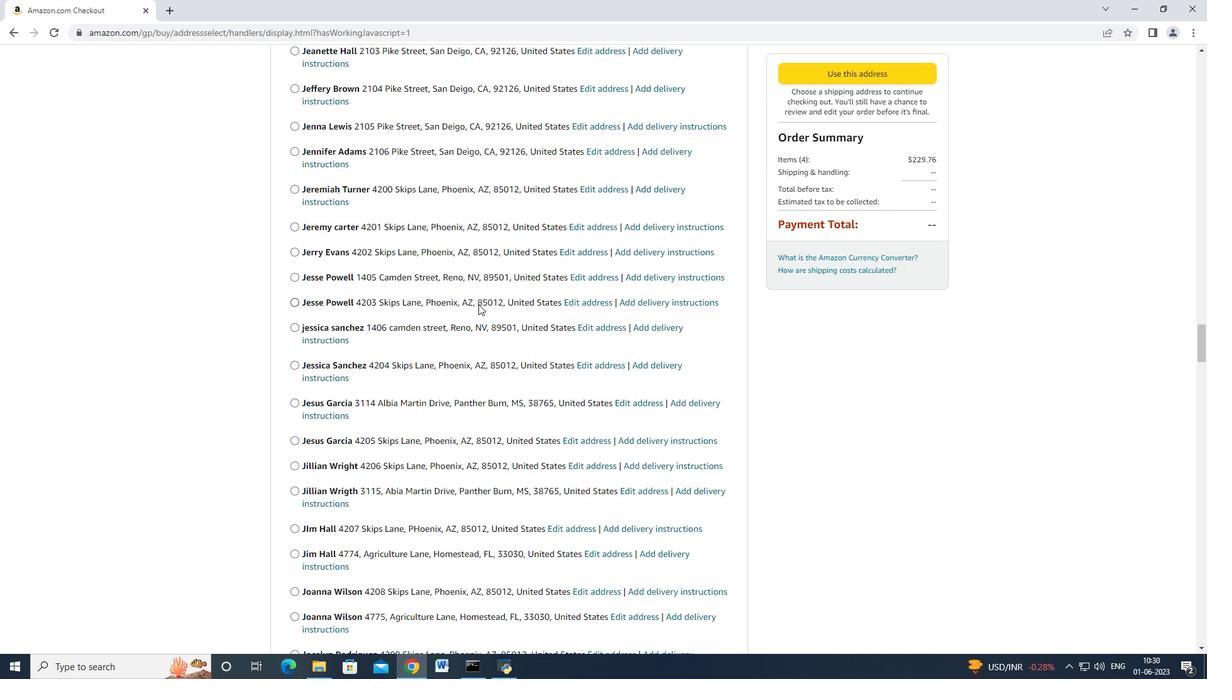 
Action: Mouse scrolled (477, 303) with delta (0, -1)
Screenshot: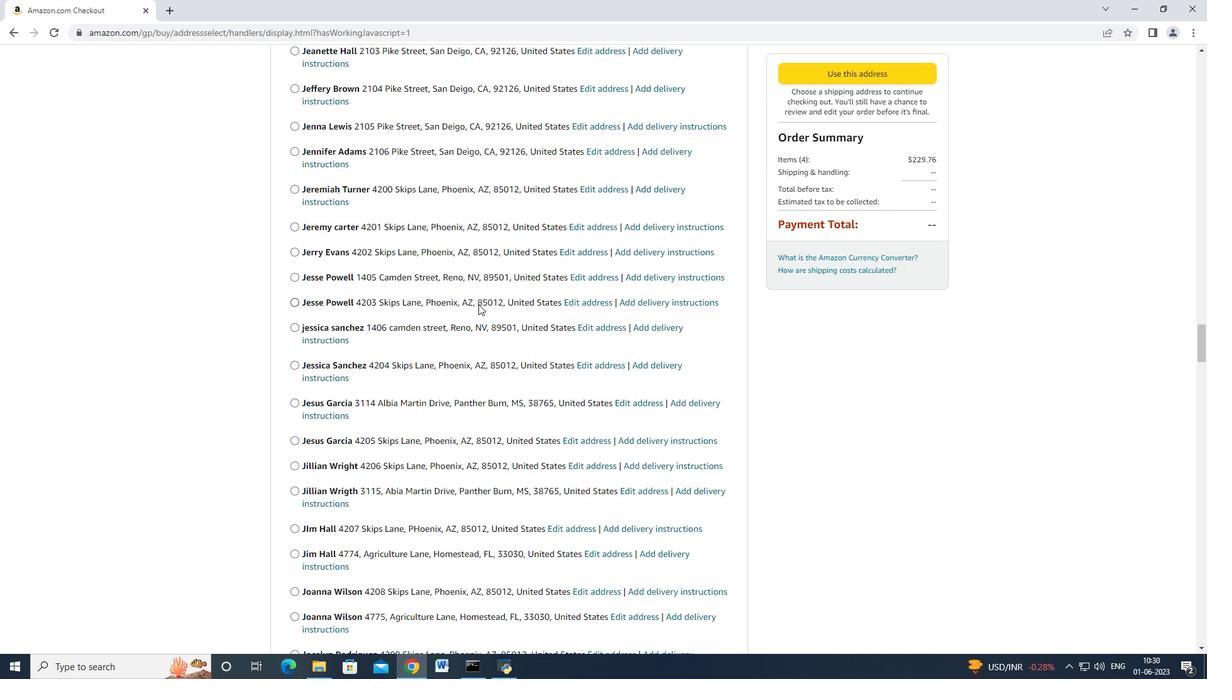 
Action: Mouse moved to (476, 305)
Screenshot: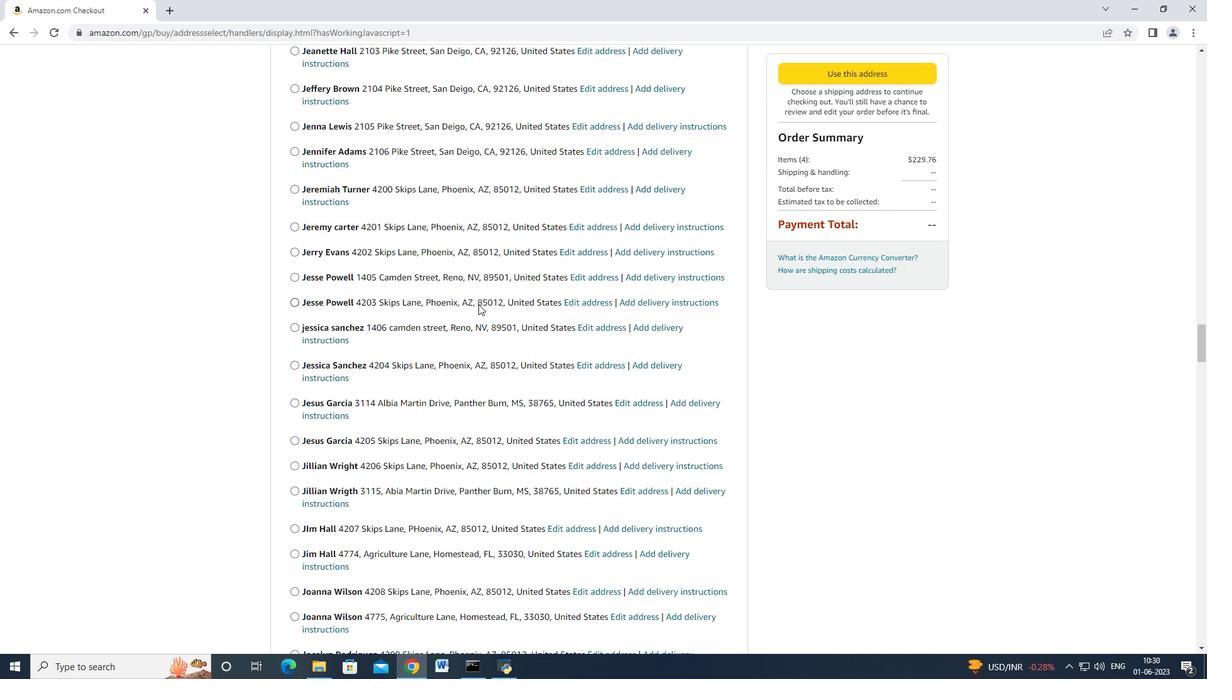 
Action: Mouse scrolled (477, 303) with delta (0, -1)
Screenshot: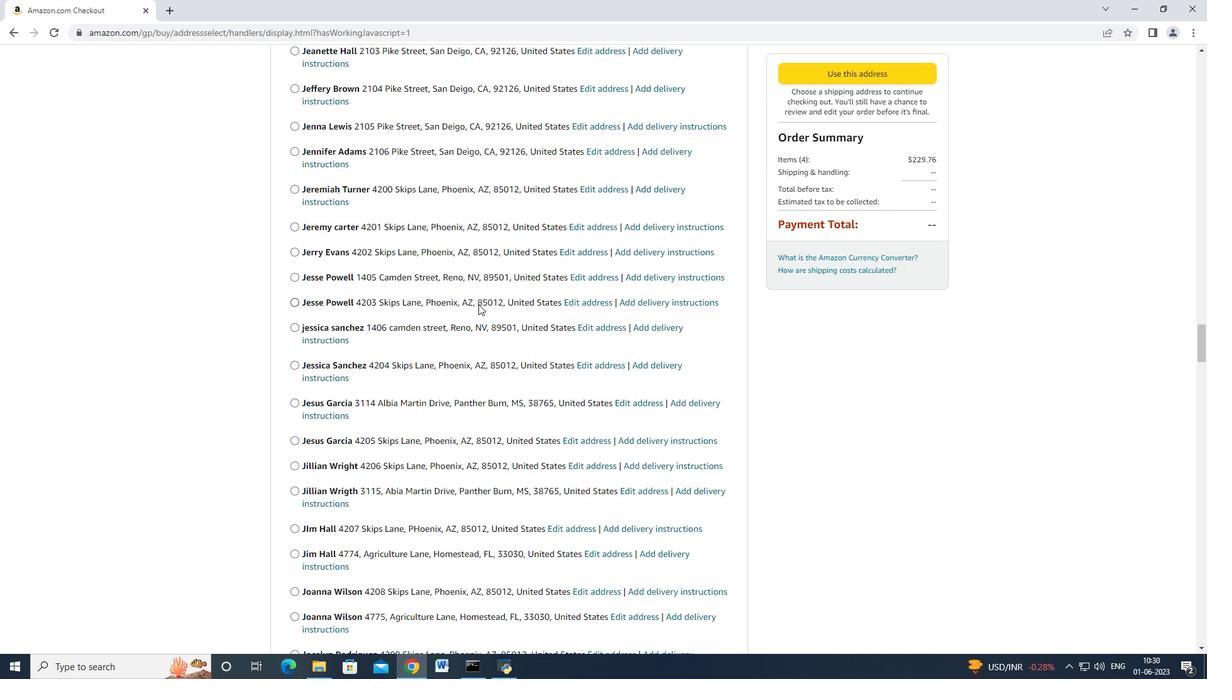 
Action: Mouse moved to (476, 305)
Screenshot: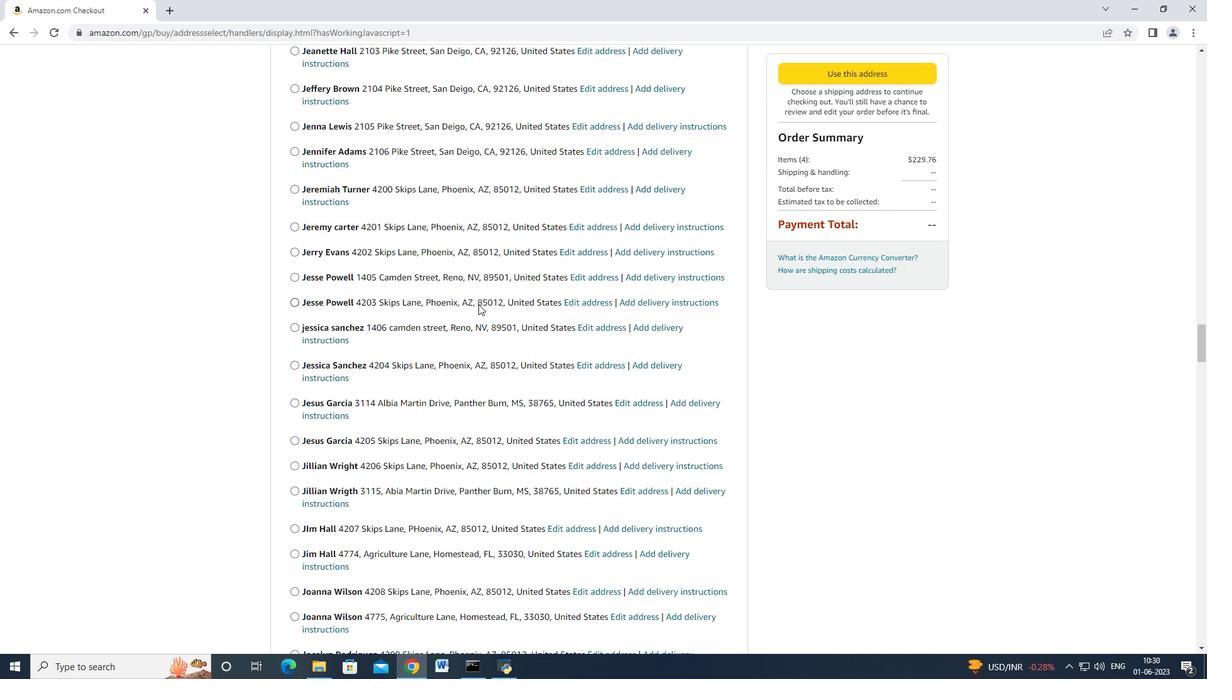
Action: Mouse scrolled (477, 303) with delta (0, -1)
Screenshot: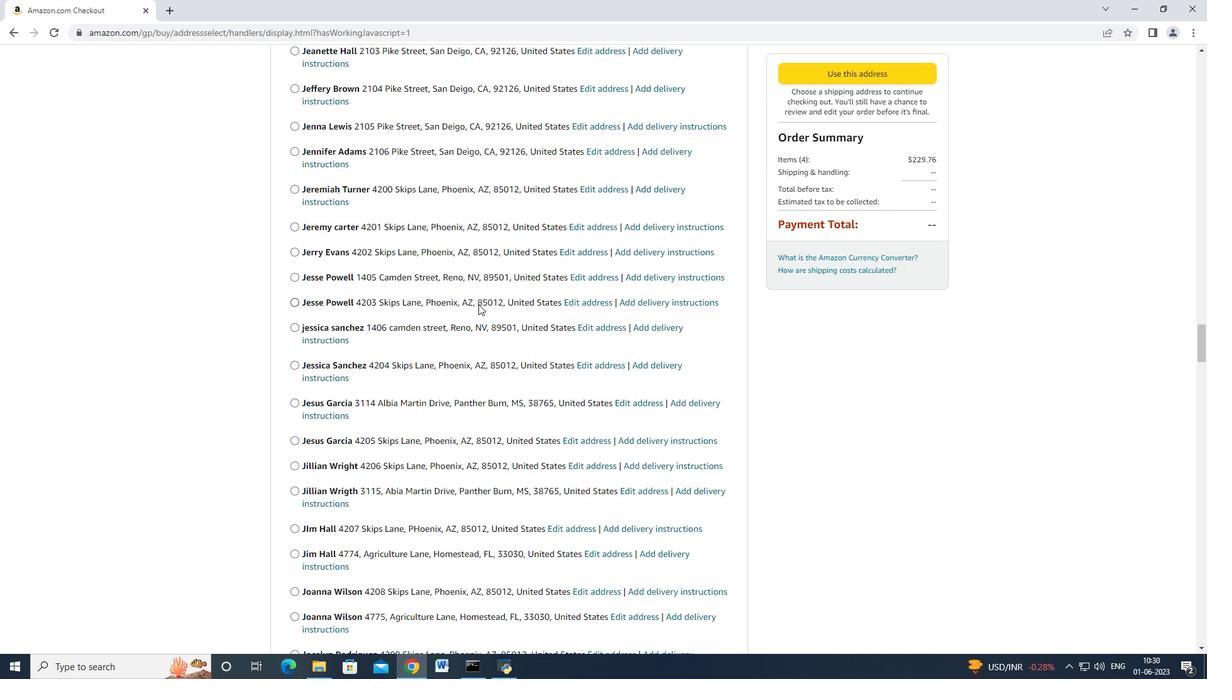 
Action: Mouse moved to (476, 305)
Screenshot: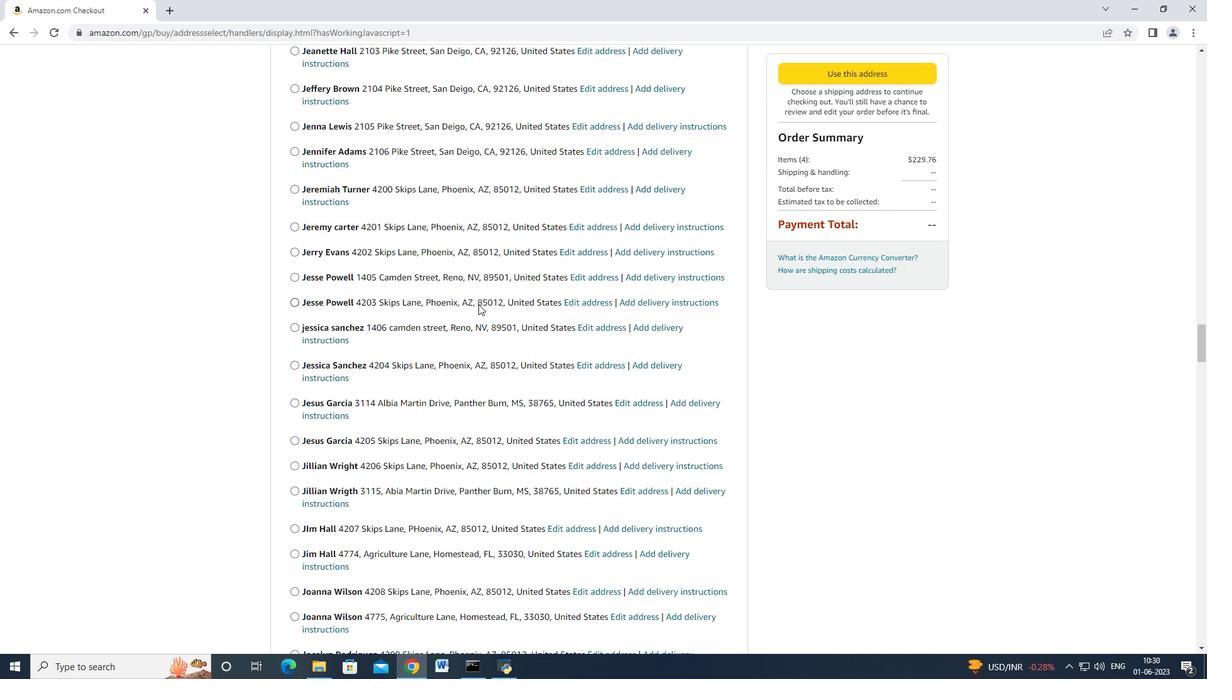 
Action: Mouse scrolled (476, 303) with delta (0, -1)
Screenshot: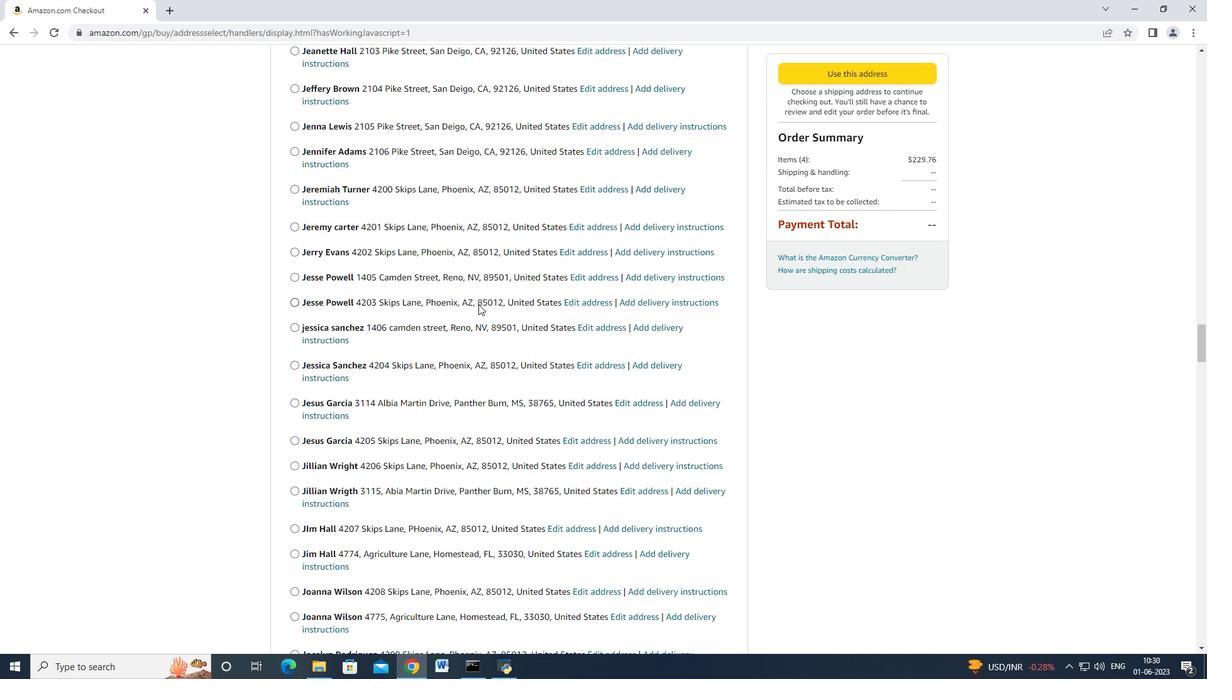 
Action: Mouse scrolled (476, 304) with delta (0, 0)
Screenshot: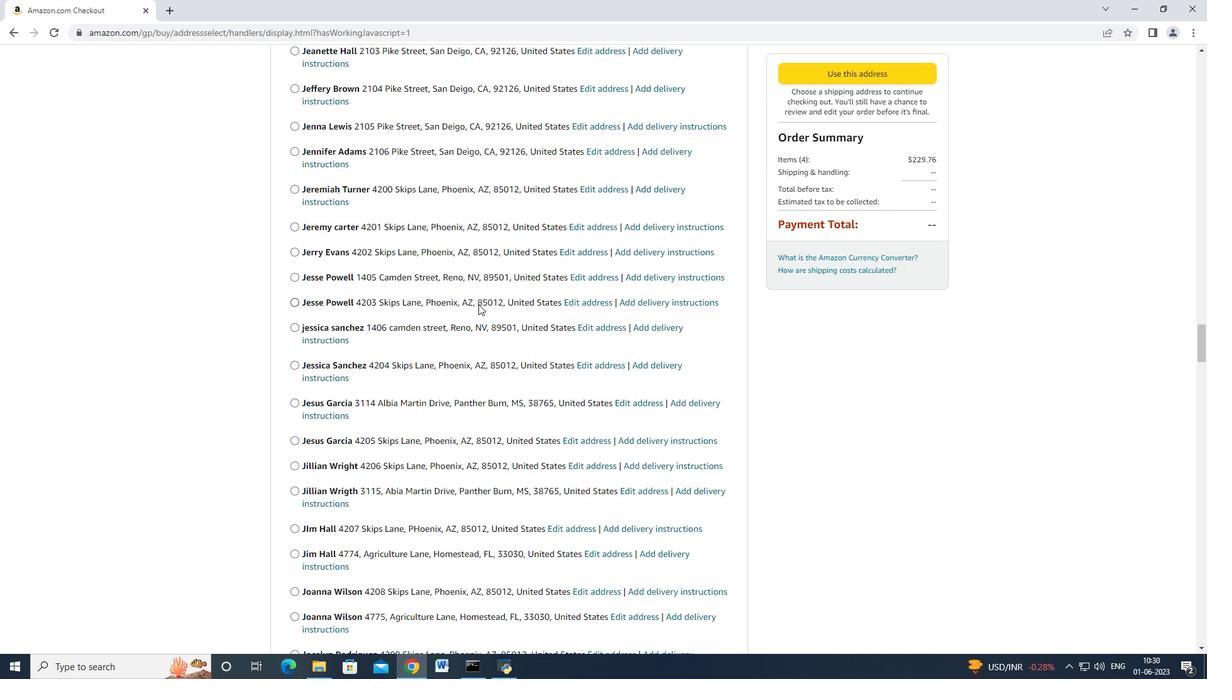 
Action: Mouse scrolled (476, 303) with delta (0, -1)
Screenshot: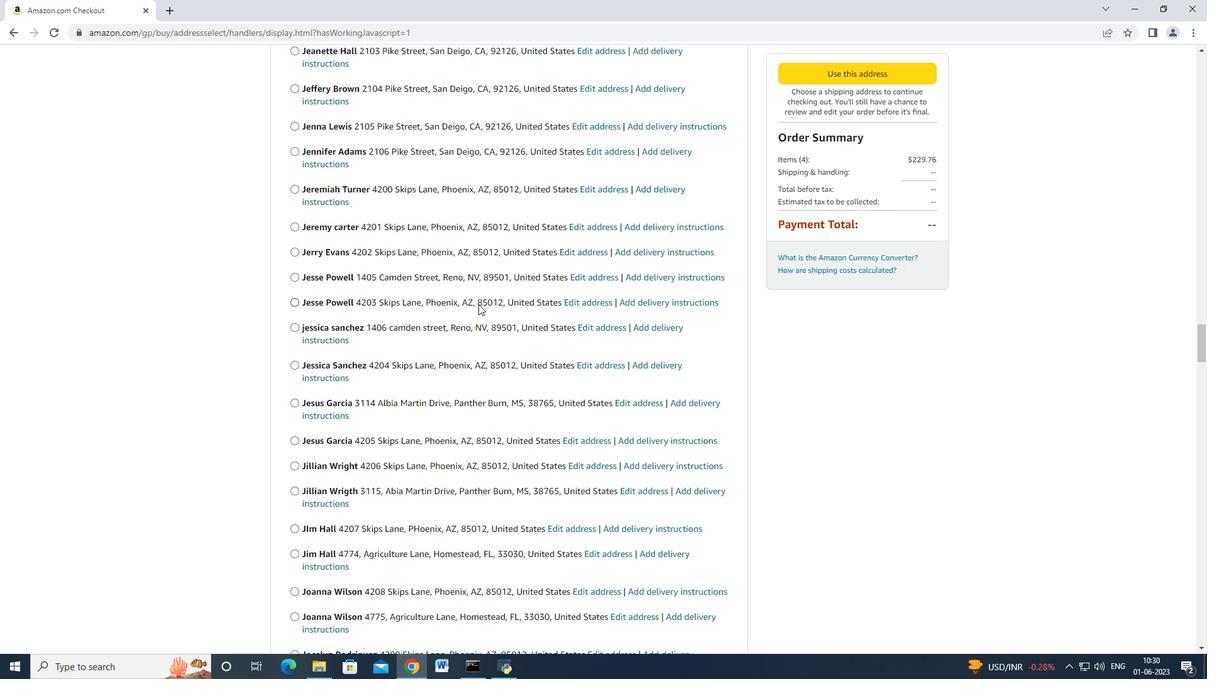 
Action: Mouse moved to (475, 305)
Screenshot: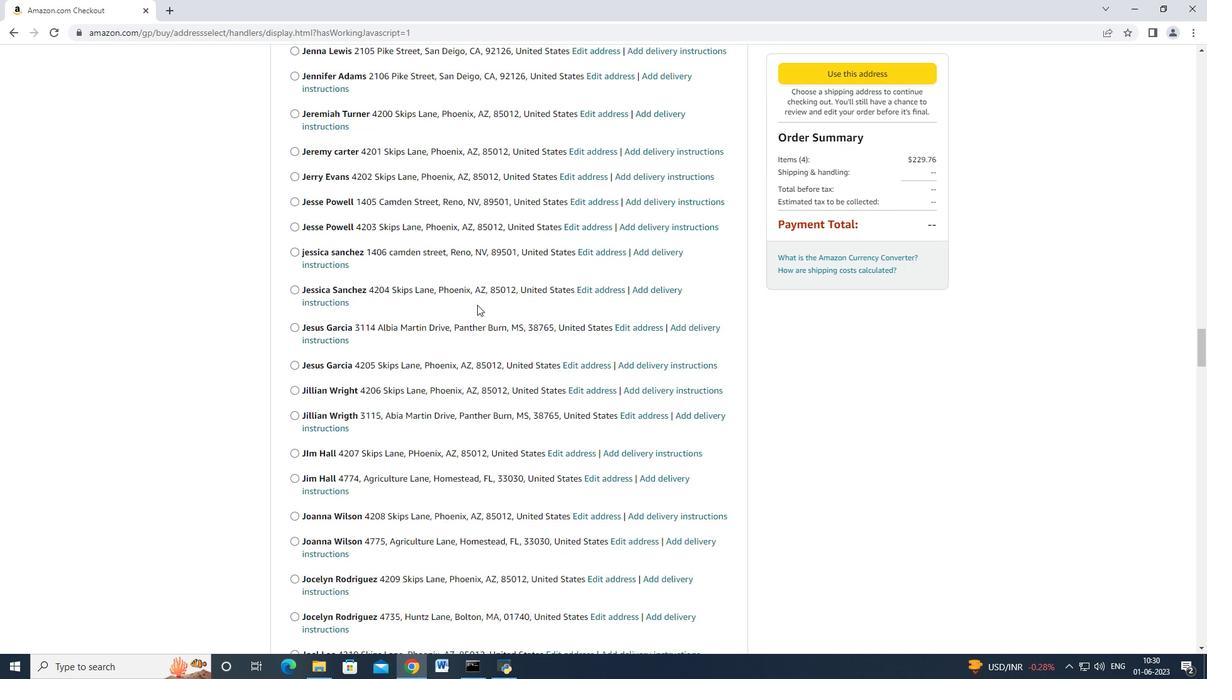 
Action: Mouse scrolled (475, 304) with delta (0, 0)
Screenshot: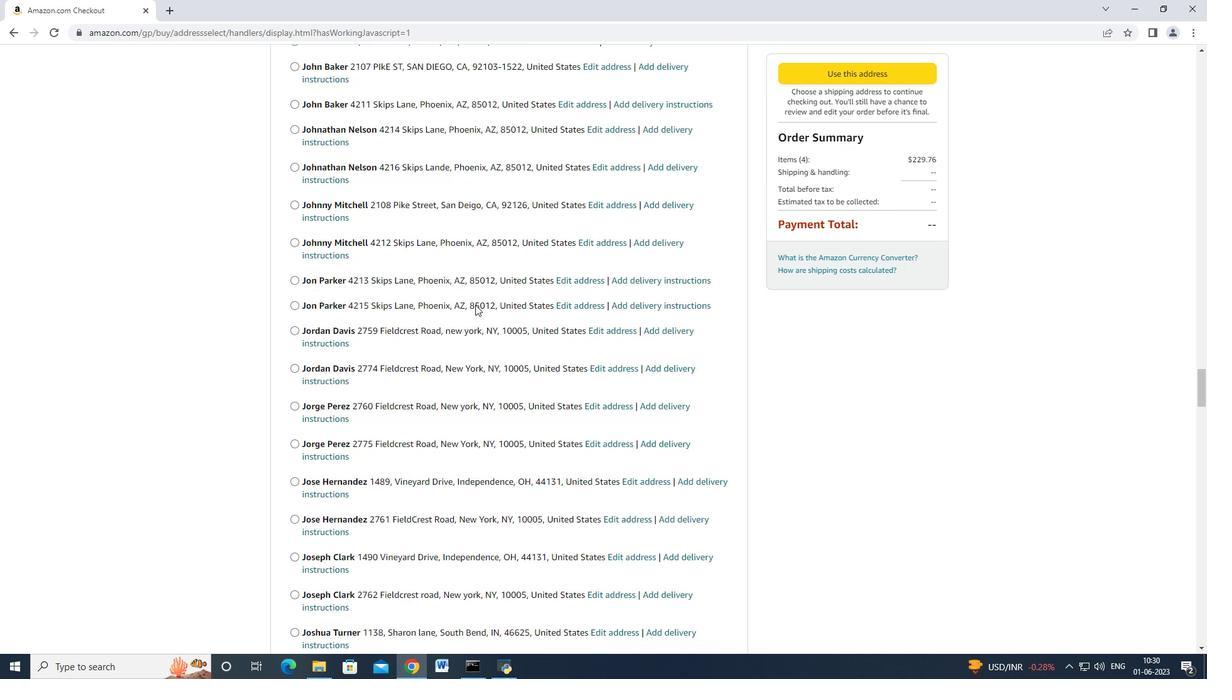 
Action: Mouse moved to (474, 306)
Screenshot: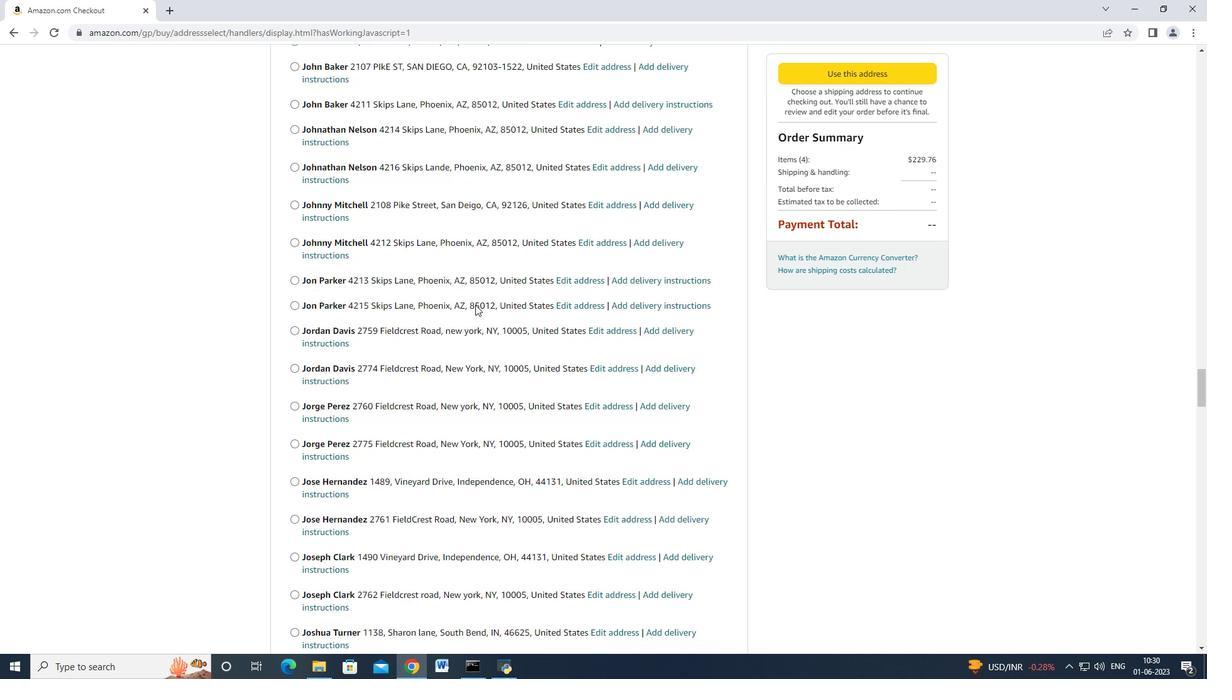 
Action: Mouse scrolled (475, 304) with delta (0, 0)
Screenshot: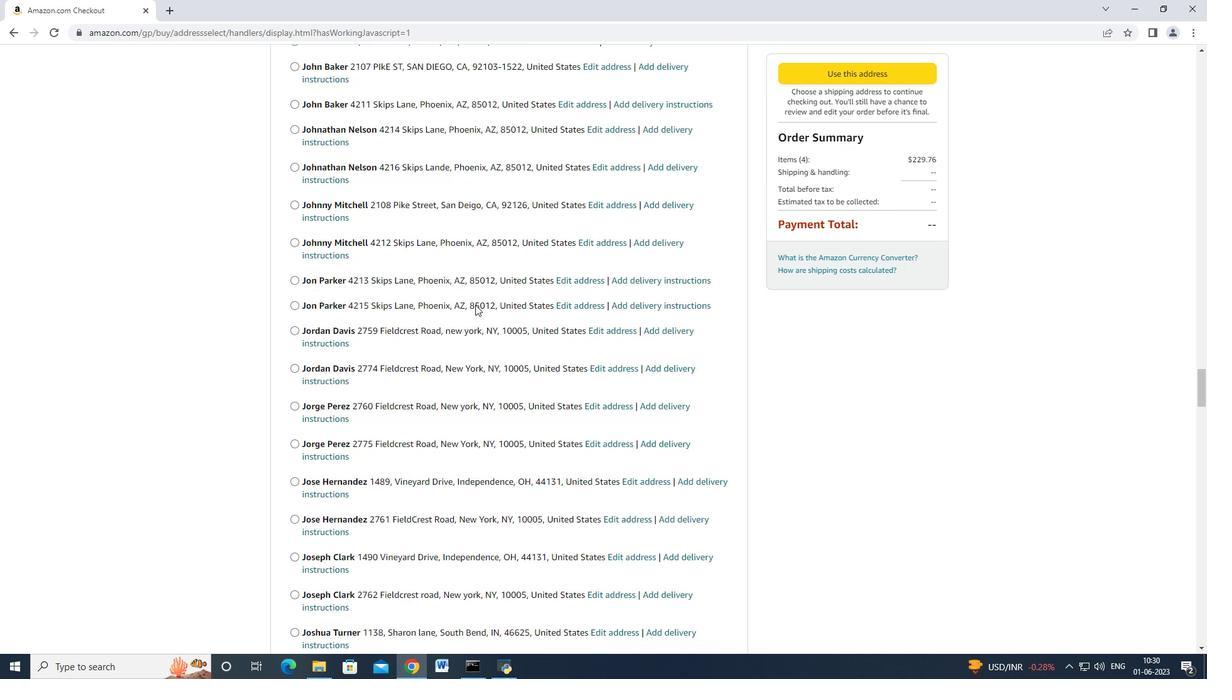 
Action: Mouse scrolled (474, 305) with delta (0, -1)
Screenshot: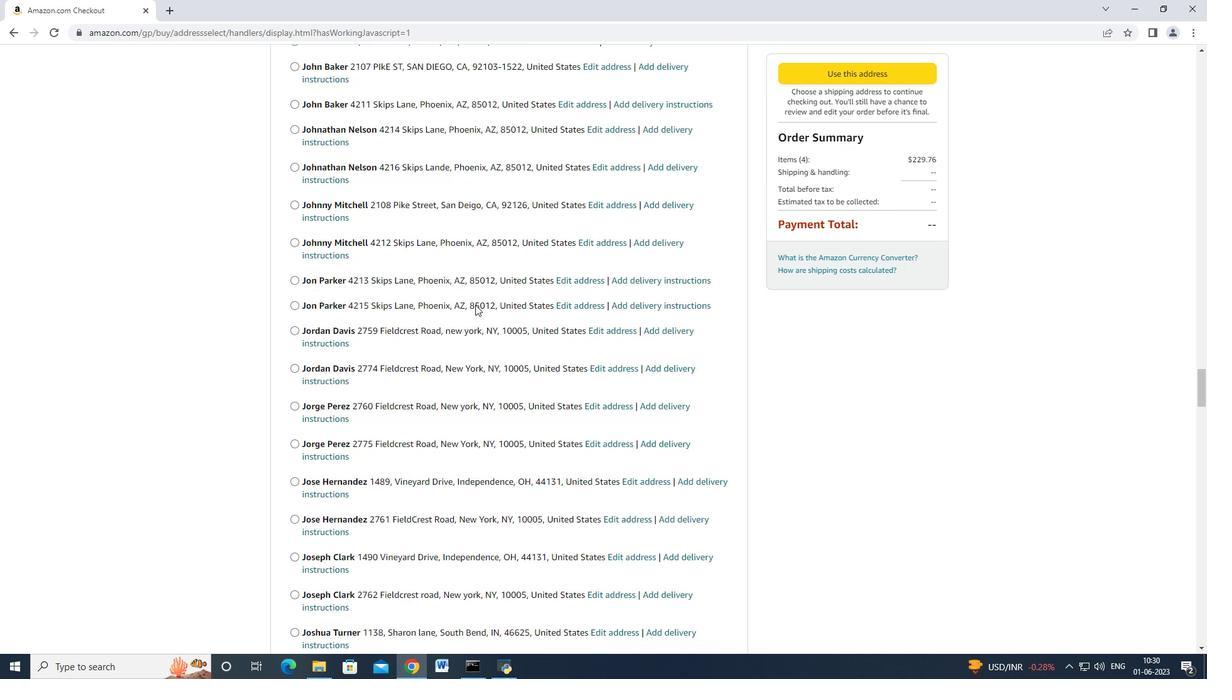 
Action: Mouse scrolled (474, 305) with delta (0, -1)
Screenshot: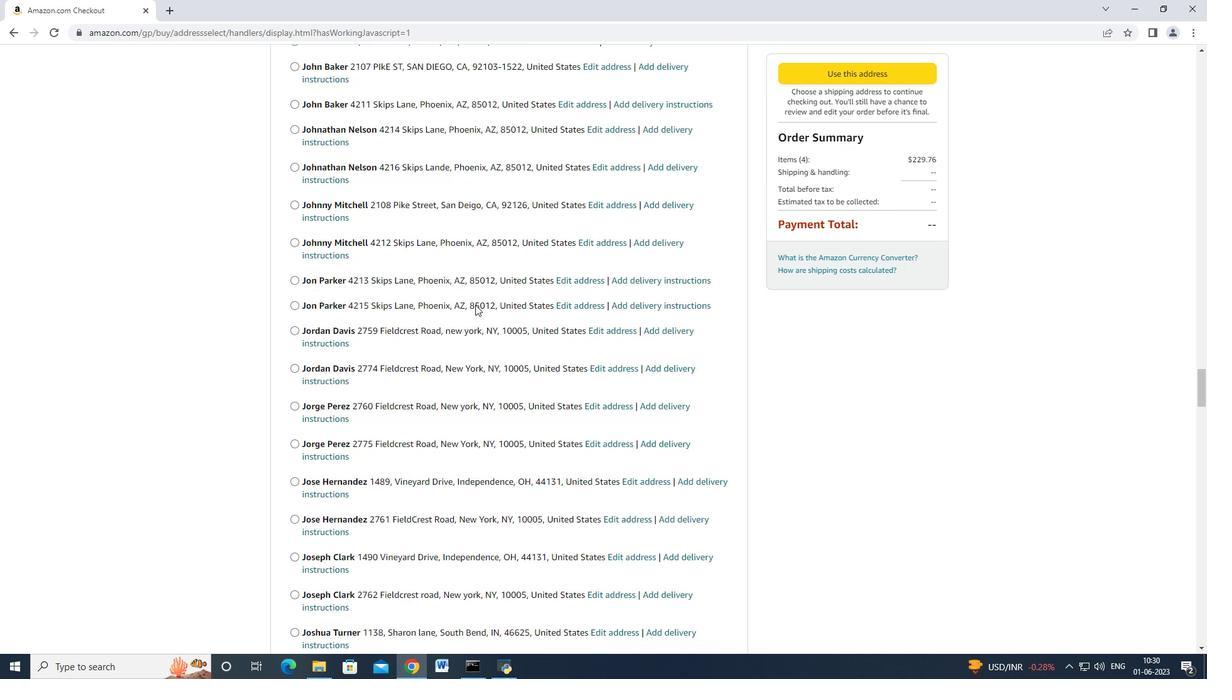
Action: Mouse scrolled (474, 305) with delta (0, -1)
Screenshot: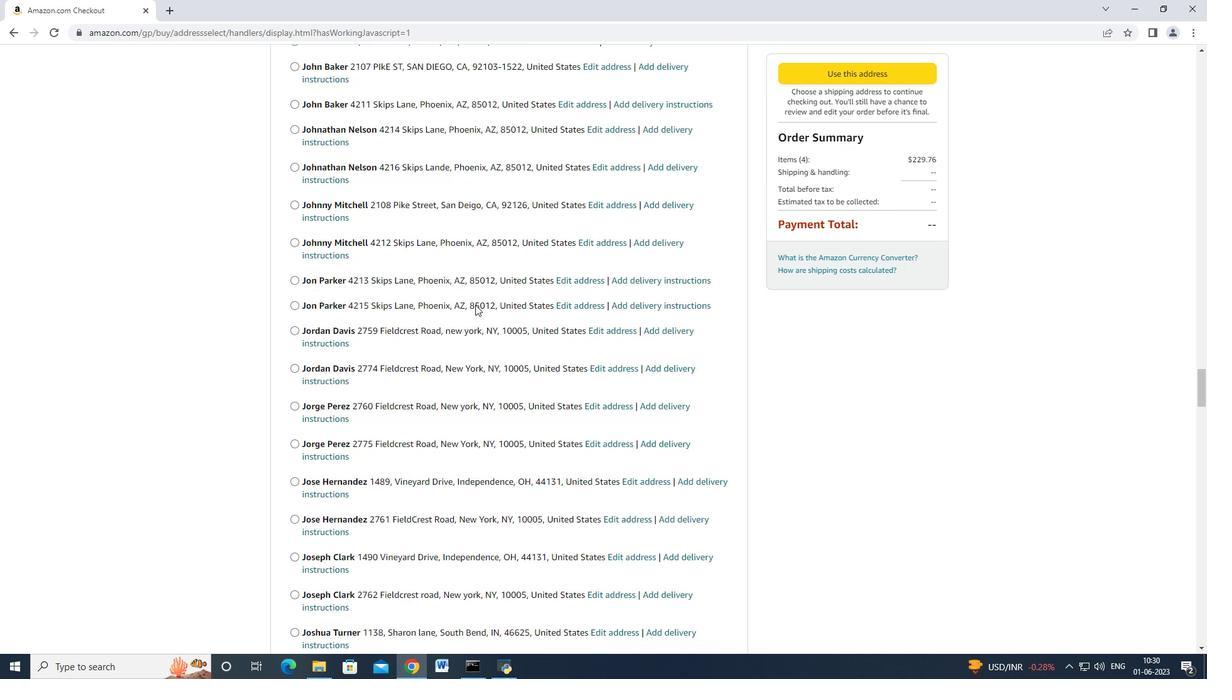 
Action: Mouse moved to (474, 306)
Screenshot: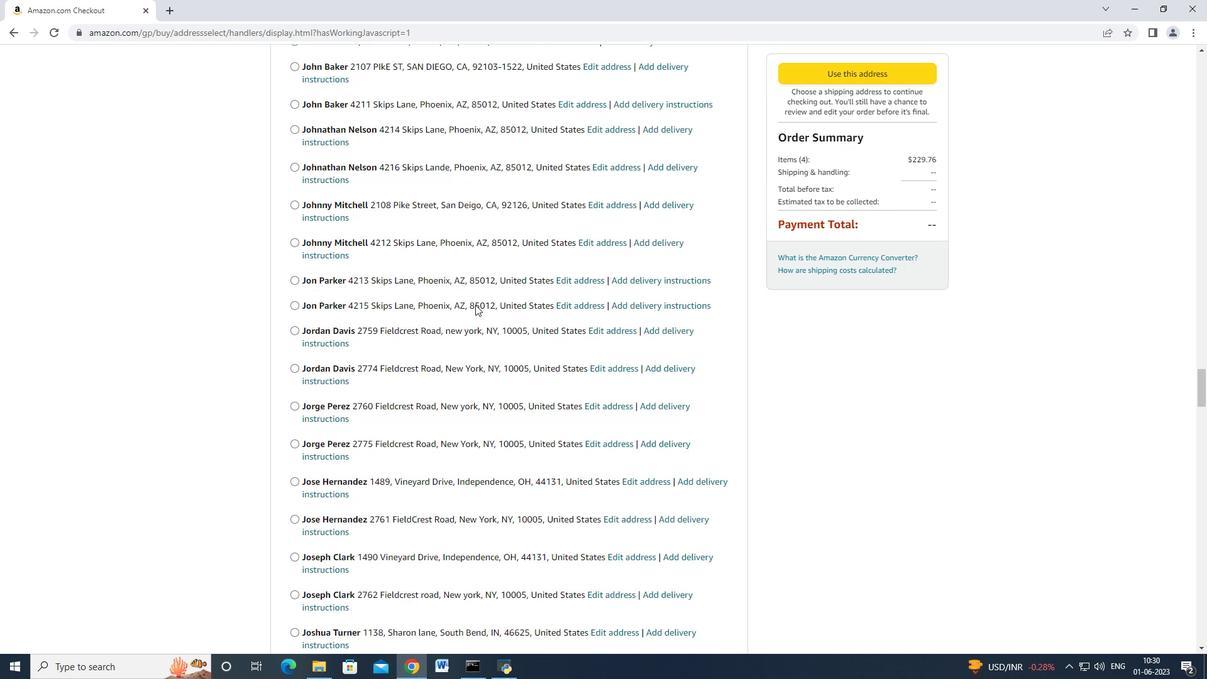 
Action: Mouse scrolled (474, 305) with delta (0, -1)
Screenshot: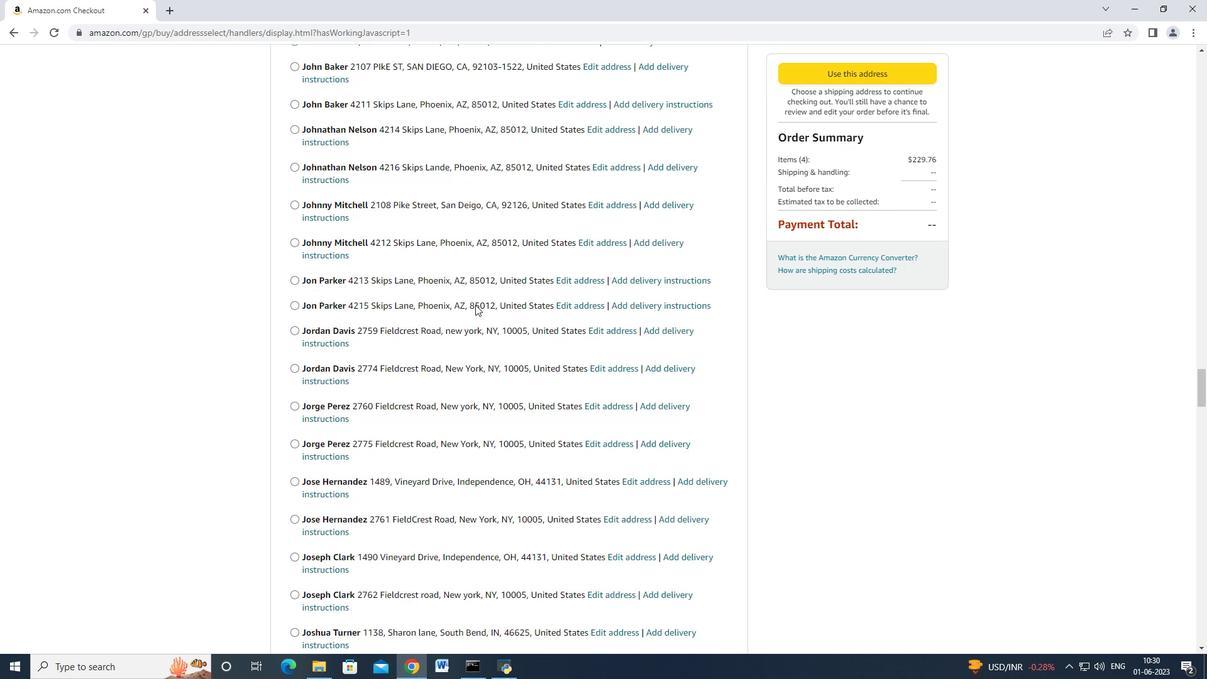 
Action: Mouse moved to (474, 306)
Screenshot: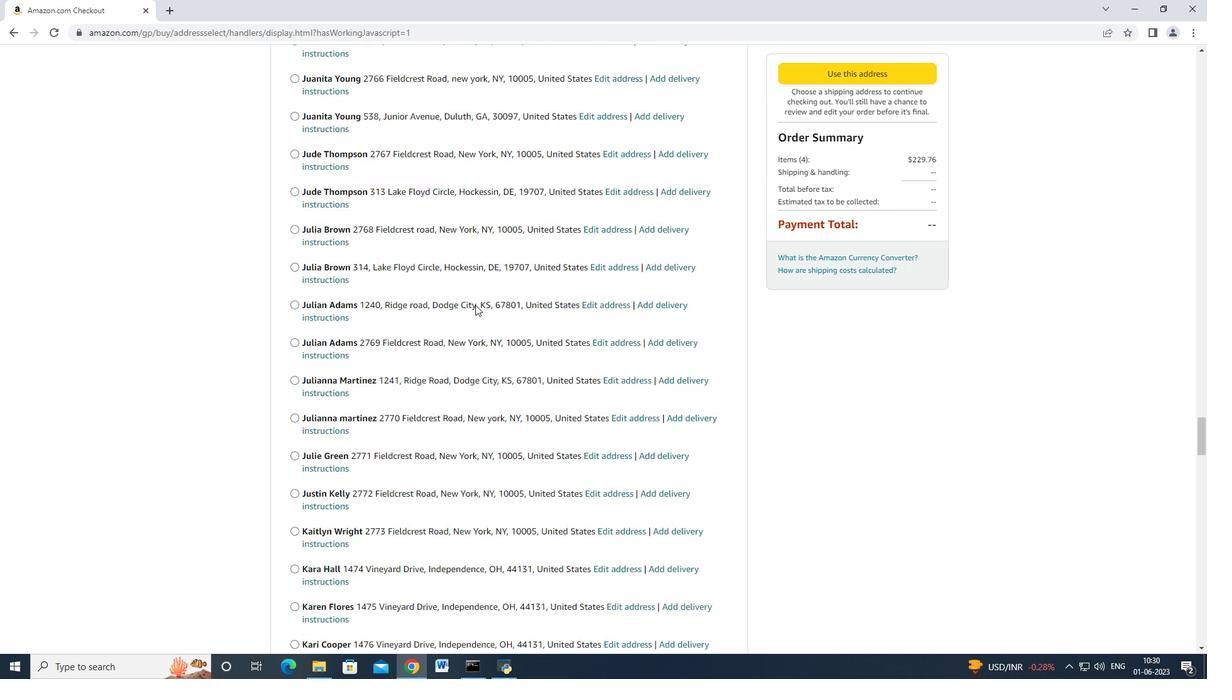 
Action: Mouse scrolled (474, 305) with delta (0, 0)
Screenshot: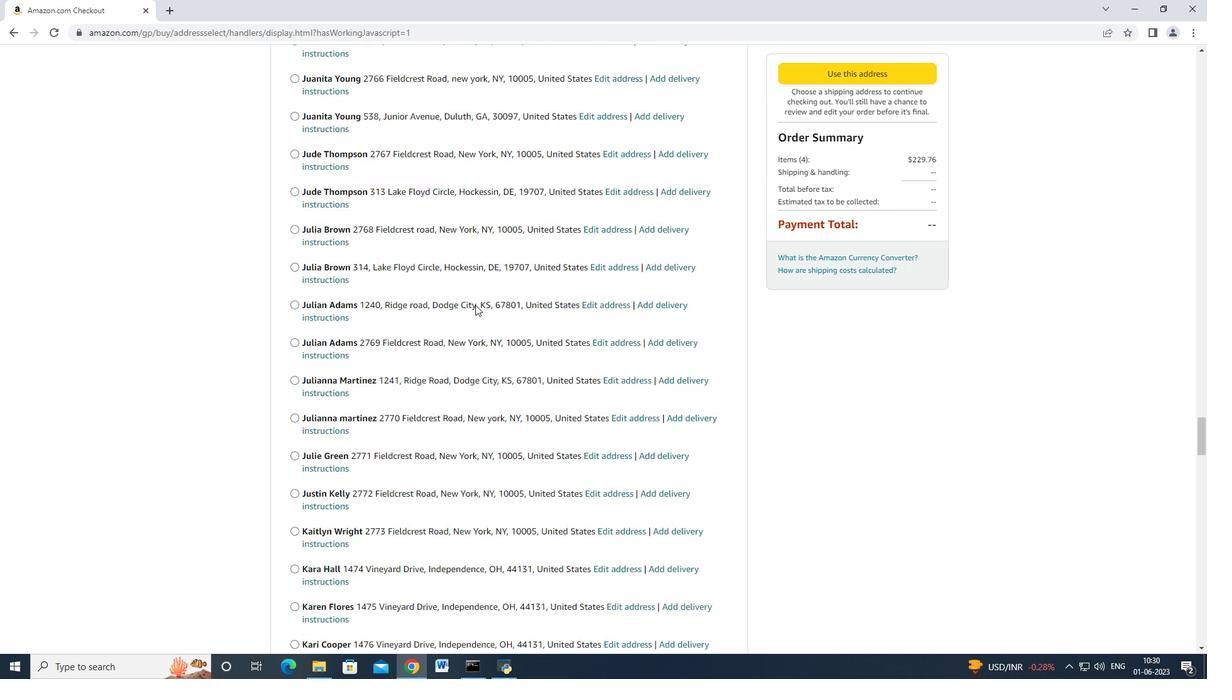 
Action: Mouse moved to (474, 306)
Screenshot: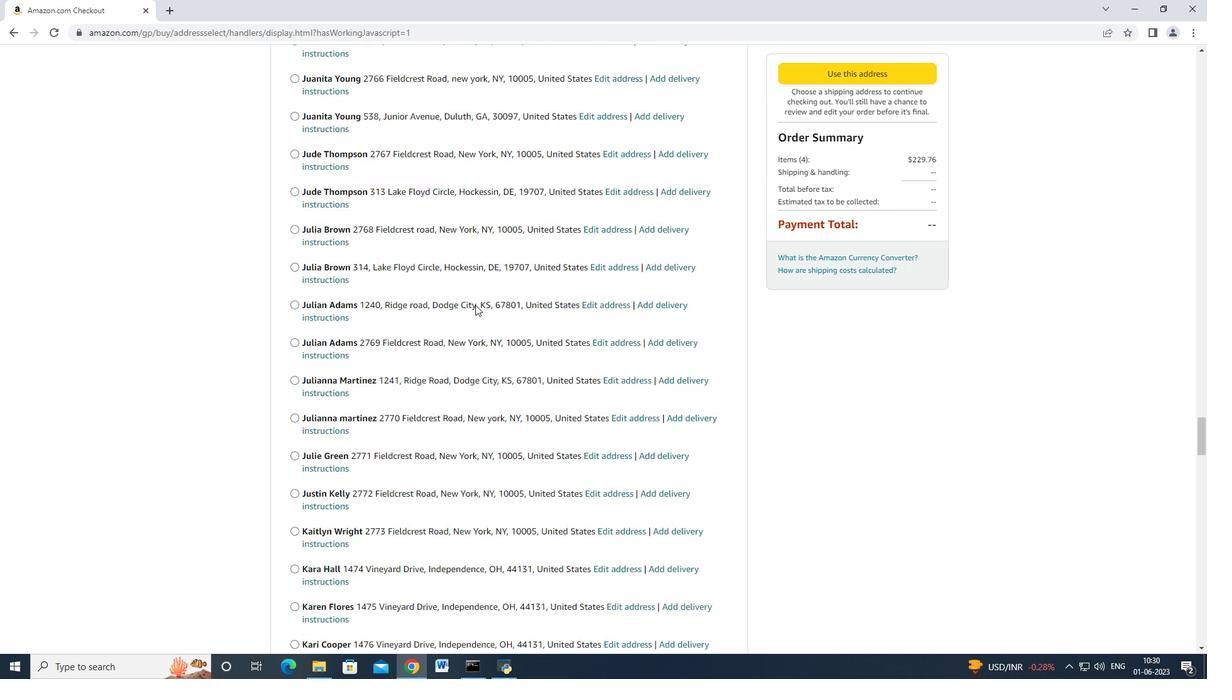 
Action: Mouse scrolled (474, 305) with delta (0, 0)
Screenshot: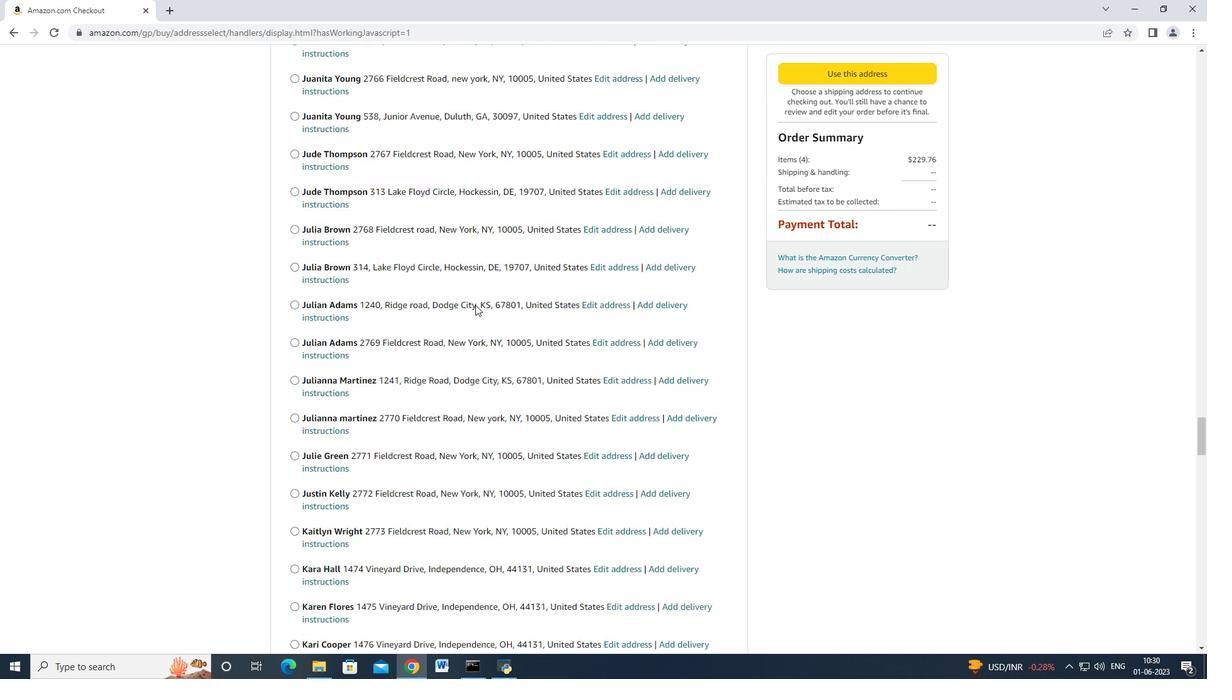 
Action: Mouse moved to (473, 306)
Screenshot: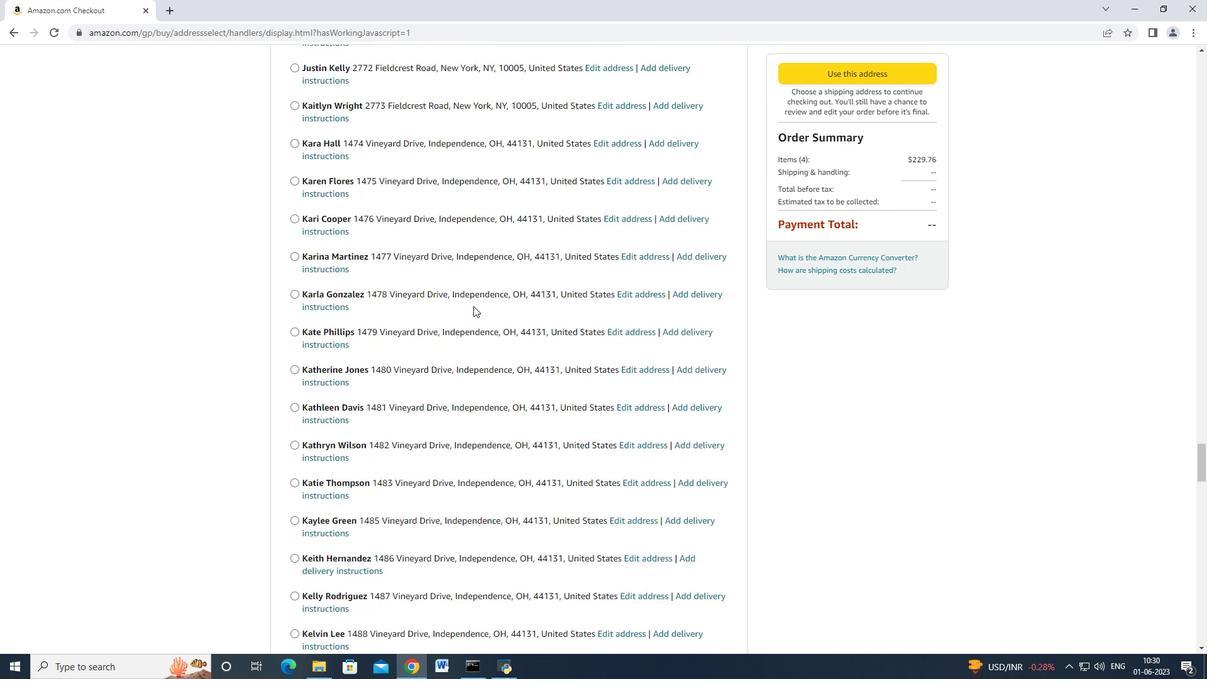 
Action: Mouse scrolled (473, 305) with delta (0, 0)
Screenshot: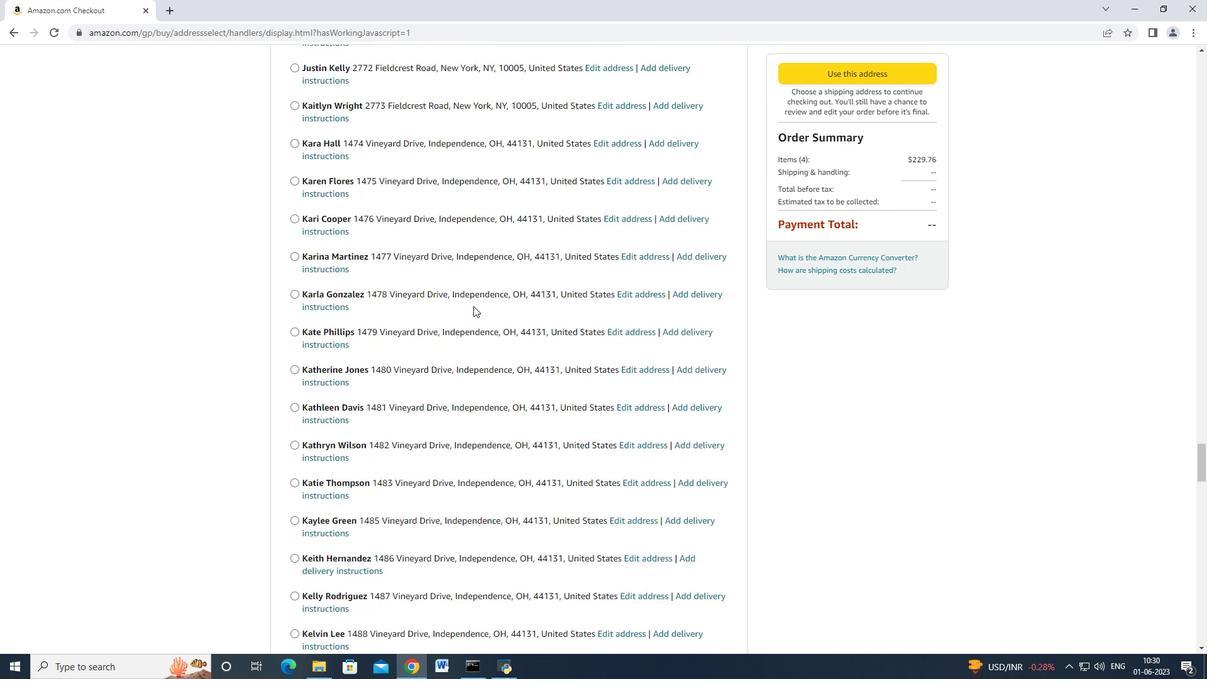 
Action: Mouse moved to (471, 308)
Screenshot: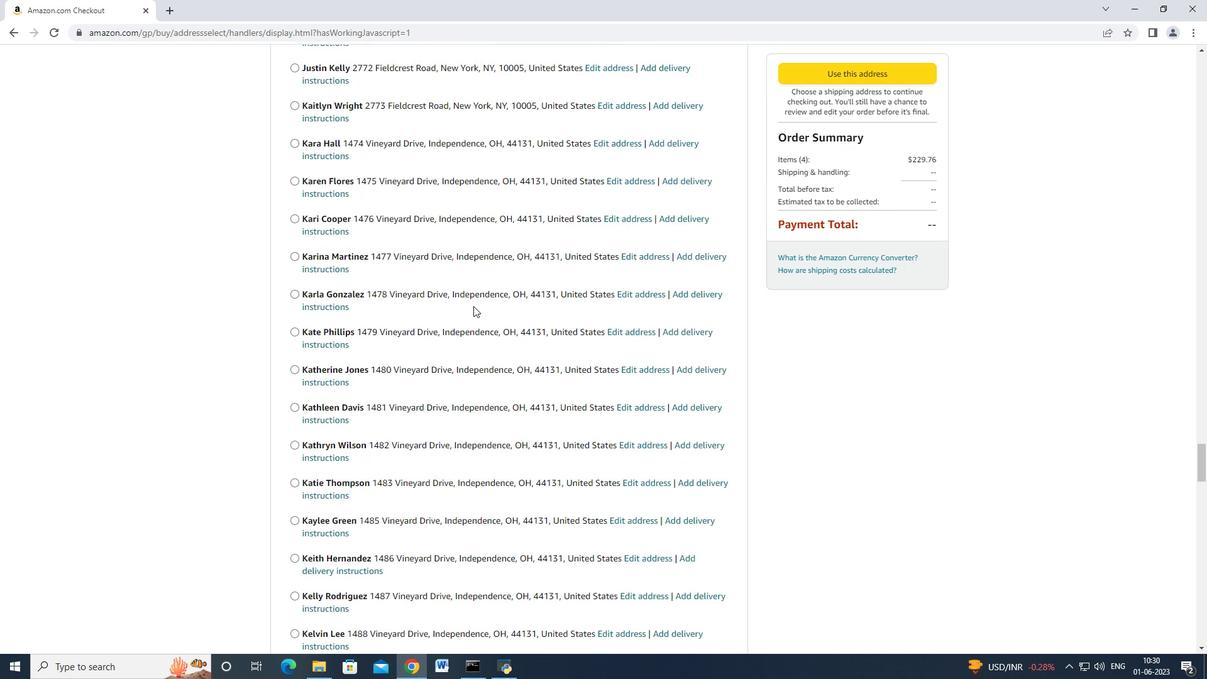 
Action: Mouse scrolled (472, 306) with delta (0, 0)
Screenshot: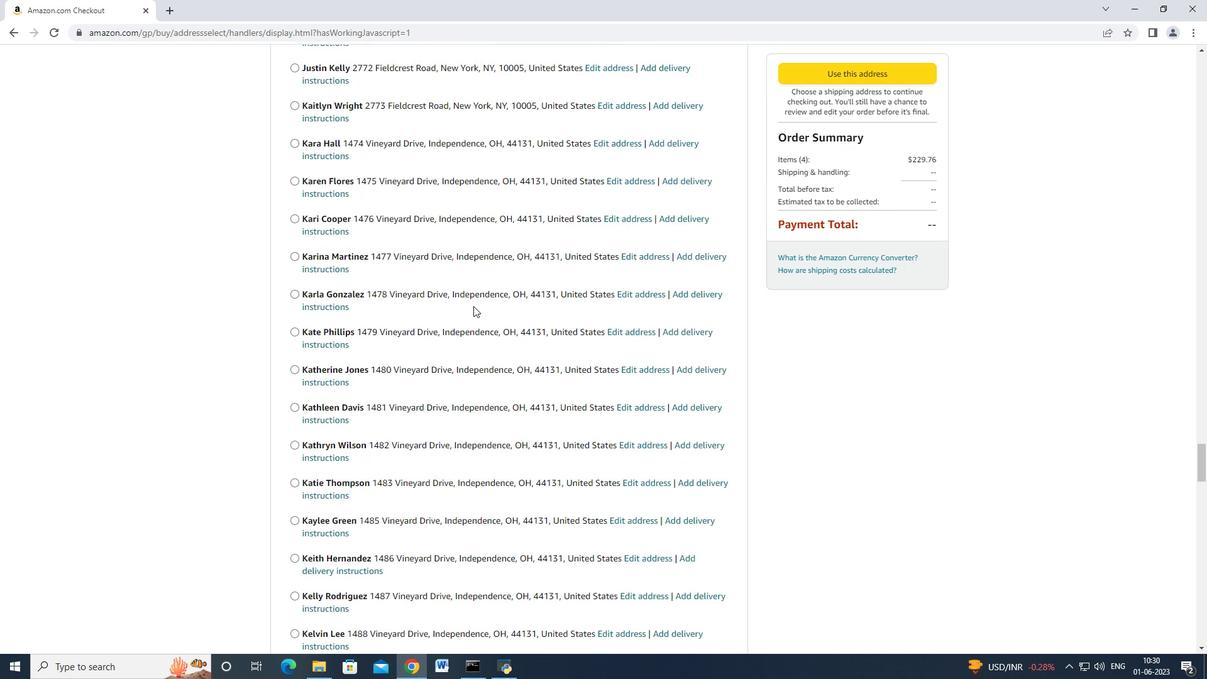 
Action: Mouse scrolled (471, 307) with delta (0, 0)
Screenshot: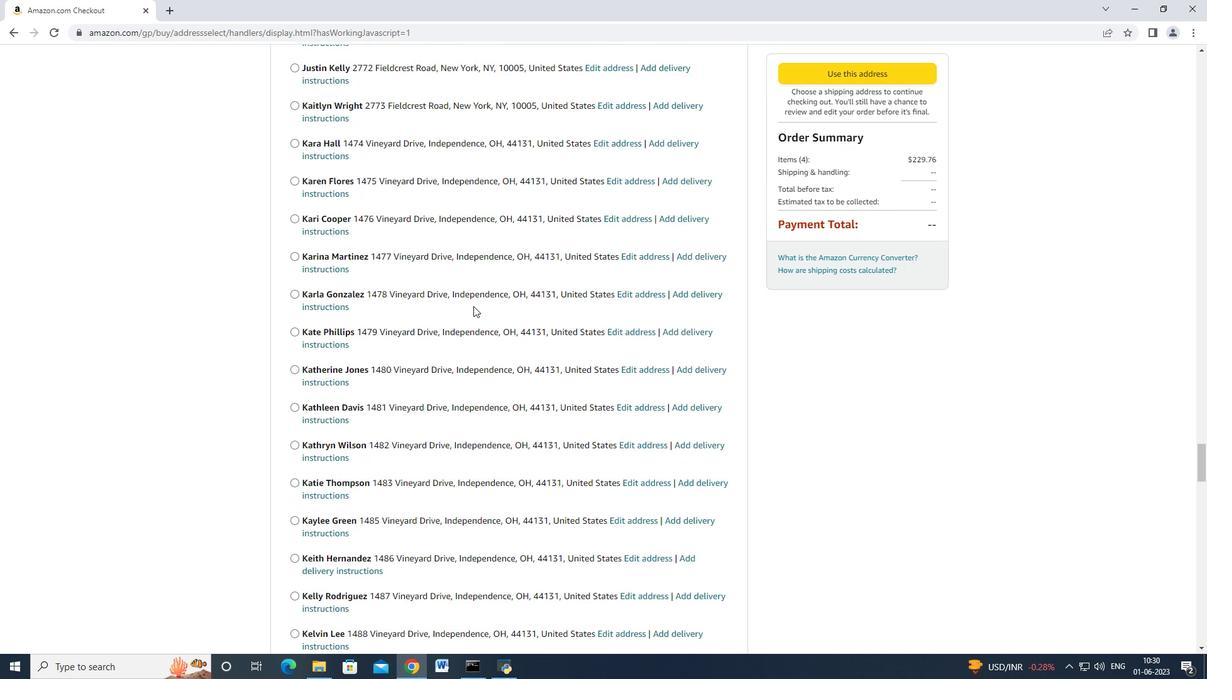 
Action: Mouse scrolled (471, 306) with delta (0, -1)
Screenshot: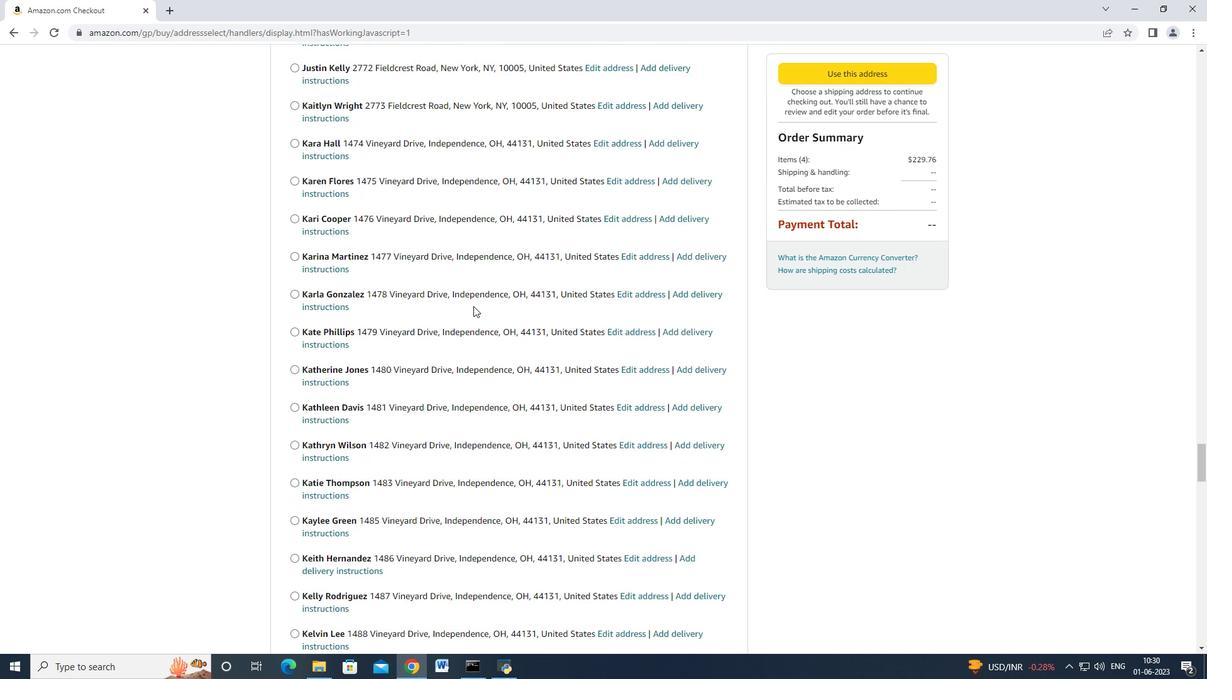 
Action: Mouse scrolled (471, 307) with delta (0, 0)
Screenshot: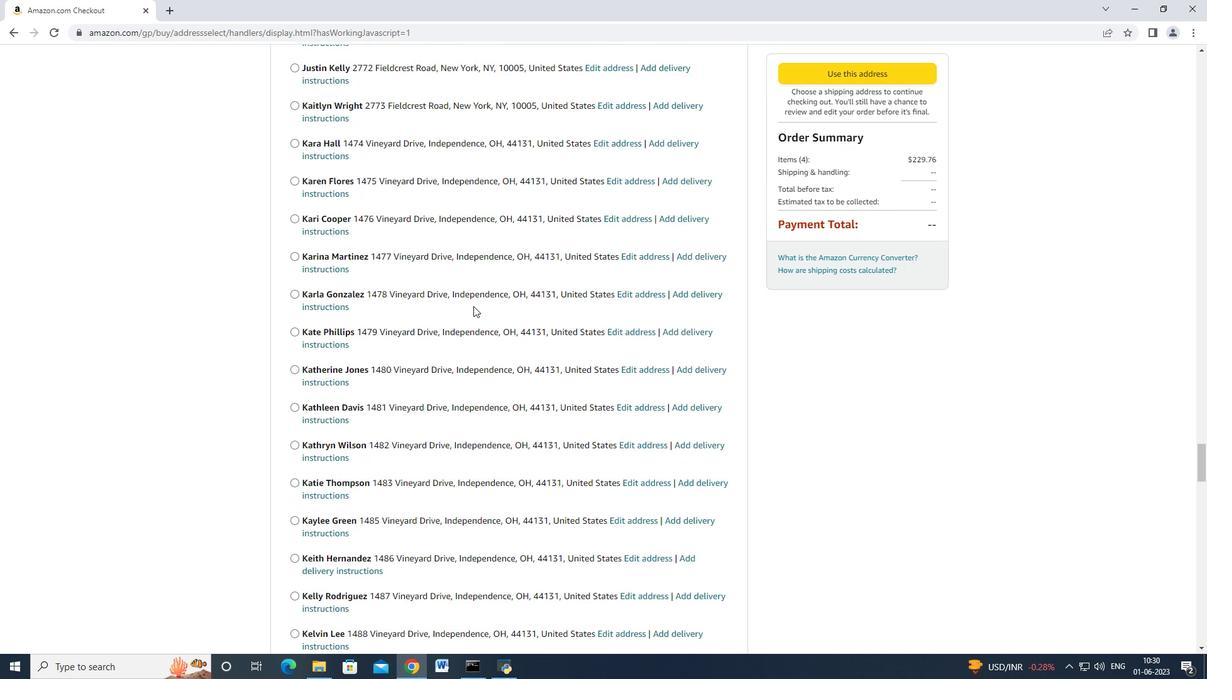 
Action: Mouse moved to (471, 308)
Screenshot: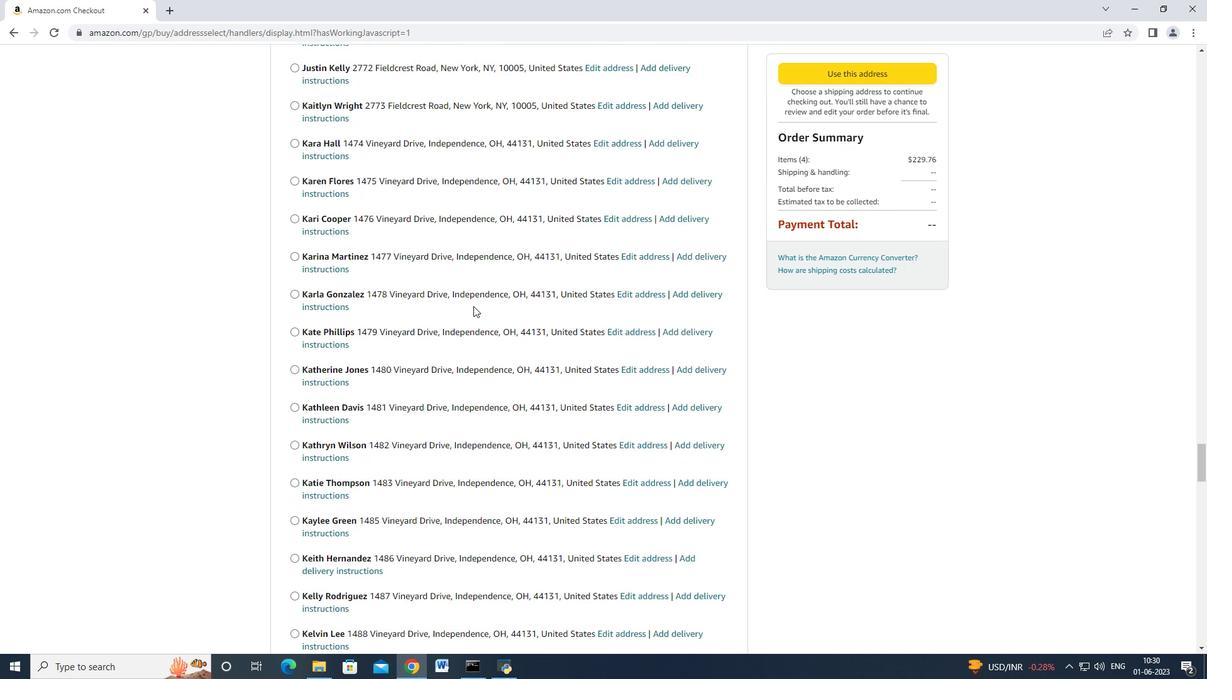 
Action: Mouse scrolled (471, 306) with delta (0, -1)
Screenshot: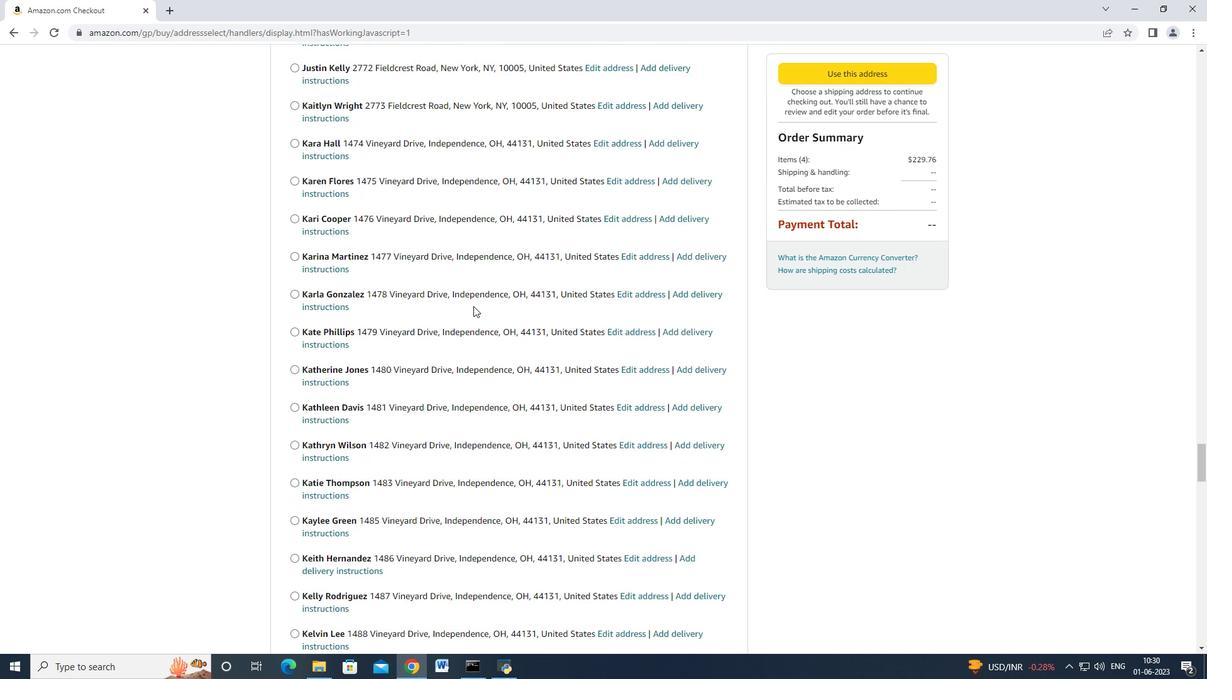 
Action: Mouse moved to (470, 308)
Screenshot: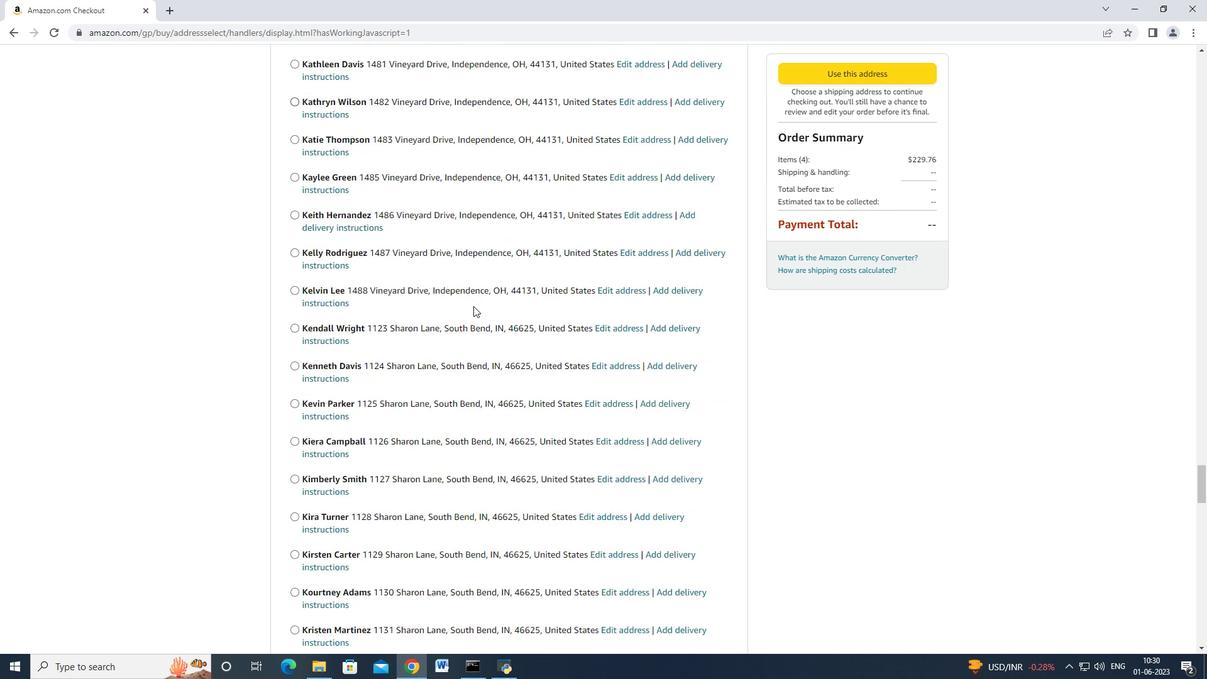 
Action: Mouse scrolled (471, 307) with delta (0, 0)
Screenshot: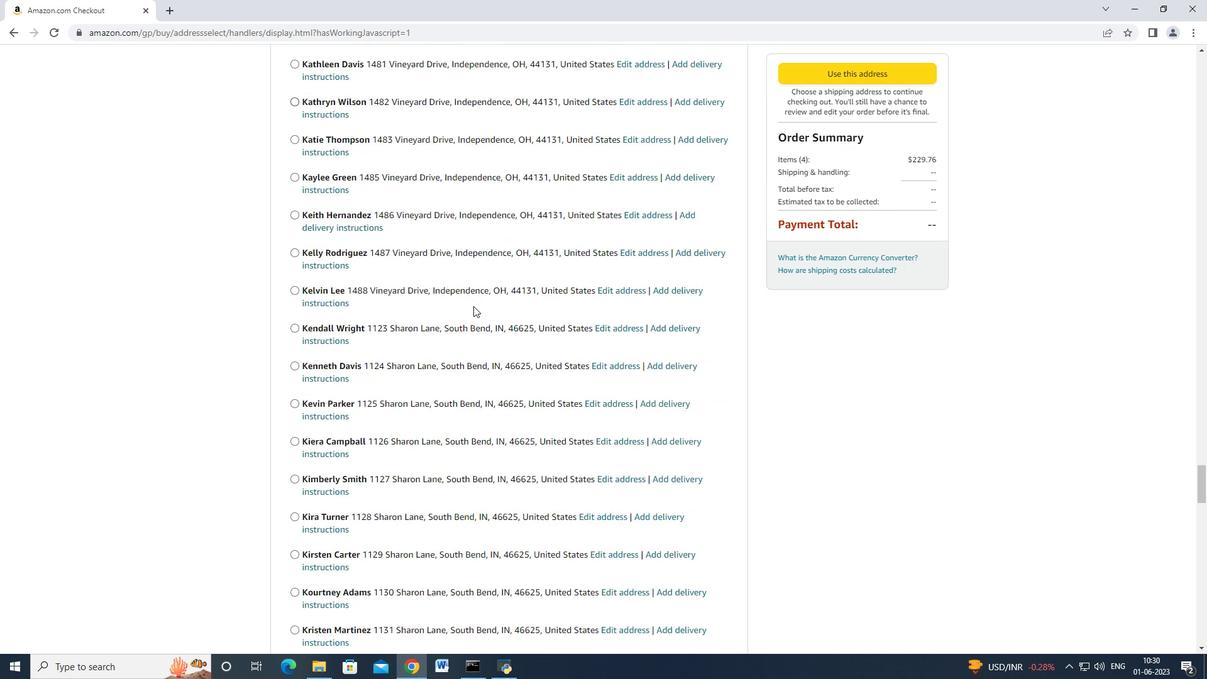 
Action: Mouse scrolled (470, 307) with delta (0, 0)
Screenshot: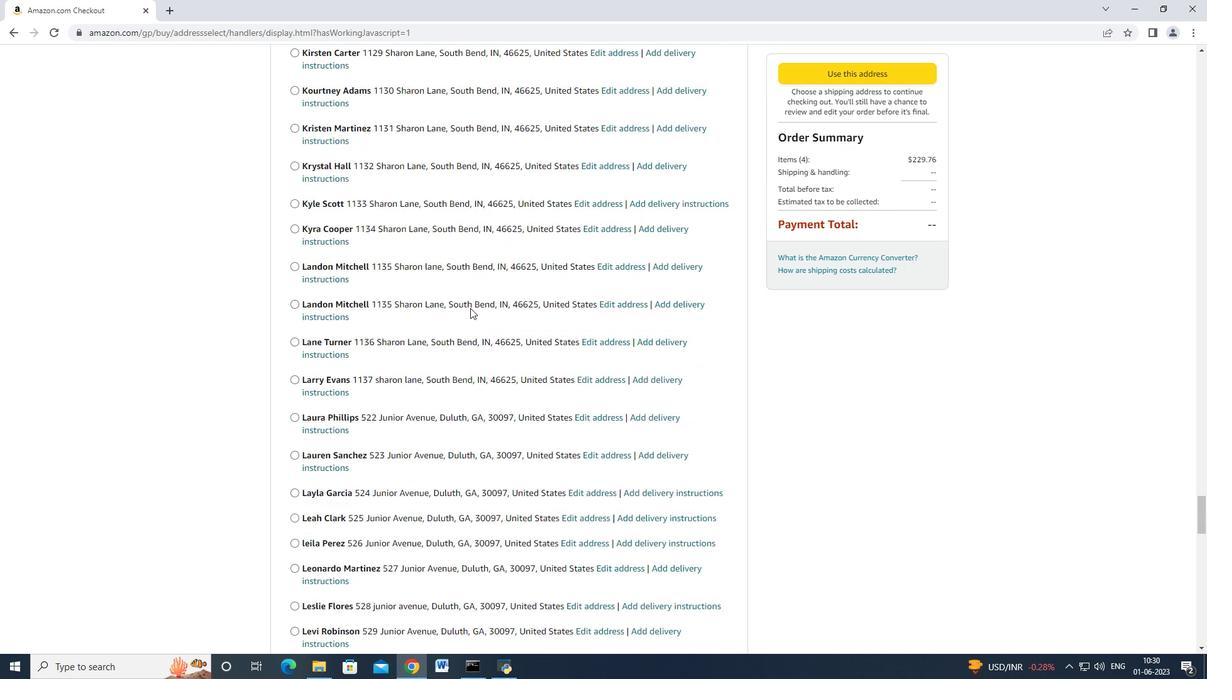 
Action: Mouse scrolled (470, 307) with delta (0, 0)
Screenshot: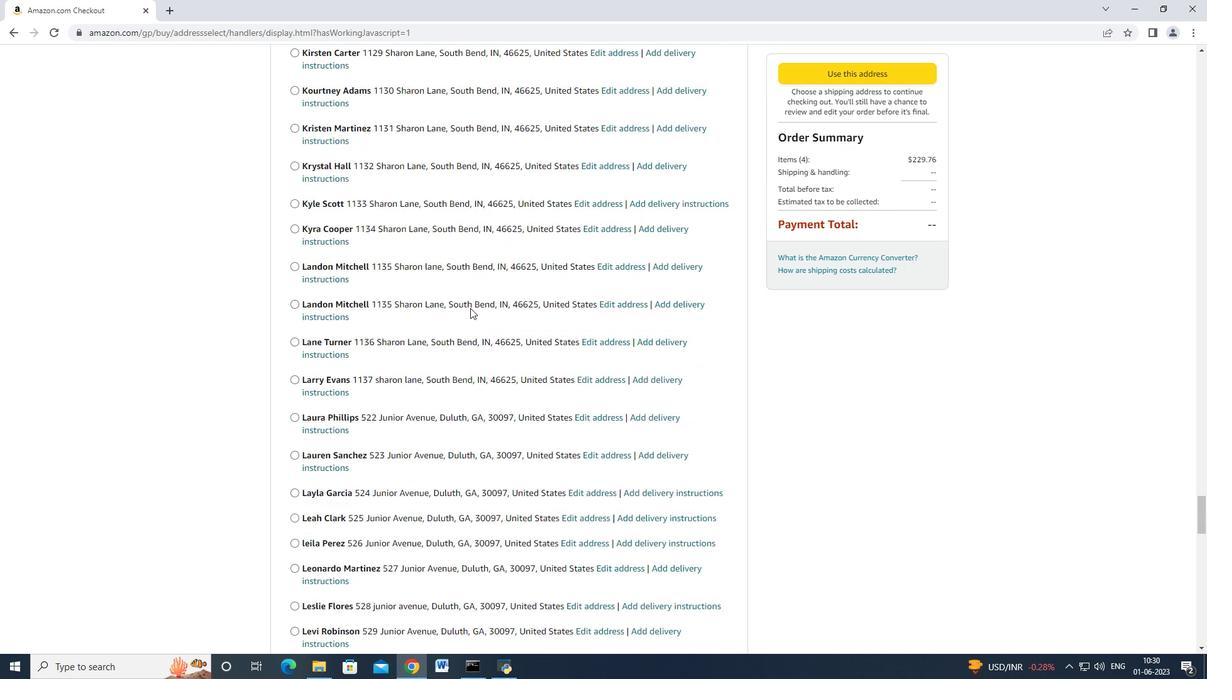 
Action: Mouse moved to (470, 308)
Screenshot: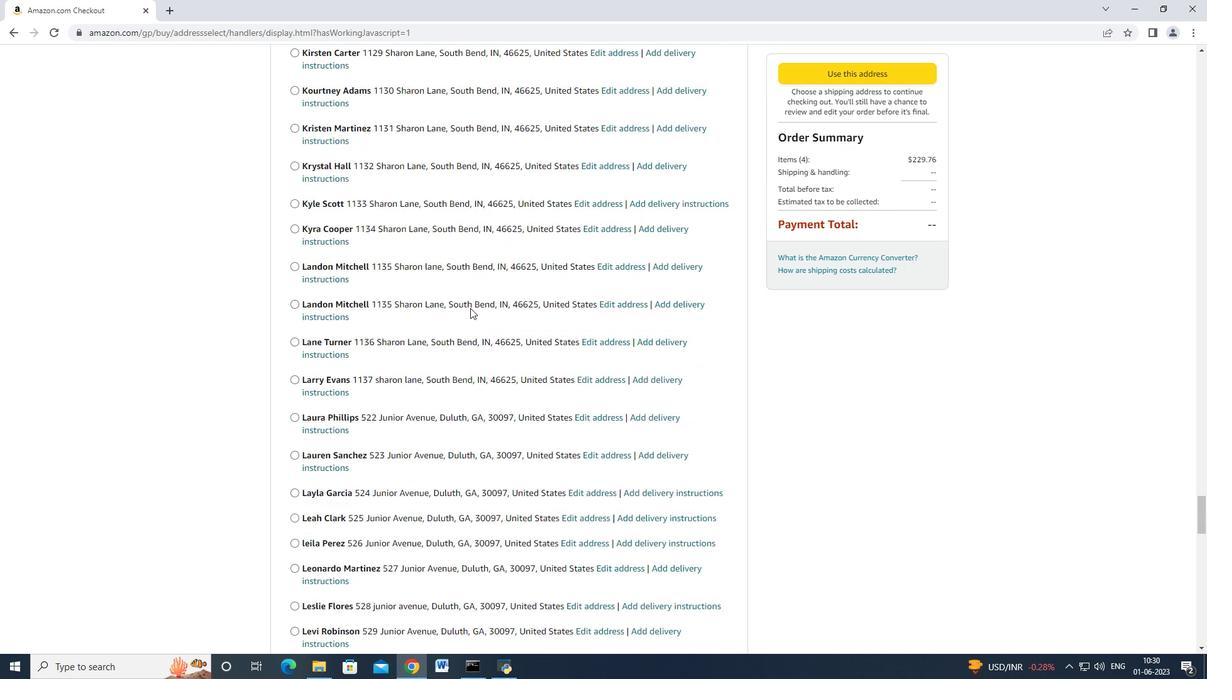 
Action: Mouse scrolled (470, 307) with delta (0, 0)
Screenshot: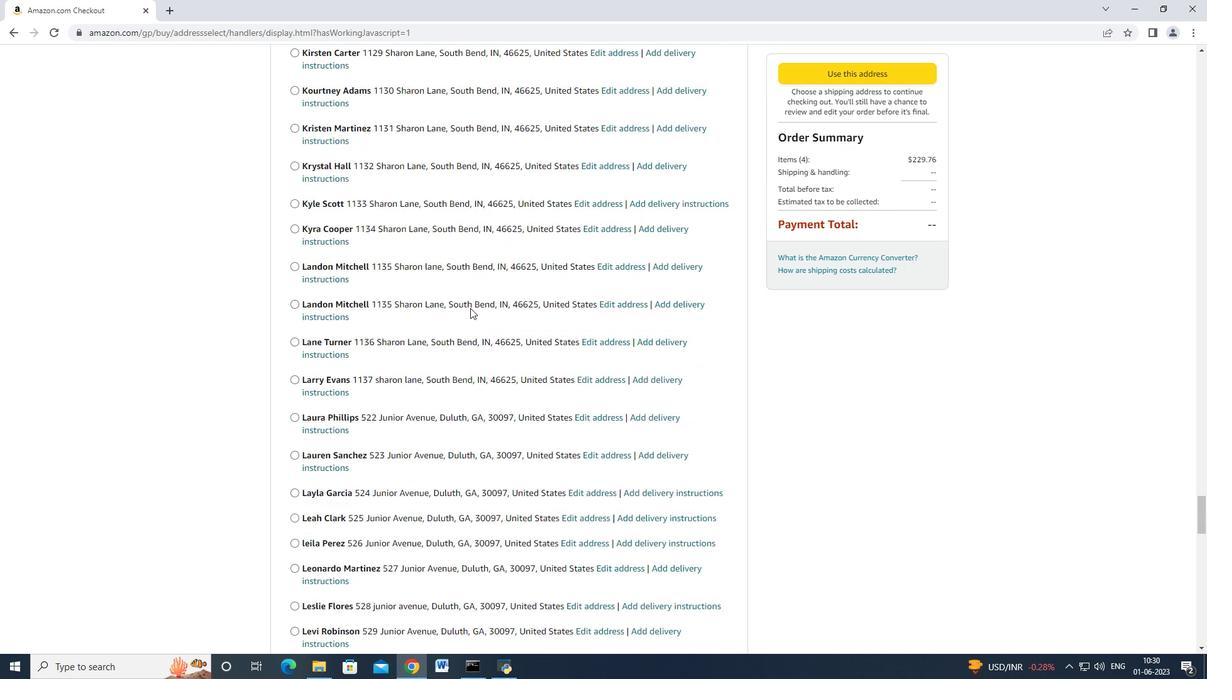 
Action: Mouse moved to (470, 308)
Screenshot: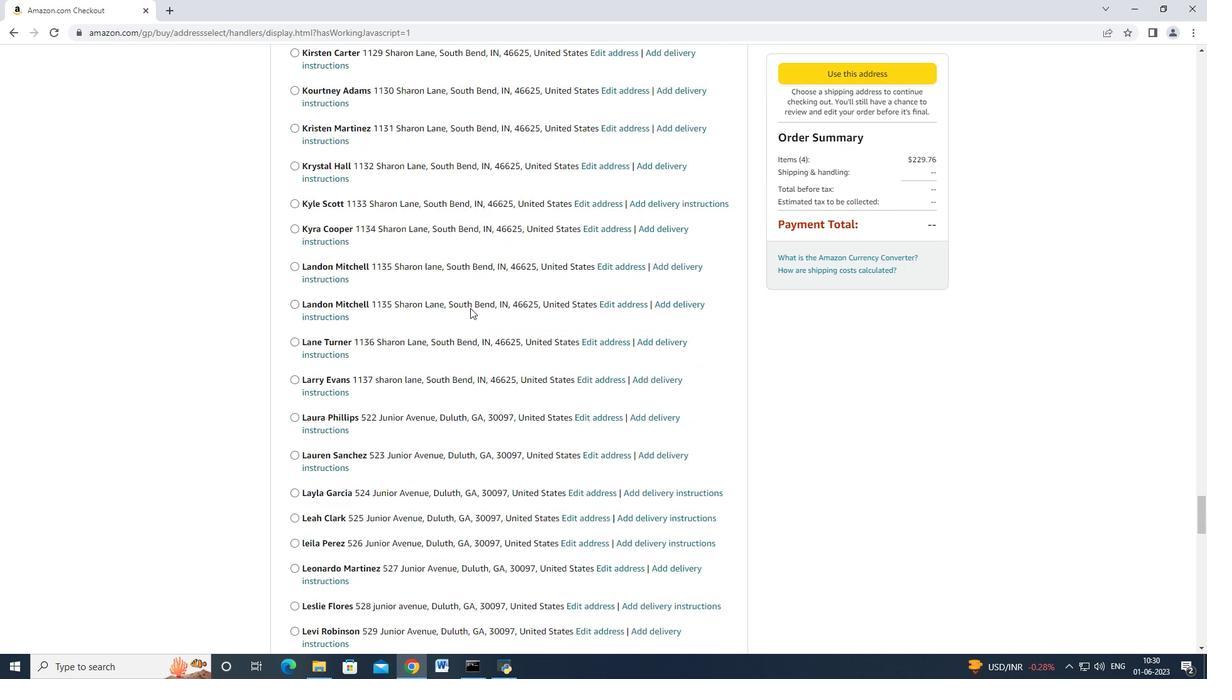 
Action: Mouse scrolled (470, 307) with delta (0, -1)
Screenshot: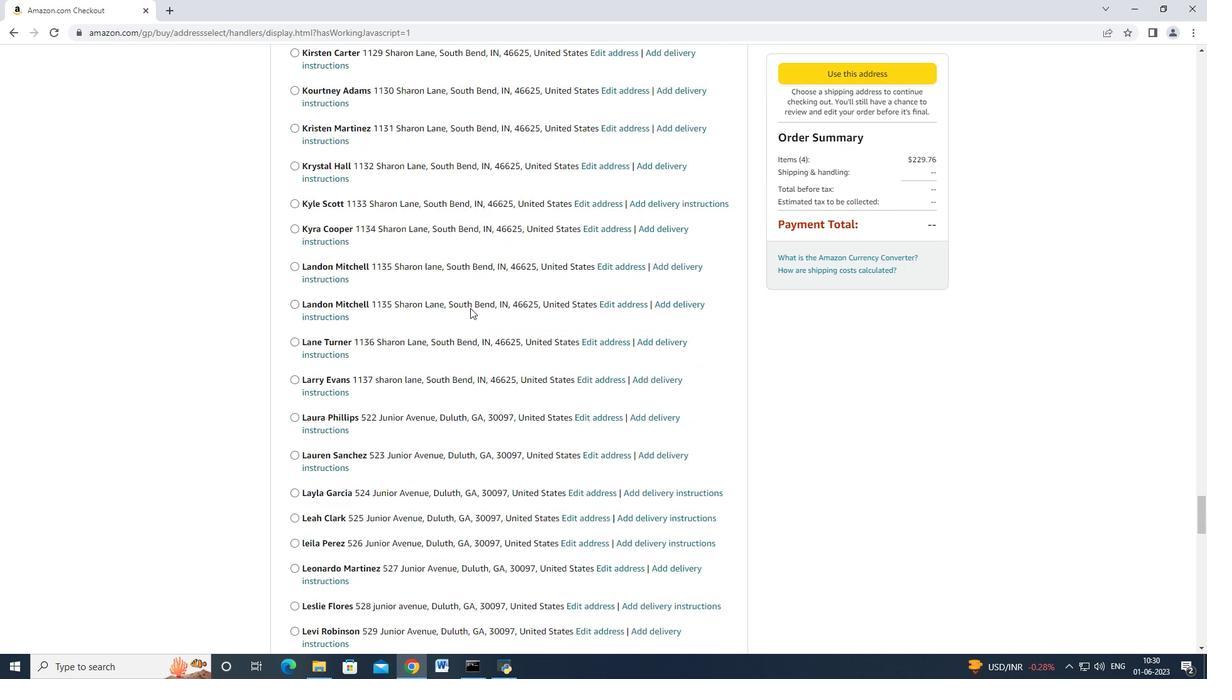 
Action: Mouse scrolled (470, 307) with delta (0, -1)
Screenshot: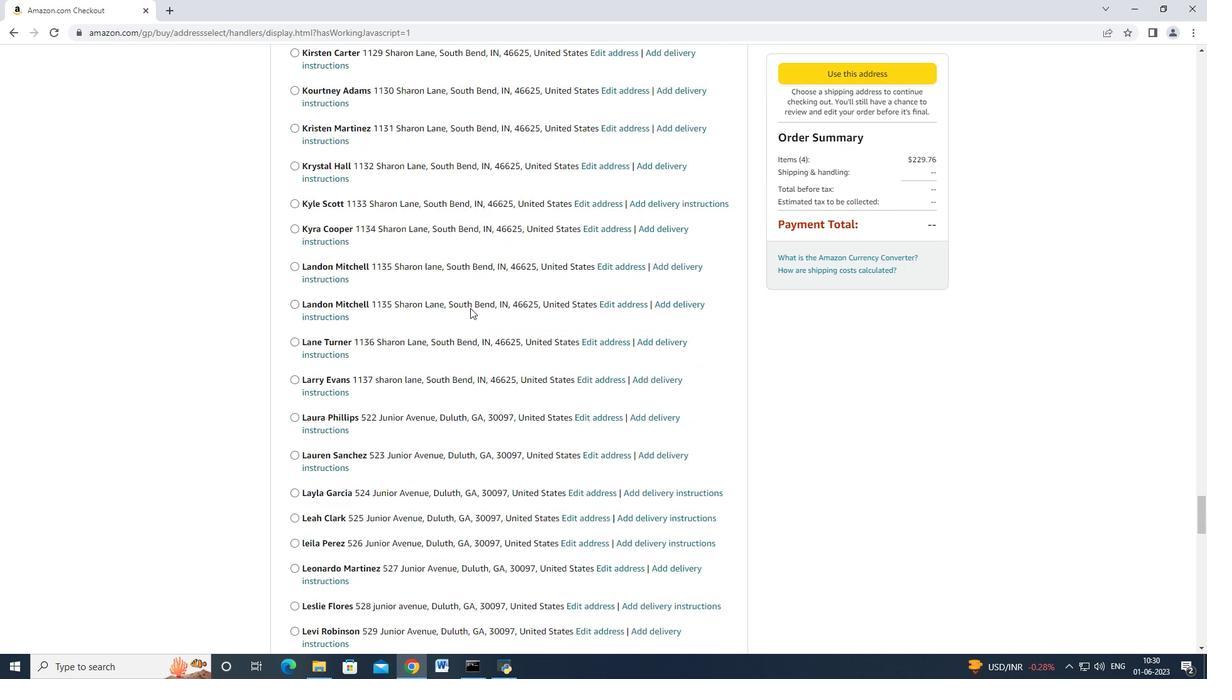 
Action: Mouse scrolled (470, 307) with delta (0, -1)
Screenshot: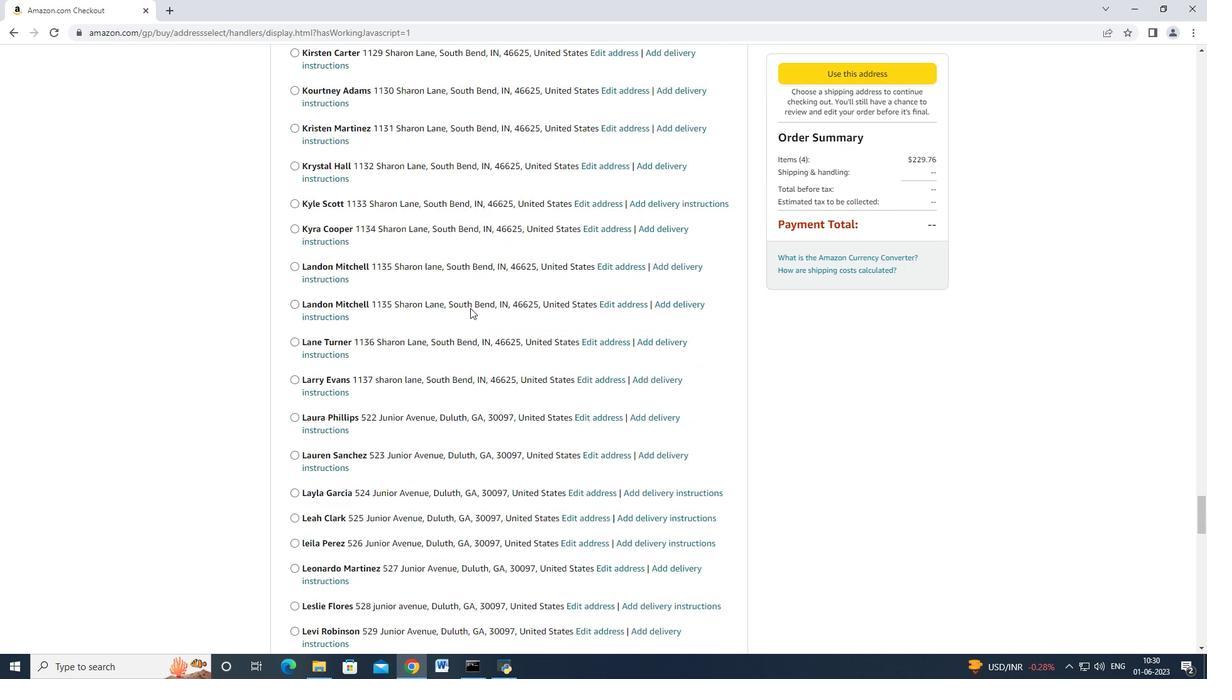 
Action: Mouse moved to (470, 308)
Screenshot: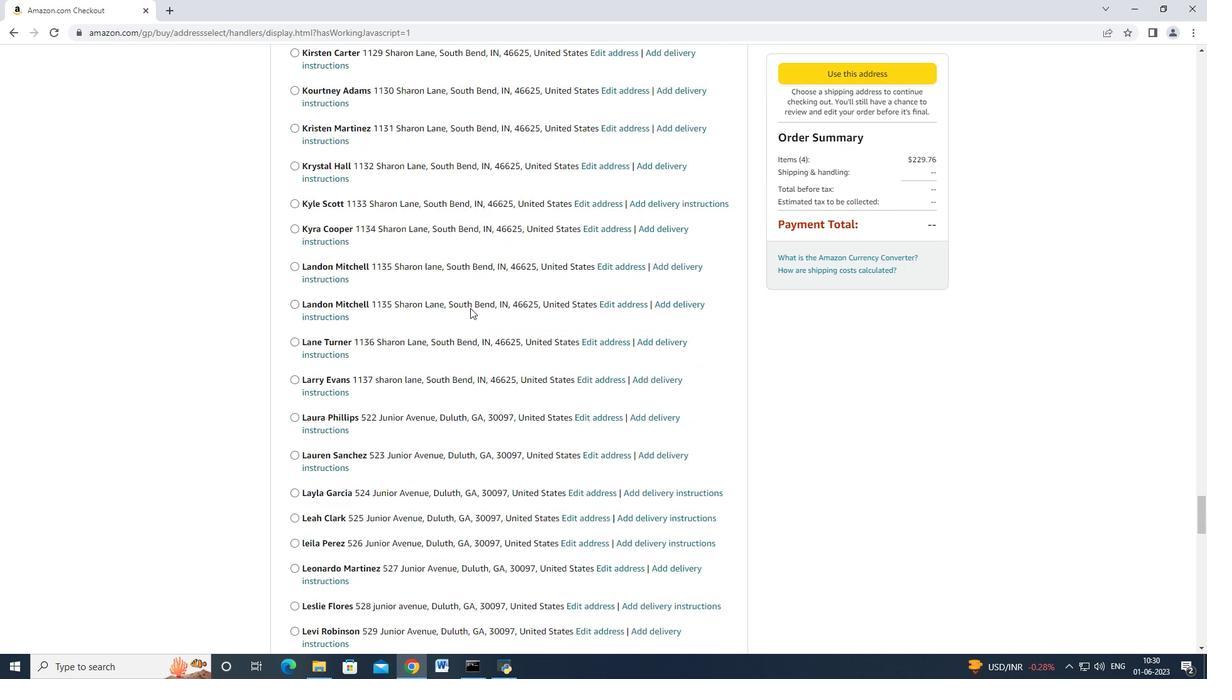
Action: Mouse scrolled (470, 307) with delta (0, -1)
Screenshot: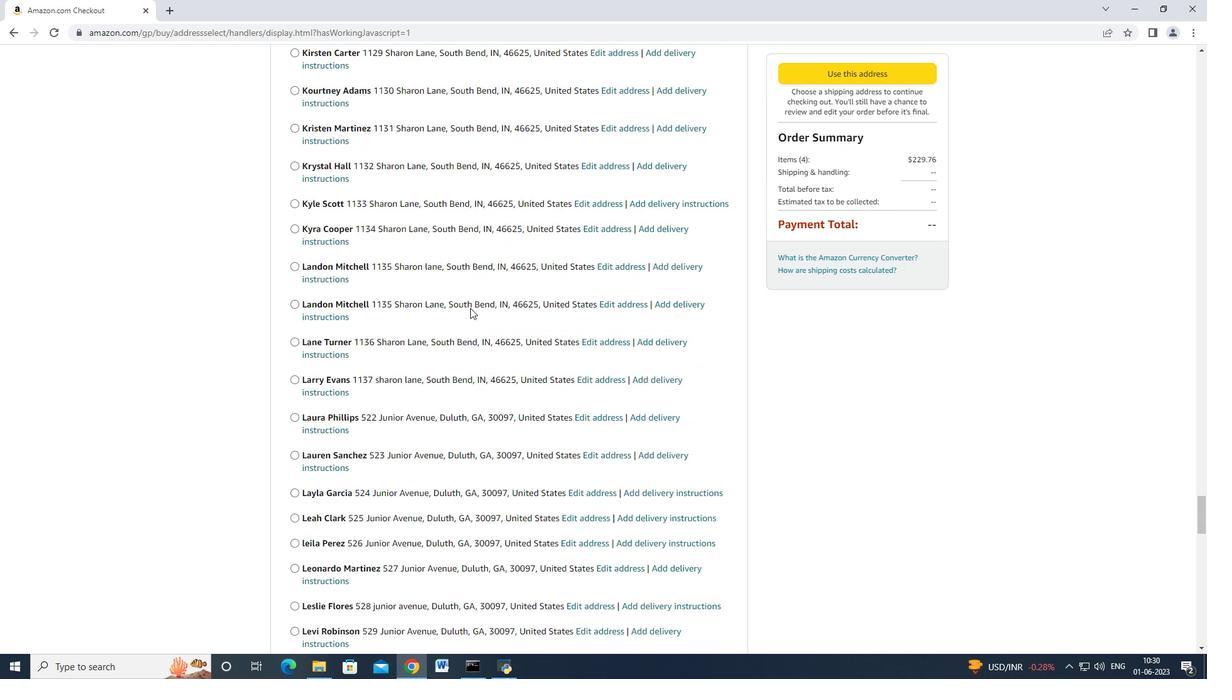 
Action: Mouse scrolled (470, 308) with delta (0, 0)
Screenshot: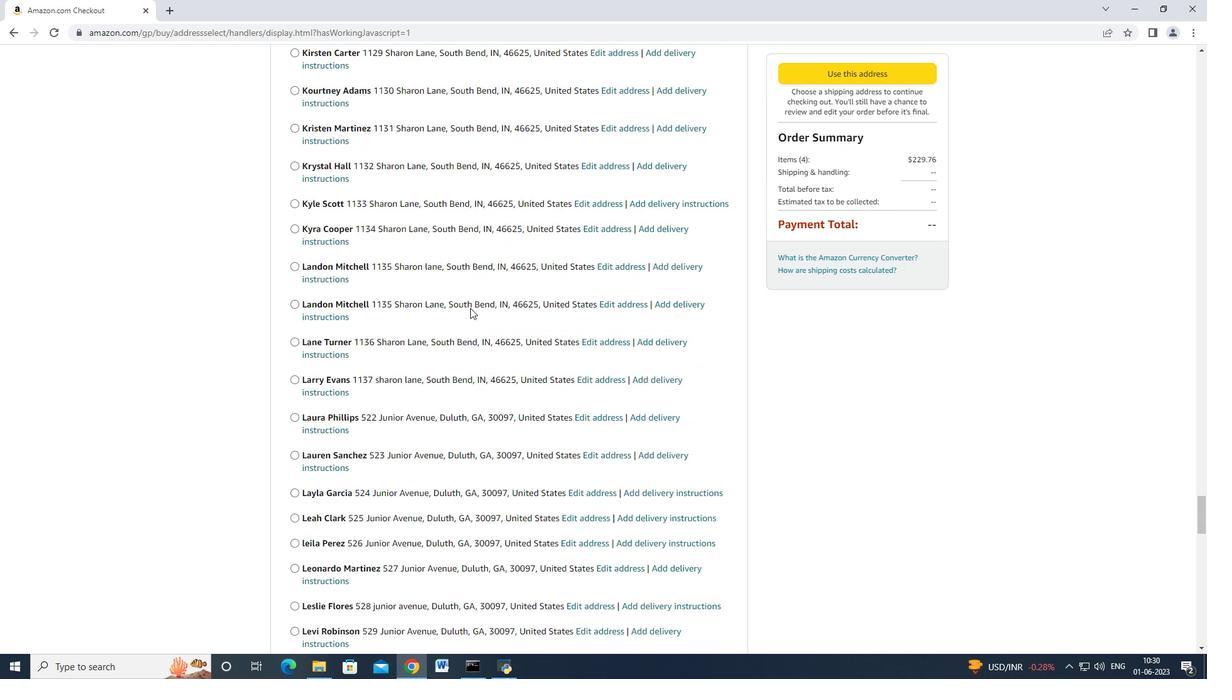 
Action: Mouse moved to (469, 310)
Screenshot: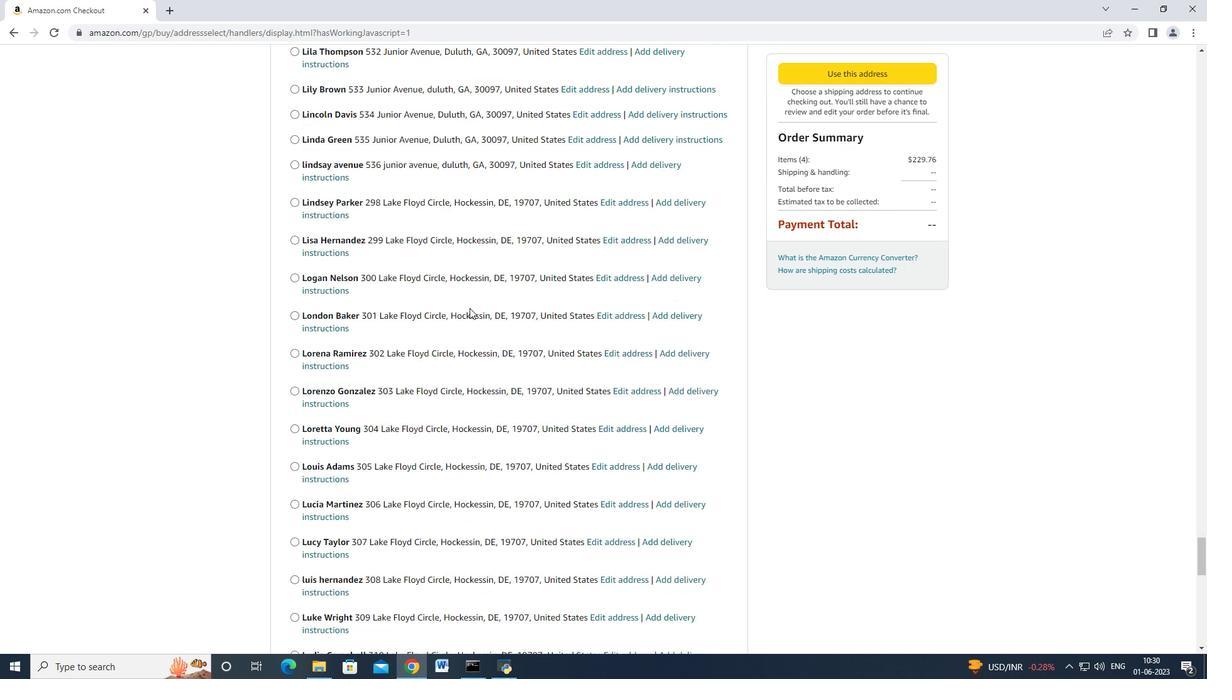 
Action: Mouse scrolled (469, 307) with delta (0, 0)
Screenshot: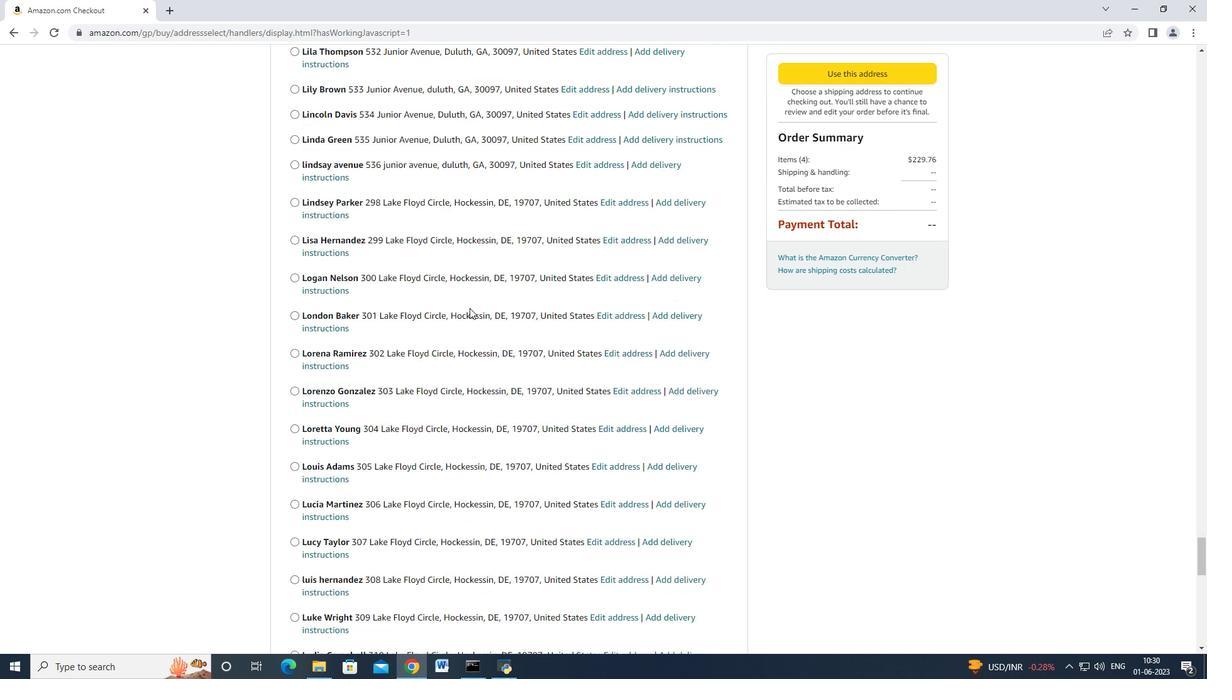 
Action: Mouse moved to (469, 311)
Screenshot: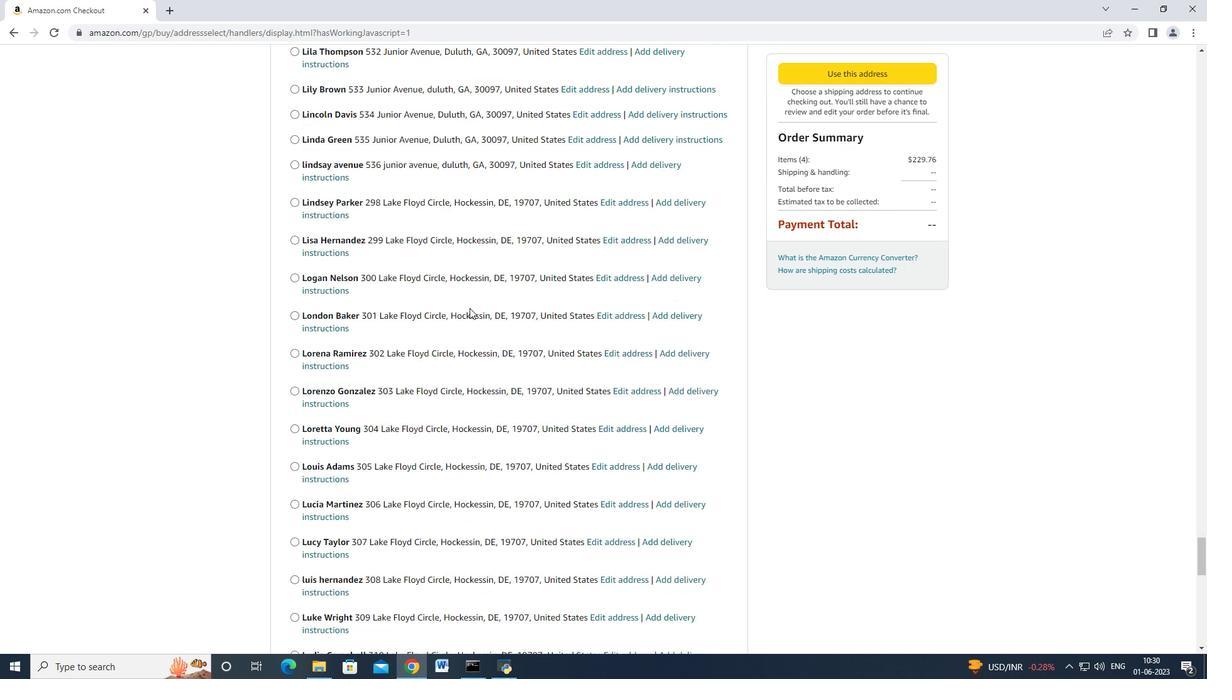 
Action: Mouse scrolled (469, 310) with delta (0, 0)
Screenshot: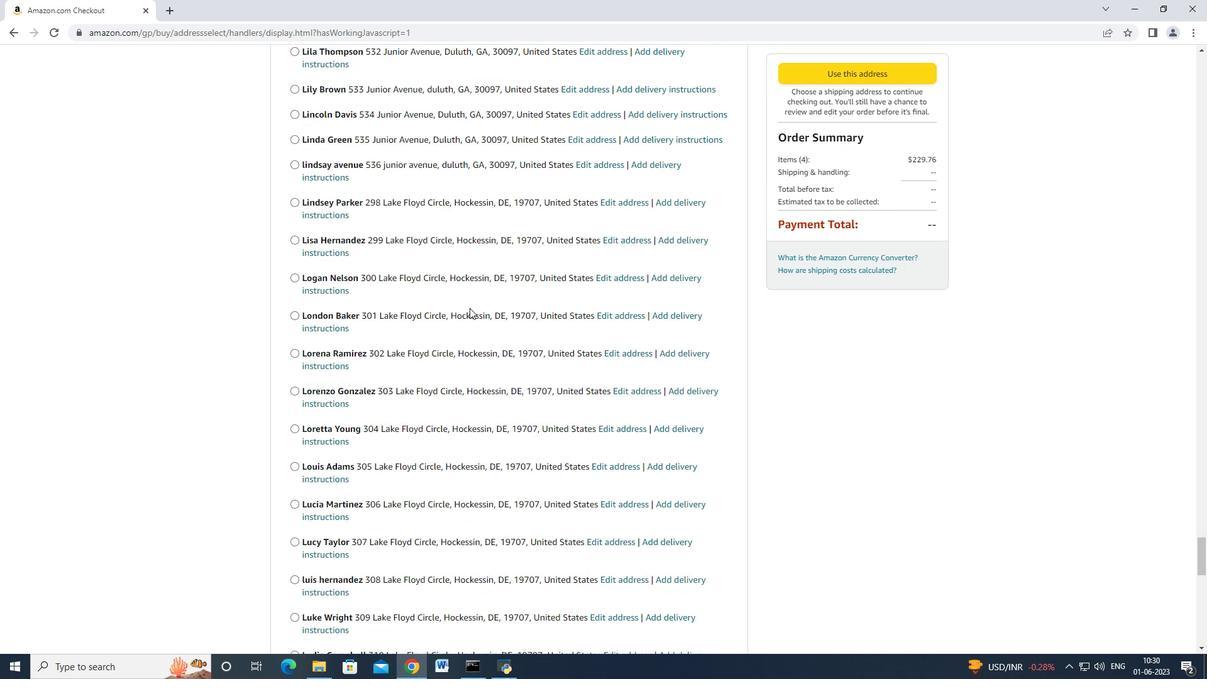 
Action: Mouse moved to (468, 310)
Screenshot: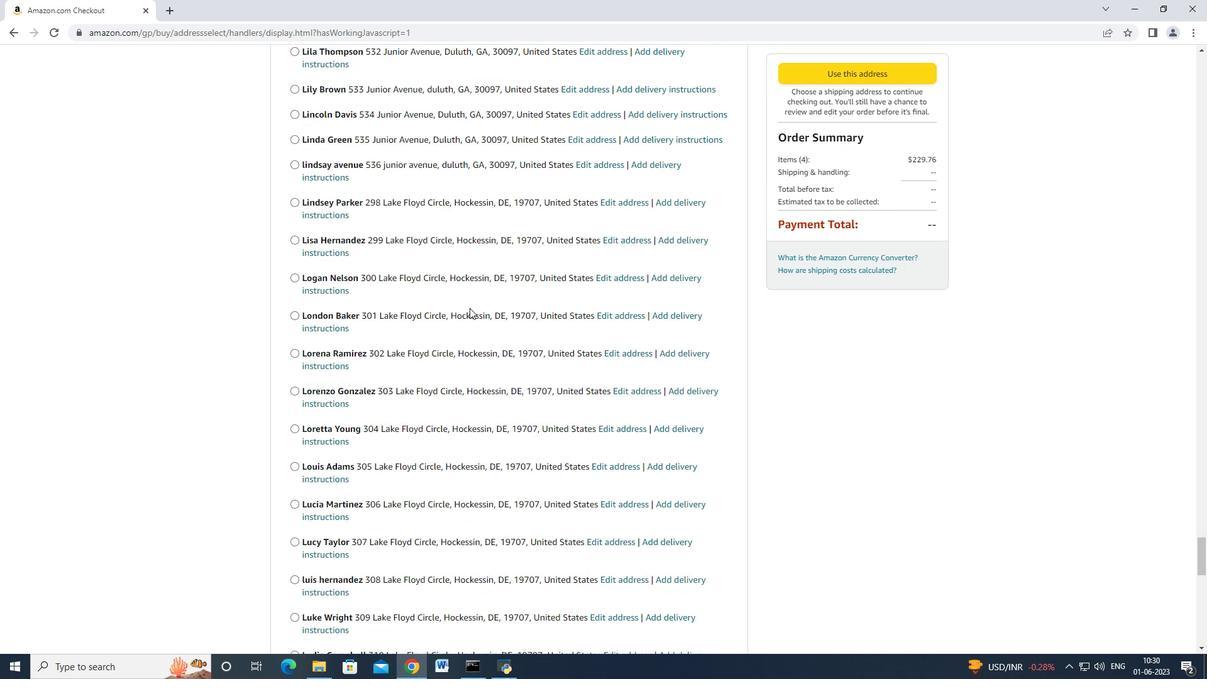 
Action: Mouse scrolled (469, 310) with delta (0, -1)
Screenshot: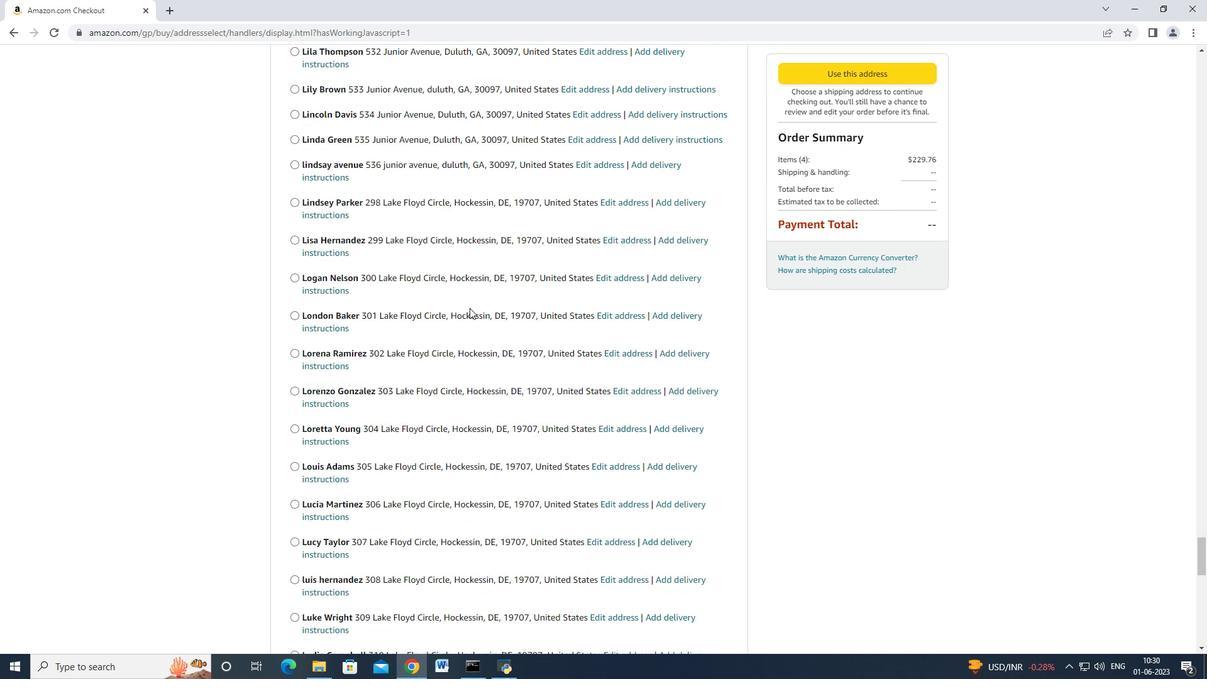 
Action: Mouse moved to (468, 308)
Screenshot: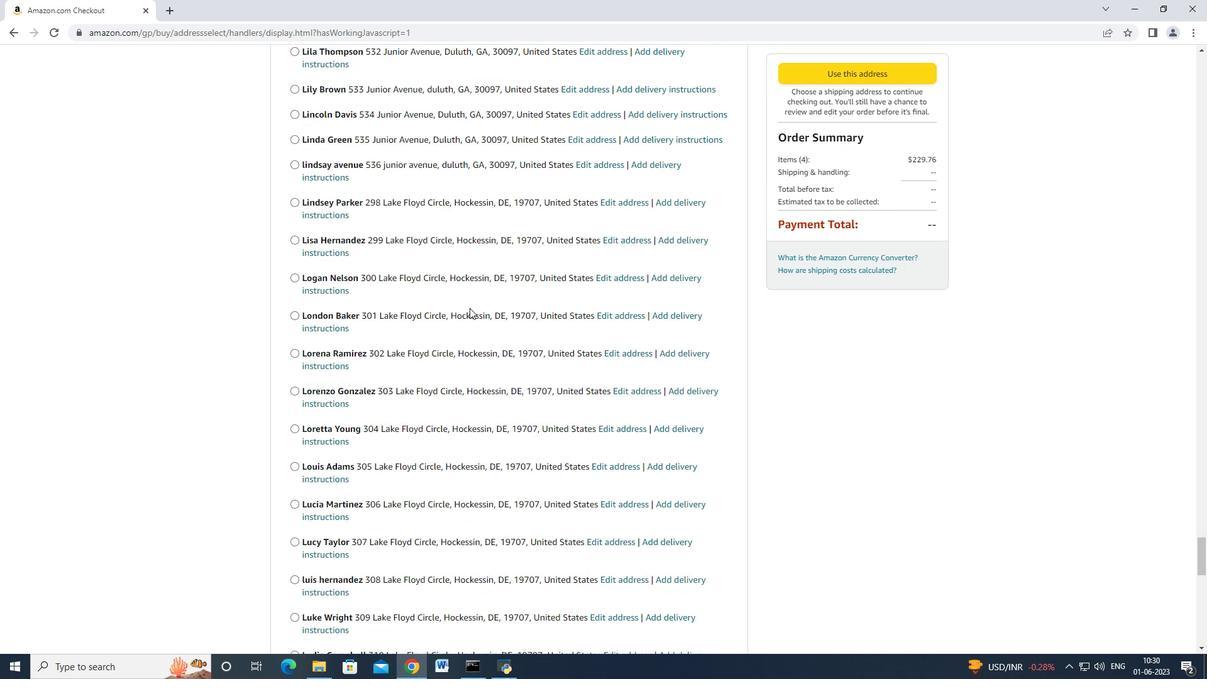 
Action: Mouse pressed middle at (469, 311)
Screenshot: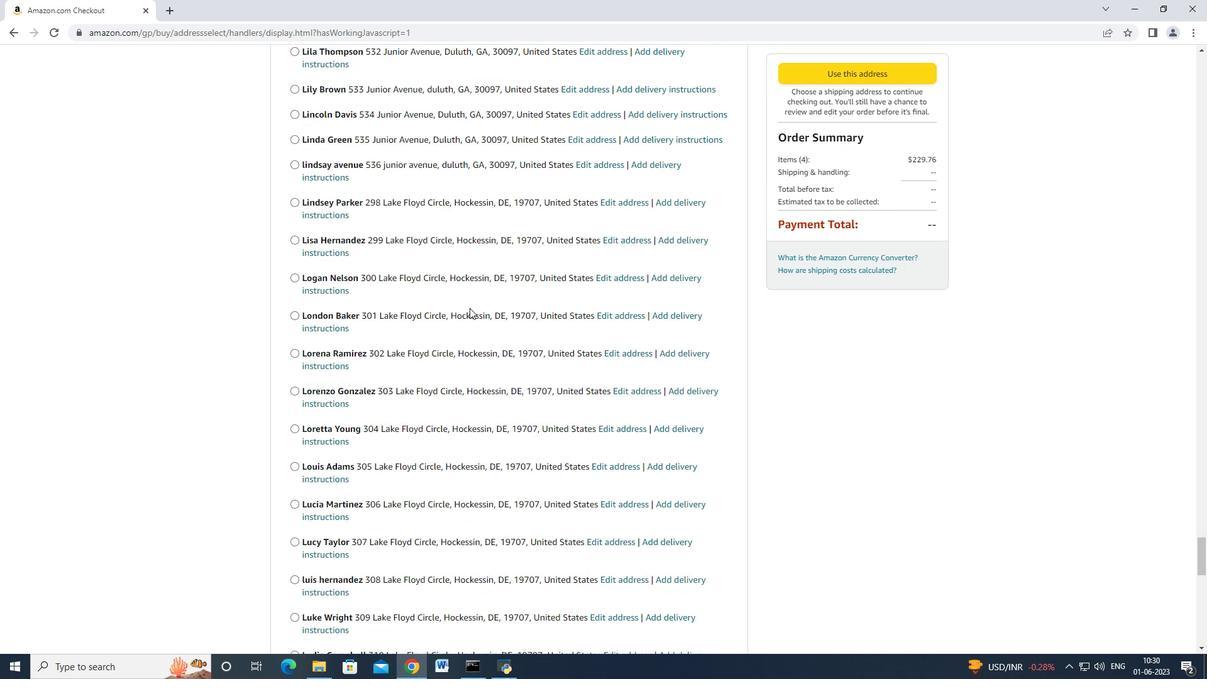 
Action: Mouse moved to (468, 308)
Screenshot: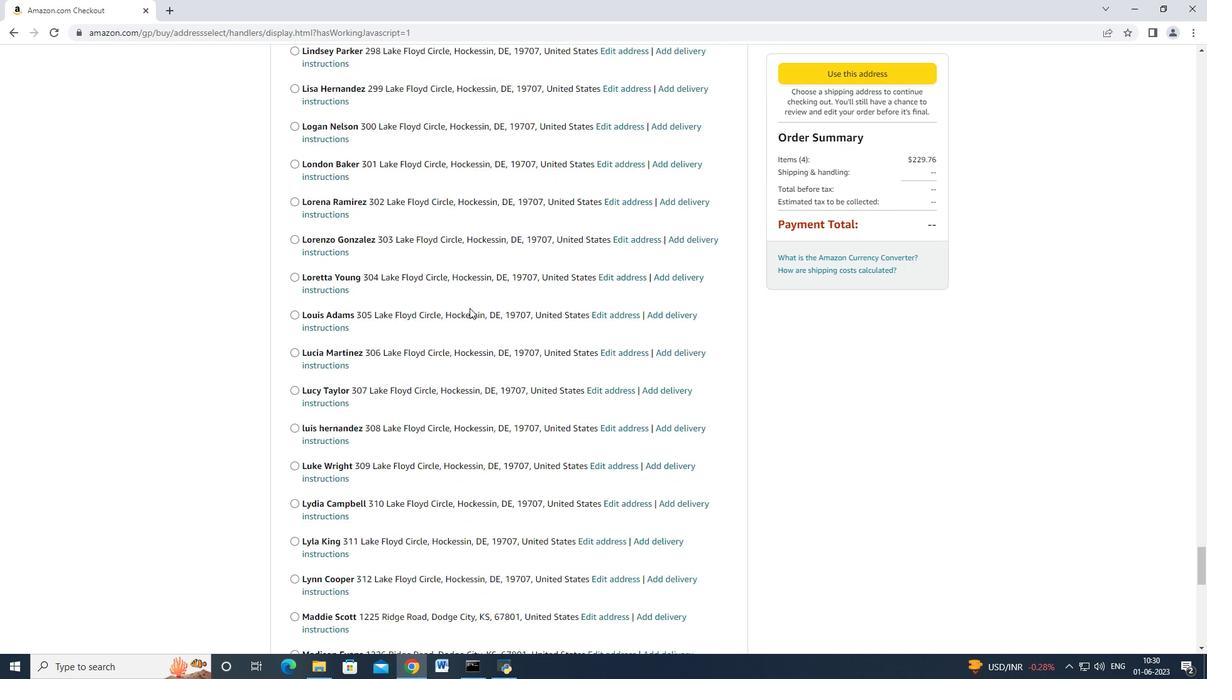 
Action: Mouse scrolled (469, 310) with delta (0, -1)
Screenshot: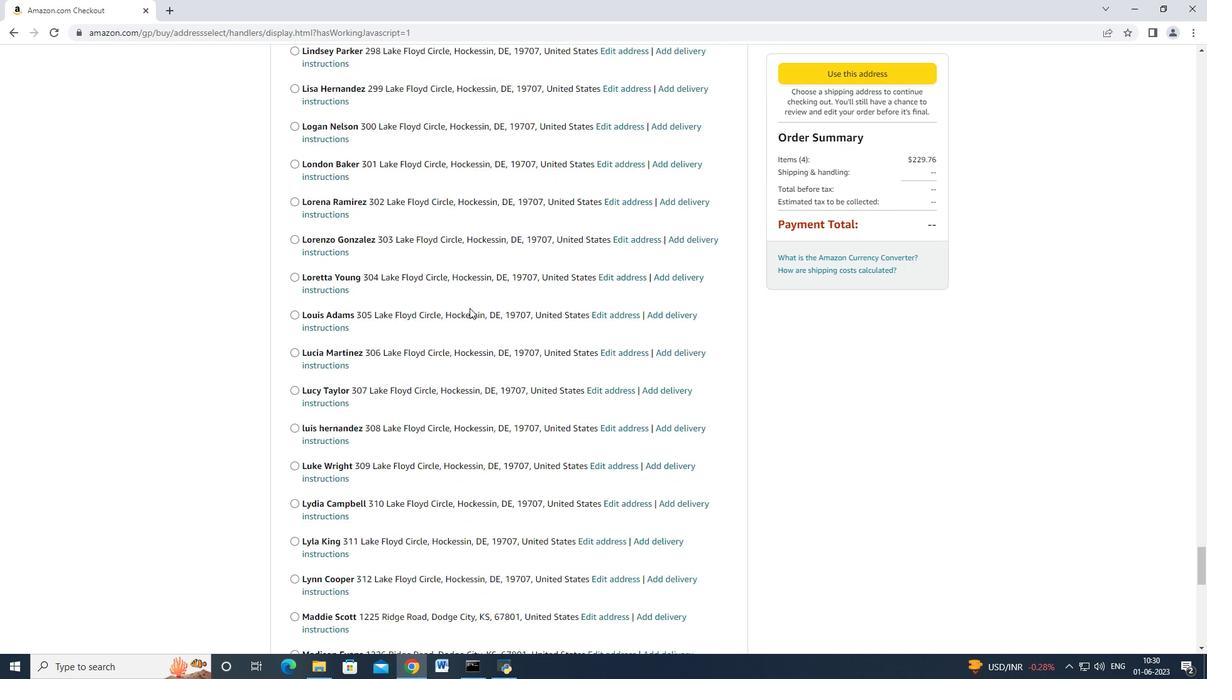 
Action: Mouse moved to (463, 308)
Screenshot: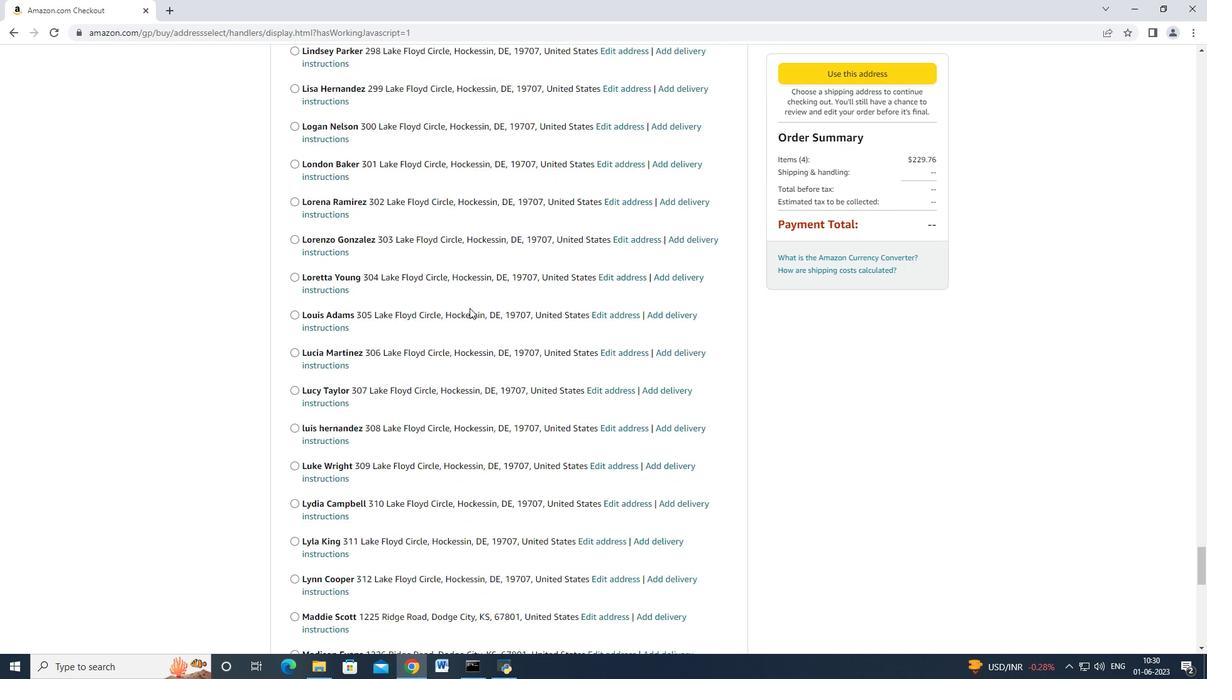 
Action: Mouse scrolled (468, 308) with delta (0, -1)
Screenshot: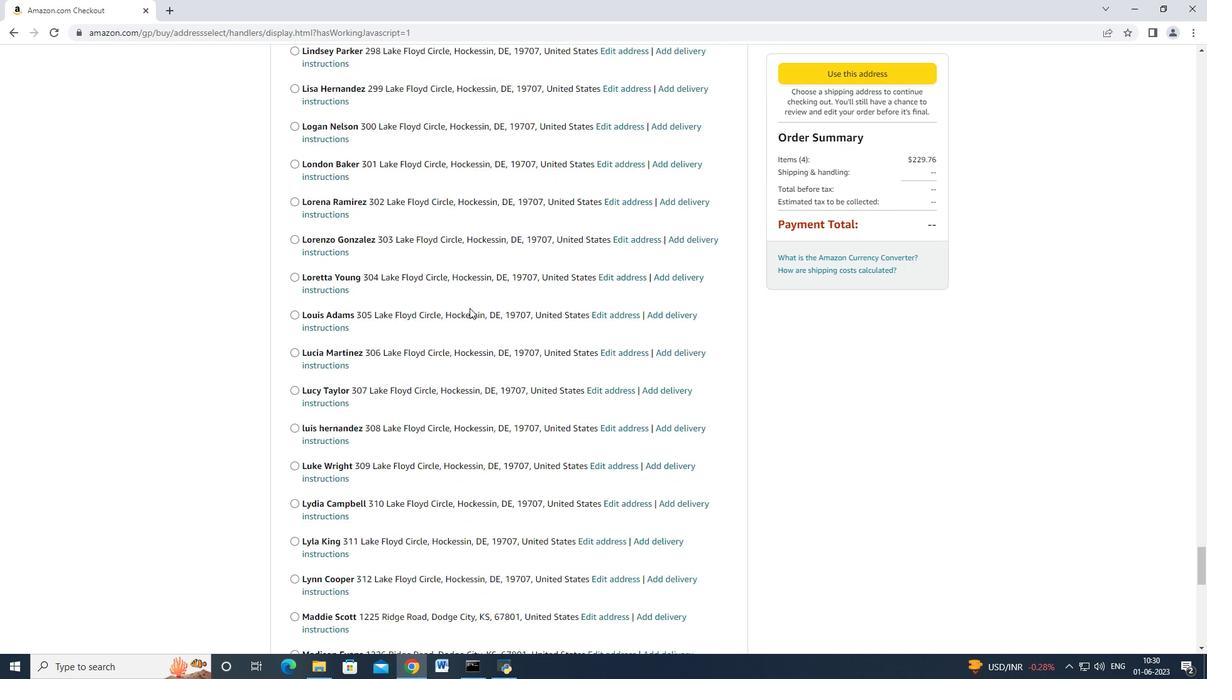 
Action: Mouse moved to (461, 308)
Screenshot: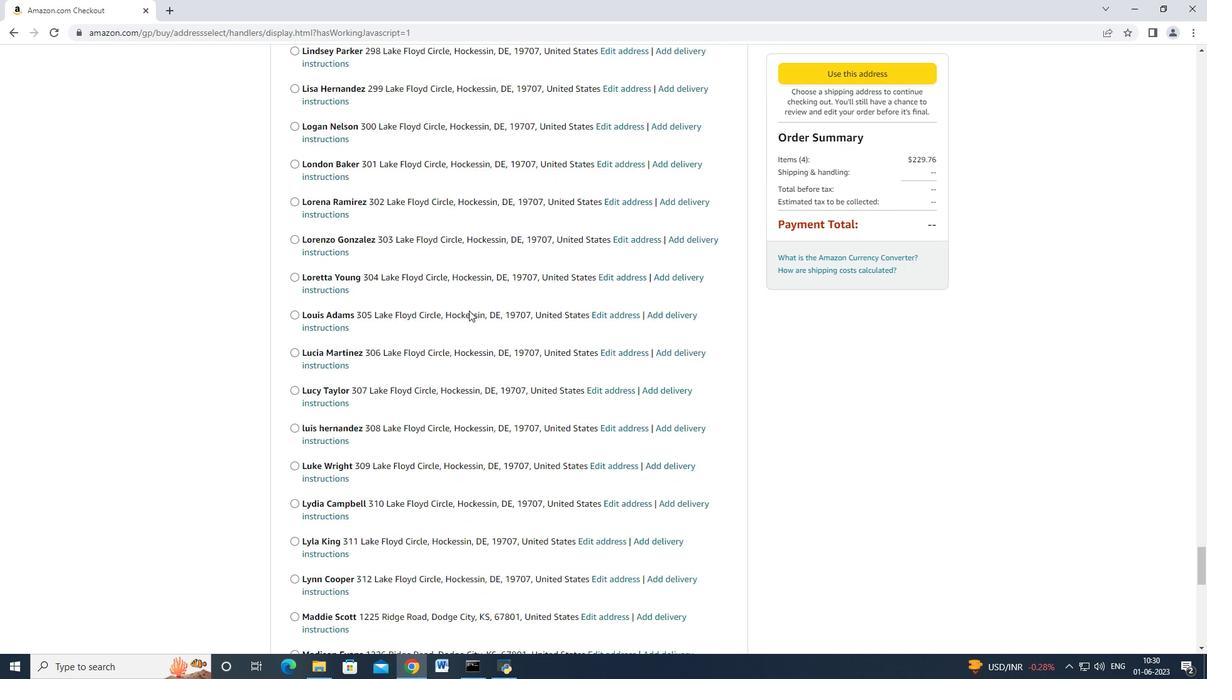 
Action: Mouse scrolled (468, 308) with delta (0, 0)
Screenshot: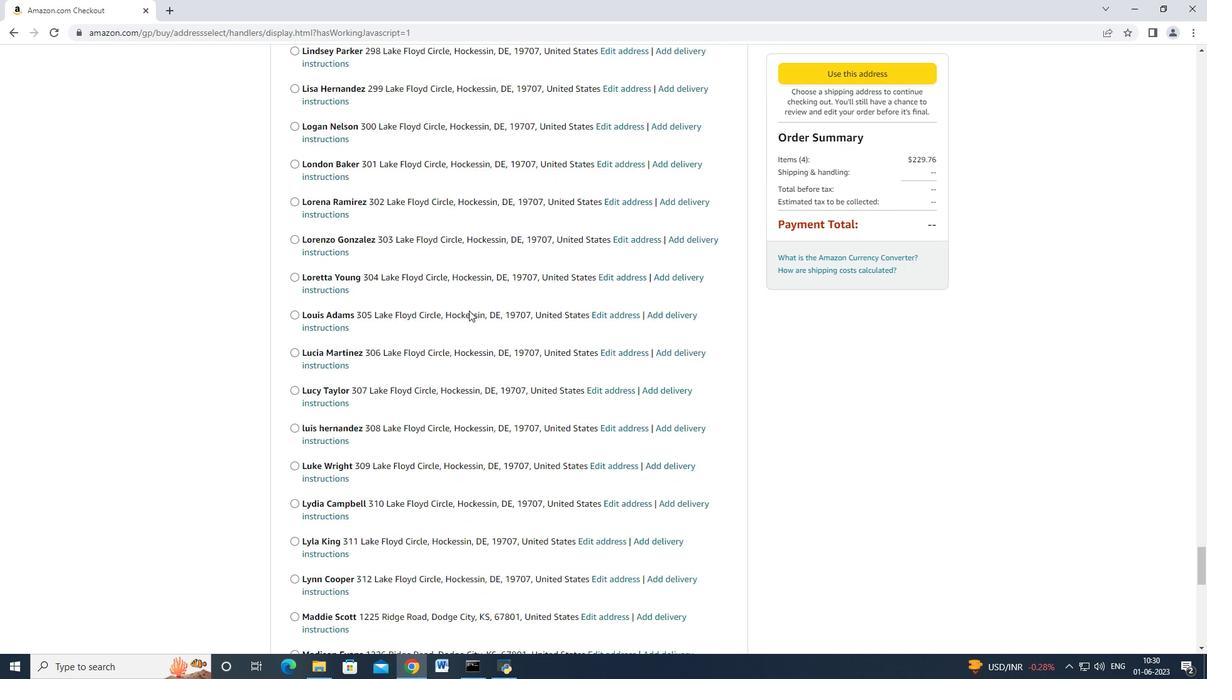 
Action: Mouse moved to (461, 308)
Screenshot: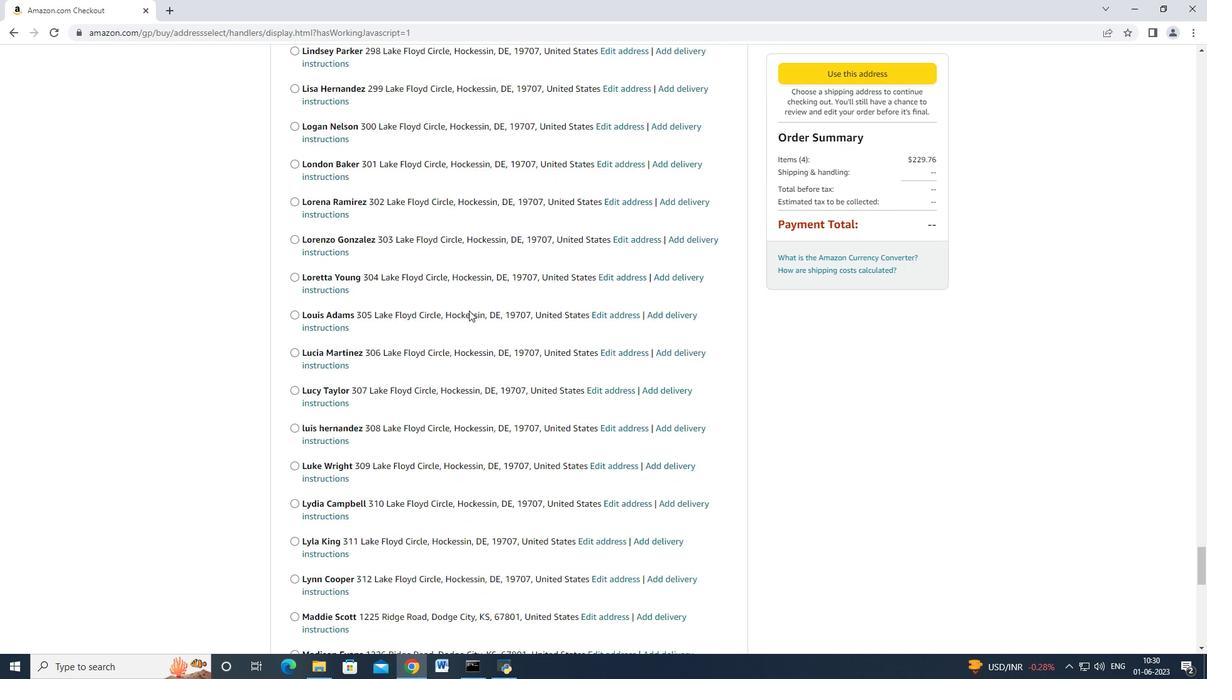 
Action: Mouse scrolled (468, 308) with delta (0, 0)
Screenshot: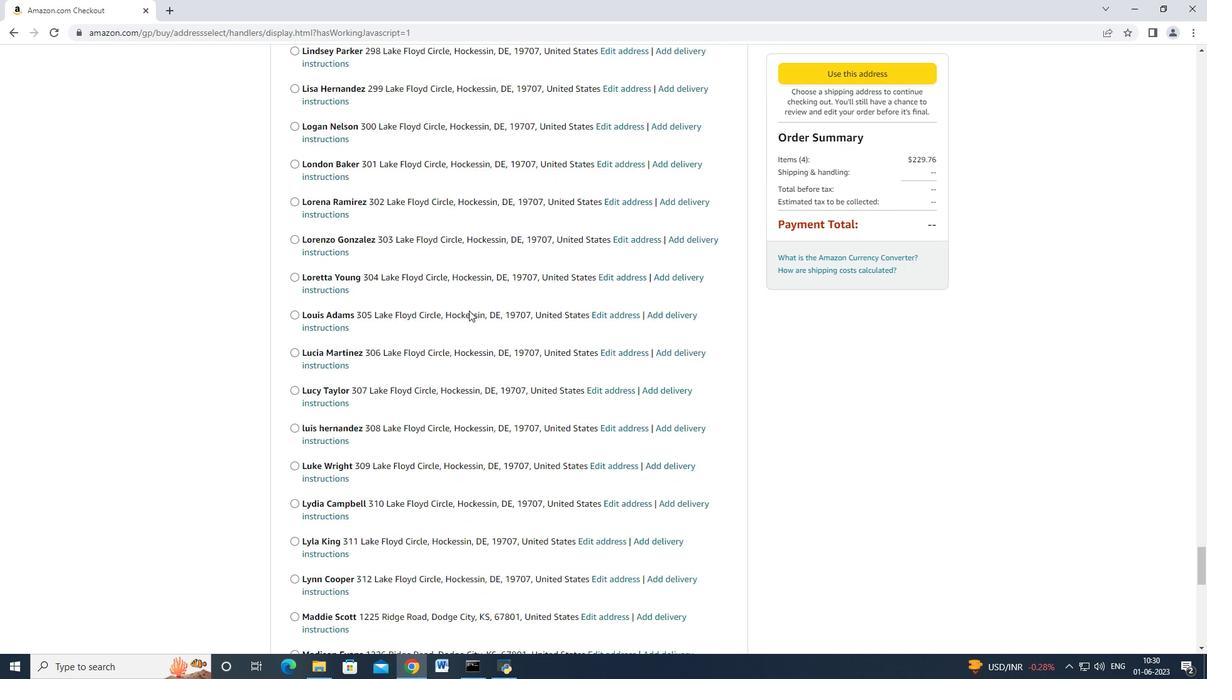 
Action: Mouse scrolled (468, 308) with delta (0, 0)
Screenshot: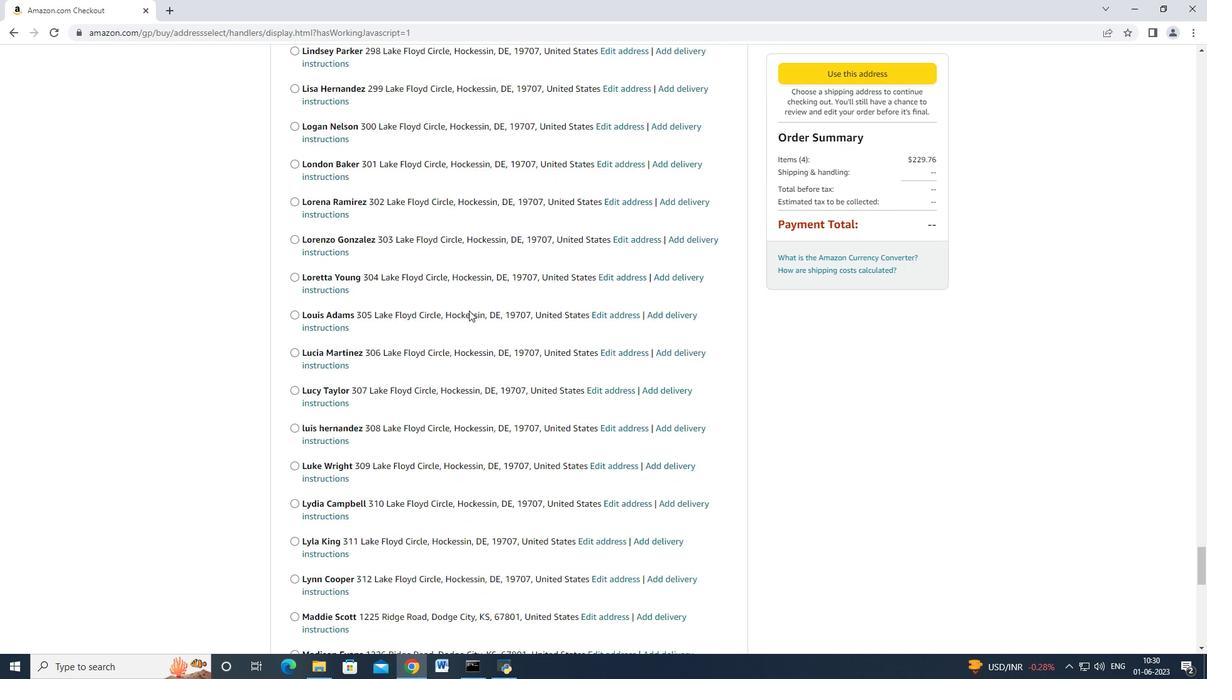 
Action: Mouse scrolled (461, 308) with delta (0, 0)
Screenshot: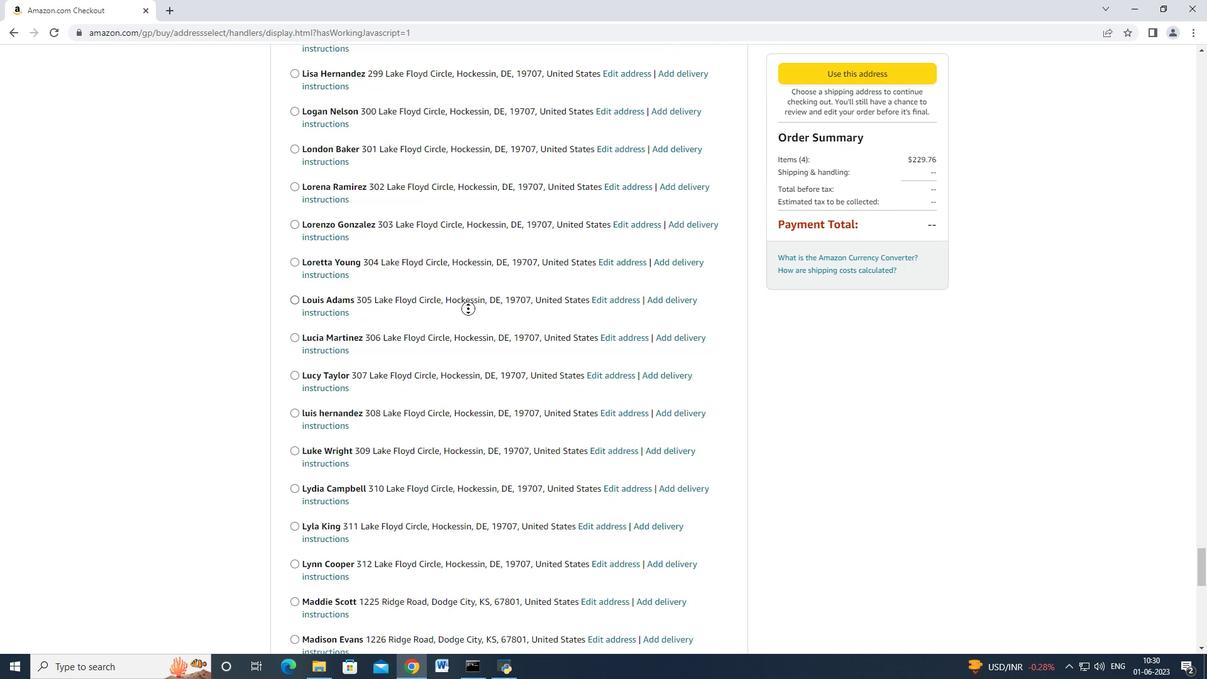 
Action: Mouse scrolled (461, 307) with delta (0, -1)
Screenshot: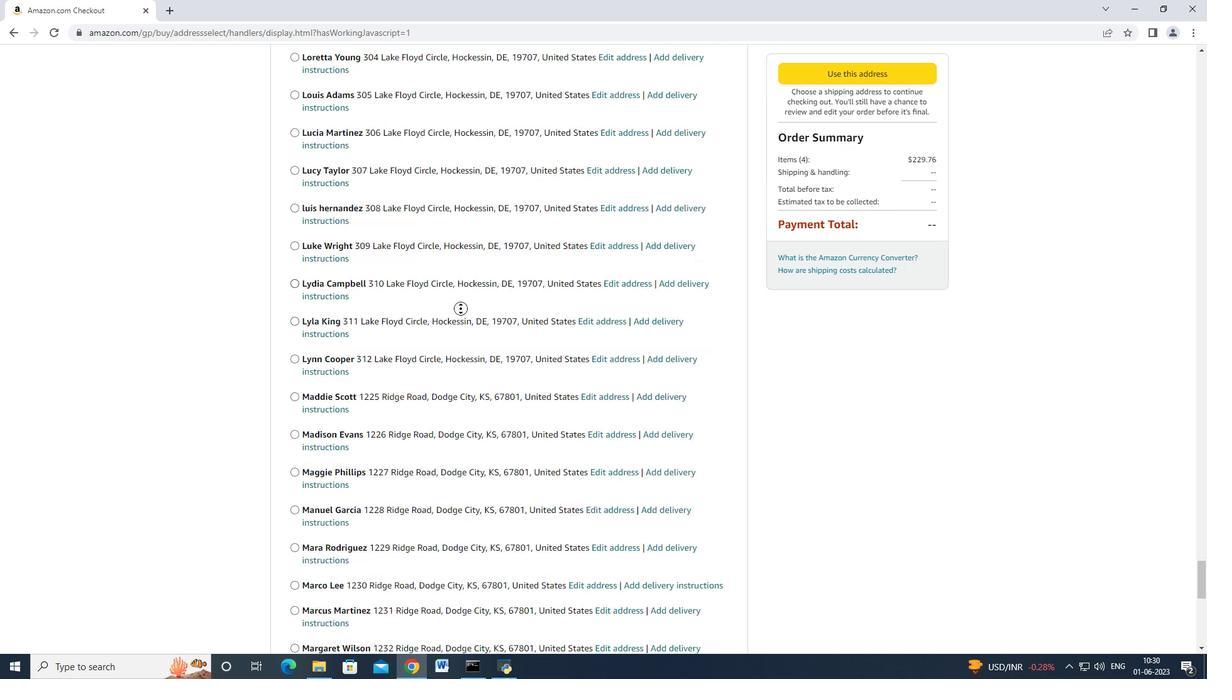 
Action: Mouse scrolled (461, 308) with delta (0, 0)
Screenshot: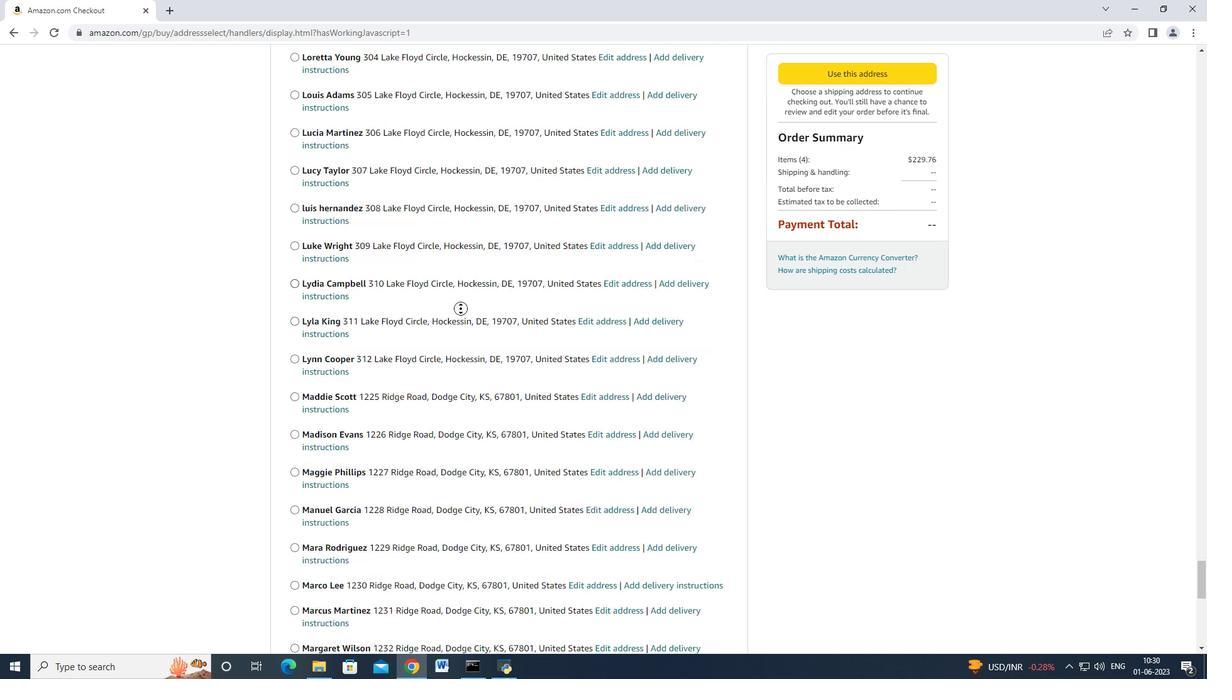 
Action: Mouse scrolled (461, 307) with delta (0, -1)
Screenshot: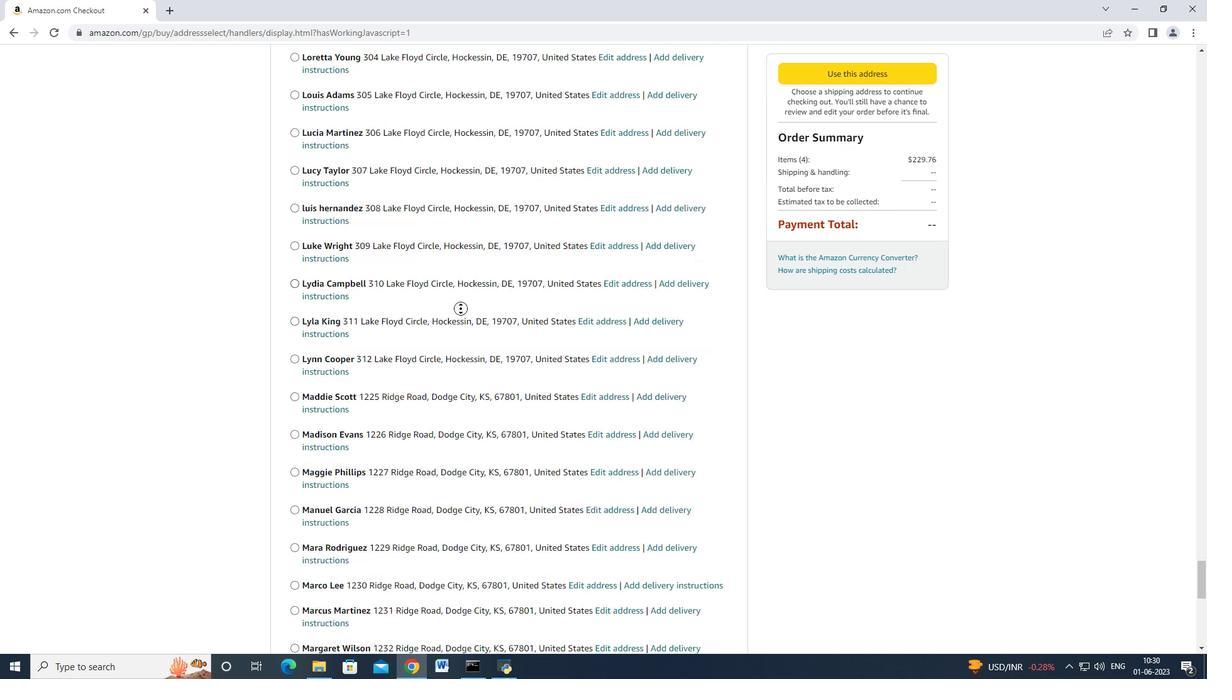 
Action: Mouse scrolled (461, 307) with delta (0, -1)
Screenshot: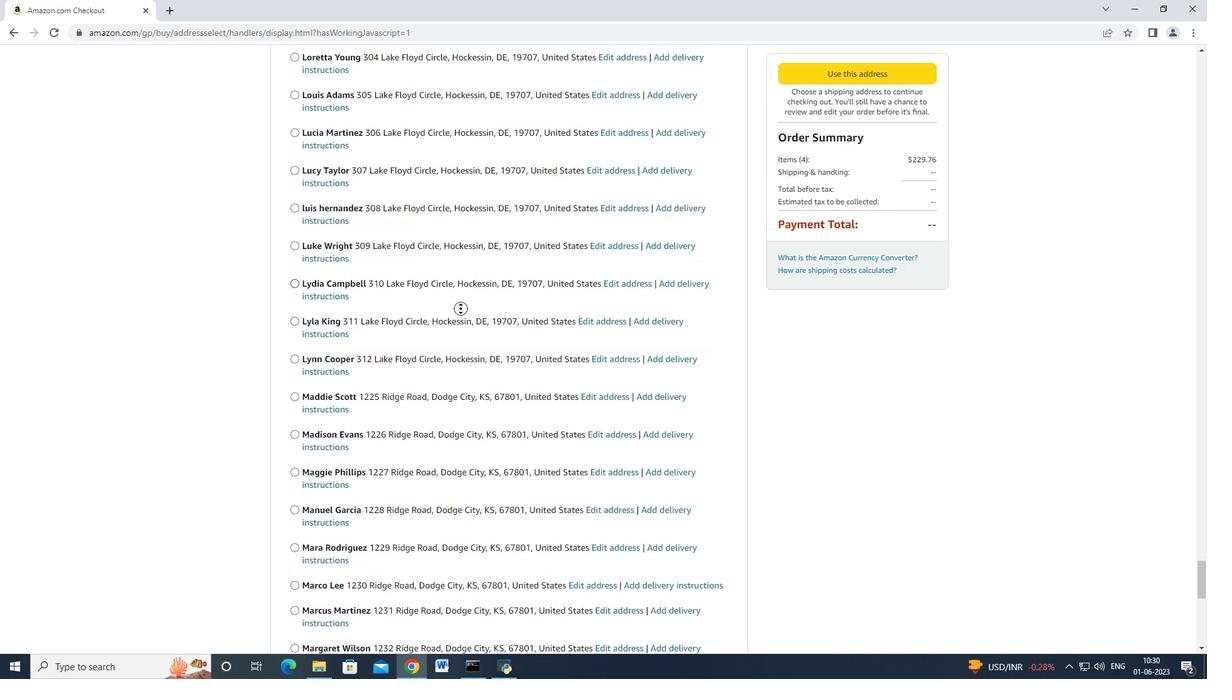 
Action: Mouse scrolled (461, 308) with delta (0, 0)
Screenshot: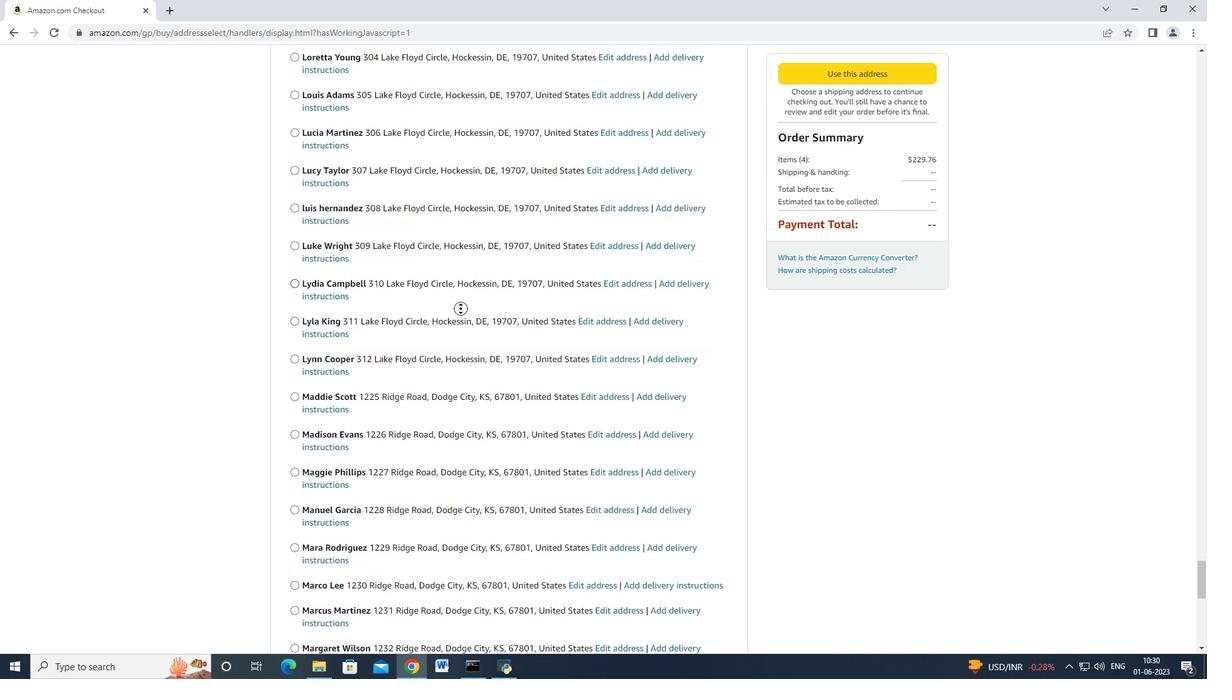 
Action: Mouse scrolled (461, 308) with delta (0, 0)
Screenshot: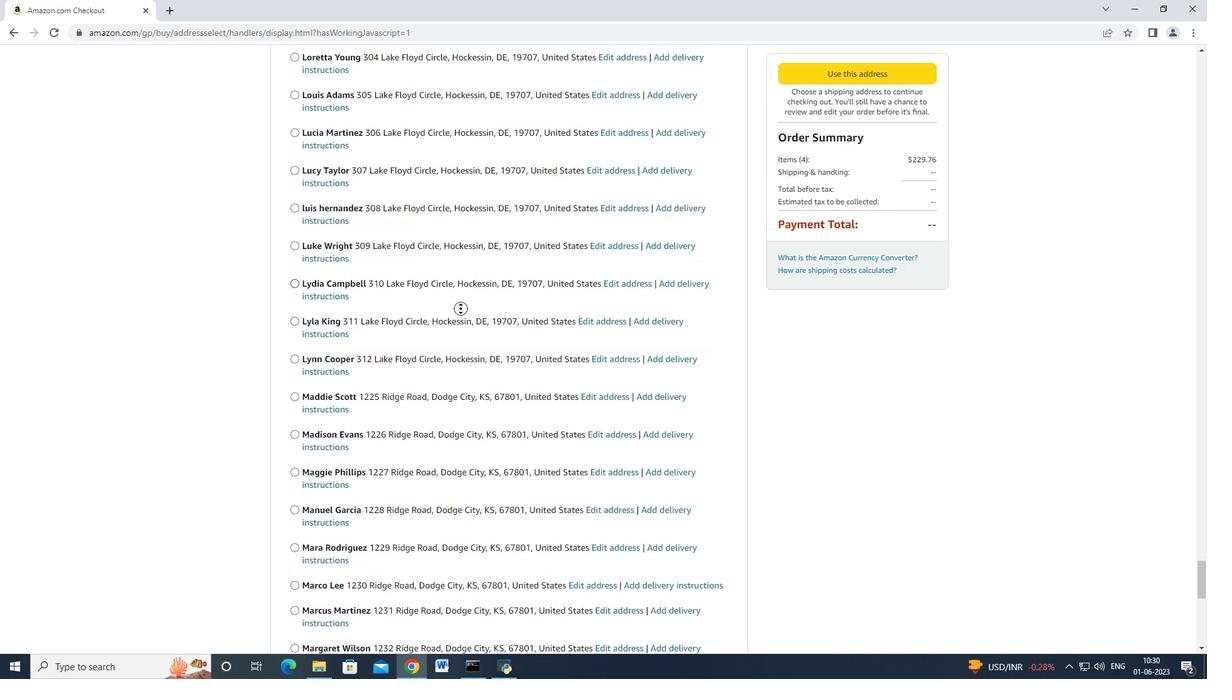 
Action: Mouse moved to (461, 308)
Screenshot: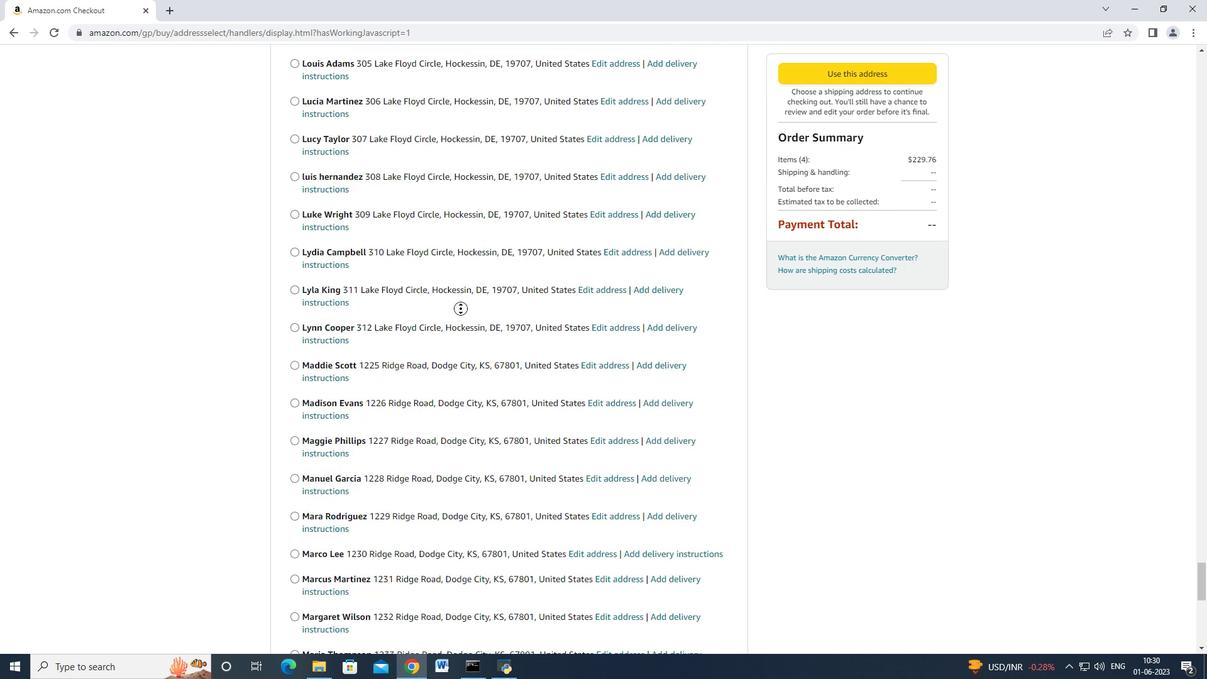 
Action: Mouse scrolled (461, 308) with delta (0, 0)
Screenshot: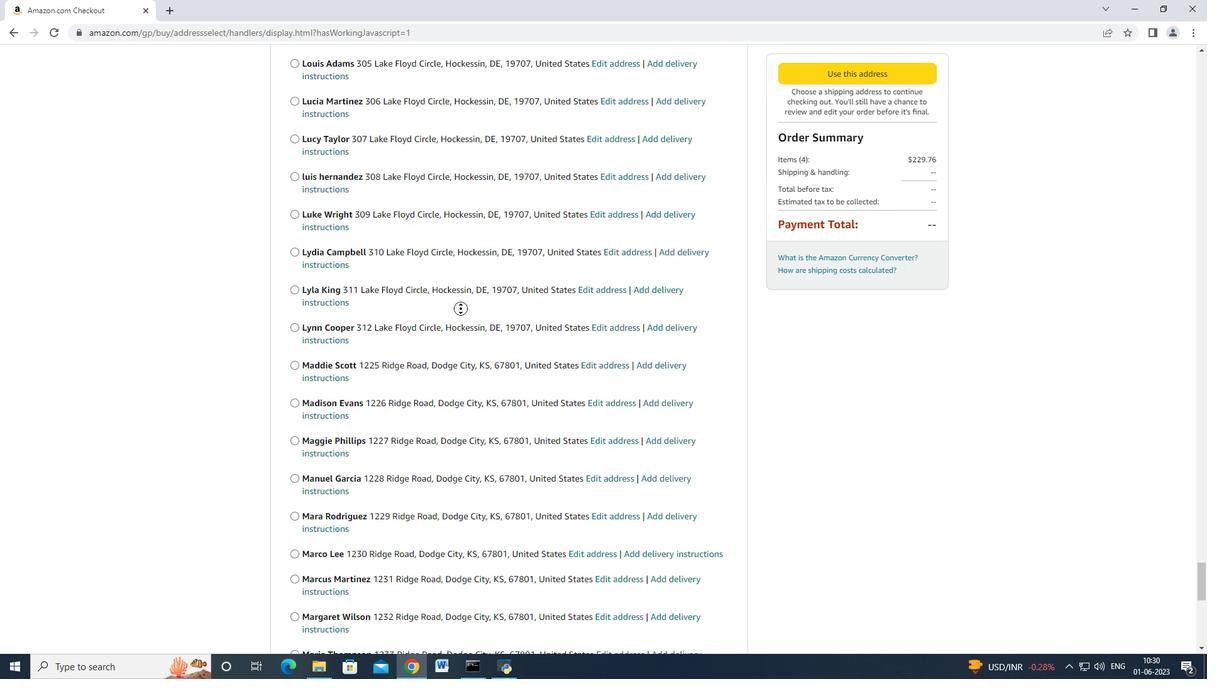 
Action: Mouse moved to (461, 309)
Screenshot: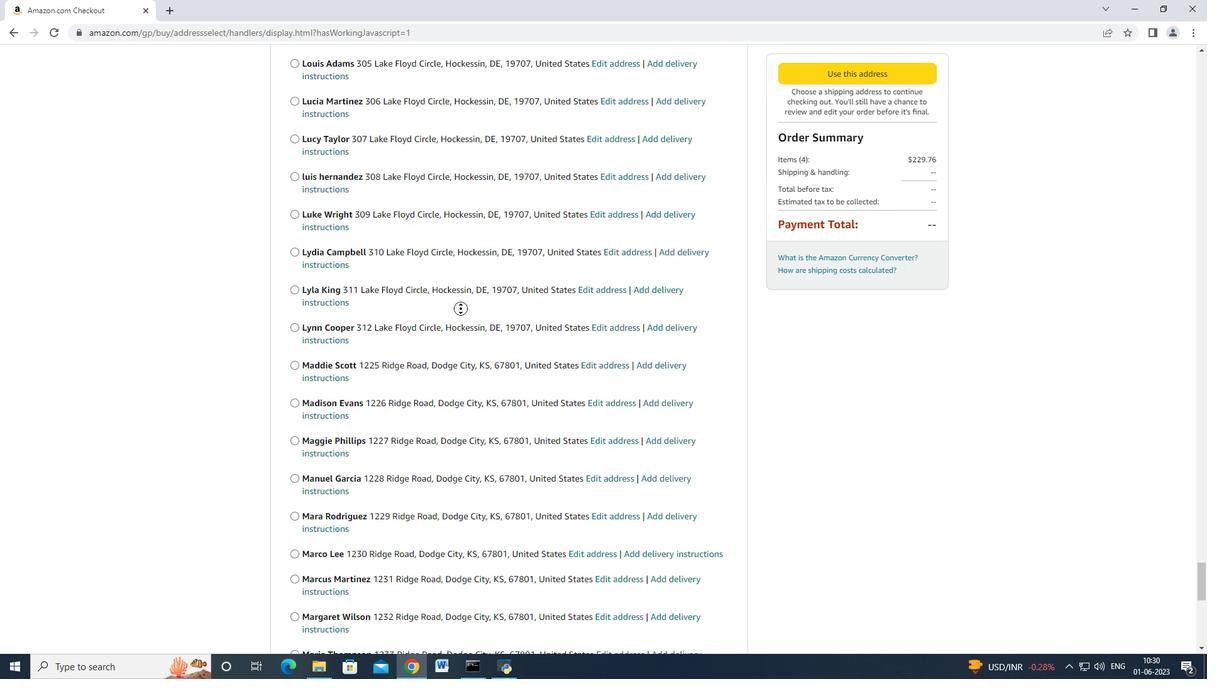 
Action: Mouse scrolled (461, 308) with delta (0, 0)
Screenshot: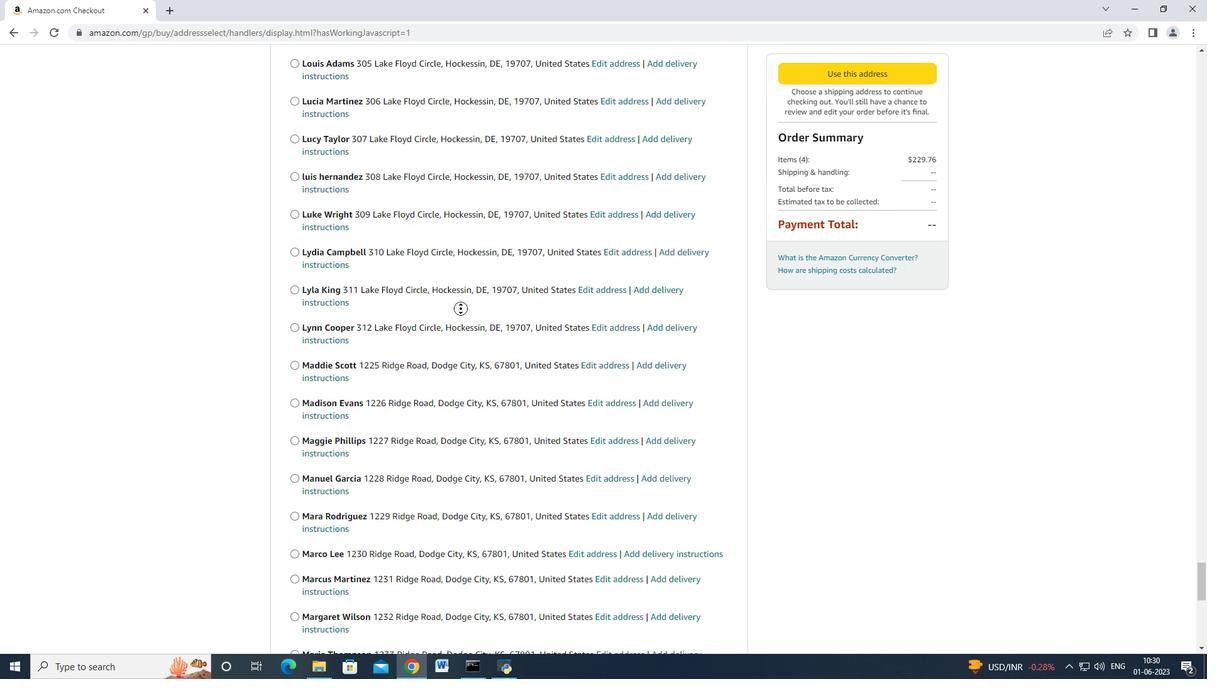 
Action: Mouse moved to (461, 310)
Screenshot: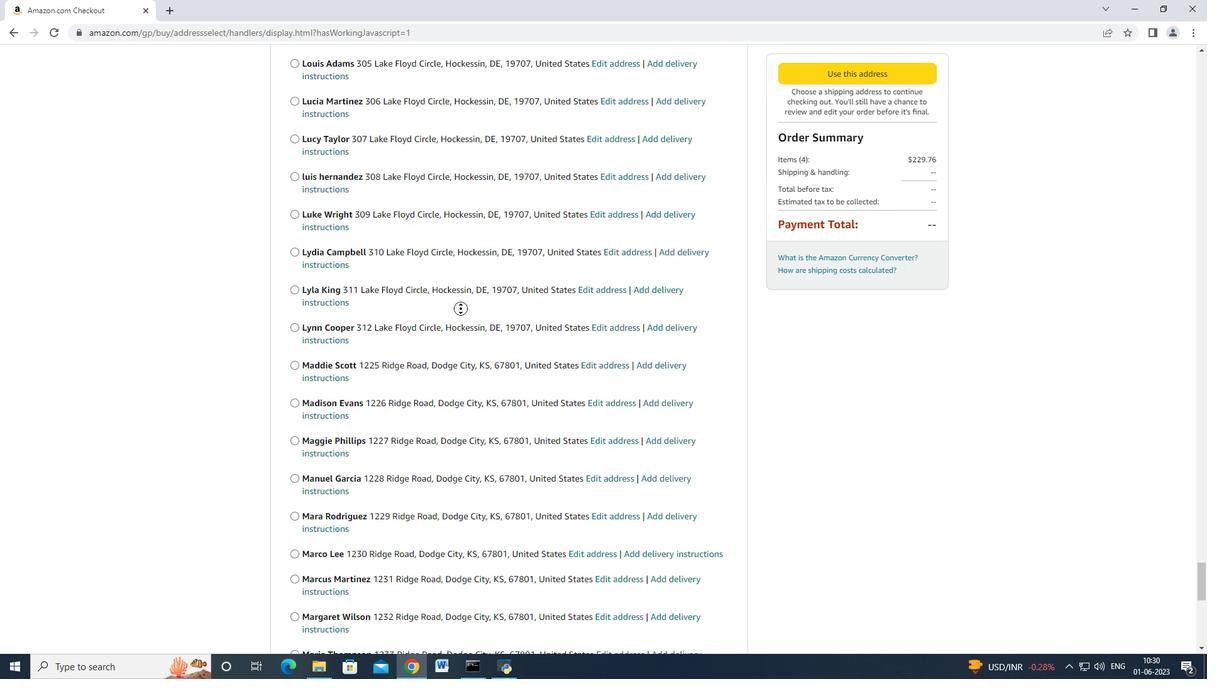 
Action: Mouse scrolled (461, 308) with delta (0, -1)
Screenshot: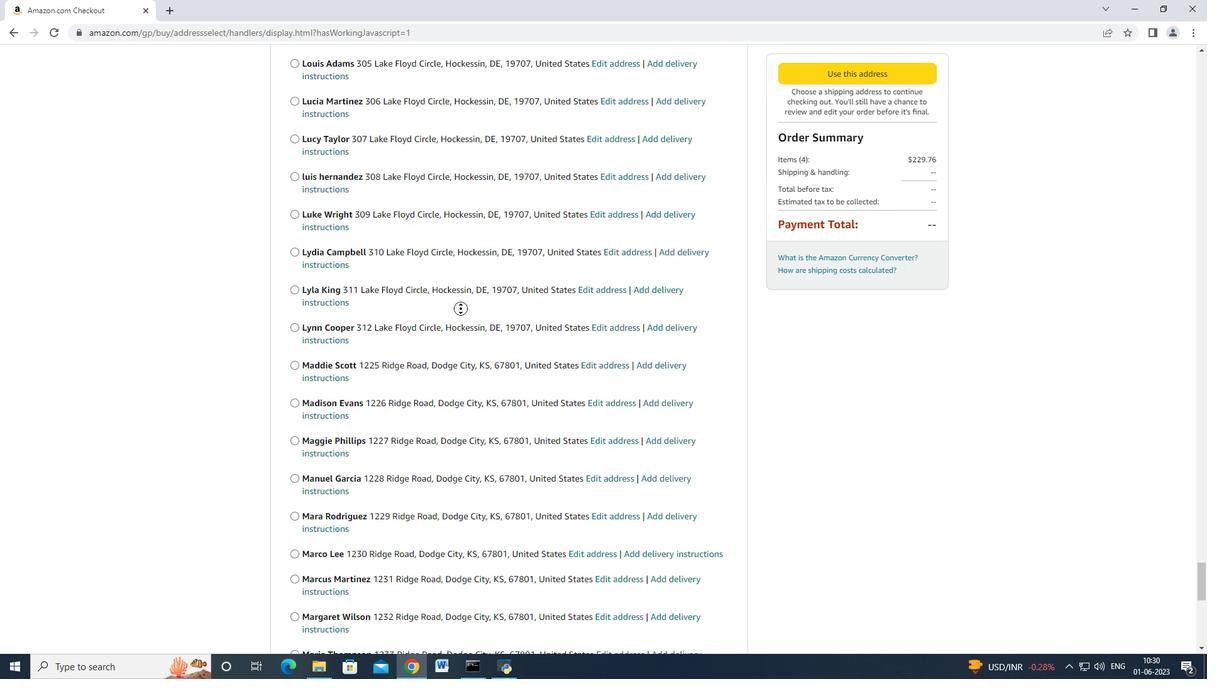 
Action: Mouse scrolled (461, 308) with delta (0, -1)
Screenshot: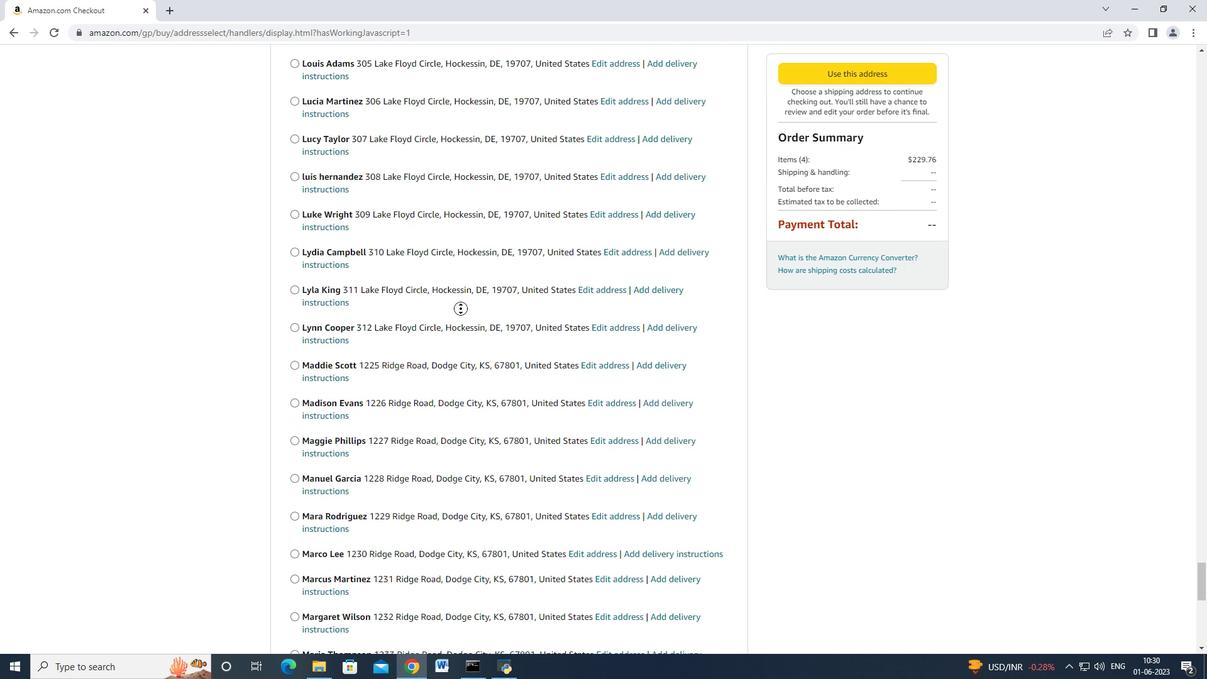 
Action: Mouse scrolled (461, 308) with delta (0, -1)
Screenshot: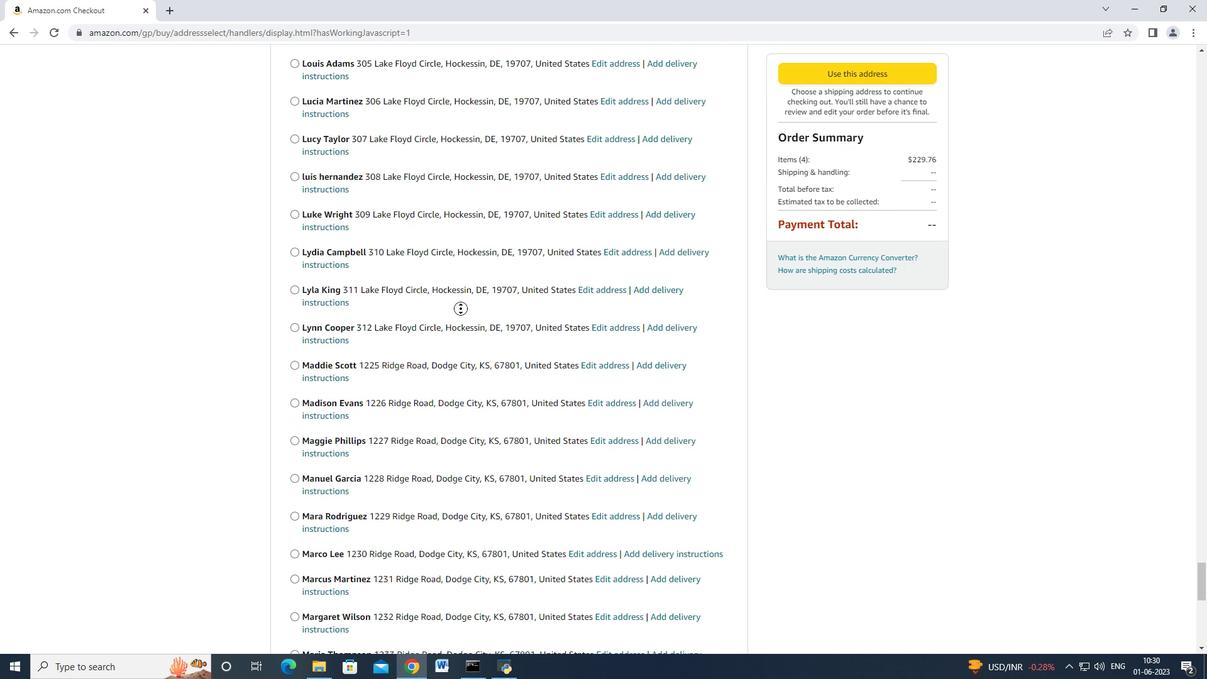 
Action: Mouse moved to (461, 310)
